 Task: Fill out the 'New Customer Data' form with the provided customer details, including personal and contact information, and save the record.
Action: Mouse moved to (534, 117)
Screenshot: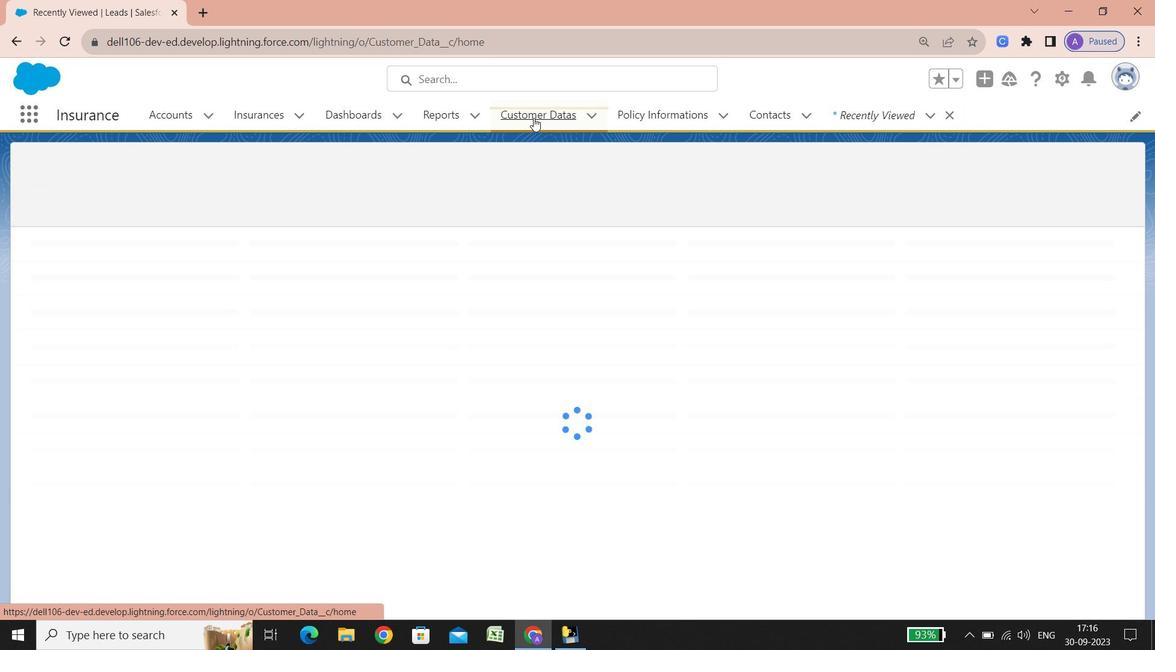 
Action: Mouse pressed left at (534, 117)
Screenshot: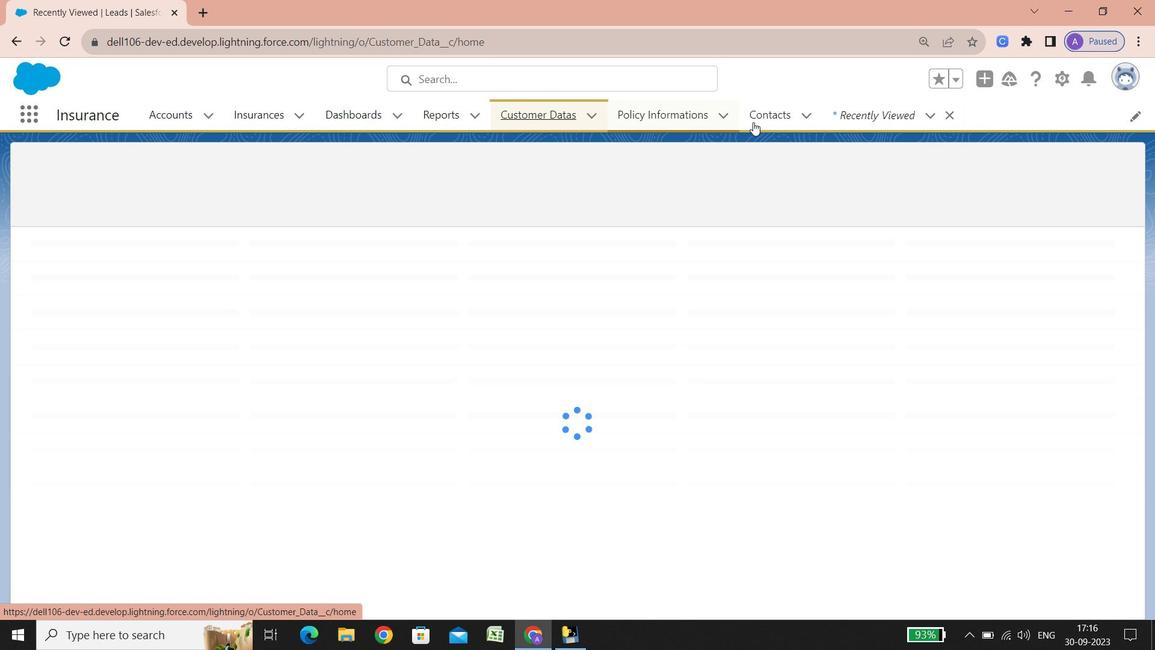 
Action: Mouse moved to (112, 260)
Screenshot: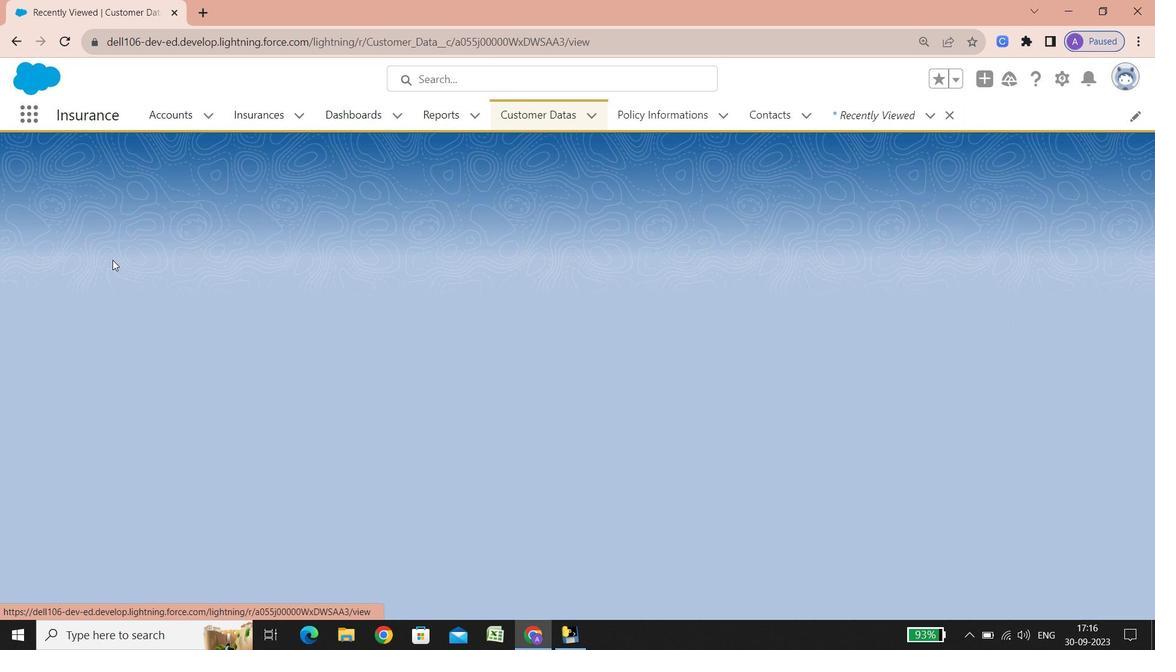 
Action: Mouse pressed left at (112, 260)
Screenshot: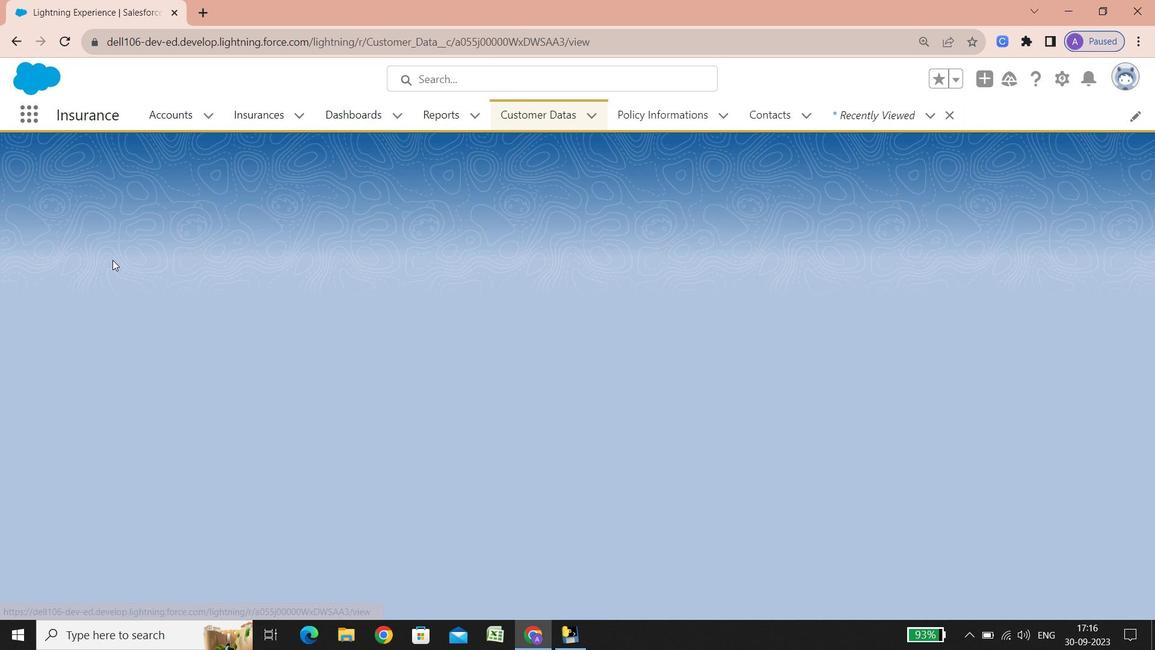 
Action: Mouse moved to (580, 101)
Screenshot: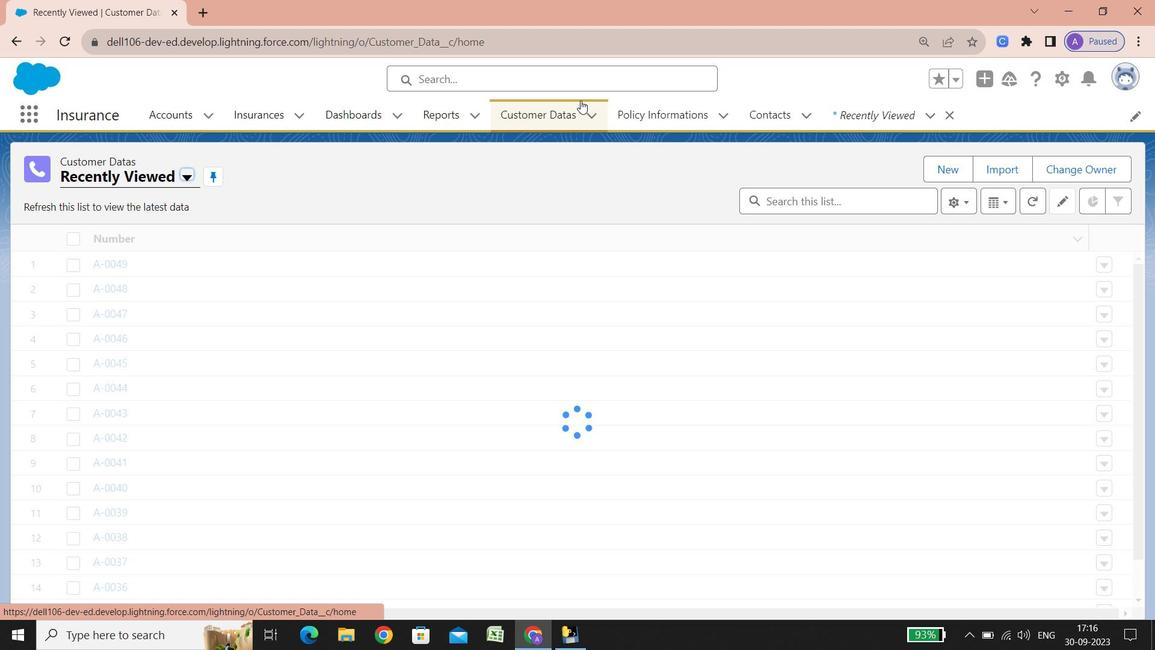 
Action: Mouse pressed left at (580, 101)
Screenshot: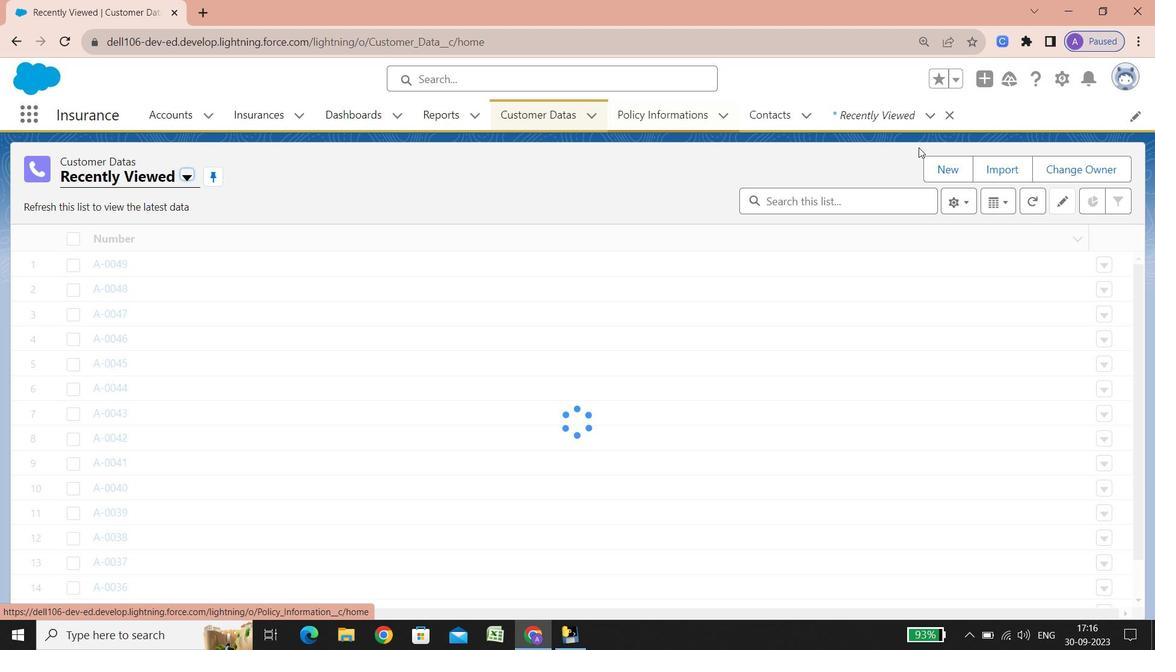 
Action: Mouse moved to (951, 164)
Screenshot: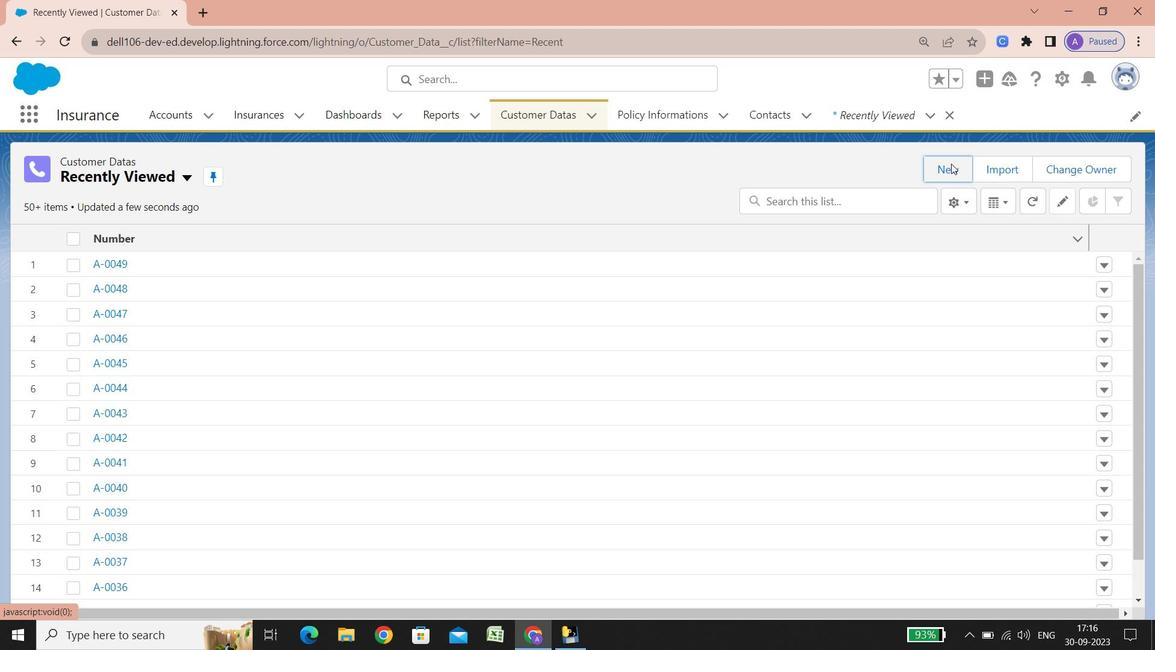 
Action: Mouse pressed left at (951, 164)
Screenshot: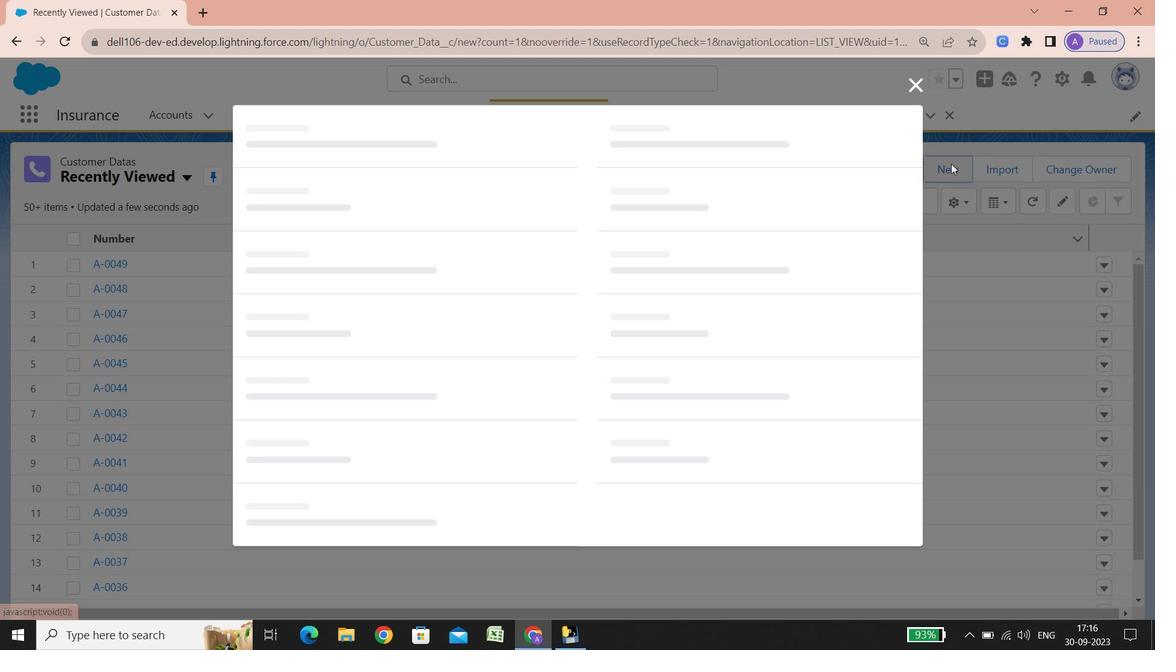 
Action: Key pressed <Key.shift><Key.shift><Key.shift><Key.shift><Key.shift><Key.shift><Key.shift><Key.shift><Key.shift><Key.shift><Key.shift><Key.shift><Key.shift><Key.shift><Key.shift><Key.shift><Key.shift><Key.shift><Key.shift><Key.shift><Key.shift><Key.shift><Key.shift><Key.shift><Key.shift>Sita13<Key.backspace>0
Screenshot: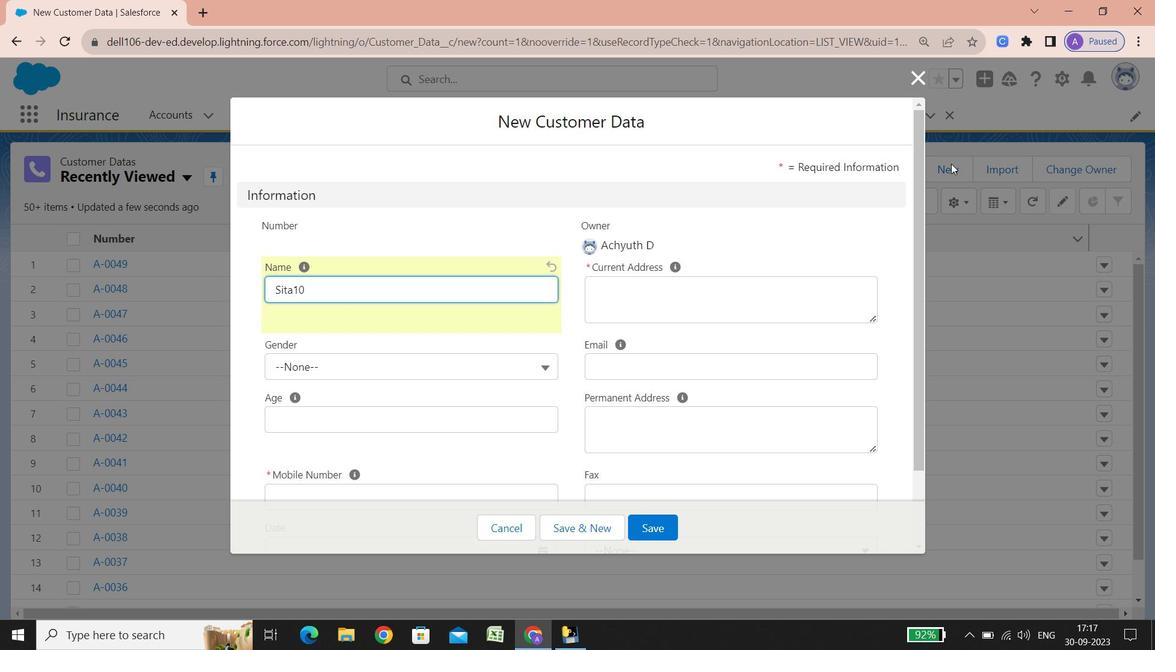 
Action: Mouse moved to (481, 382)
Screenshot: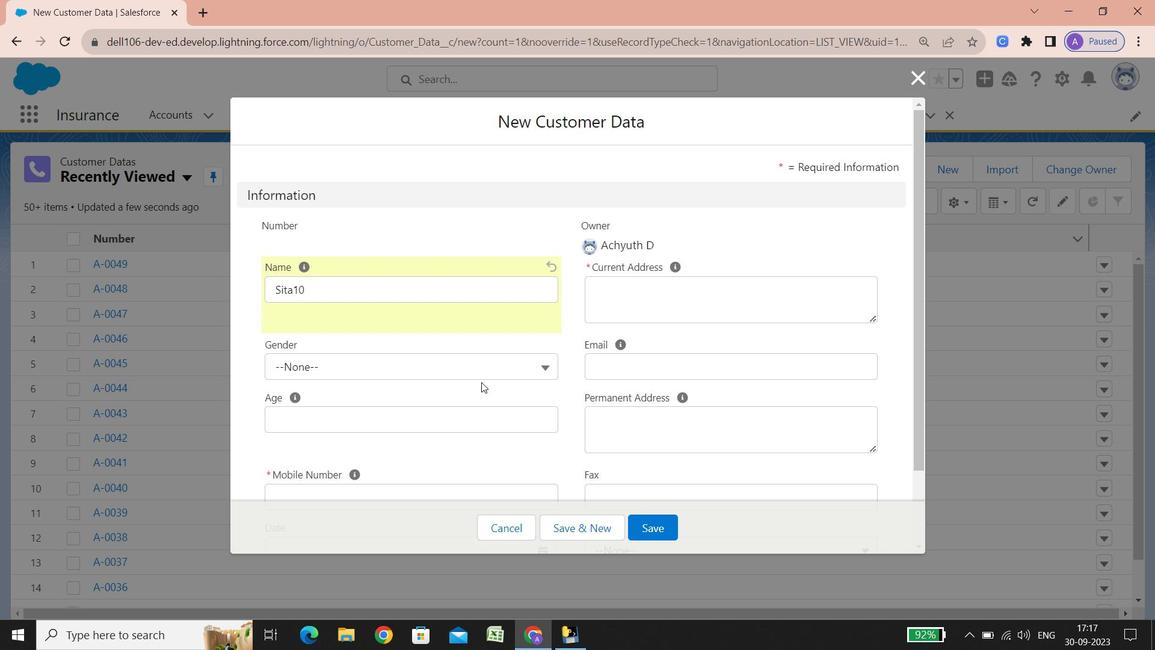 
Action: Mouse pressed left at (481, 382)
Screenshot: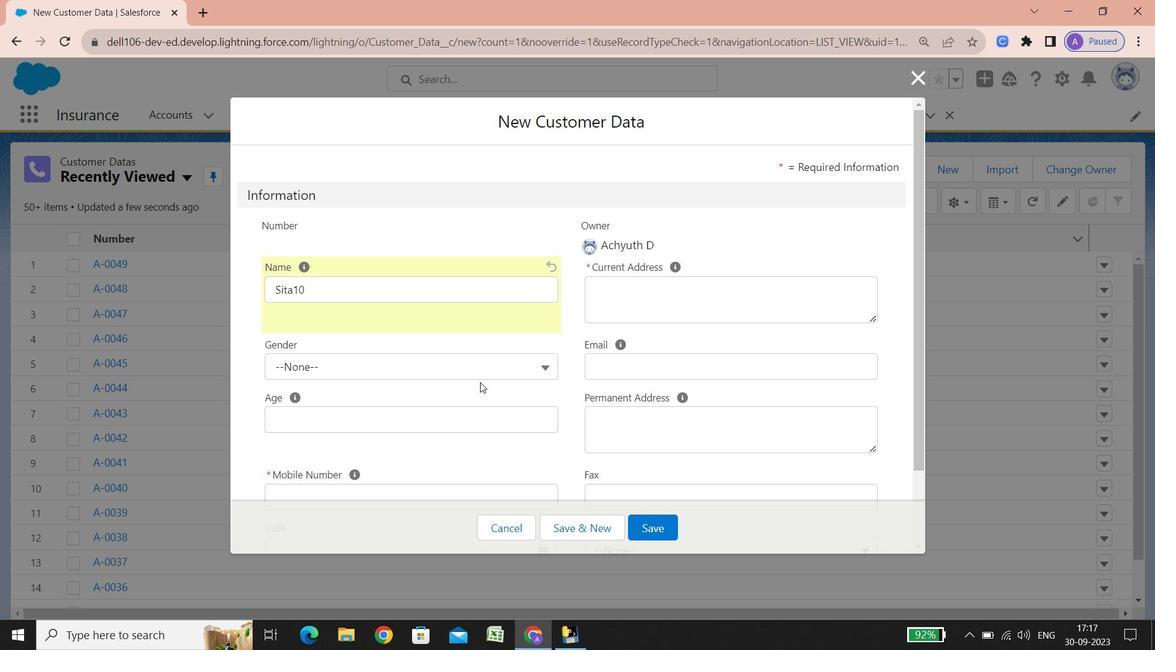 
Action: Mouse moved to (455, 370)
Screenshot: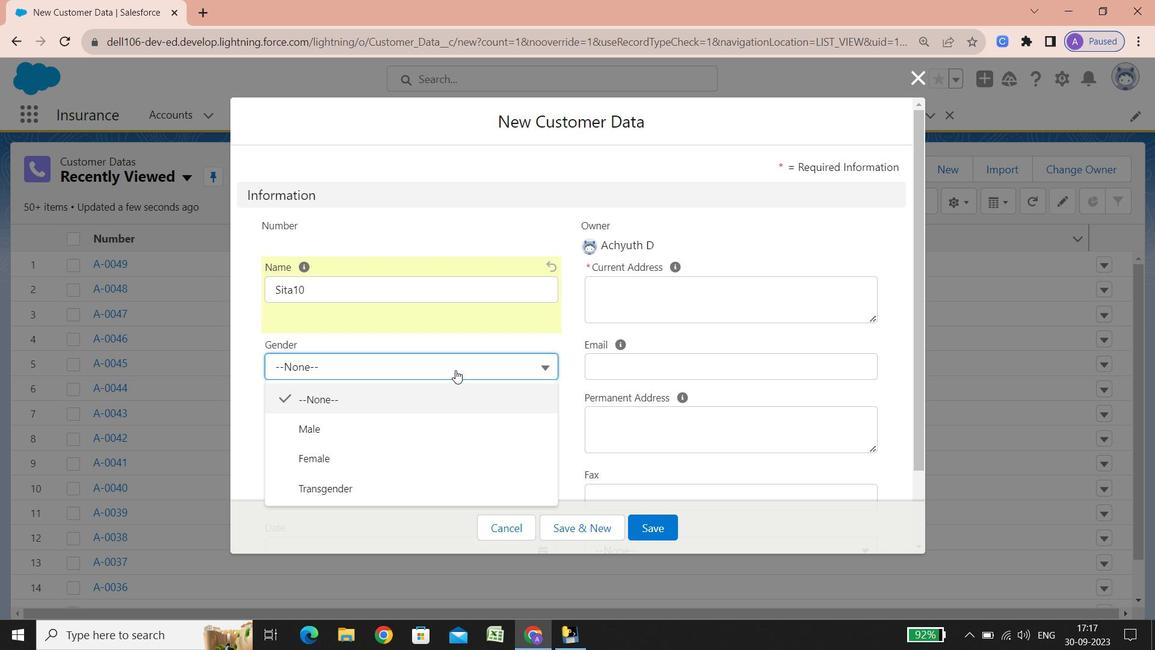 
Action: Mouse pressed left at (455, 370)
Screenshot: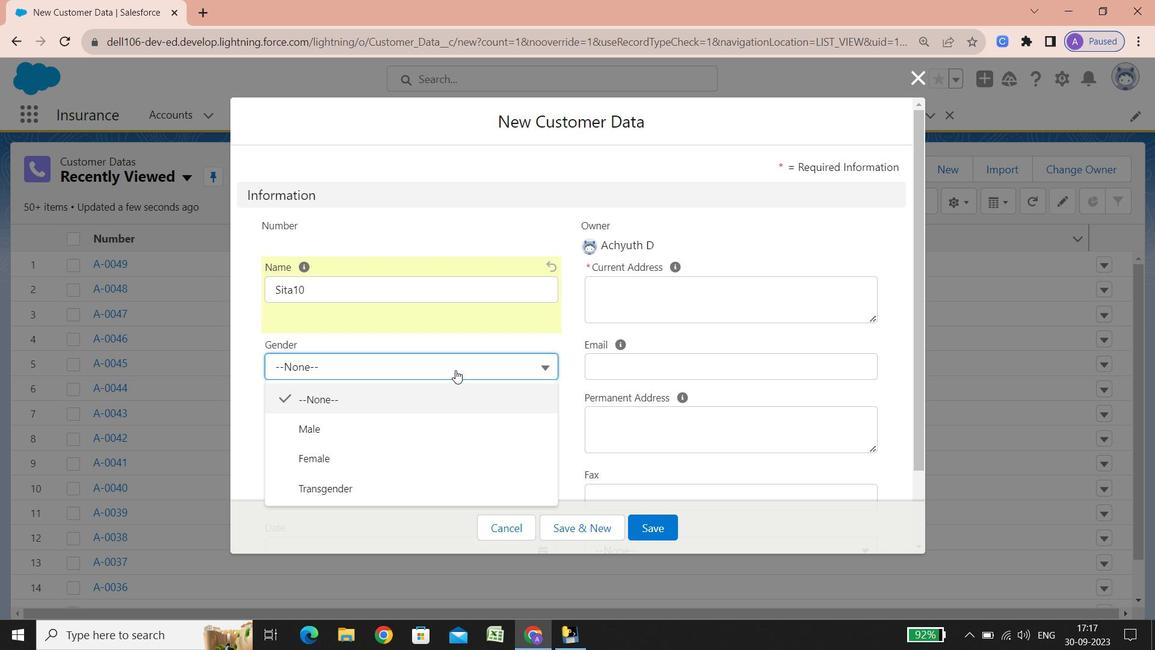 
Action: Mouse moved to (336, 458)
Screenshot: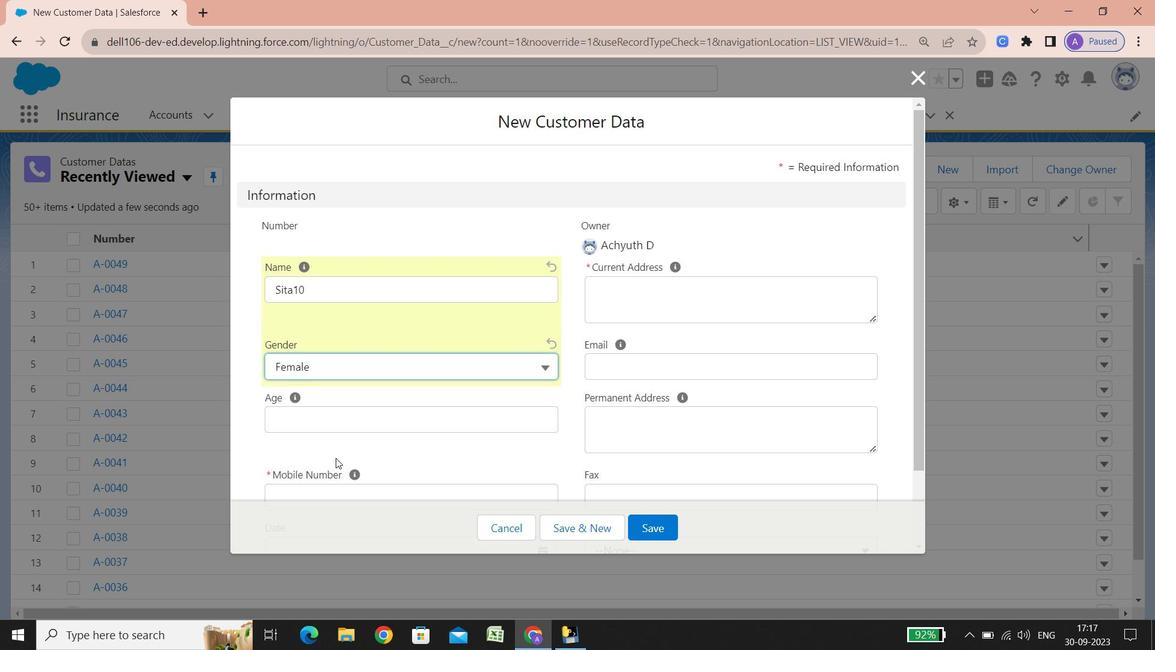 
Action: Mouse pressed left at (336, 458)
Screenshot: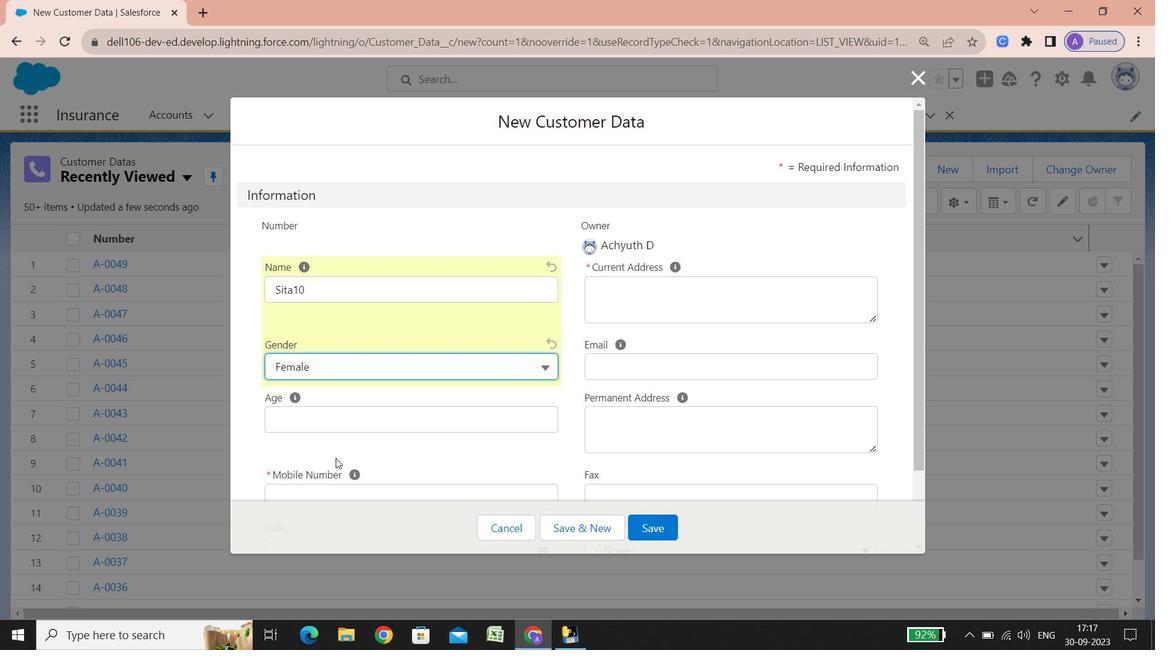 
Action: Mouse moved to (290, 421)
Screenshot: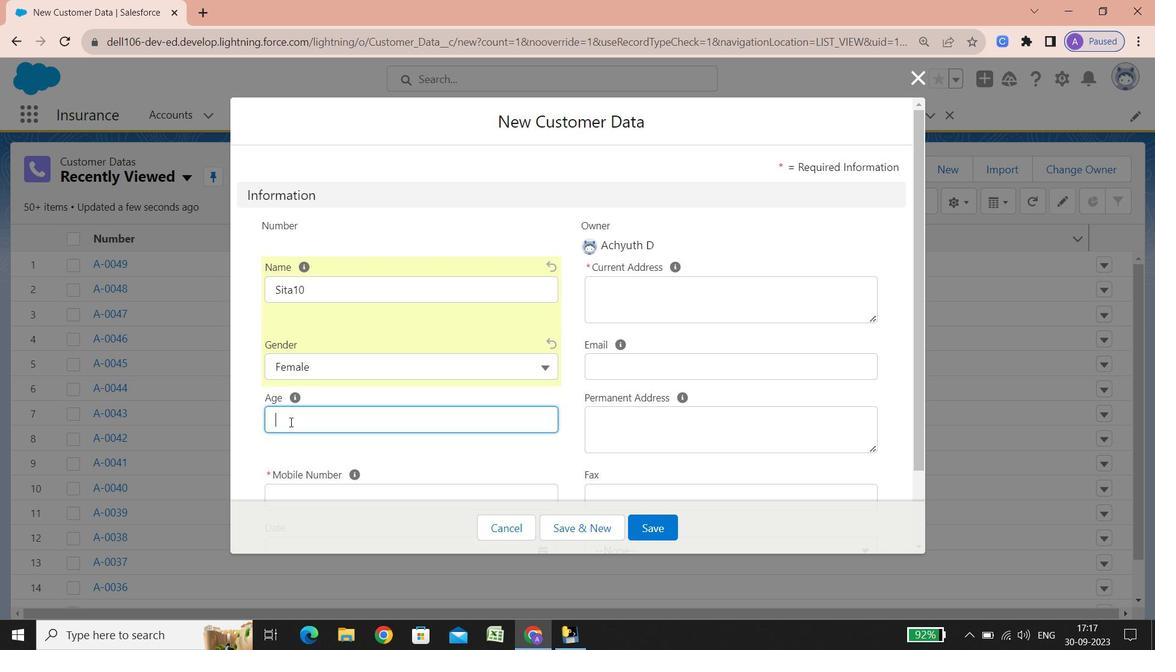 
Action: Mouse pressed left at (290, 421)
Screenshot: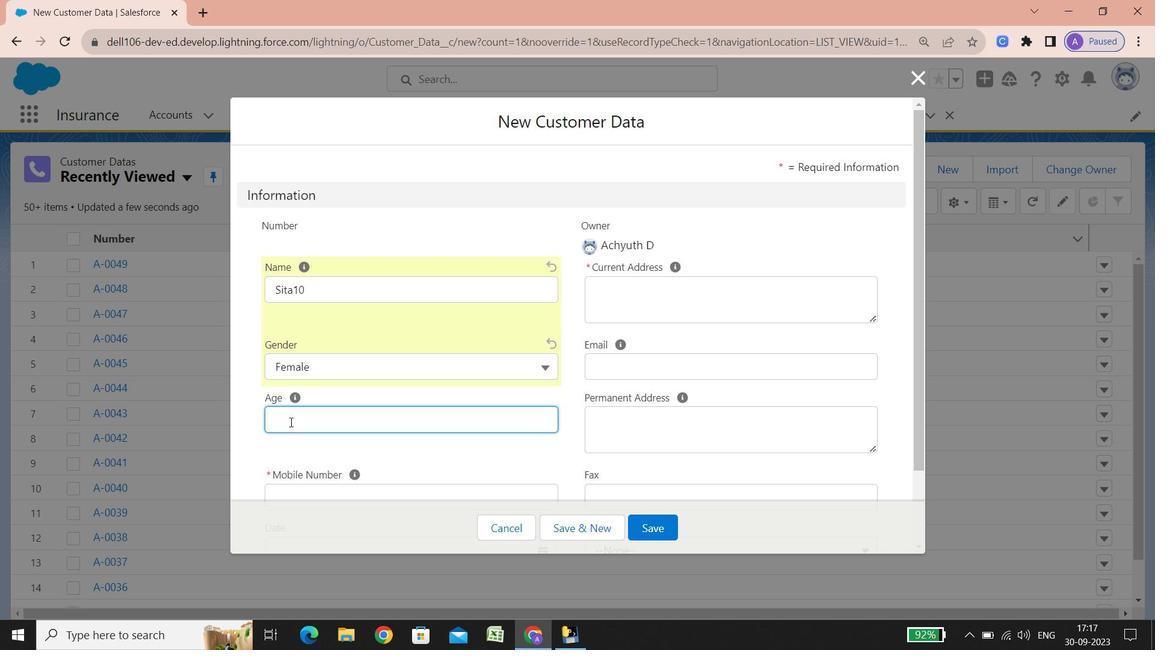 
Action: Key pressed 65<Key.backspace><Key.backspace>19
Screenshot: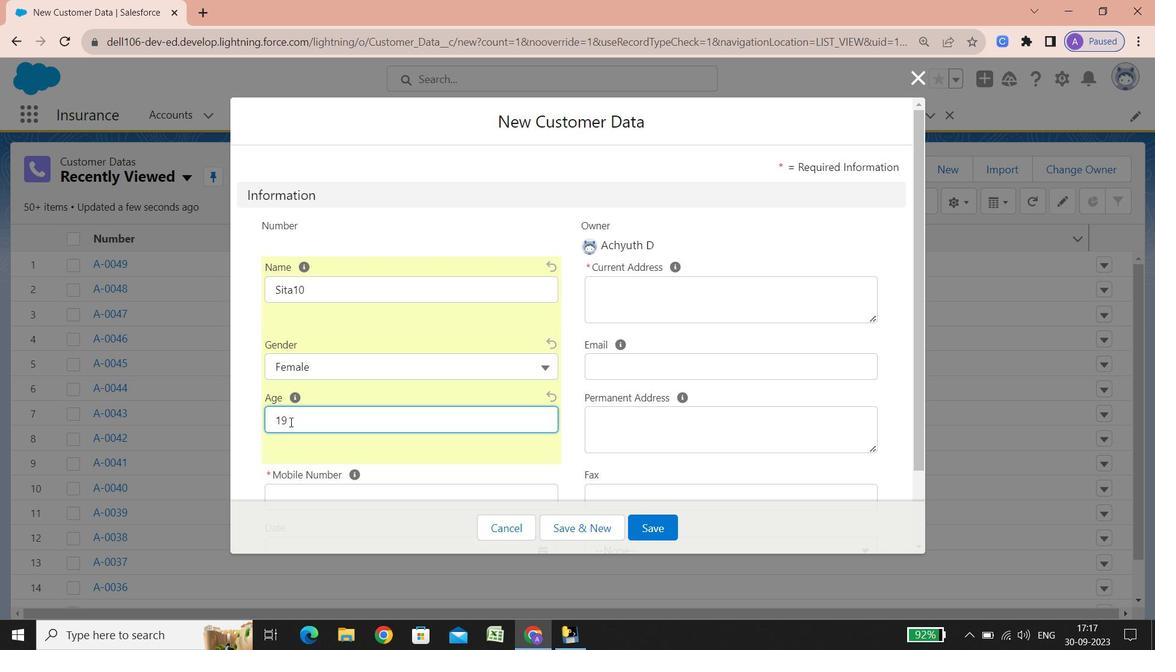 
Action: Mouse scrolled (290, 421) with delta (0, 0)
Screenshot: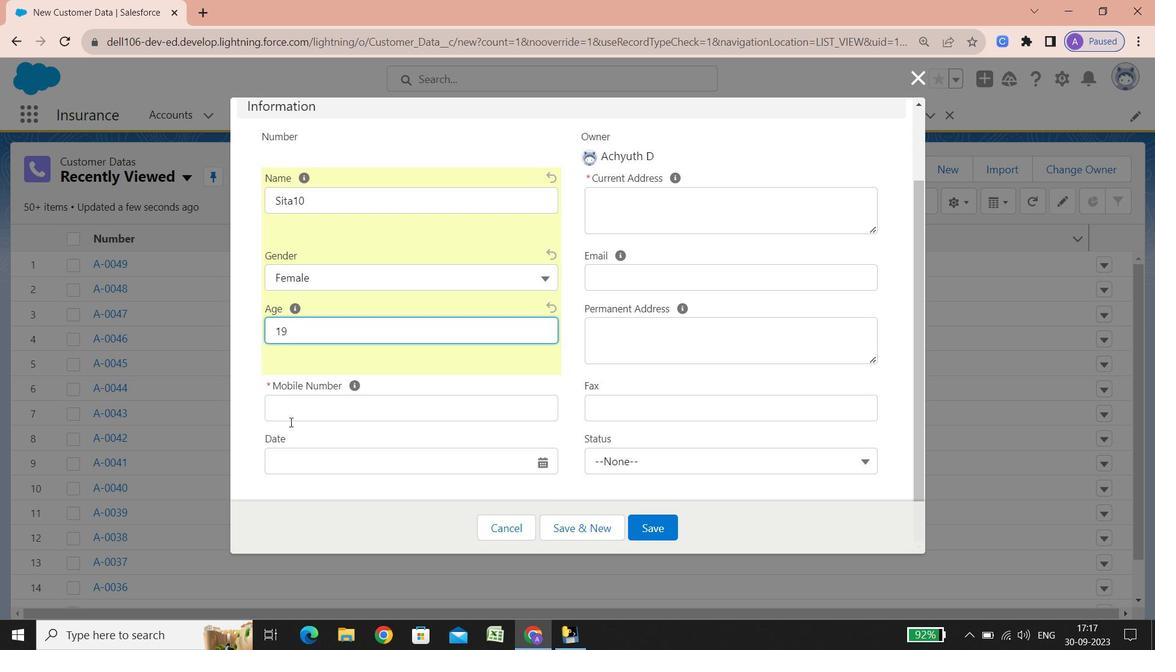
Action: Mouse scrolled (290, 421) with delta (0, 0)
Screenshot: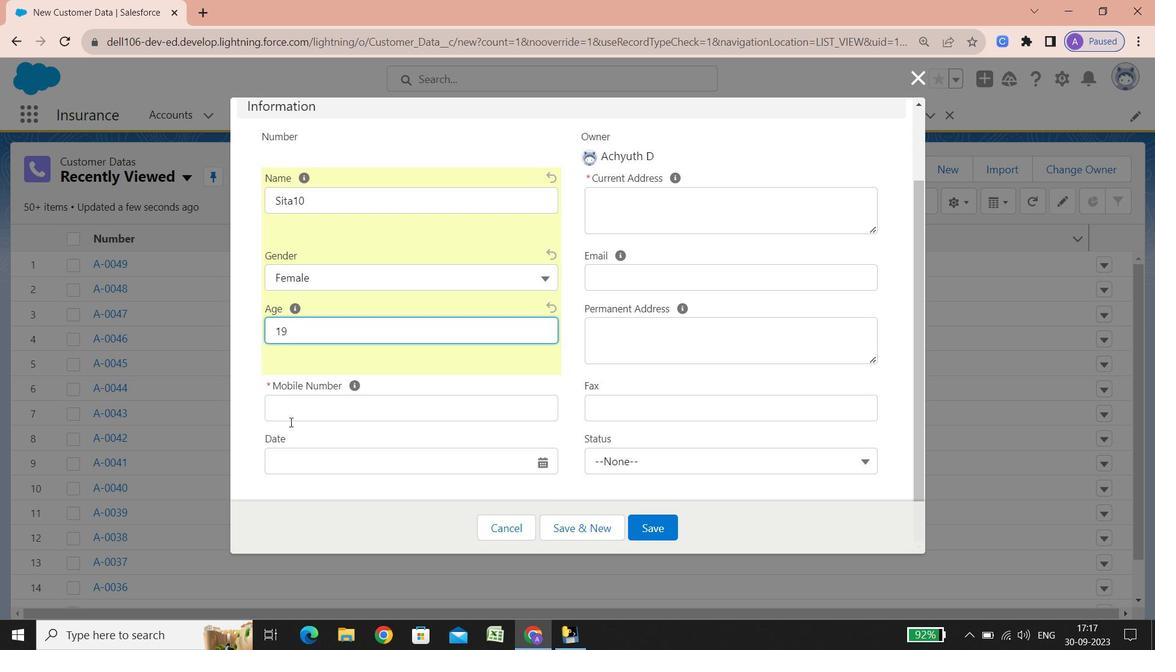 
Action: Mouse scrolled (290, 421) with delta (0, 0)
Screenshot: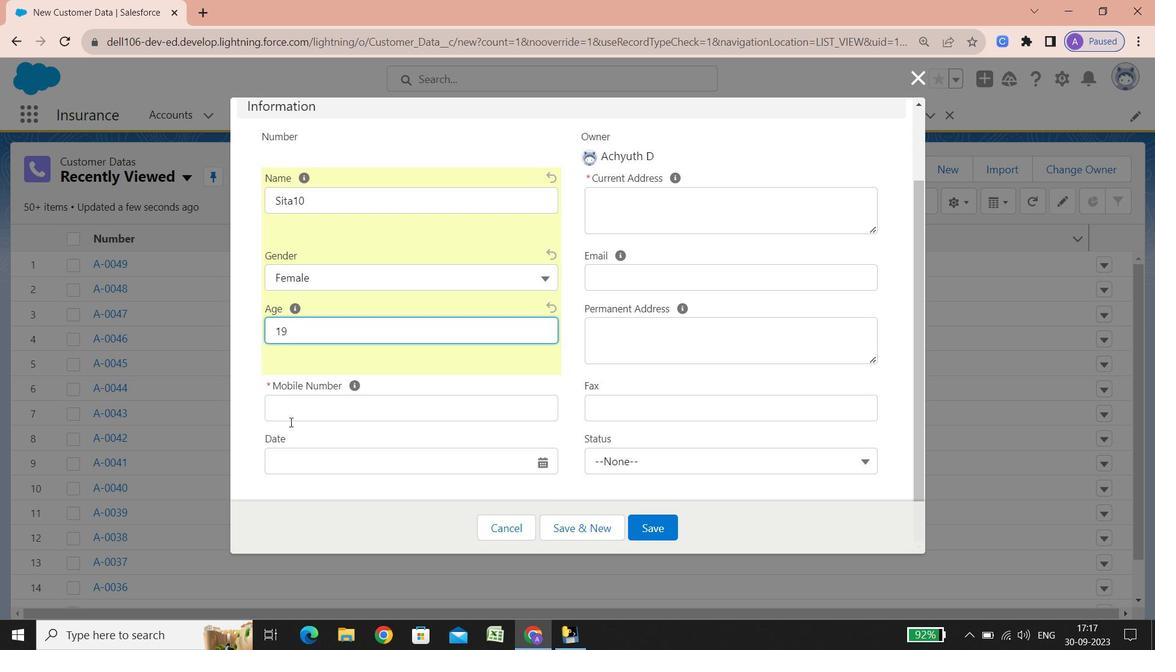 
Action: Mouse scrolled (290, 421) with delta (0, 0)
Screenshot: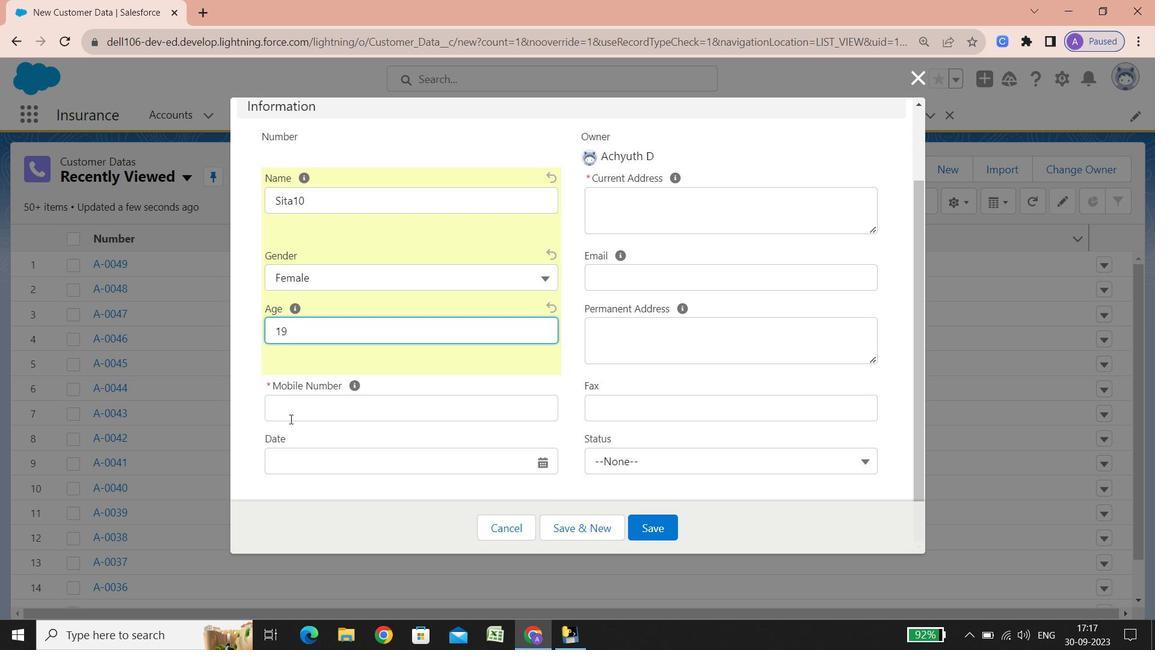 
Action: Mouse scrolled (290, 421) with delta (0, 0)
Screenshot: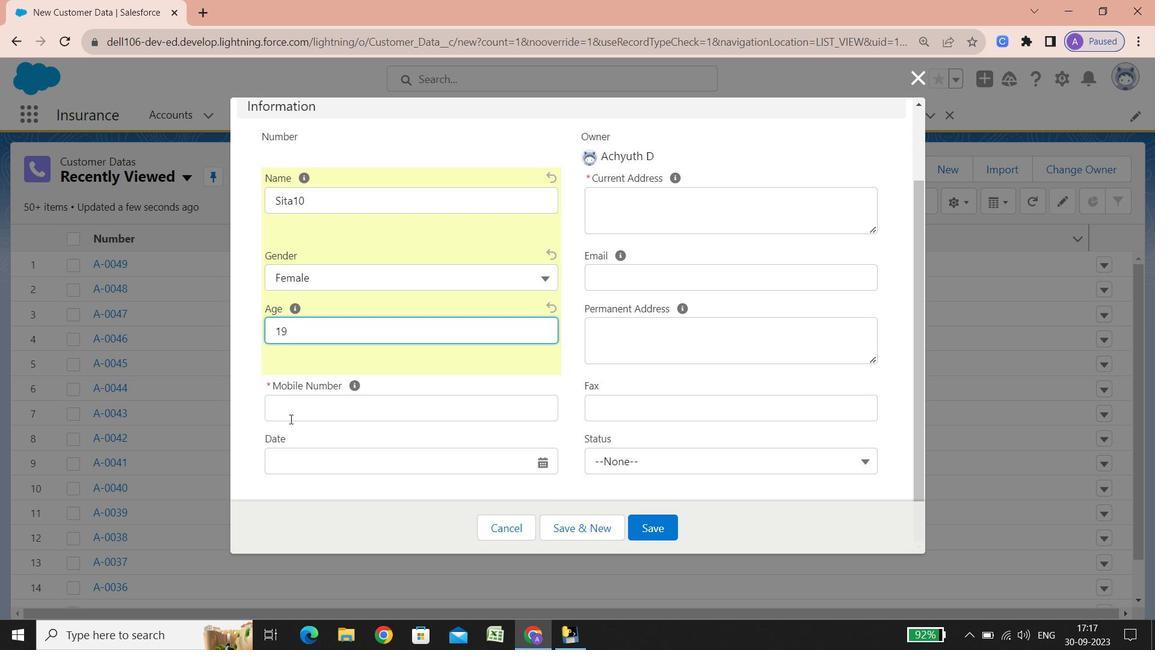 
Action: Mouse scrolled (290, 421) with delta (0, 0)
Screenshot: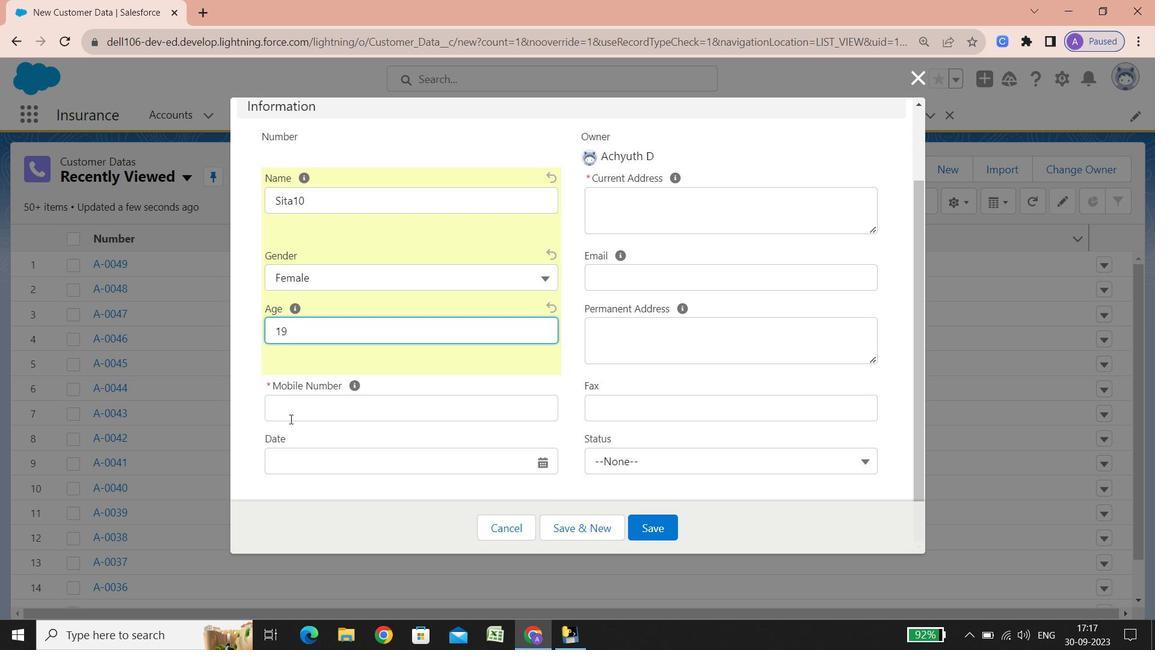 
Action: Mouse scrolled (290, 421) with delta (0, 0)
Screenshot: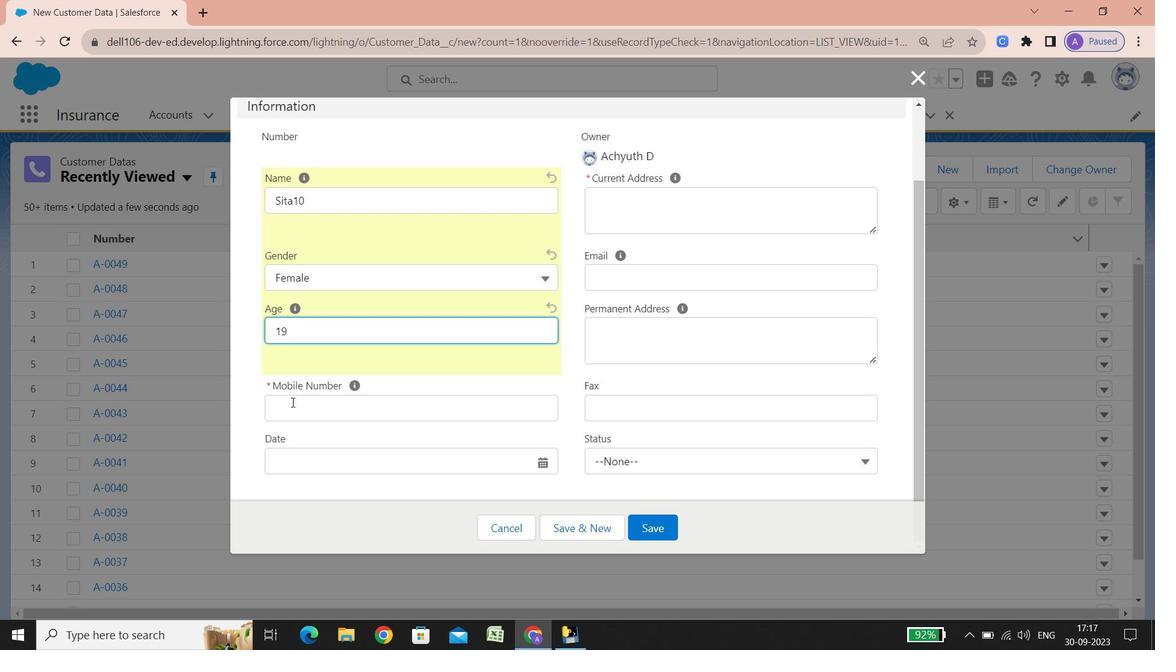 
Action: Mouse scrolled (290, 421) with delta (0, 0)
Screenshot: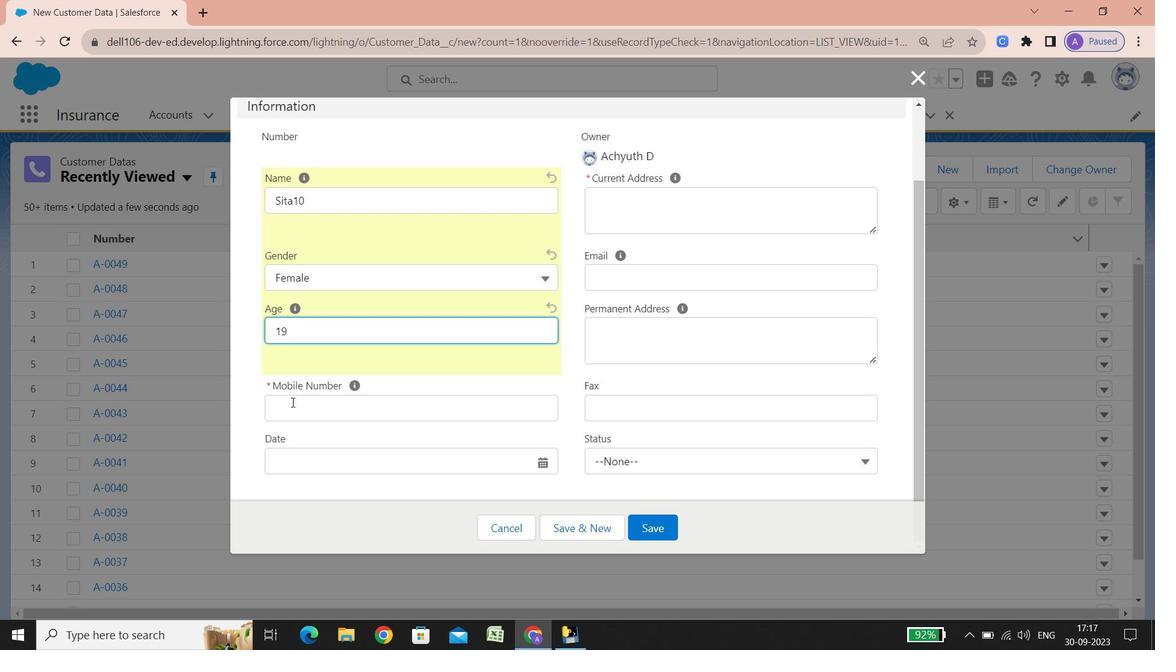 
Action: Mouse scrolled (290, 421) with delta (0, 0)
Screenshot: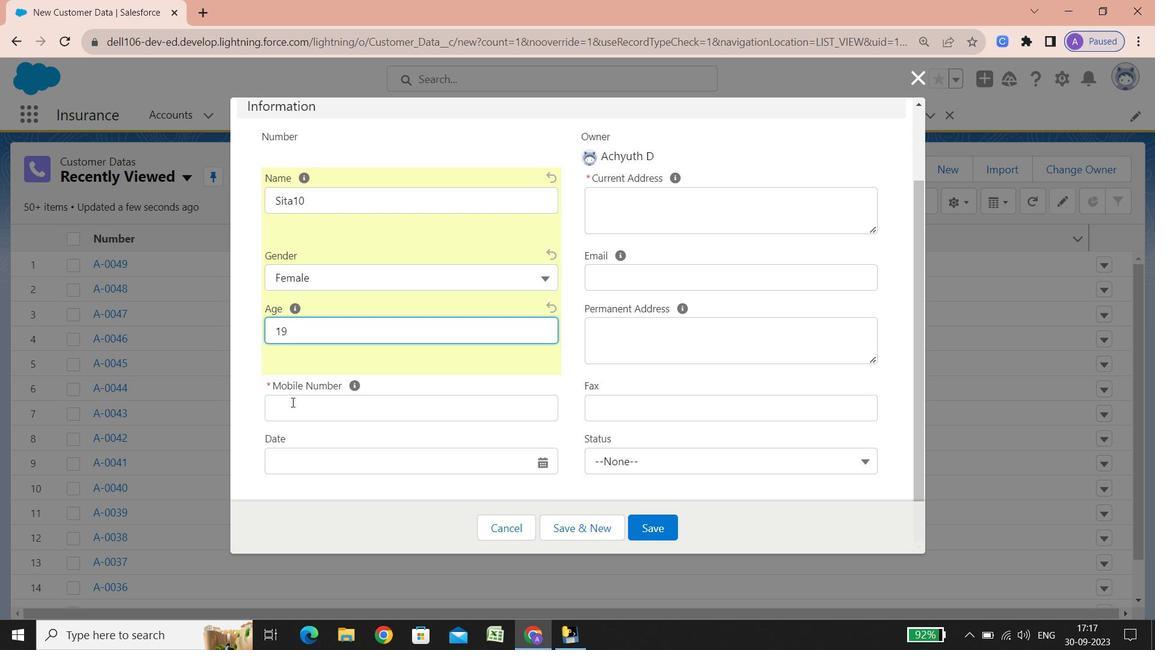 
Action: Mouse scrolled (290, 421) with delta (0, 0)
Screenshot: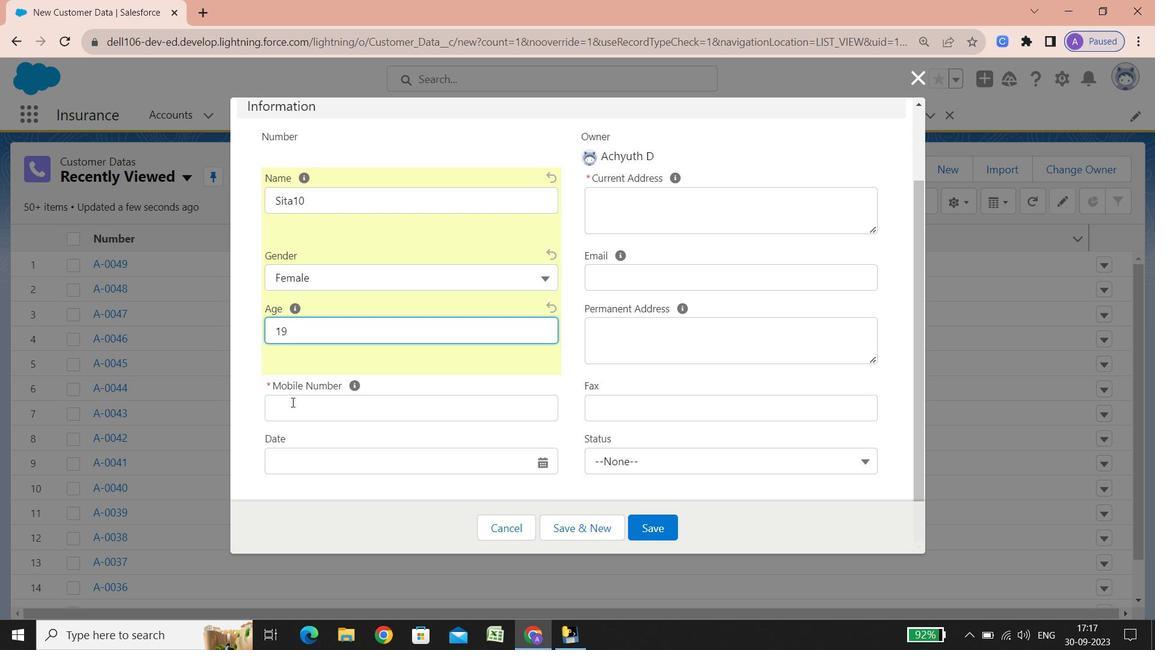 
Action: Mouse scrolled (290, 421) with delta (0, 0)
Screenshot: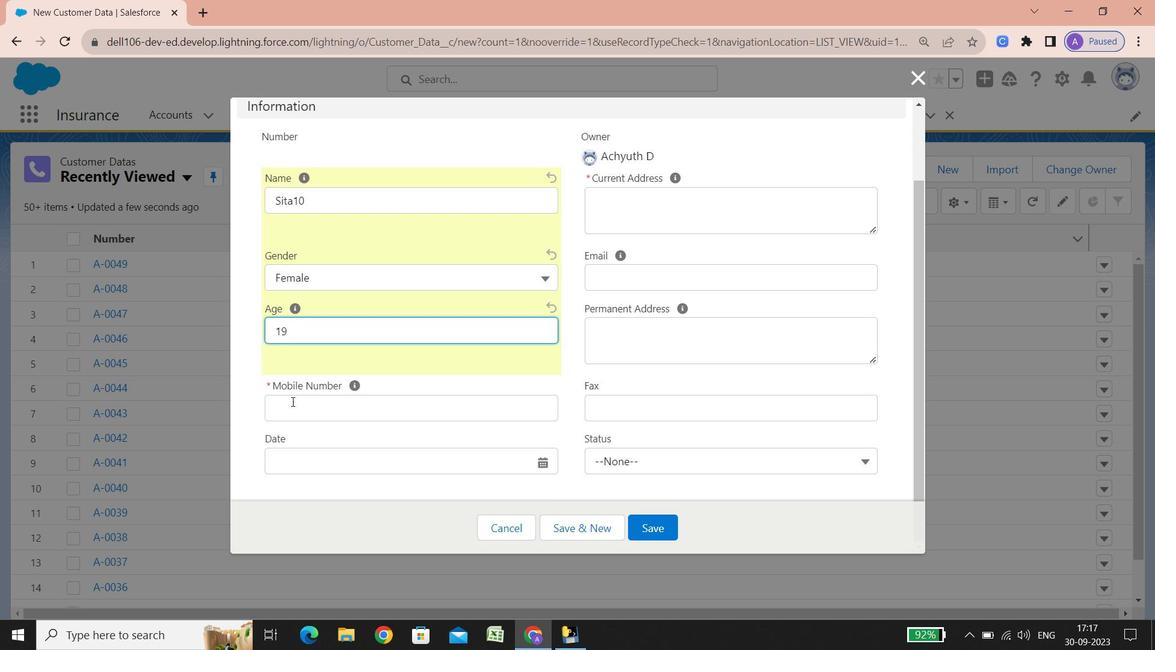 
Action: Mouse scrolled (290, 421) with delta (0, 0)
Screenshot: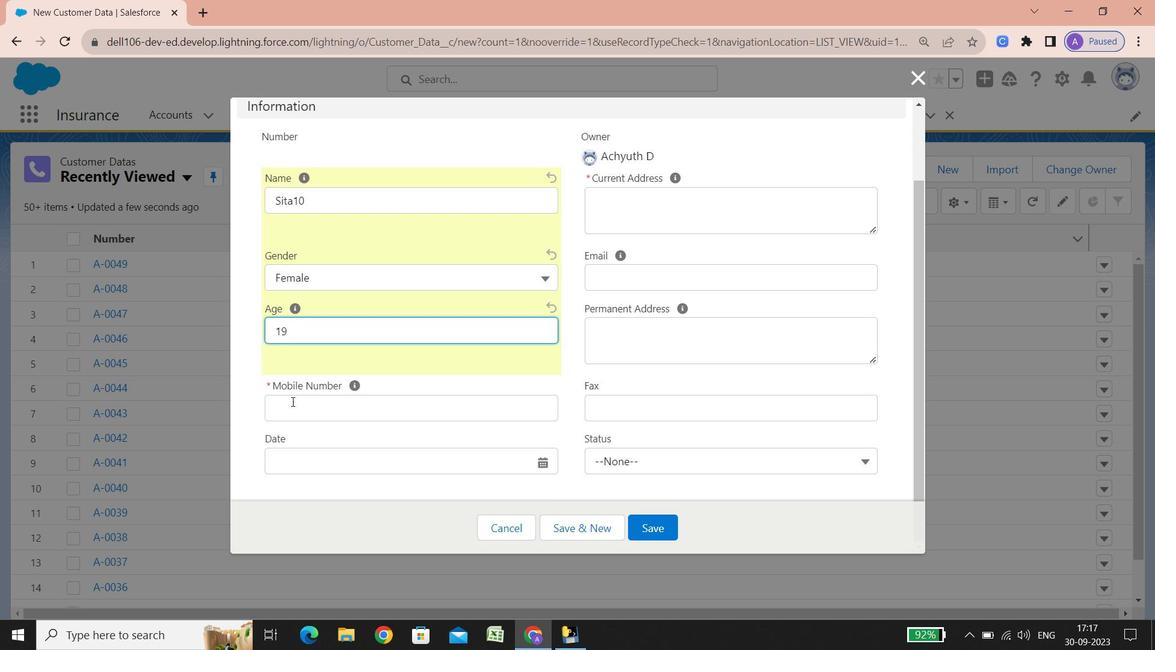 
Action: Mouse scrolled (290, 421) with delta (0, 0)
Screenshot: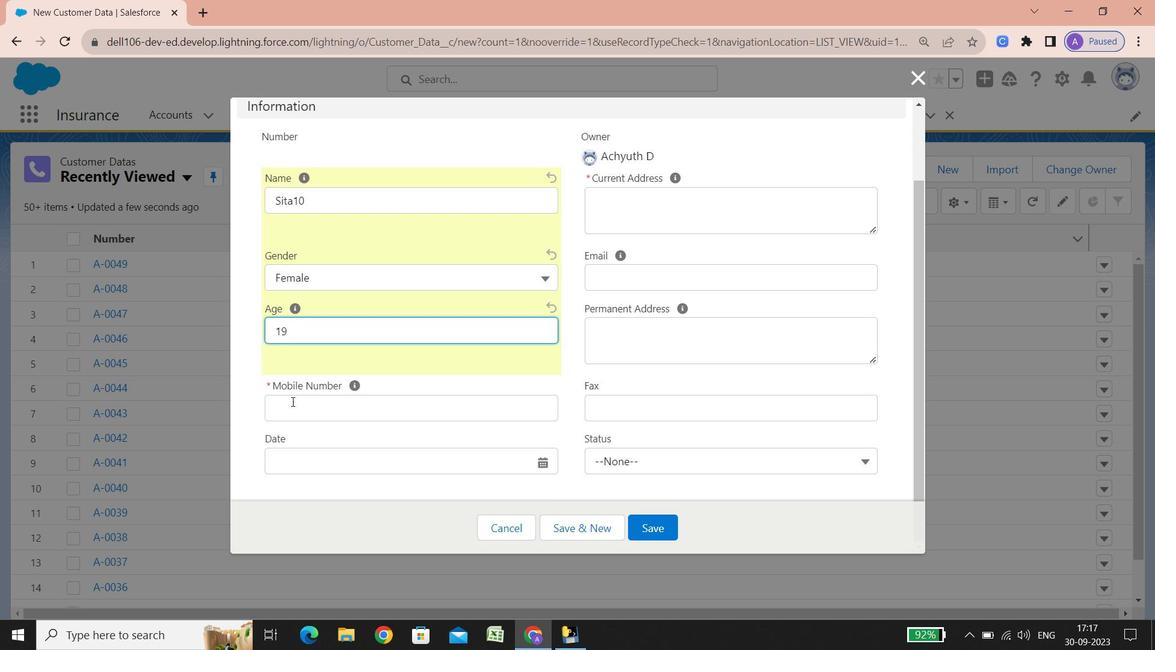 
Action: Mouse scrolled (290, 421) with delta (0, 0)
Screenshot: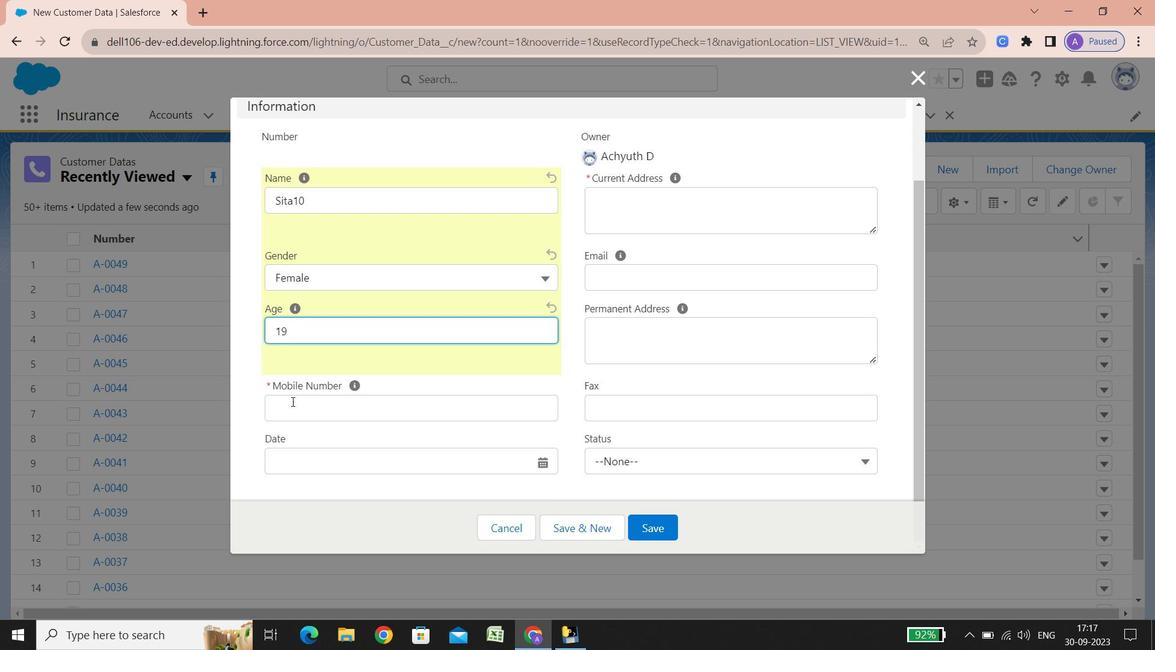 
Action: Mouse scrolled (290, 421) with delta (0, 0)
Screenshot: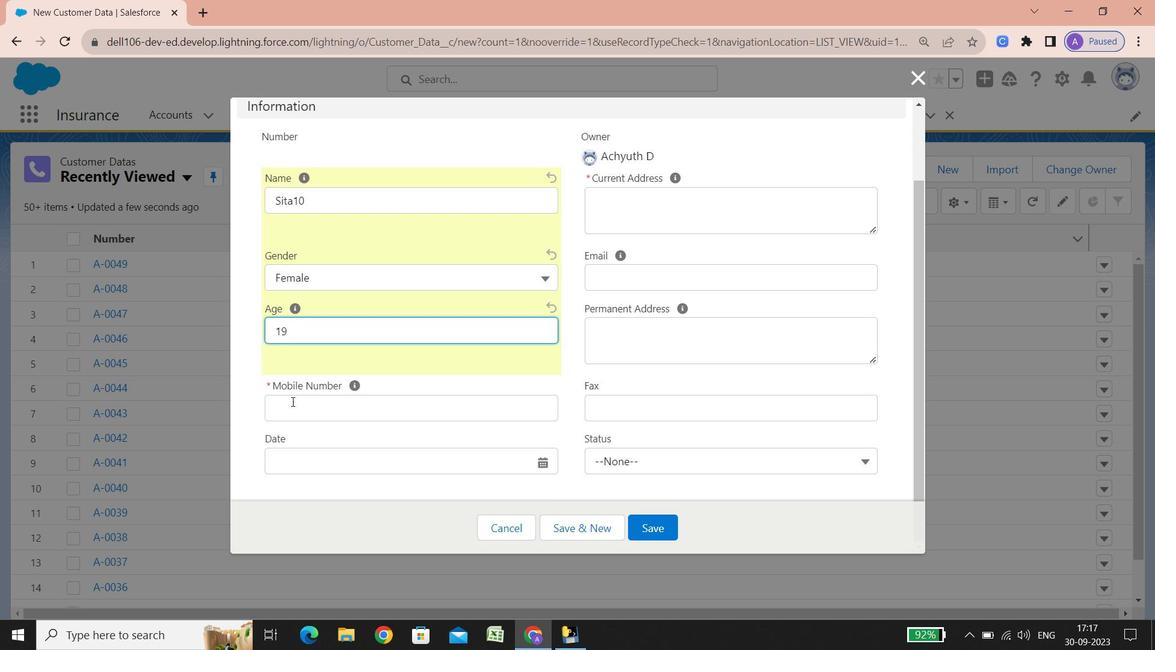 
Action: Mouse scrolled (290, 421) with delta (0, 0)
Screenshot: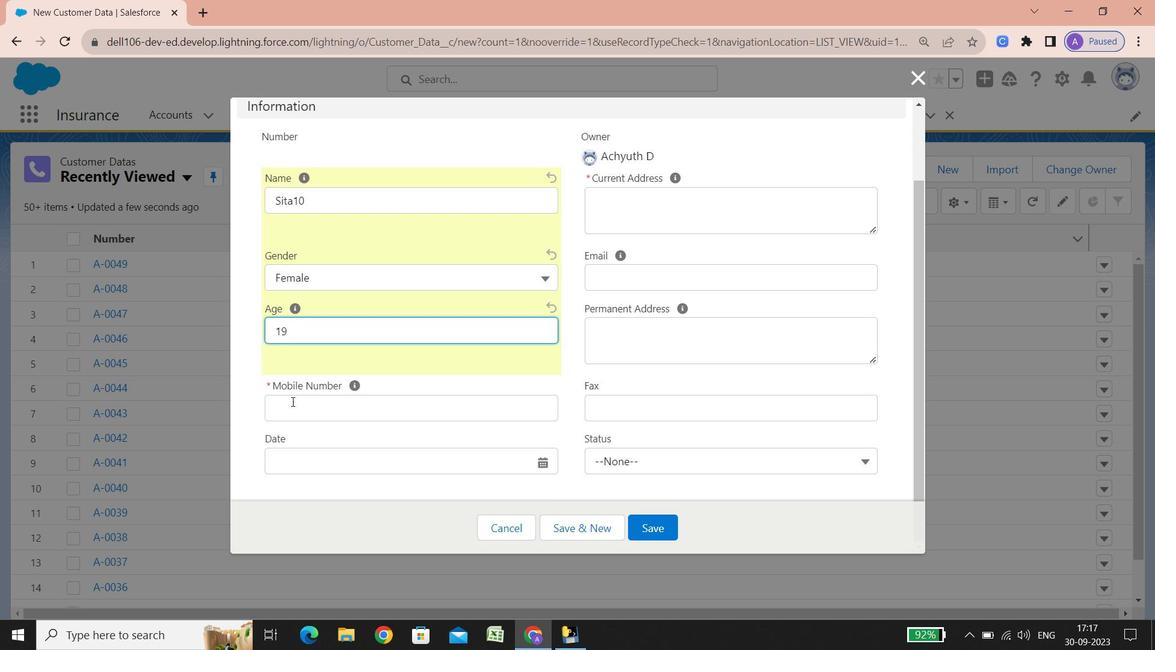 
Action: Mouse scrolled (290, 421) with delta (0, 0)
Screenshot: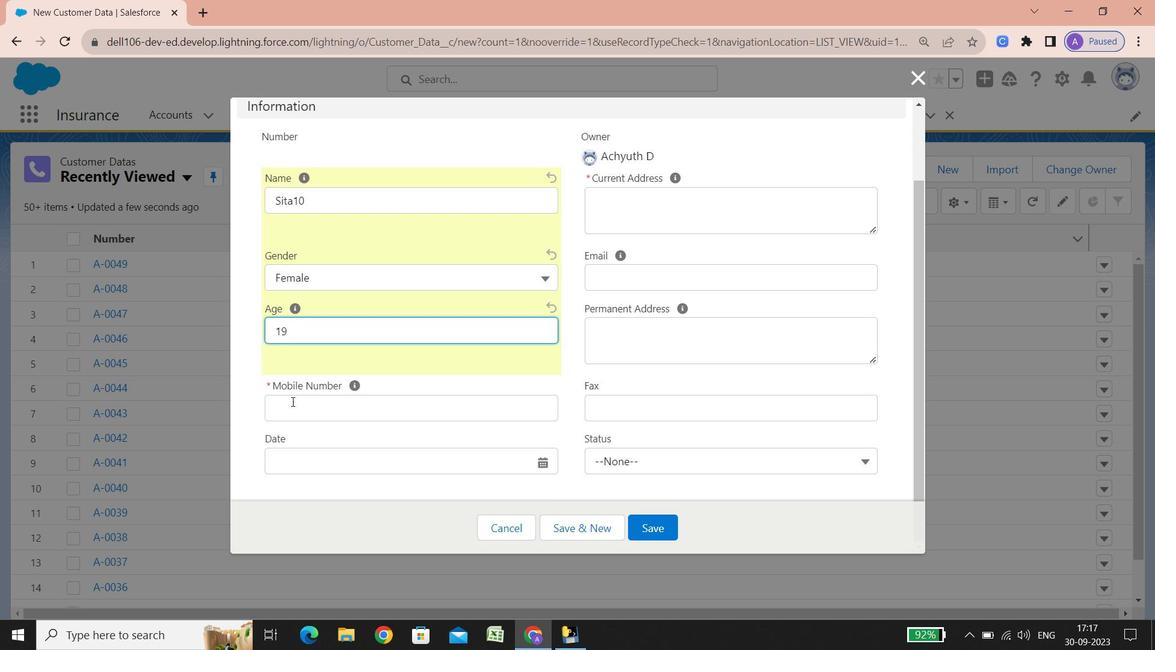 
Action: Mouse scrolled (290, 421) with delta (0, 0)
Screenshot: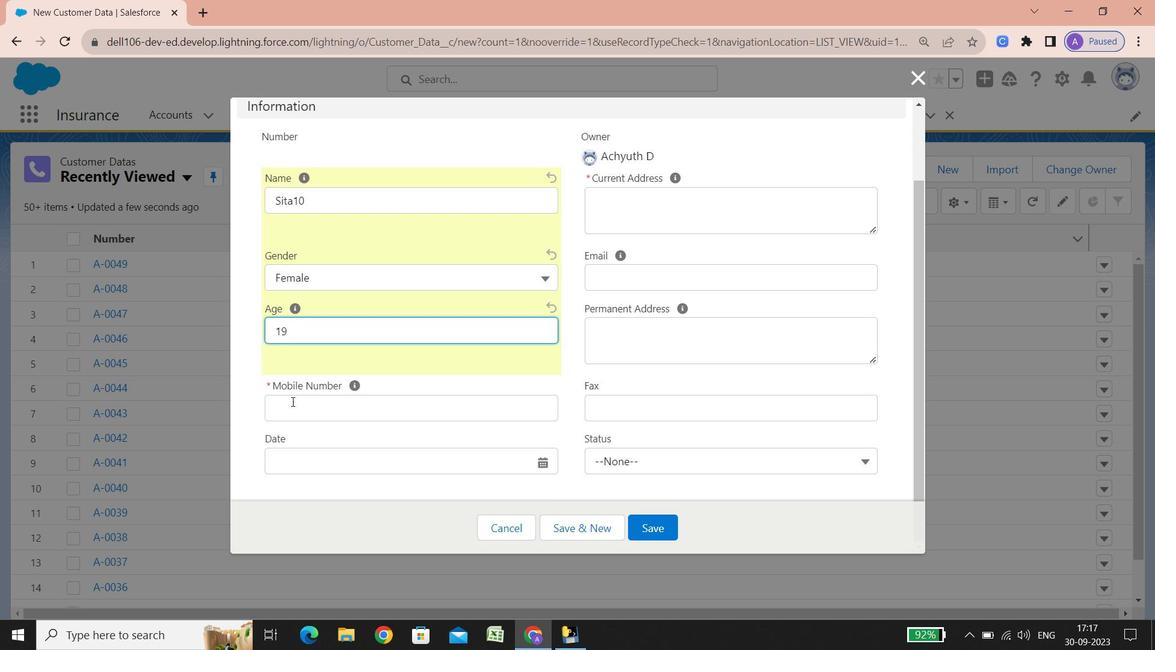 
Action: Mouse scrolled (290, 421) with delta (0, 0)
Screenshot: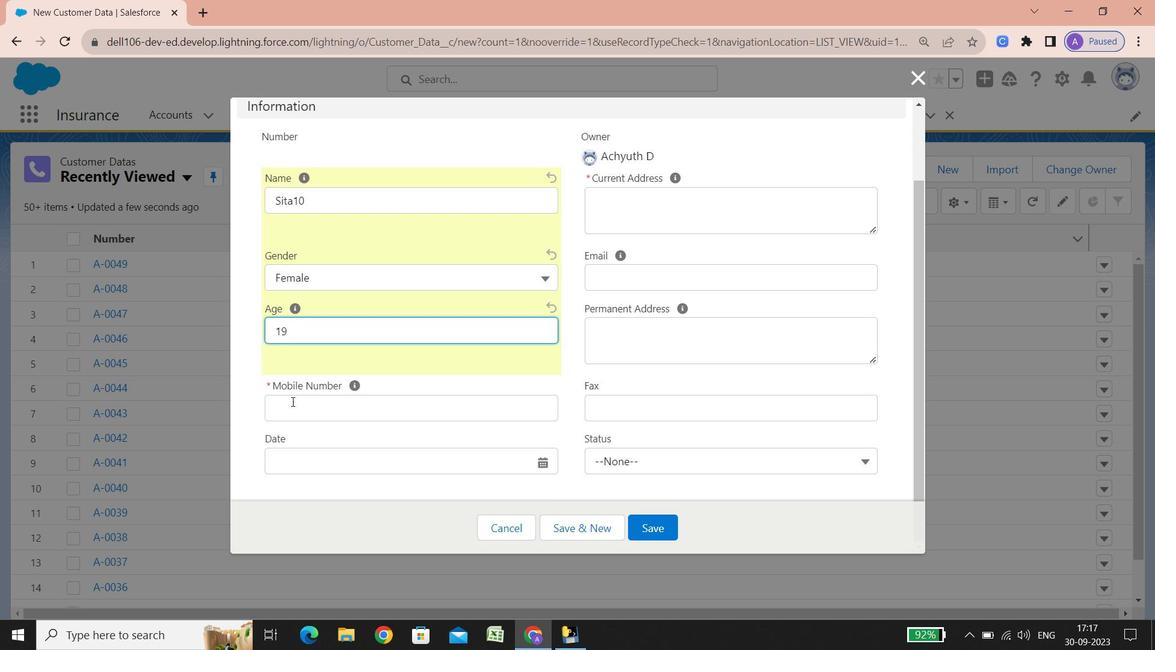 
Action: Mouse scrolled (290, 421) with delta (0, 0)
Screenshot: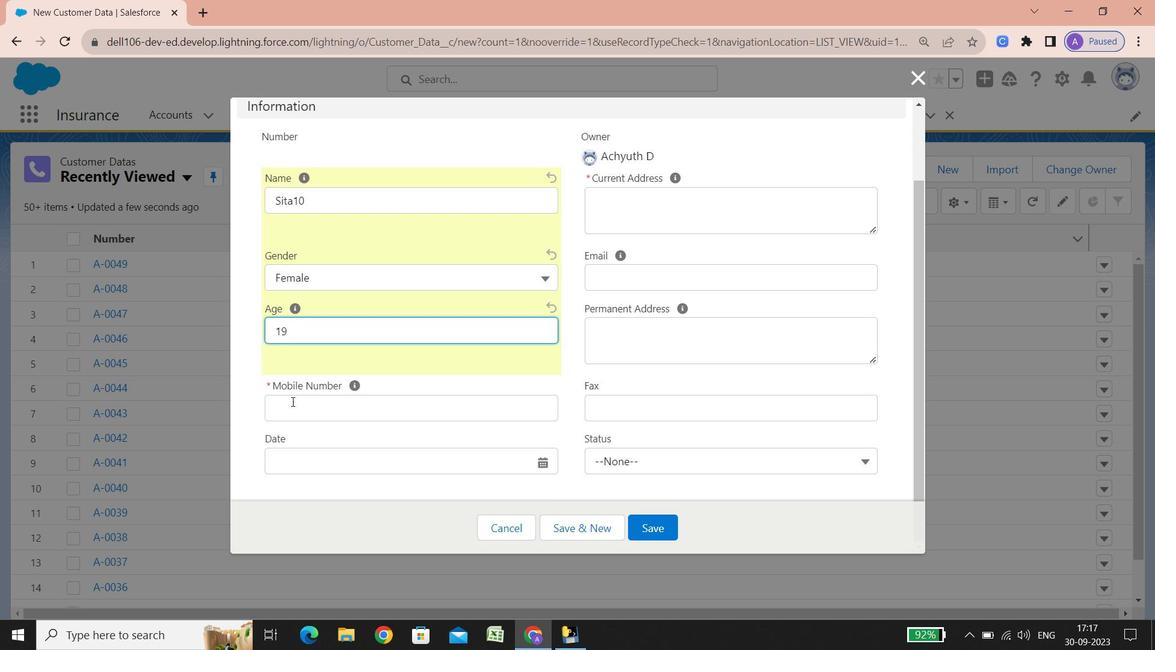 
Action: Mouse scrolled (290, 421) with delta (0, 0)
Screenshot: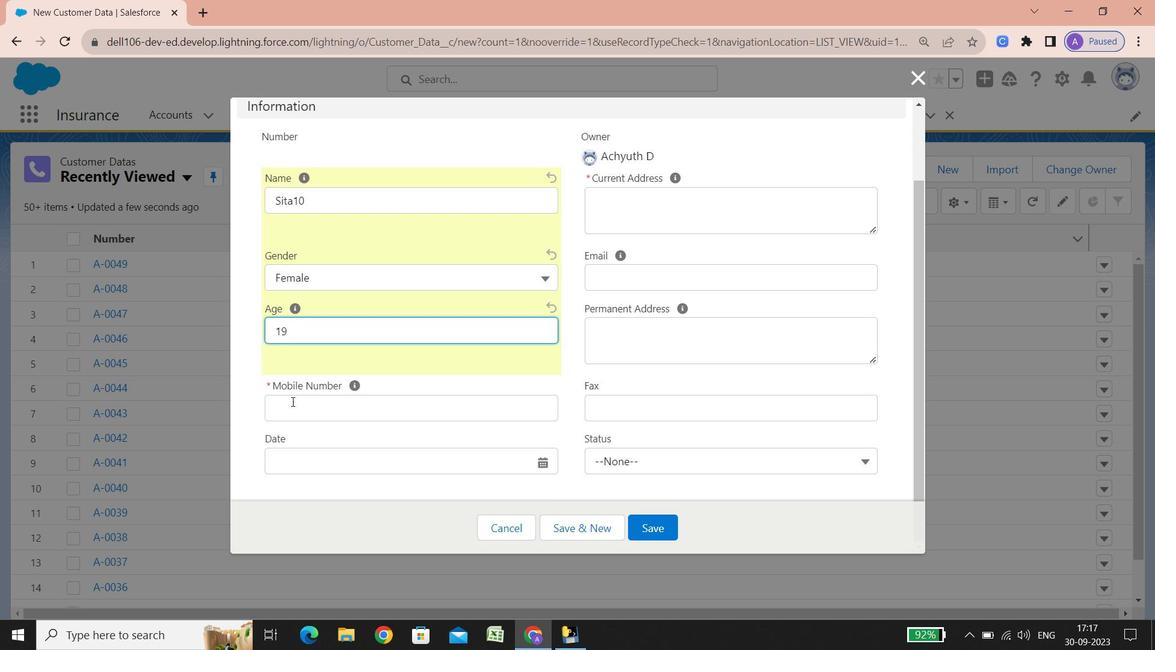 
Action: Mouse scrolled (290, 421) with delta (0, 0)
Screenshot: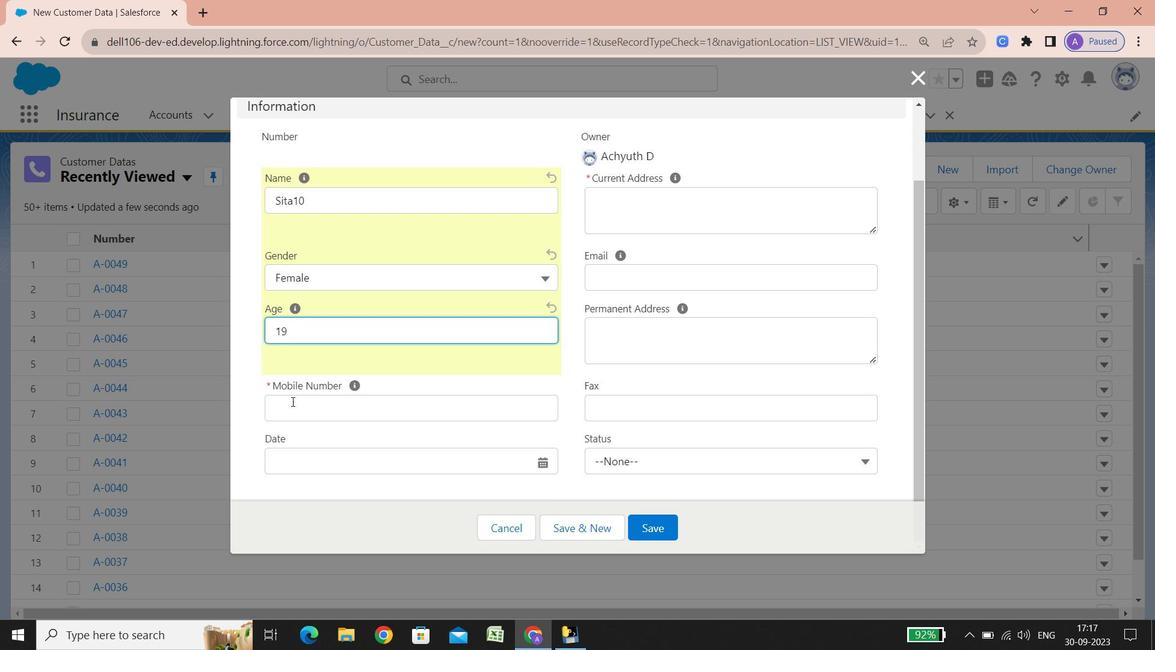 
Action: Mouse scrolled (290, 421) with delta (0, 0)
Screenshot: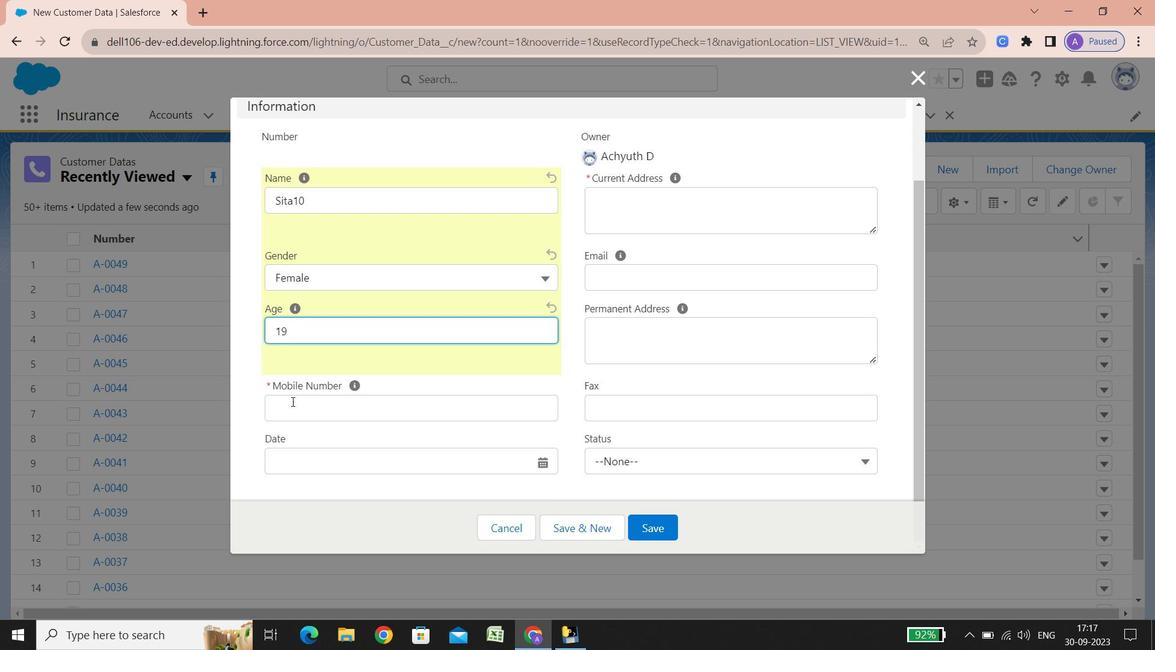 
Action: Mouse scrolled (290, 421) with delta (0, 0)
Screenshot: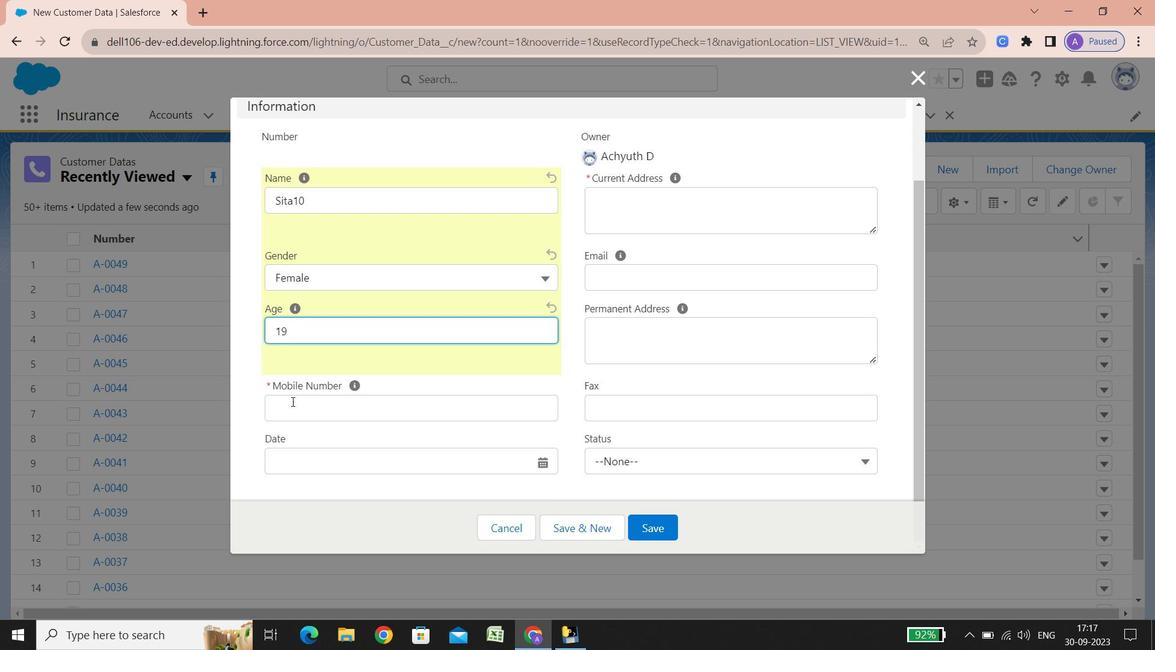 
Action: Mouse scrolled (290, 421) with delta (0, 0)
Screenshot: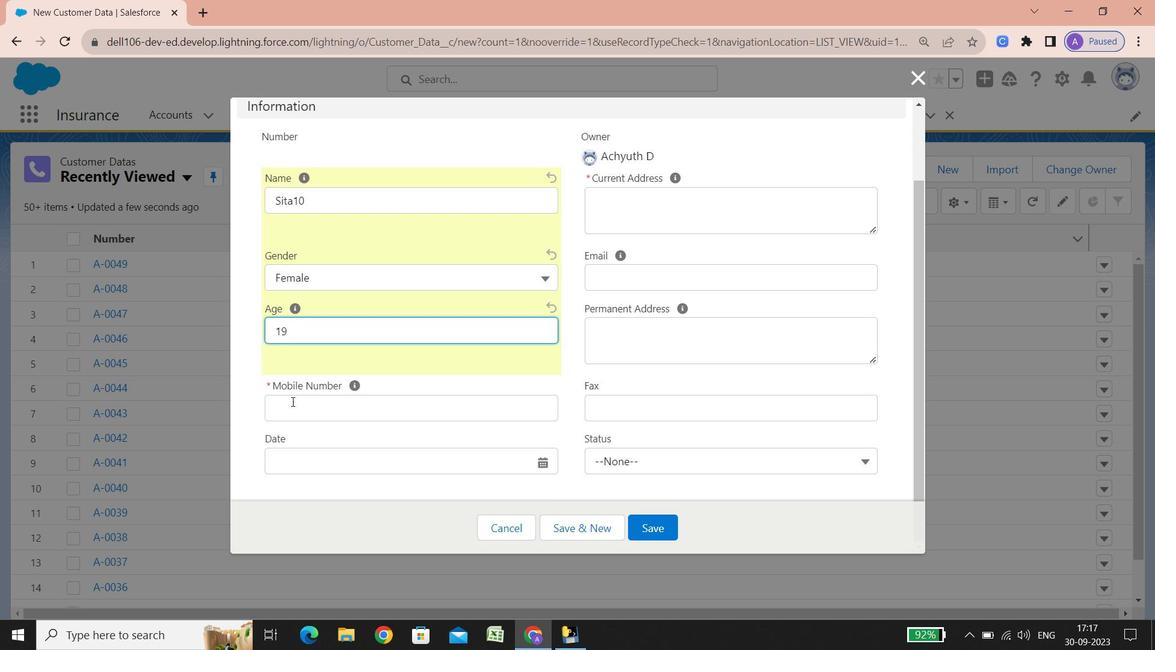
Action: Mouse scrolled (290, 421) with delta (0, 0)
Screenshot: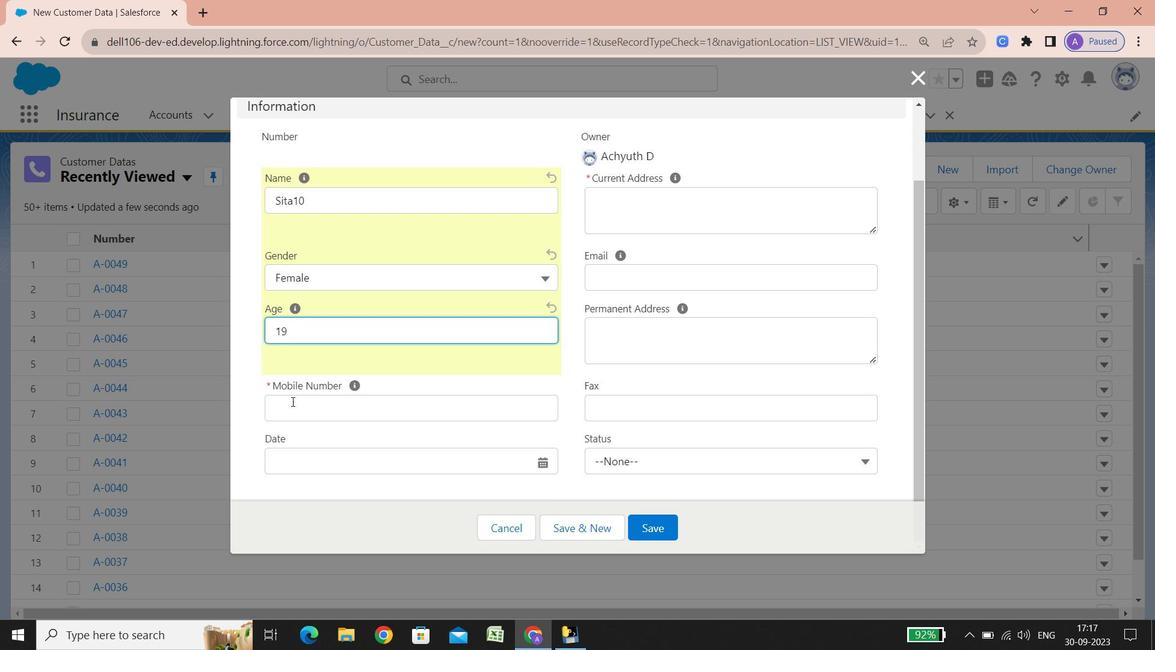 
Action: Mouse scrolled (290, 421) with delta (0, 0)
Screenshot: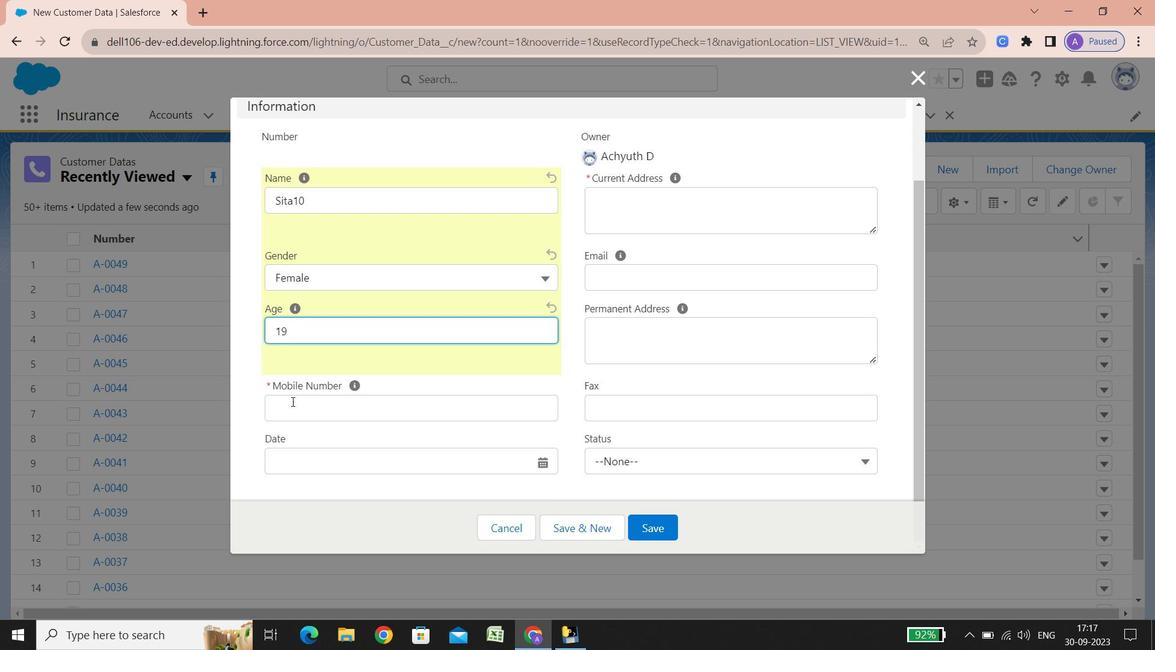 
Action: Mouse scrolled (290, 421) with delta (0, 0)
Screenshot: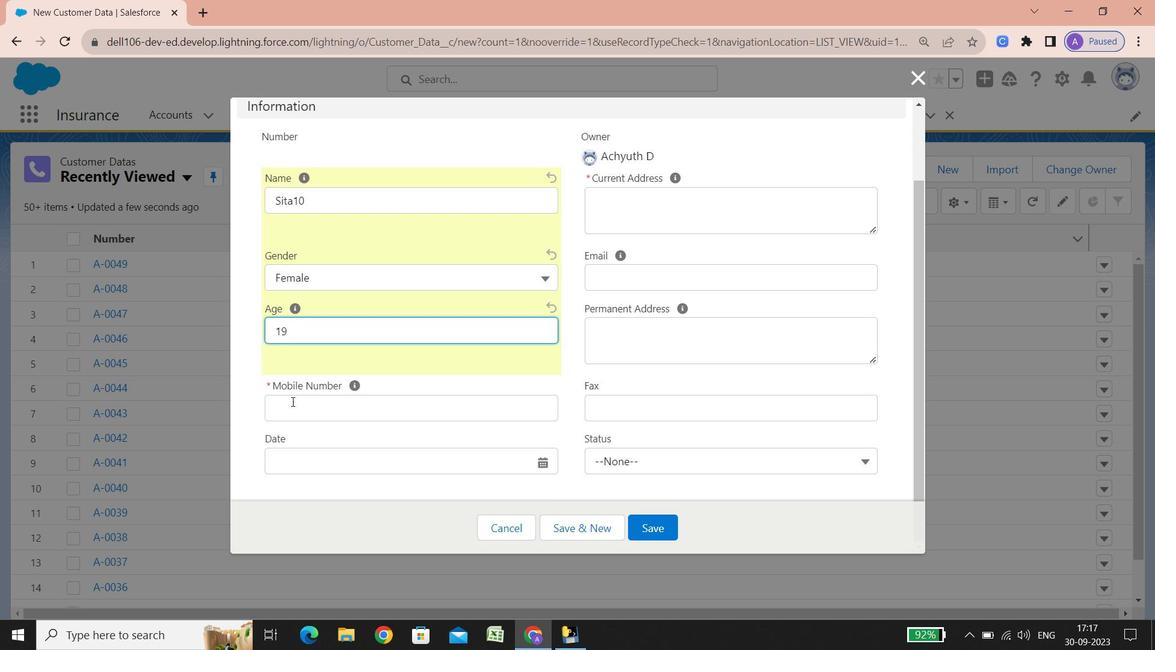 
Action: Mouse scrolled (290, 421) with delta (0, 0)
Screenshot: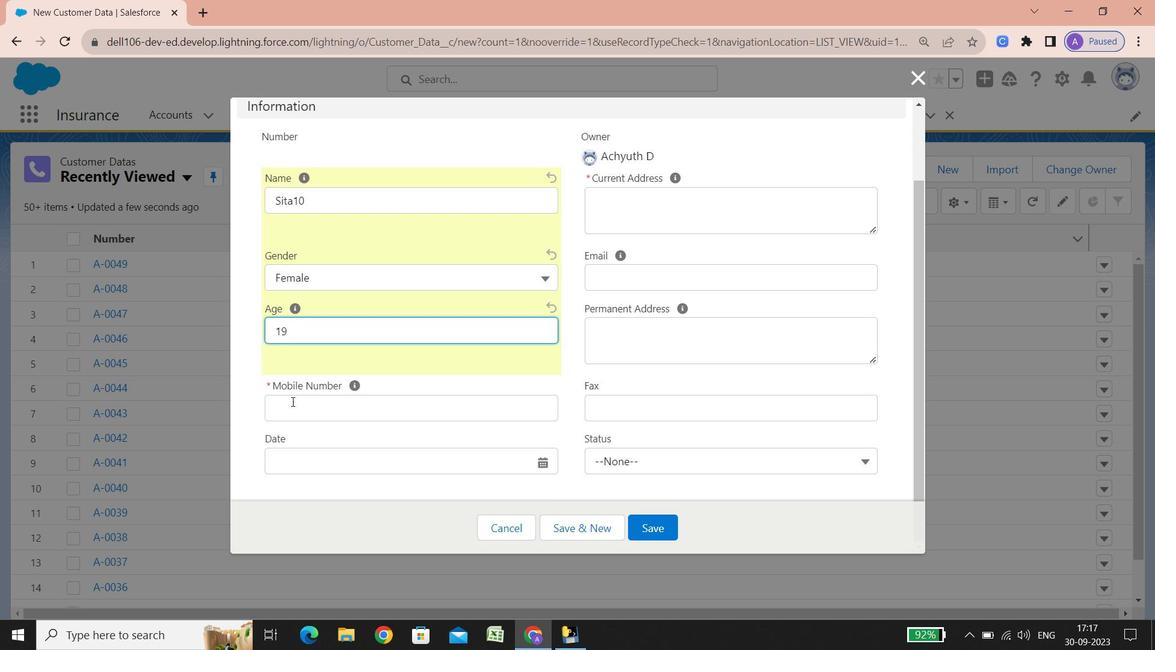 
Action: Mouse scrolled (290, 421) with delta (0, 0)
Screenshot: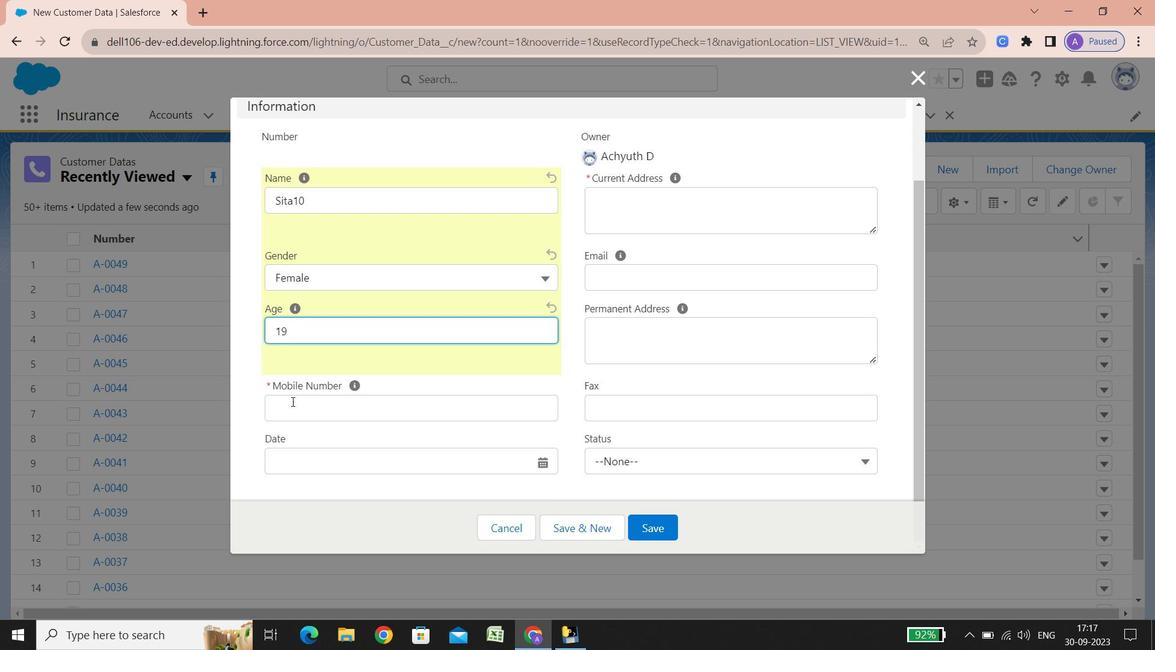 
Action: Mouse scrolled (290, 421) with delta (0, 0)
Screenshot: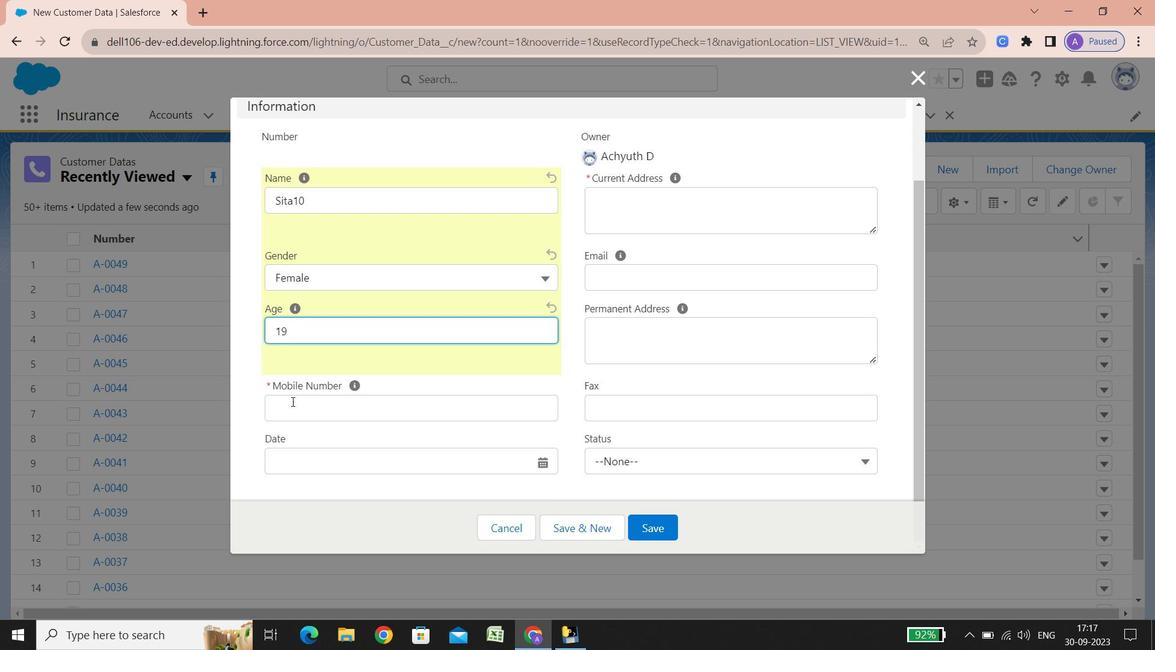 
Action: Mouse scrolled (290, 421) with delta (0, 0)
Screenshot: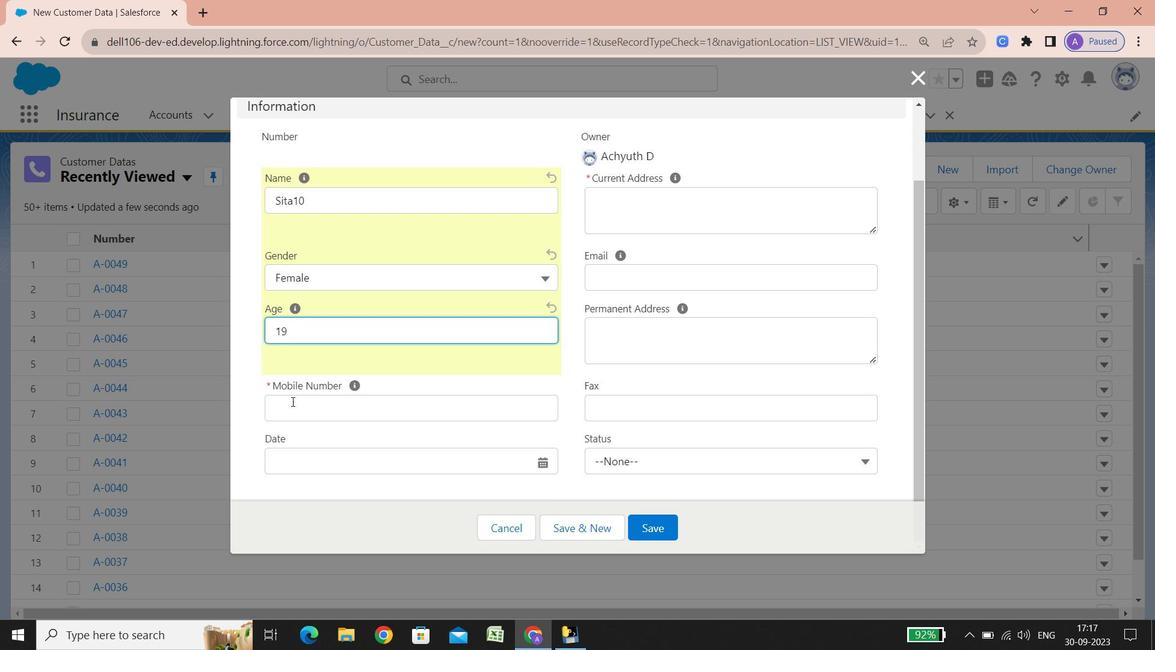 
Action: Mouse scrolled (290, 421) with delta (0, 0)
Screenshot: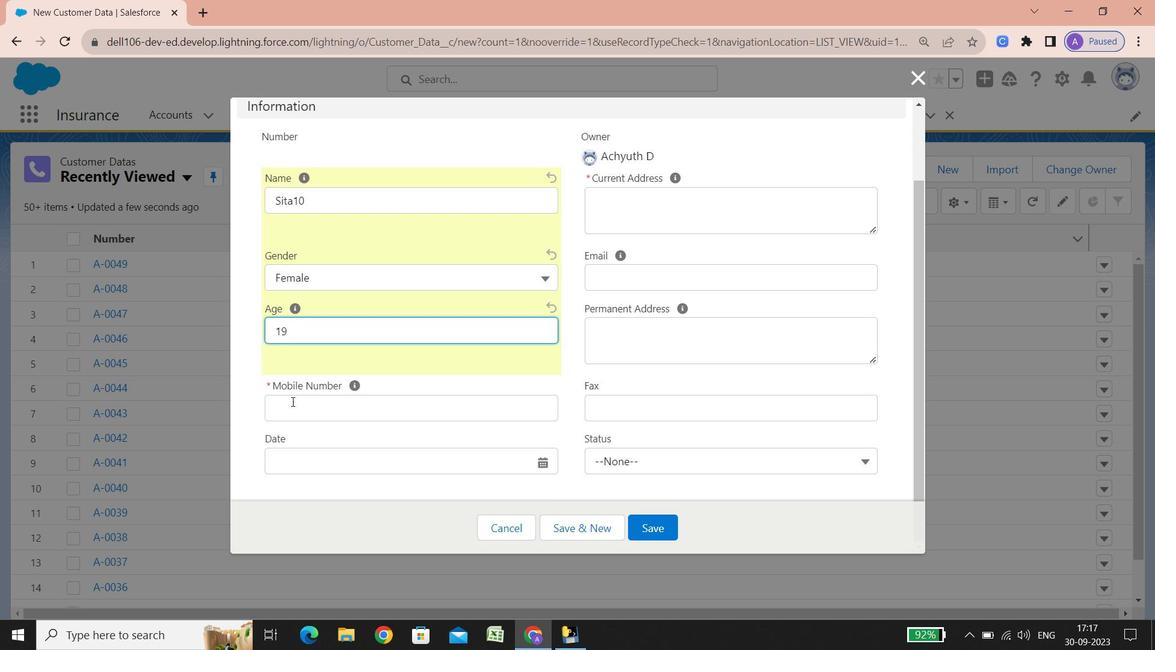 
Action: Mouse scrolled (290, 421) with delta (0, 0)
Screenshot: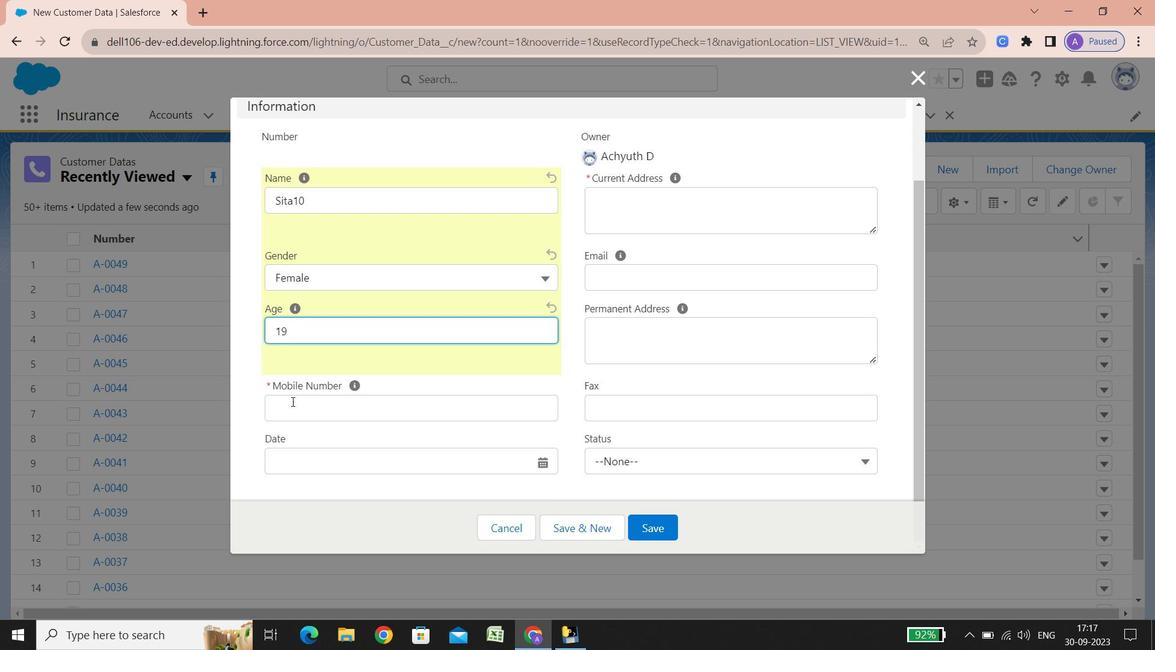 
Action: Mouse scrolled (290, 421) with delta (0, 0)
Screenshot: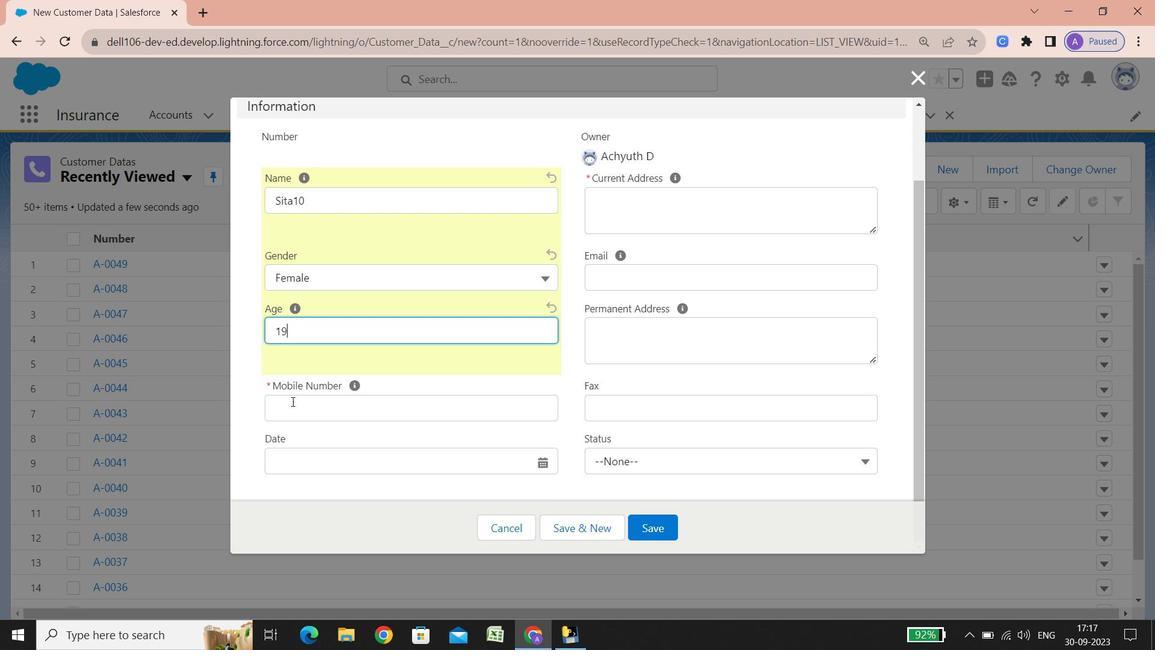 
Action: Mouse moved to (291, 402)
Screenshot: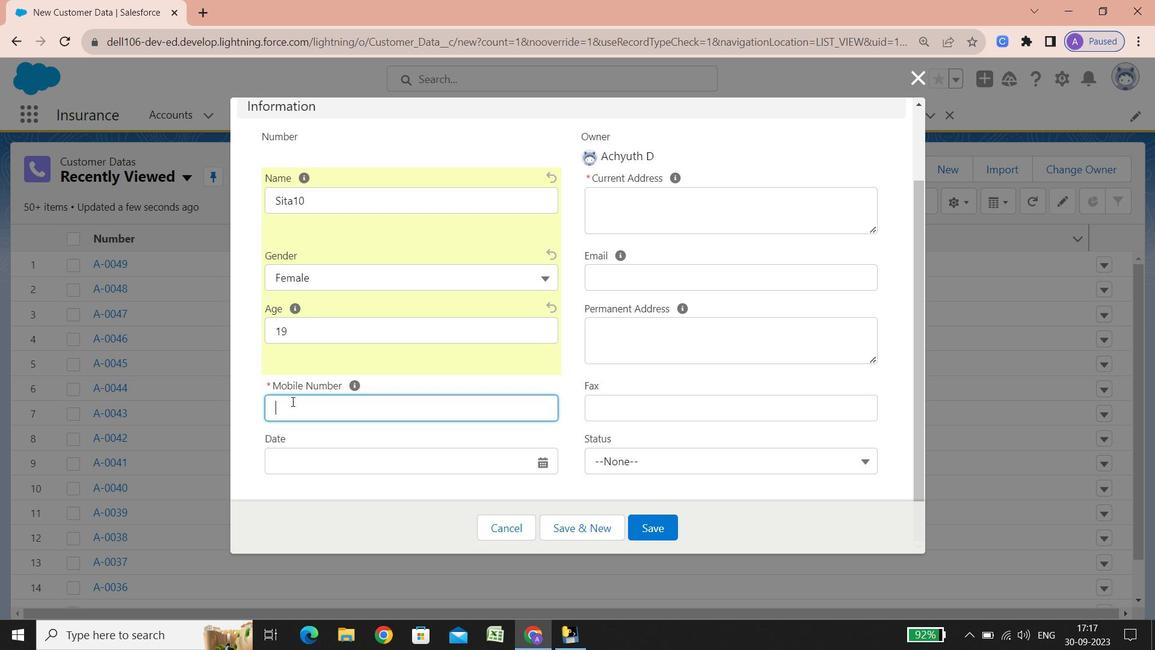 
Action: Mouse pressed left at (291, 402)
Screenshot: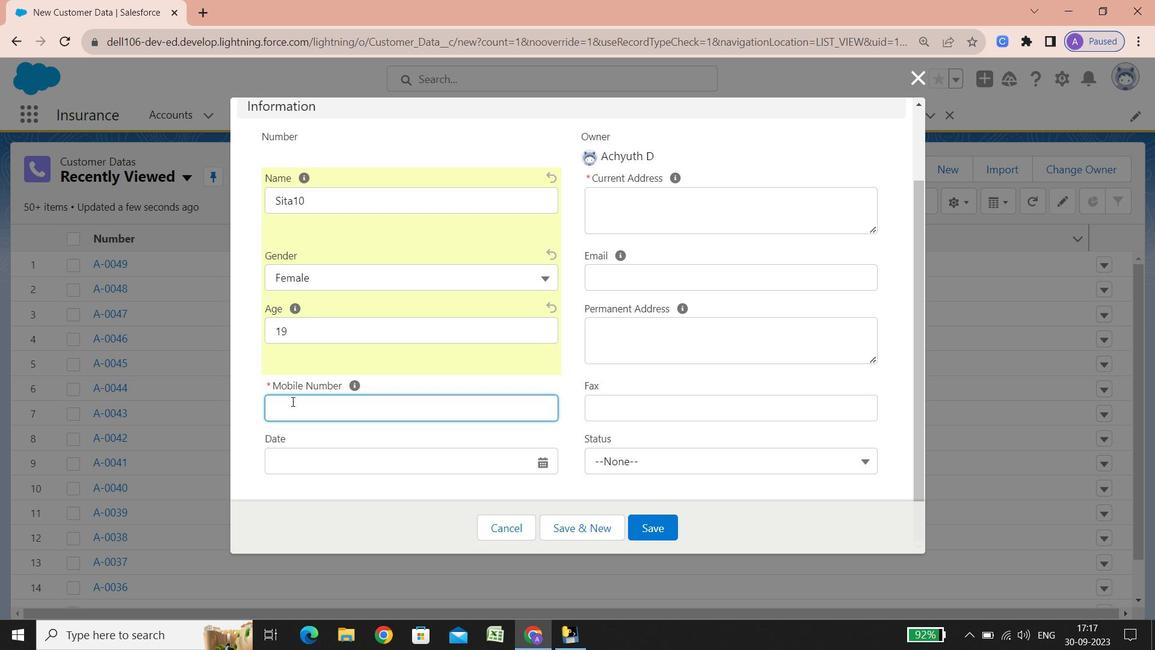 
Action: Key pressed 9631245895
Screenshot: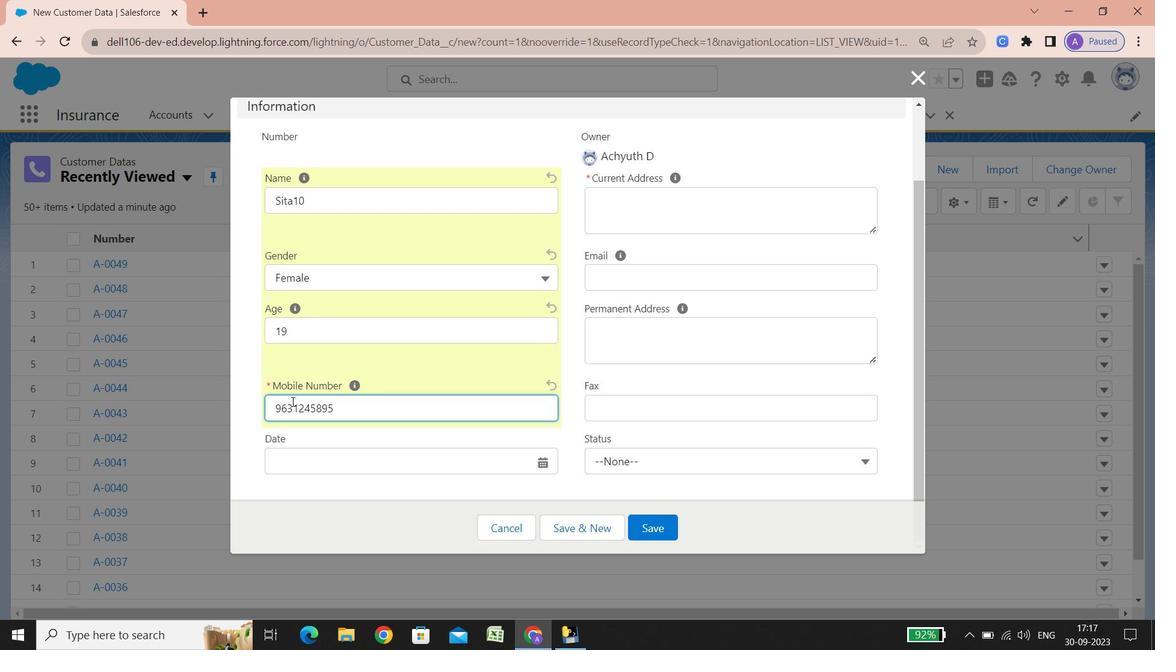 
Action: Mouse moved to (539, 462)
Screenshot: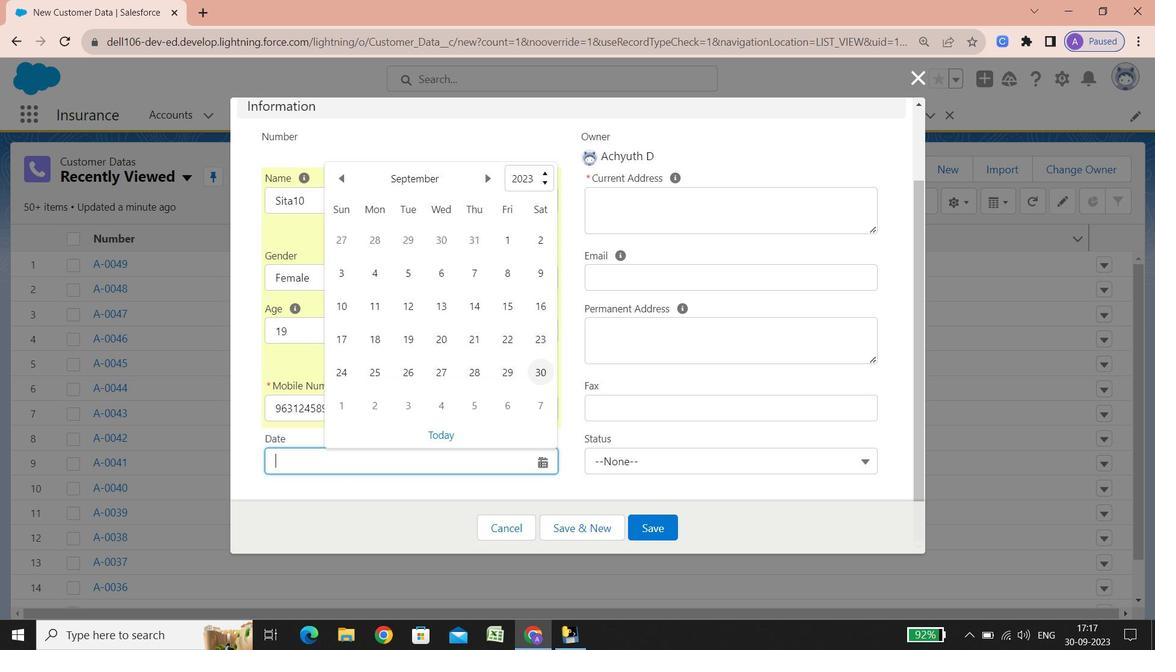 
Action: Mouse pressed left at (539, 462)
Screenshot: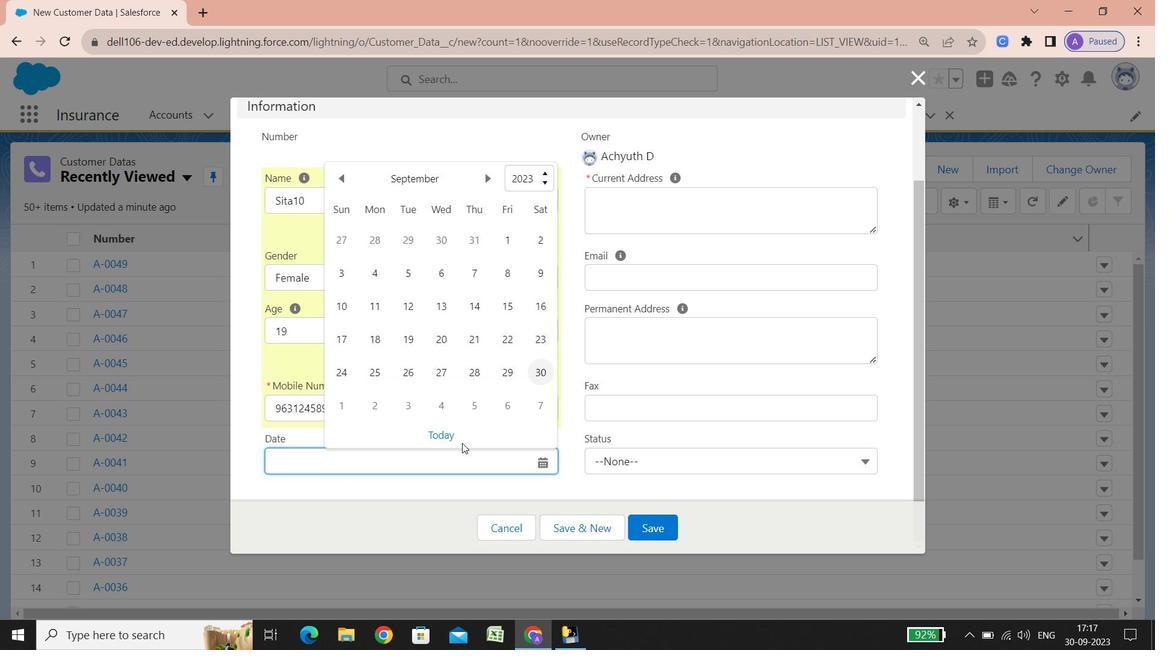
Action: Mouse moved to (448, 434)
Screenshot: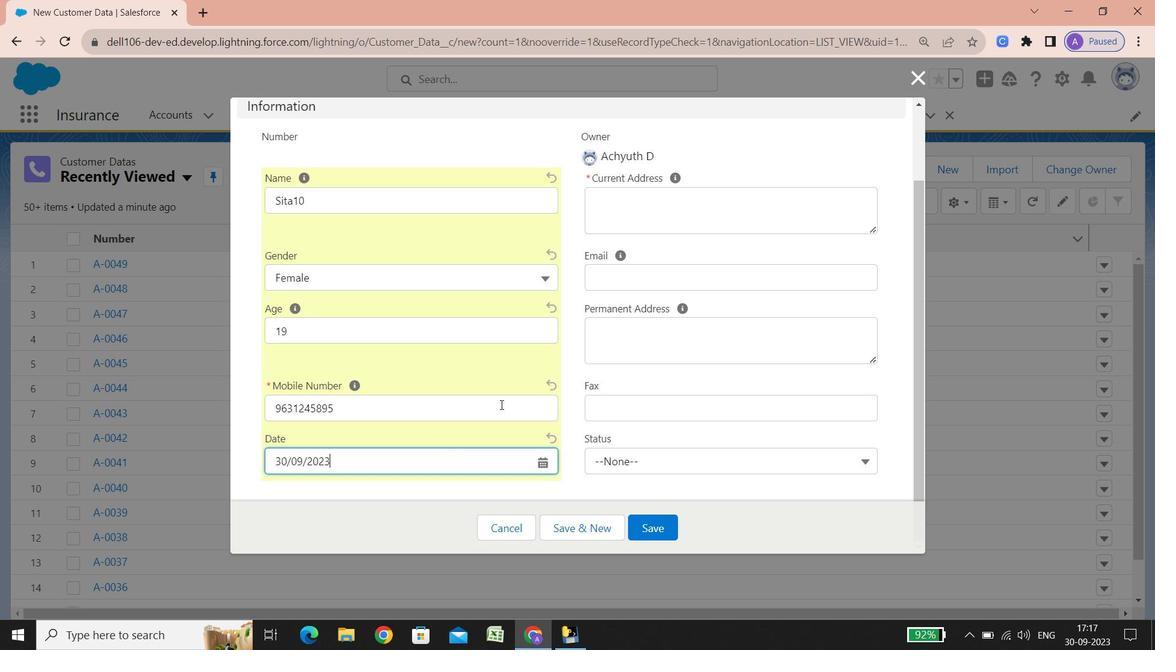 
Action: Mouse pressed left at (448, 434)
Screenshot: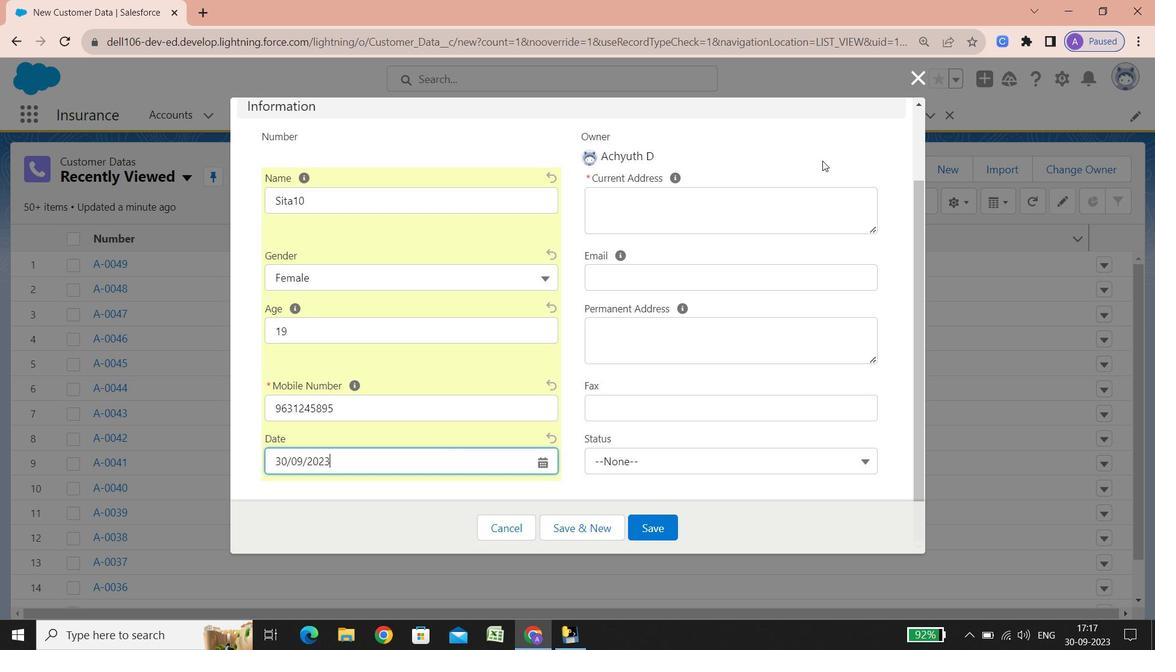 
Action: Mouse moved to (620, 198)
Screenshot: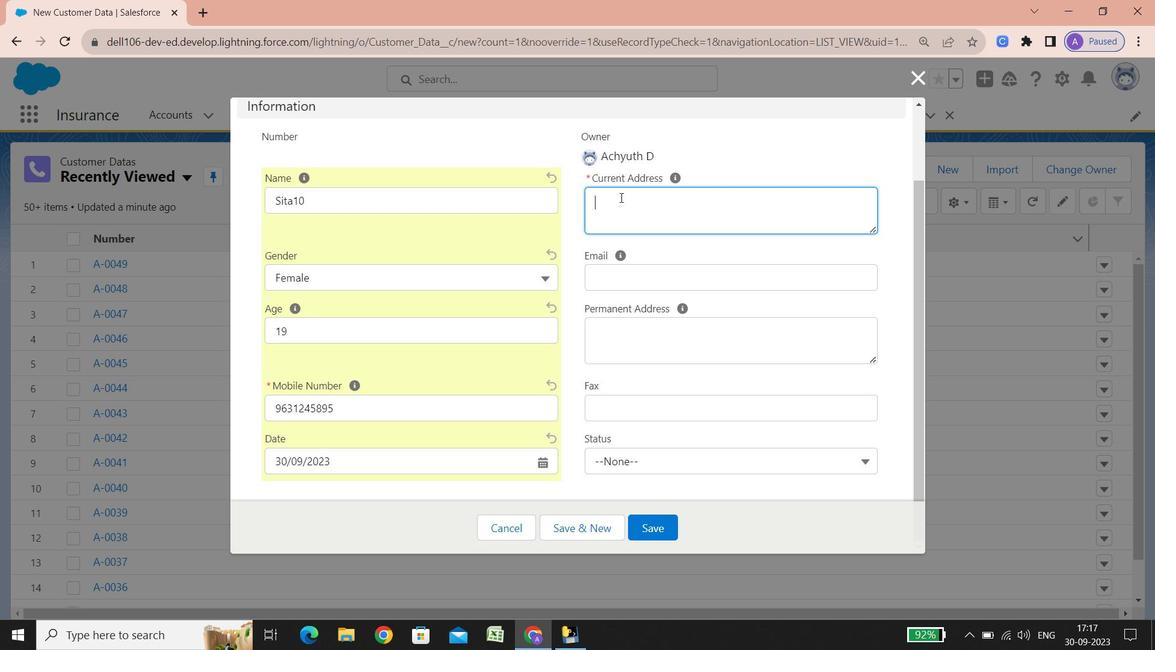 
Action: Mouse pressed left at (620, 198)
Screenshot: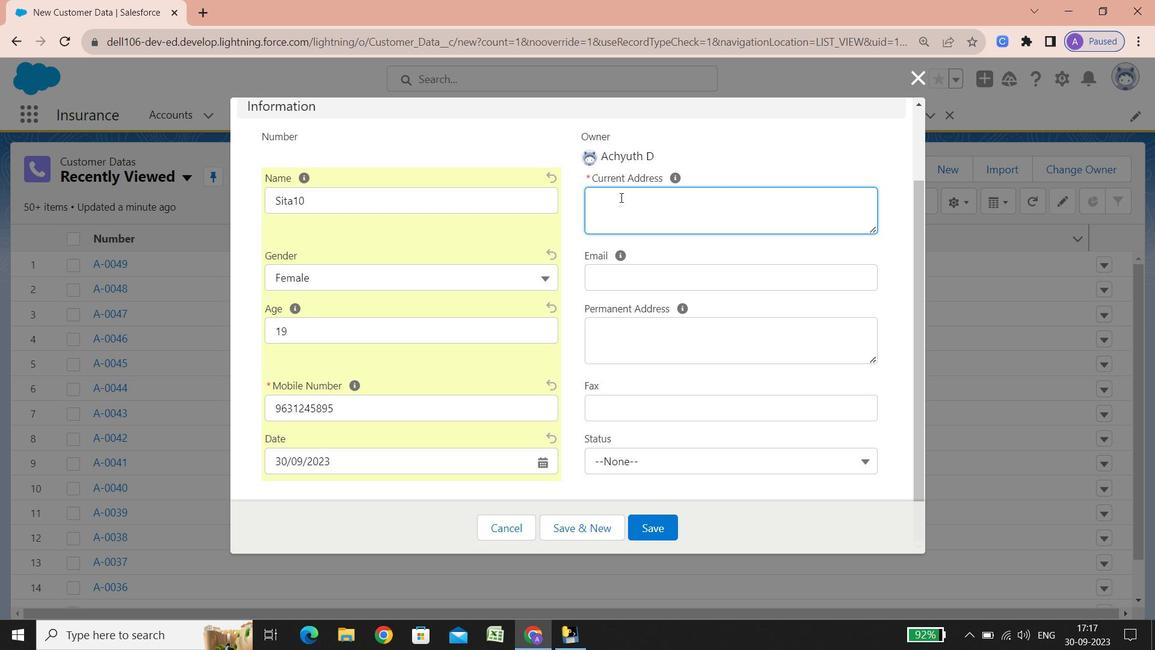 
Action: Key pressed <Key.shift><Key.shift><Key.shift>Street<Key.space><Key.shift_r>:
Screenshot: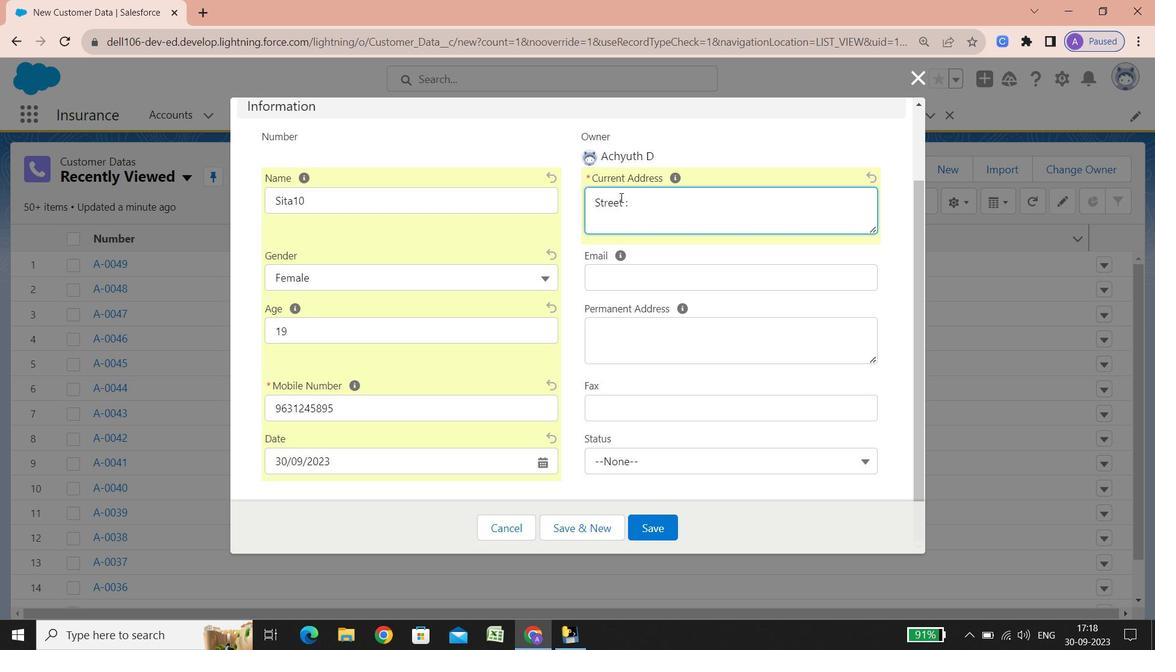 
Action: Mouse moved to (684, 155)
Screenshot: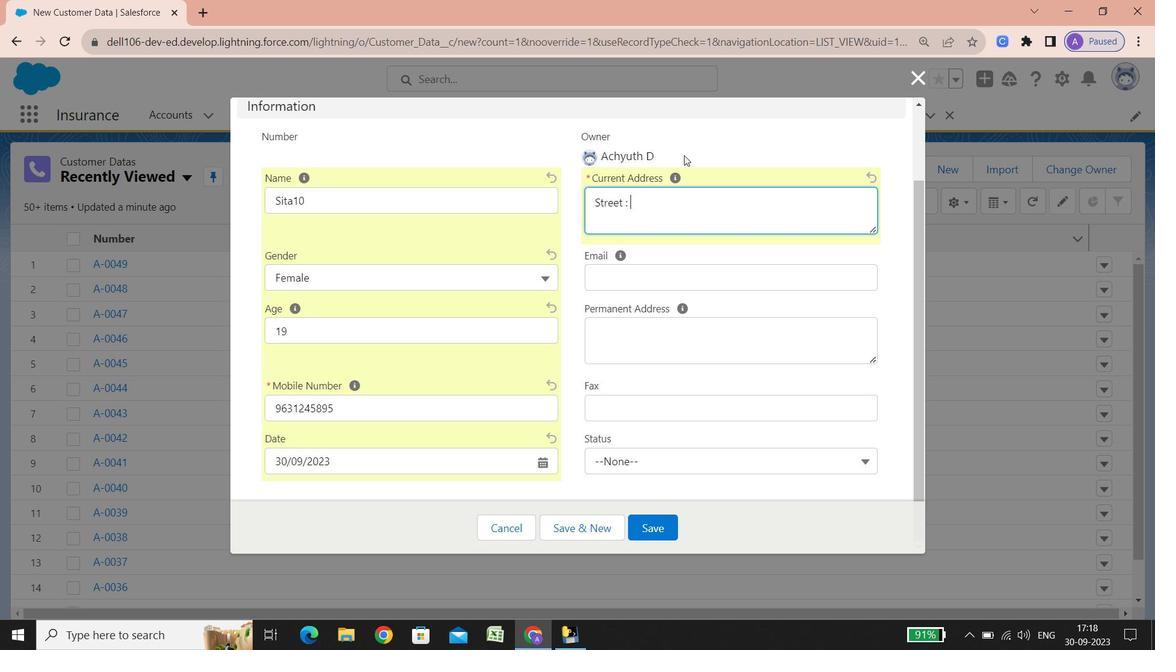 
Action: Key pressed <Key.space>127<Key.space><Key.shift><Key.shift><Key.shift><Key.shift><Key.shift>Quiriiiiiiiiiii<Key.backspace><Key.backspace><Key.backspace><Key.backspace><Key.backspace><Key.backspace><Key.backspace><Key.backspace><Key.backspace><Key.backspace><Key.space><Key.backspace>no<Key.space><Key.shift>Avenue<Key.space>1700<Key.enter><Key.shift>City<Key.space><Key.shift_r><Key.shift_r><Key.shift_r><Key.shift_r><Key.shift_r>:<Key.space><Key.shift>Paranaque<Key.space><Key.shift>City<Key.enter><Key.shift>State/<Key.shift>Province/a
Screenshot: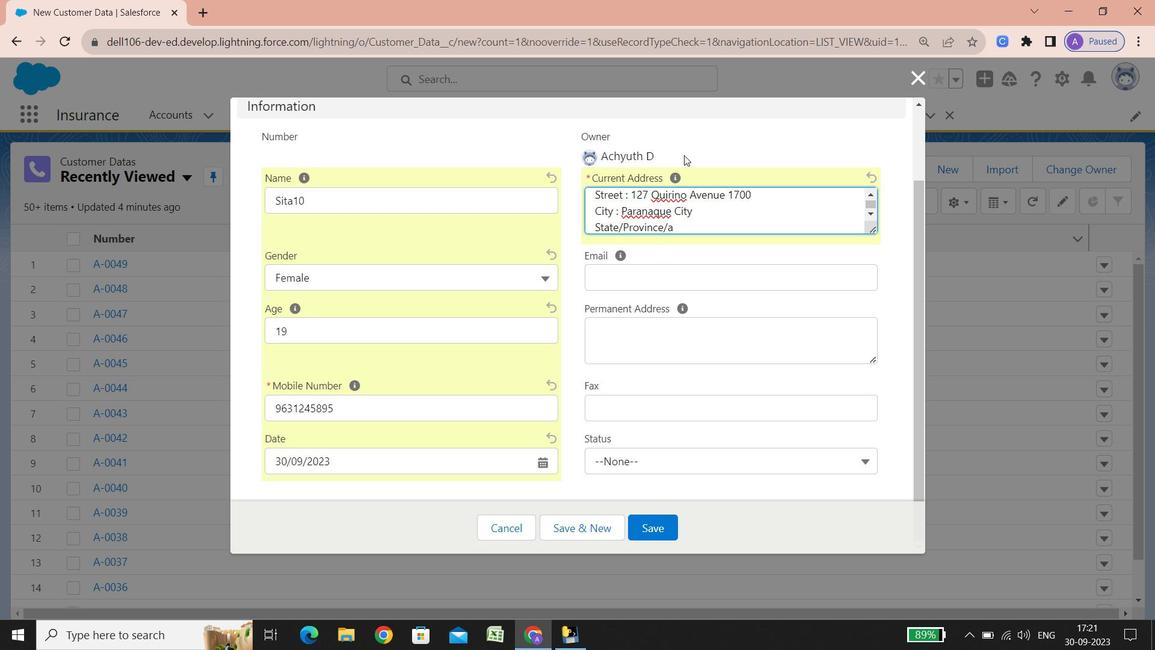 
Action: Mouse moved to (667, 166)
Screenshot: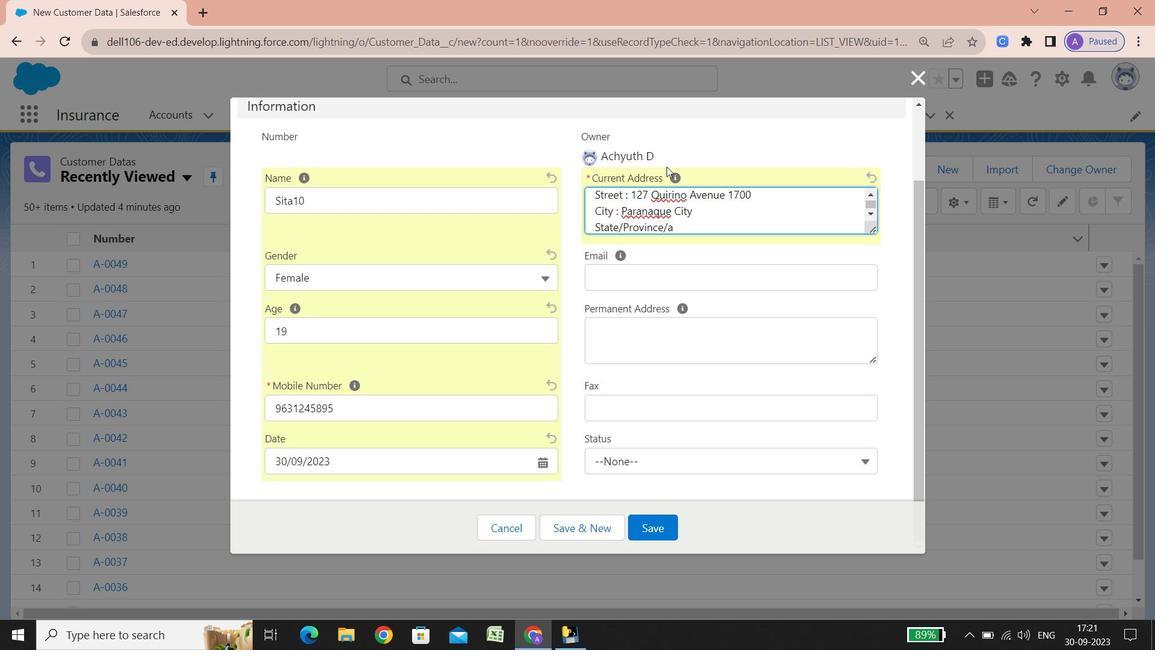 
Action: Key pressed rea<Key.space><Key.shift_r>:<Key.space><Key.shift>Parana
Screenshot: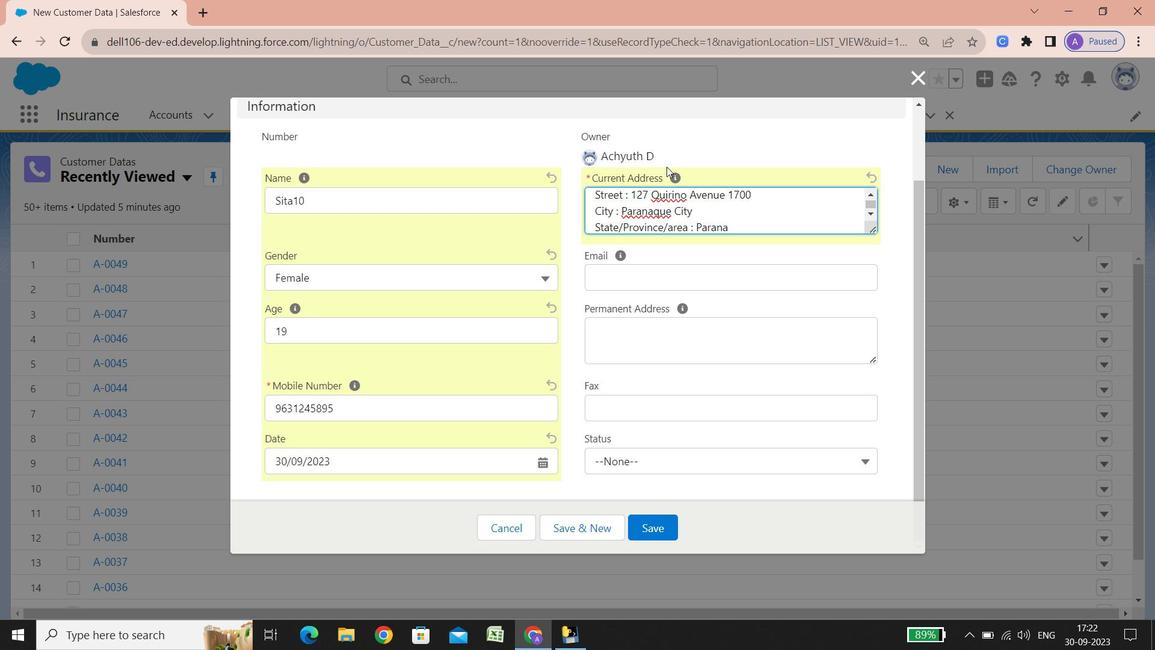 
Action: Mouse moved to (761, 147)
Screenshot: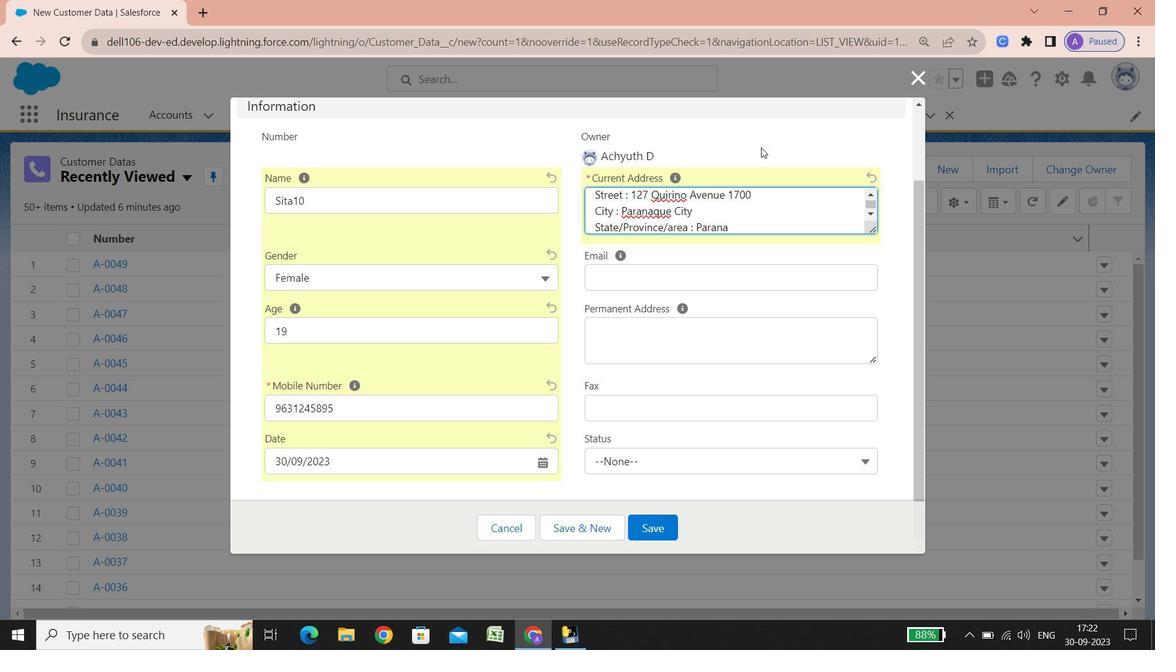 
Action: Key pressed que<Key.space><Key.shift>City<Key.enter><Key.shift>Phone<Key.space>number<Key.space><Key.shift_r><Key.shift_r><Key.shift_r><Key.shift_r><Key.shift_r>:<Key.space>832005555555<Key.backspace><Key.backspace><Key.backspace><Key.backspace><Key.backspace><Key.backspace>8<Key.enter><Key.shift><Key.shift><Key.shift><Key.shift><Key.shift><Key.shift><Key.shift><Key.shift><Key.shift><Key.shift><Key.shift><Key.shift><Key.shift><Key.shift><Key.shift><Key.shift>Country<Key.space>calling<Key.space>code<Key.space><Key.shift_r>:<Key.space><Key.shift_r>+63<Key.enter><Key.shift>Country<Key.space><Key.shift_r>:<Key.space><Key.shift>Philippines
Screenshot: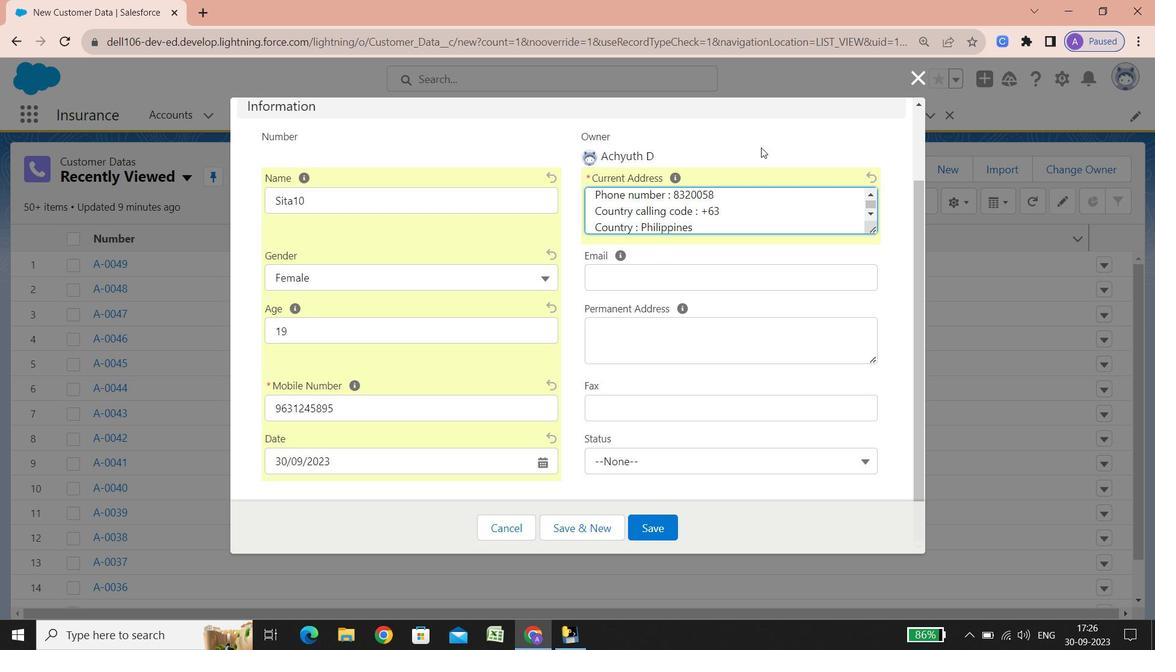 
Action: Mouse moved to (623, 276)
Screenshot: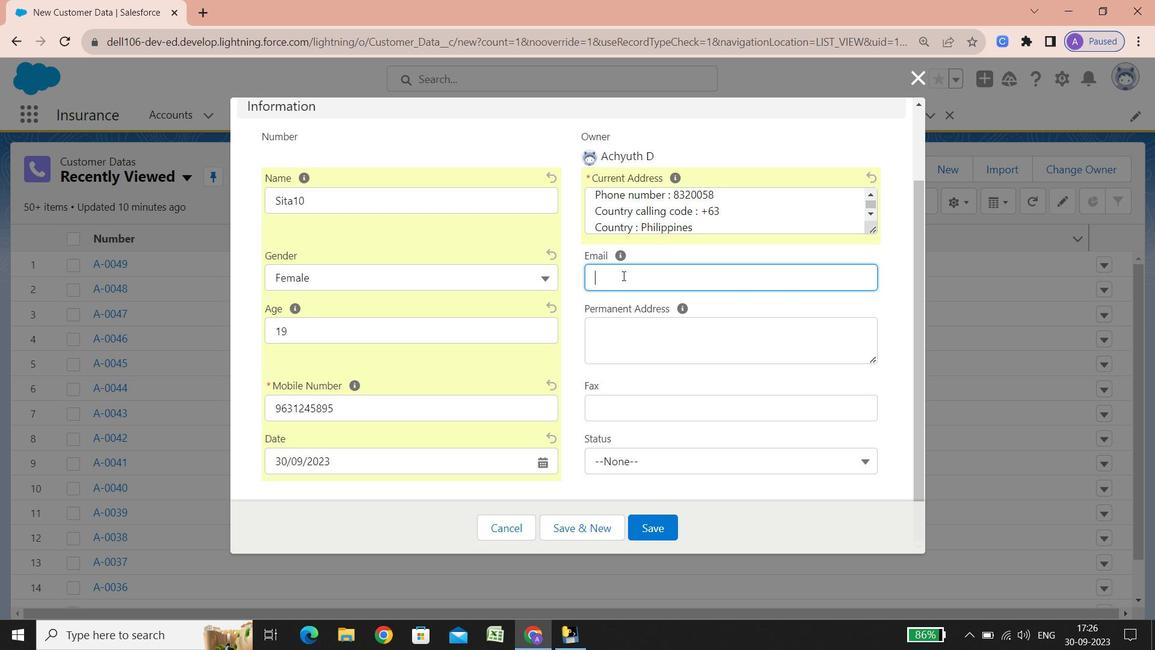
Action: Mouse pressed left at (623, 276)
Screenshot: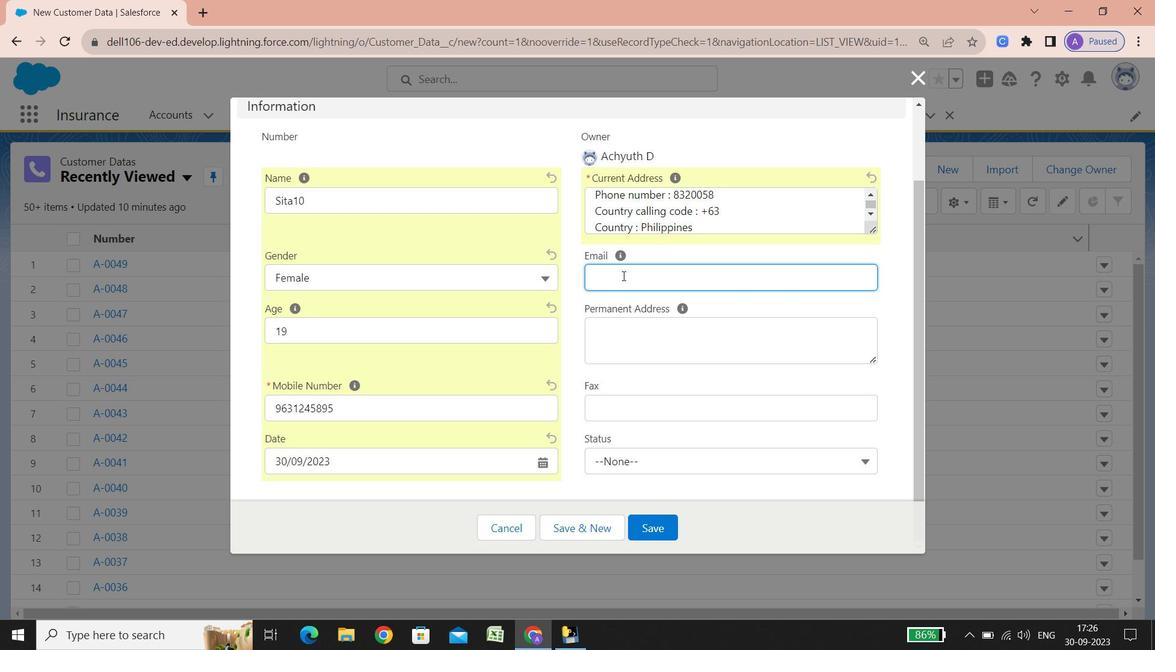 
Action: Key pressed <Key.shift><Key.shift><Key.shift><Key.shift>Sita10236<Key.shift_r>@google.com
Screenshot: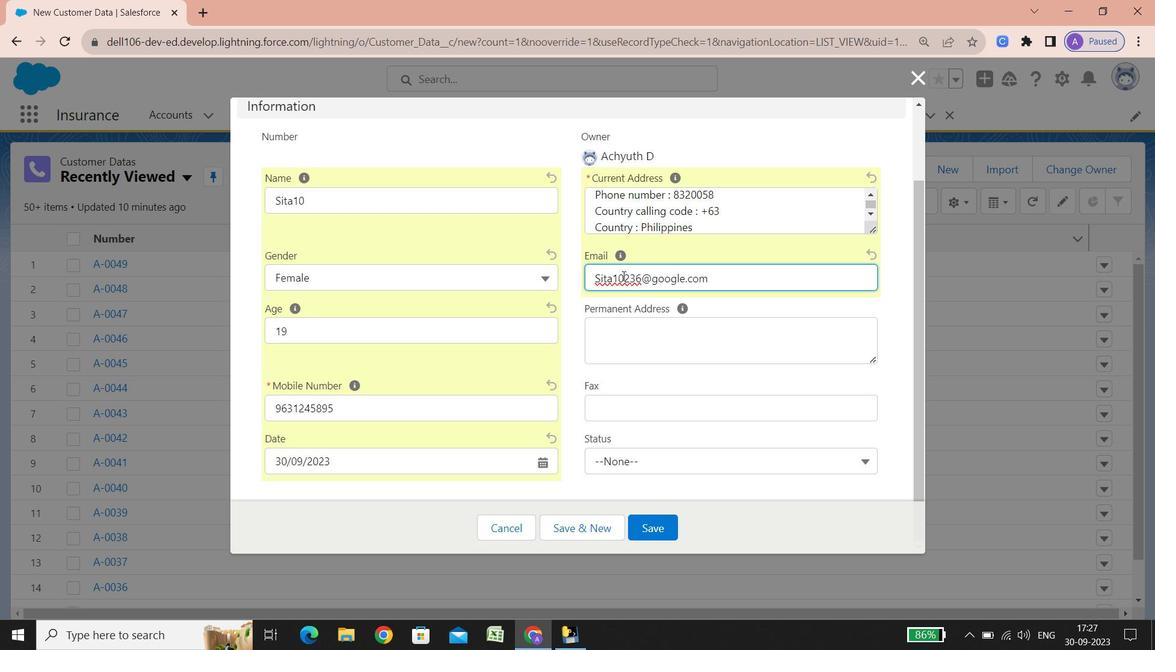 
Action: Mouse moved to (600, 325)
Screenshot: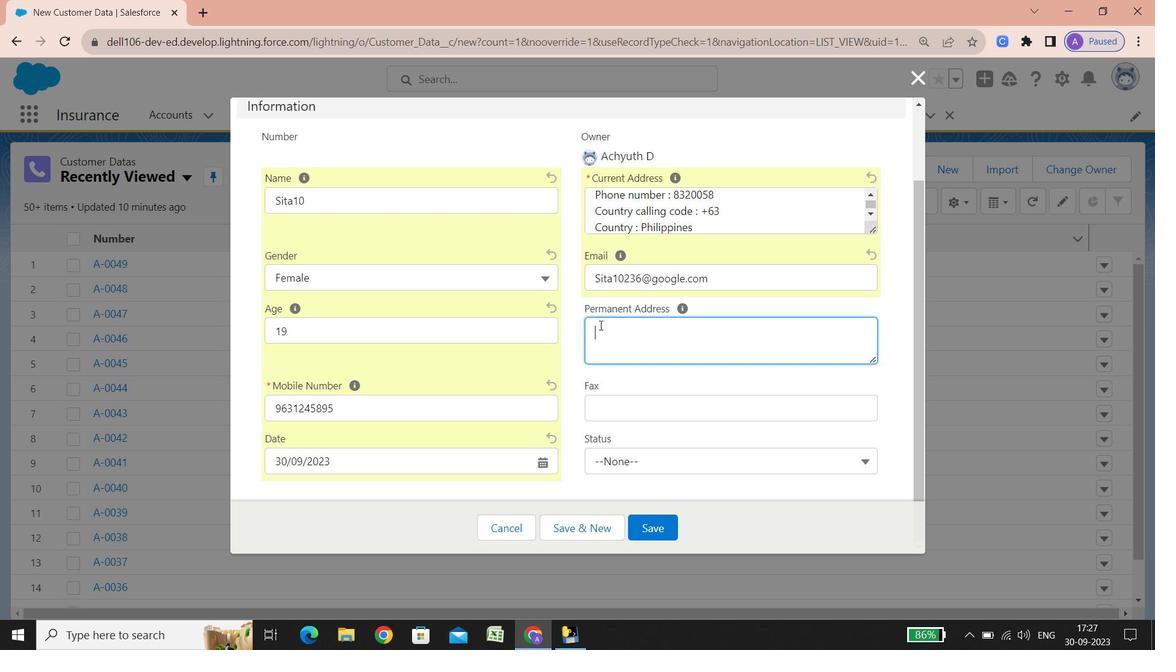 
Action: Mouse pressed left at (600, 325)
Screenshot: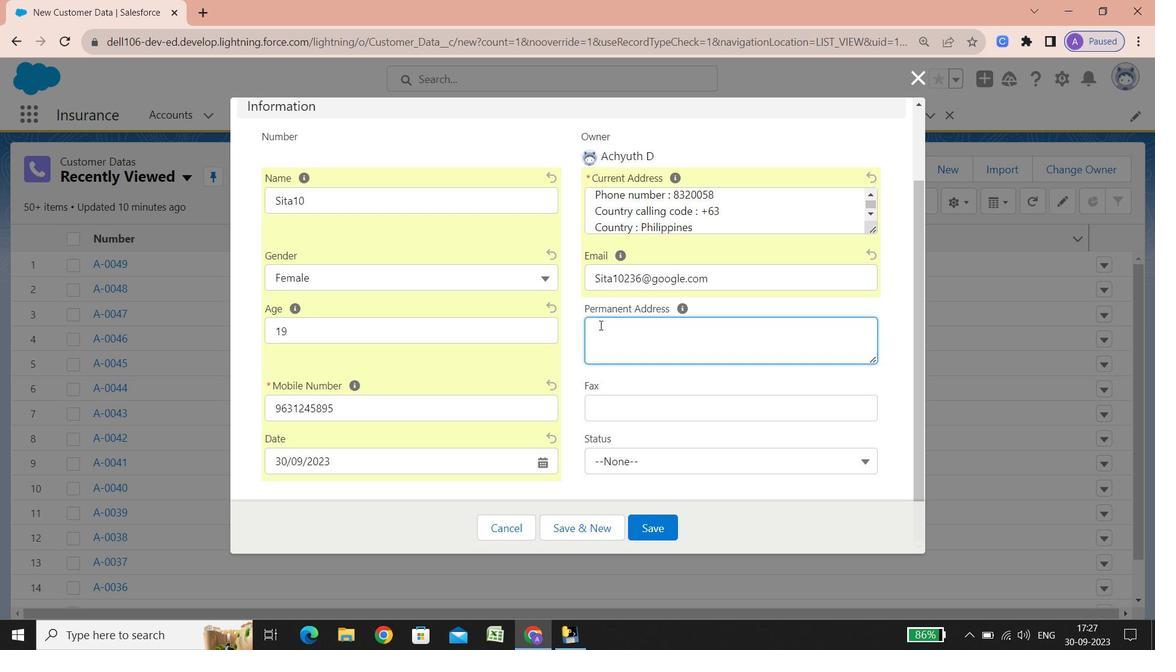 
Action: Key pressed <Key.shift><Key.shift><Key.shift><Key.shift><Key.shift><Key.shift><Key.shift><Key.shift><Key.shift><Key.shift><Key.shift><Key.shift><Key.shift><Key.shift><Key.shift>Street<Key.space><Key.shift_r><Key.shift_r><Key.shift_r><Key.shift_r><Key.shift_r><Key.shift_r><Key.shift_r><Key.shift_r>:<Key.space><Key.shift><Key.shift><Key.shift>Abanao<Key.space><Key.shift>Street<Key.enter><Key.shift><Key.shift><Key.shift><Key.shift><Key.shift><Key.shift><Key.shift><Key.shift><Key.shift><Key.shift><Key.shift>Citt<Key.backspace>y<Key.space><Key.shift_r>:<Key.space><Key.shift><Key.shift><Key.shift><Key.shift><Key.shift><Key.shift><Key.shift><Key.shift>Baguio<Key.enter><Key.shift>State/<Key.shift><Key.shift><Key.shift><Key.shift><Key.shift><Key.shift>Province/area<Key.space><Key.shift_r><Key.shift_r><Key.shift_r><Key.shift_r>:<Key.space><Key.shift>Benguet<Key.enter><Key.shift>Phone<Key.space>number<Key.space><Key.shift_r>:<Key.space><Key.shift_r>(074<Key.shift_r>)<Key.space>442-2430<Key.enter><Key.shift>Country<Key.space>calling<Key.space>code<Key.space><Key.shift_r>:<Key.space><Key.shift_r>+63<Key.enter><Key.shift><Key.shift><Key.shift><Key.shift><Key.shift>Country<Key.space><Key.shift_r>:<Key.space><Key.shift>Philippines+<Key.backspace>
Screenshot: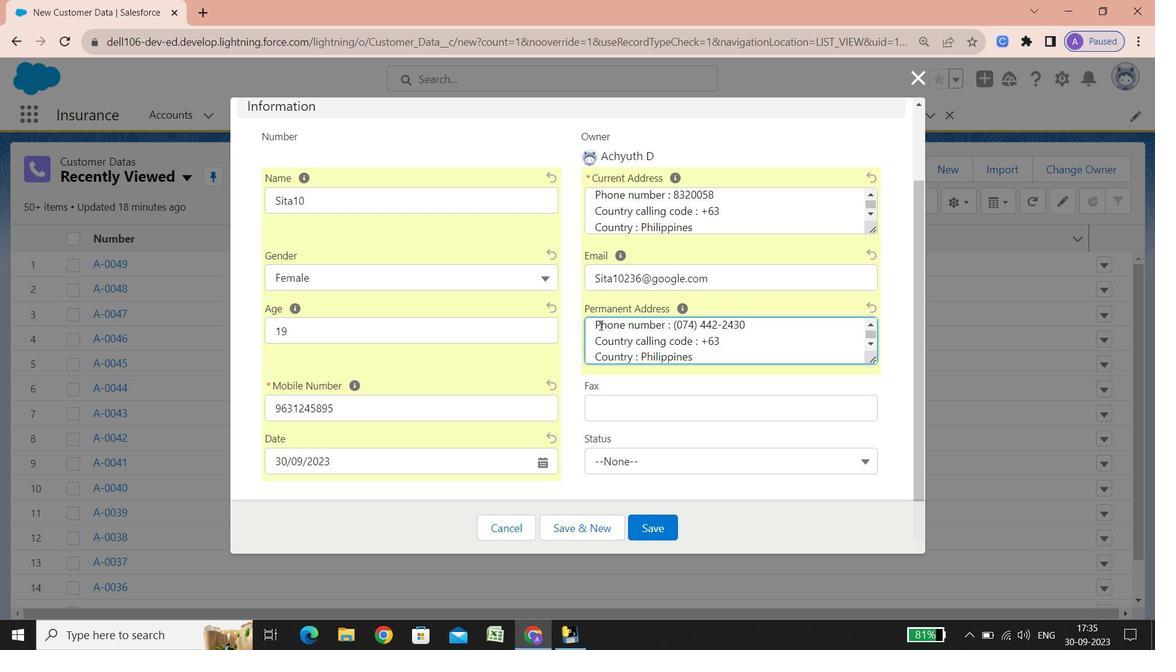
Action: Mouse moved to (617, 406)
Screenshot: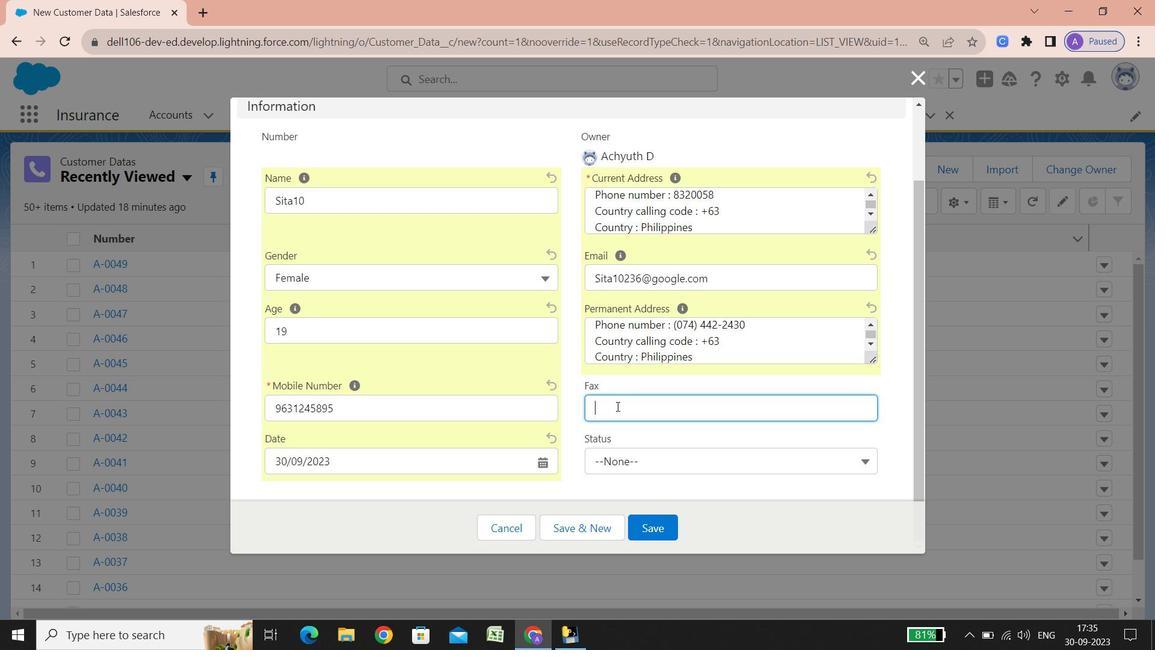 
Action: Mouse pressed left at (617, 406)
Screenshot: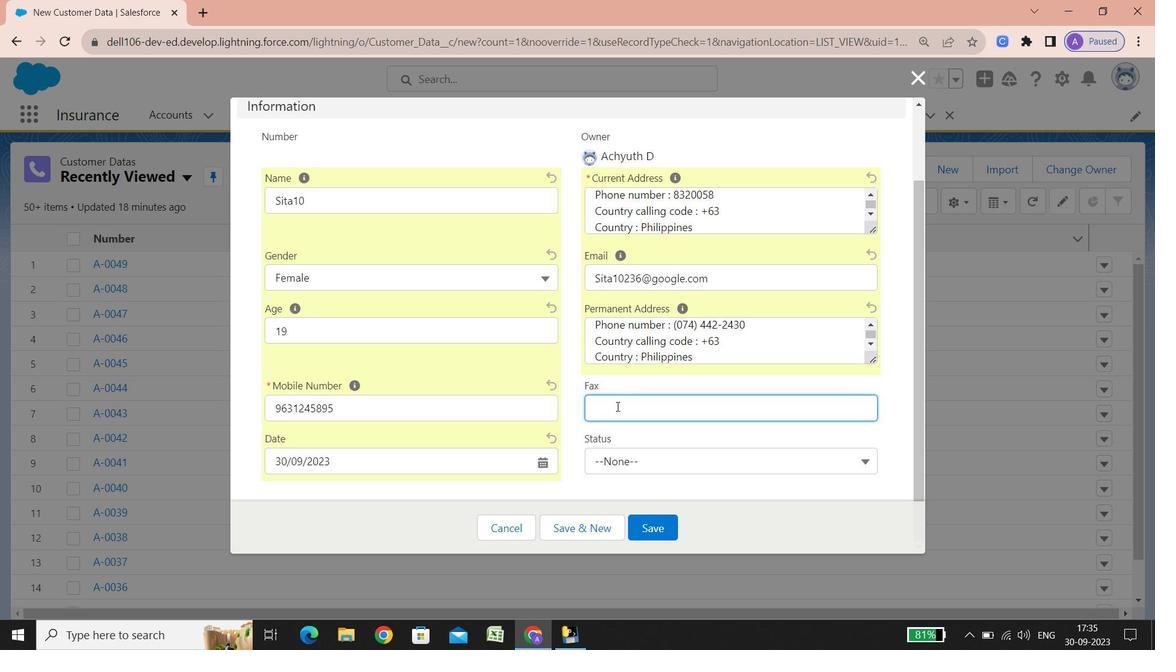 
Action: Key pressed 565354568988
Screenshot: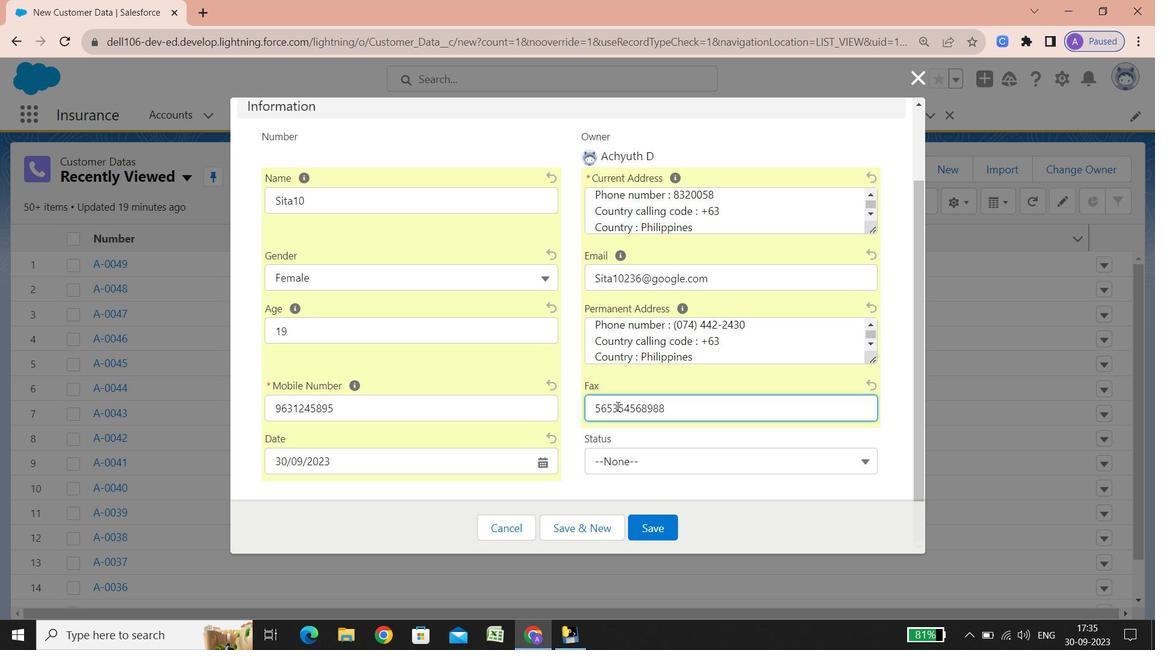 
Action: Mouse moved to (801, 450)
Screenshot: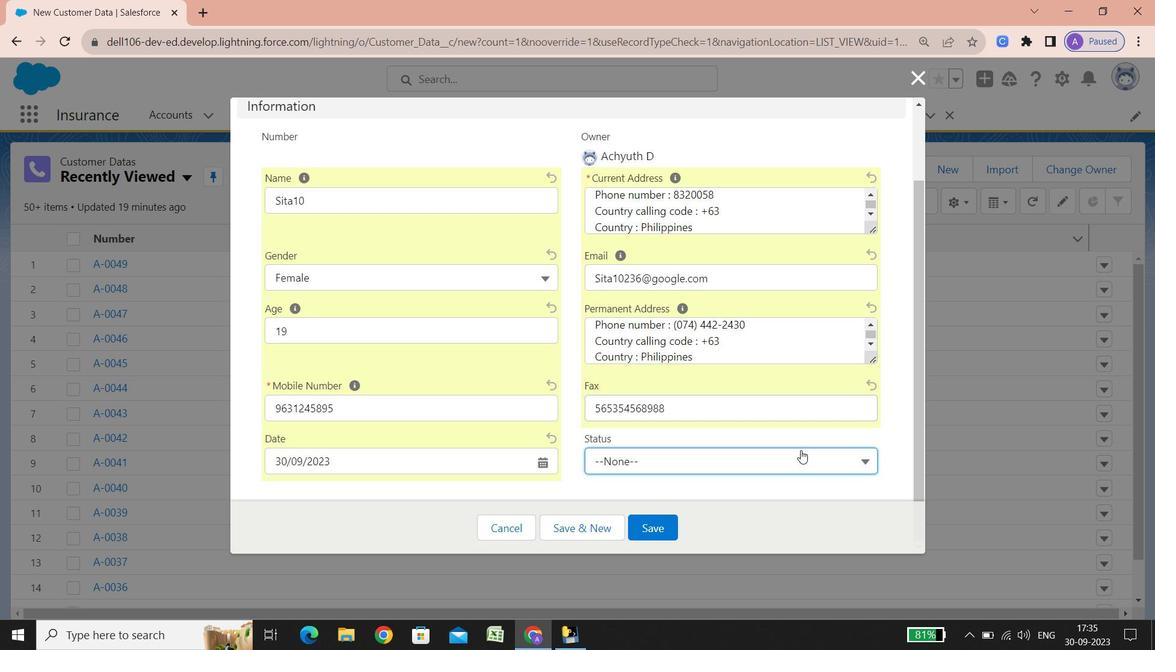 
Action: Mouse pressed left at (801, 450)
Screenshot: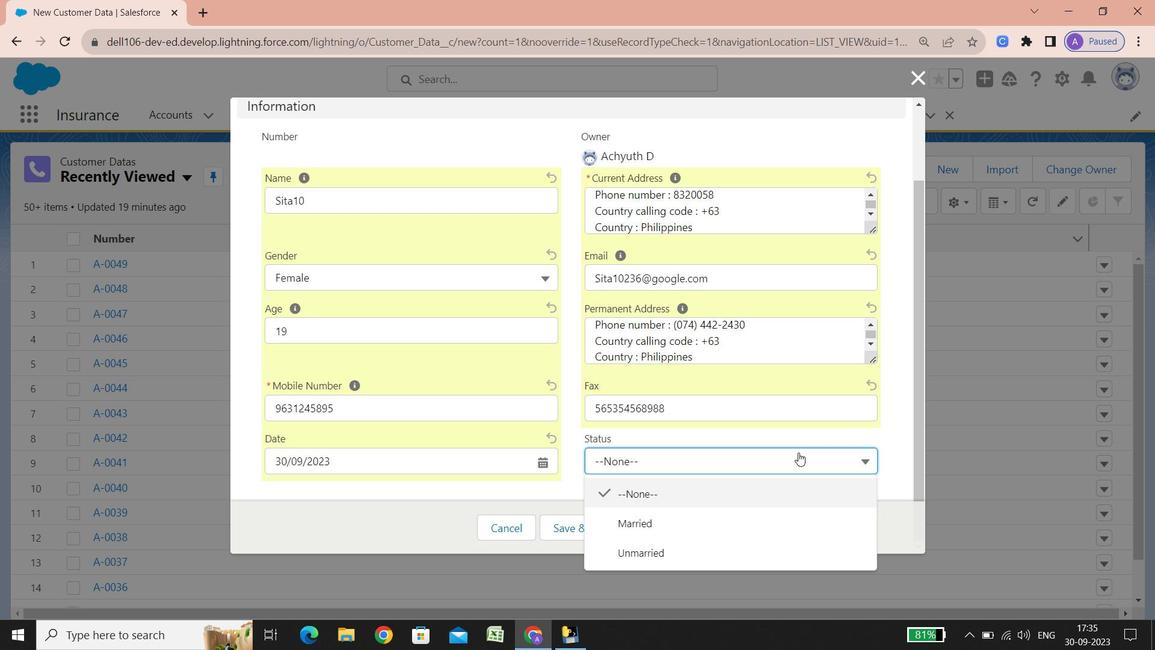 
Action: Mouse moved to (675, 517)
Screenshot: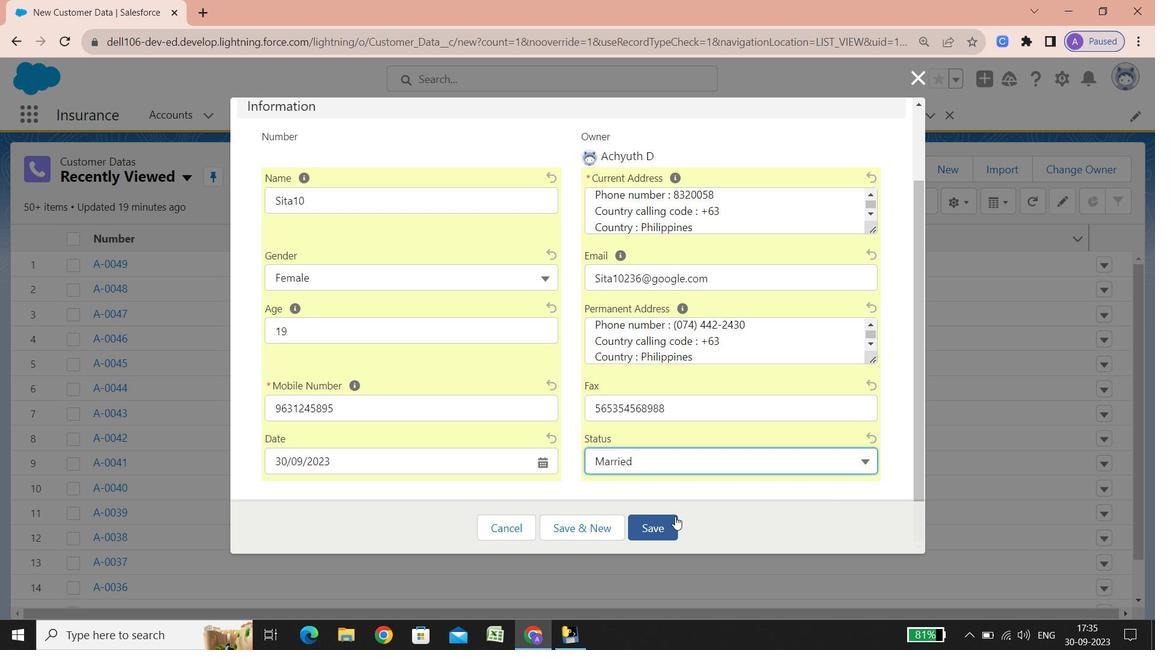 
Action: Mouse pressed left at (675, 517)
Screenshot: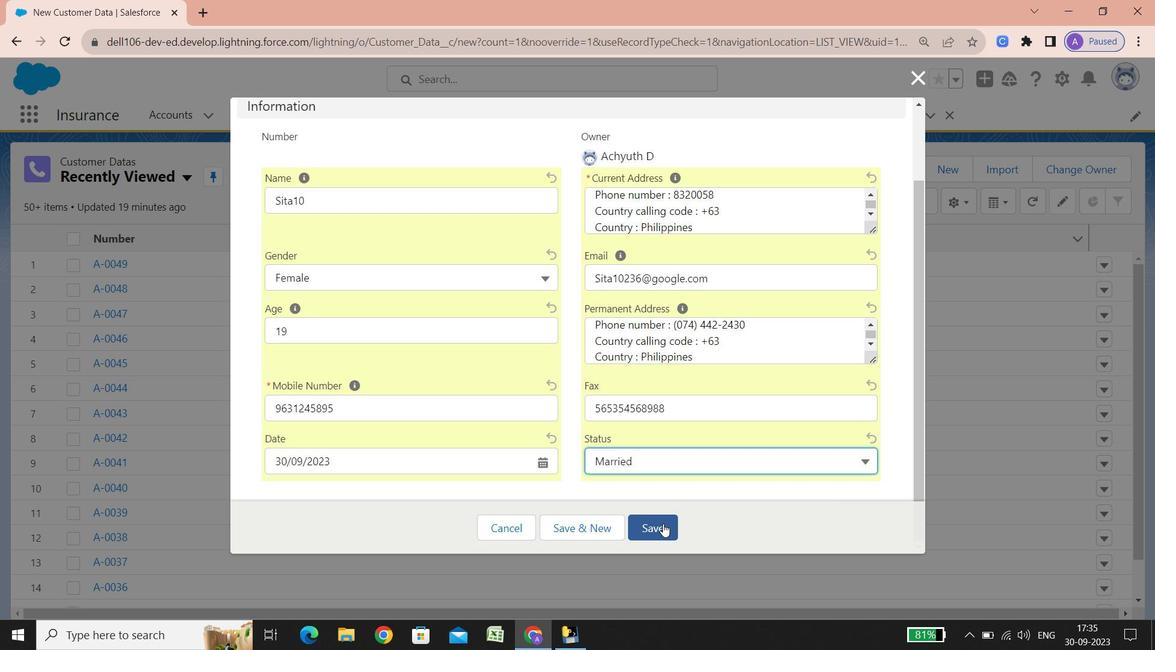 
Action: Mouse moved to (663, 523)
Screenshot: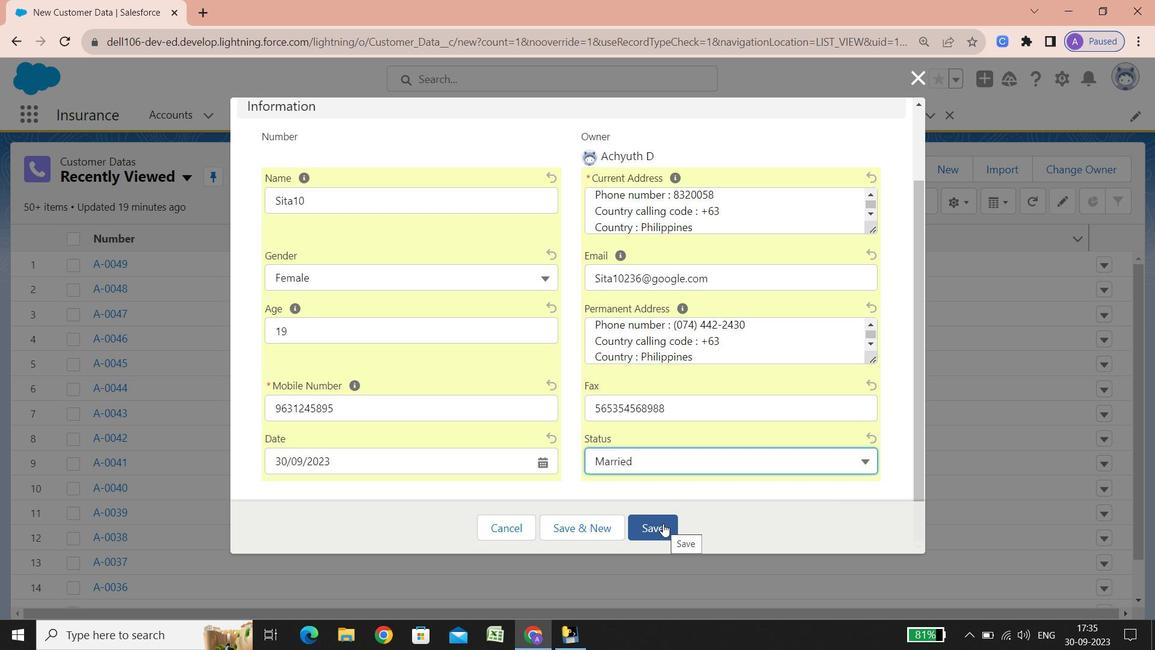 
Action: Mouse pressed left at (663, 523)
Screenshot: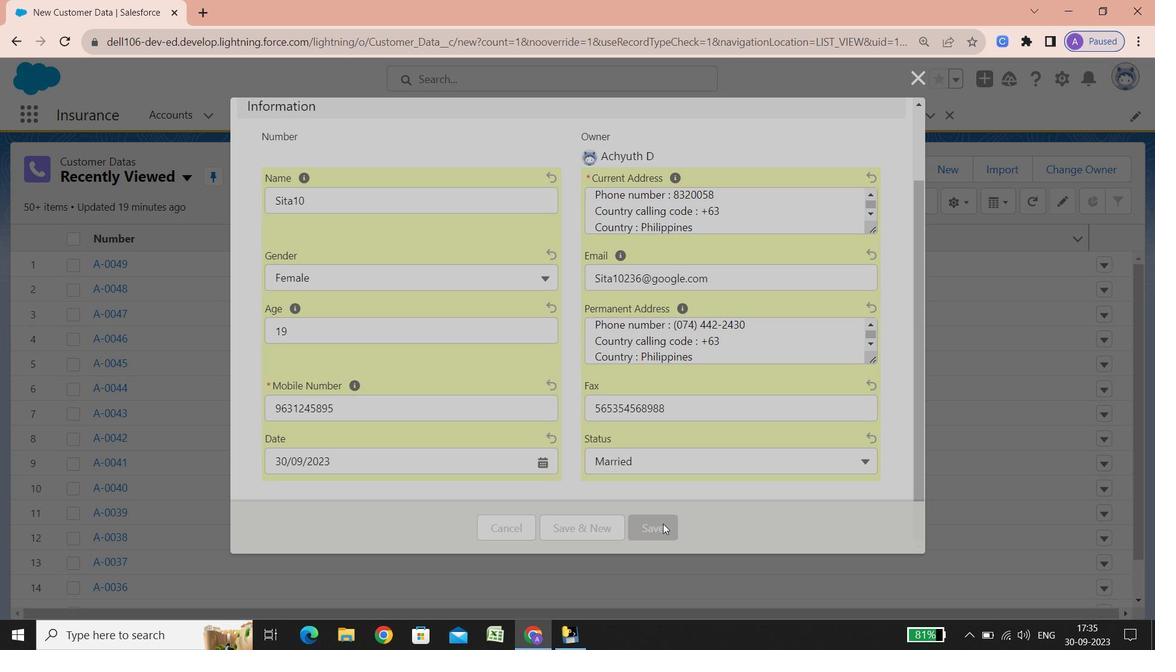 
Action: Mouse moved to (748, 158)
Screenshot: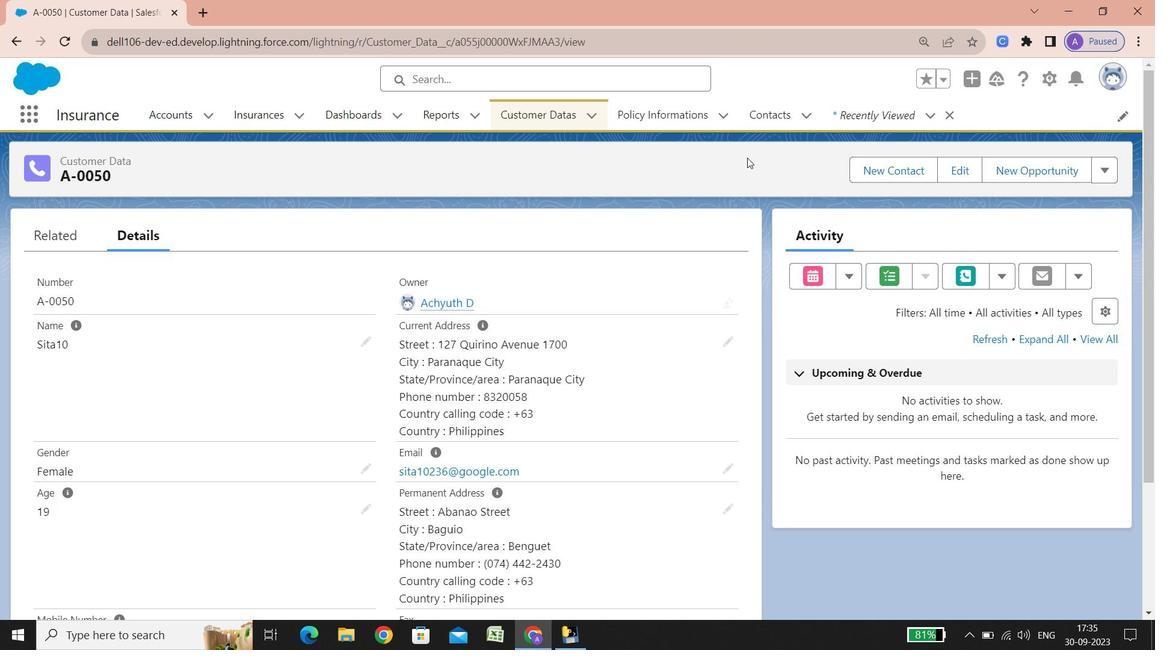 
Action: Mouse pressed left at (748, 158)
Screenshot: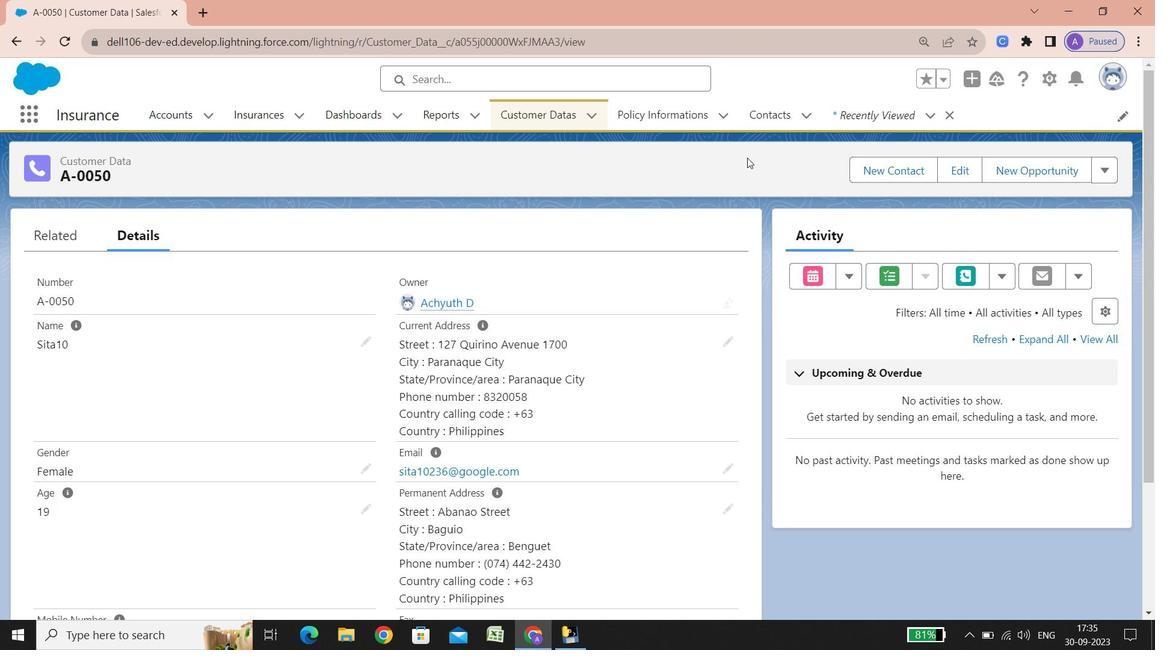 
Action: Mouse moved to (553, 114)
Screenshot: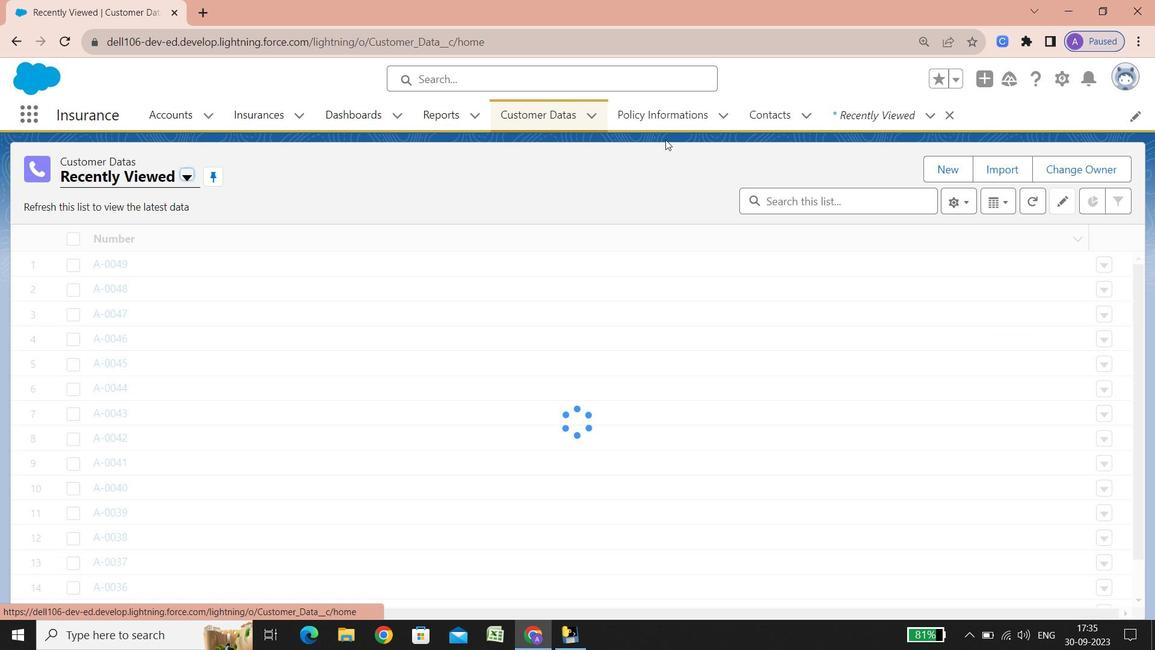 
Action: Mouse pressed left at (553, 114)
Screenshot: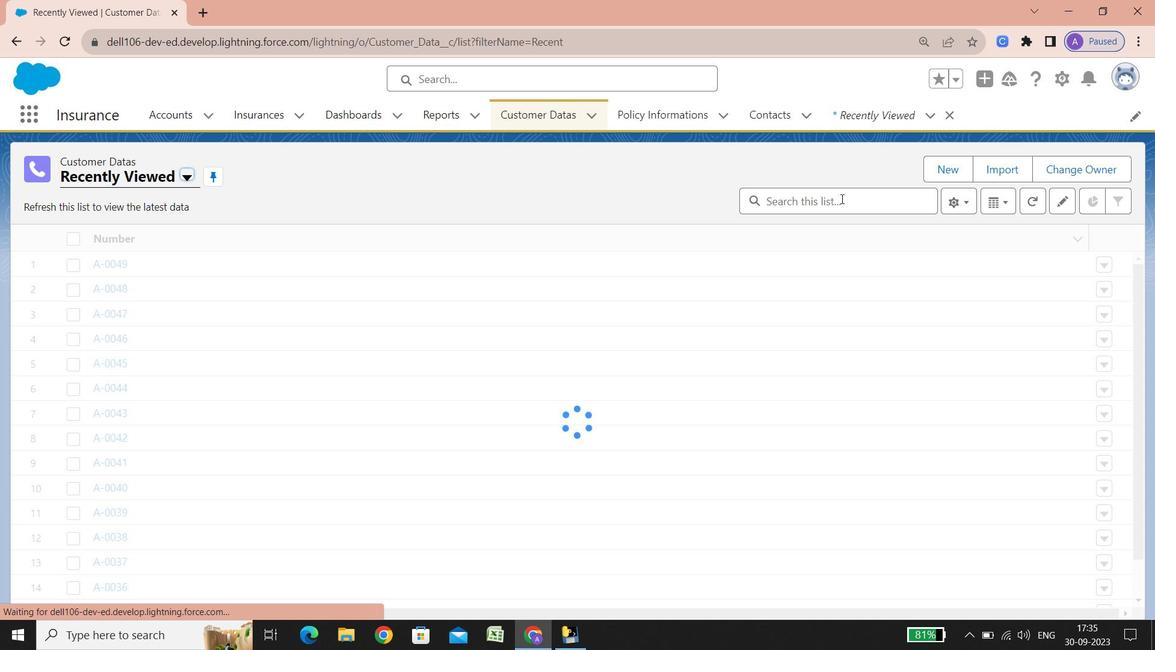 
Action: Mouse moved to (937, 164)
Screenshot: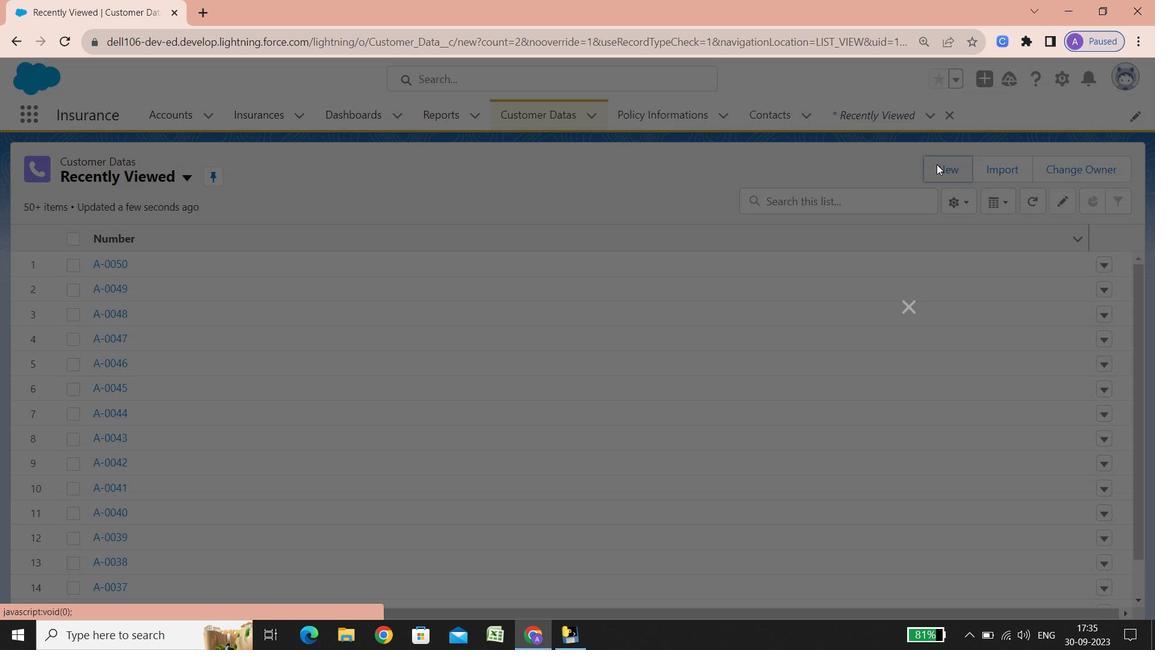 
Action: Mouse pressed left at (937, 164)
Screenshot: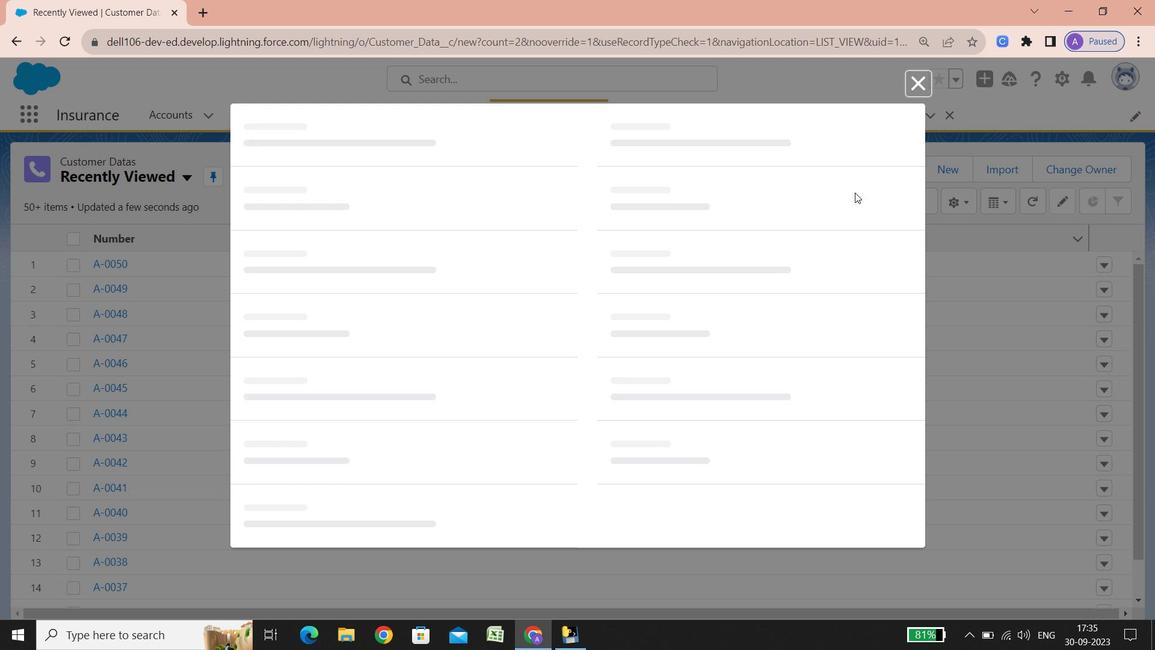 
Action: Mouse moved to (298, 290)
Screenshot: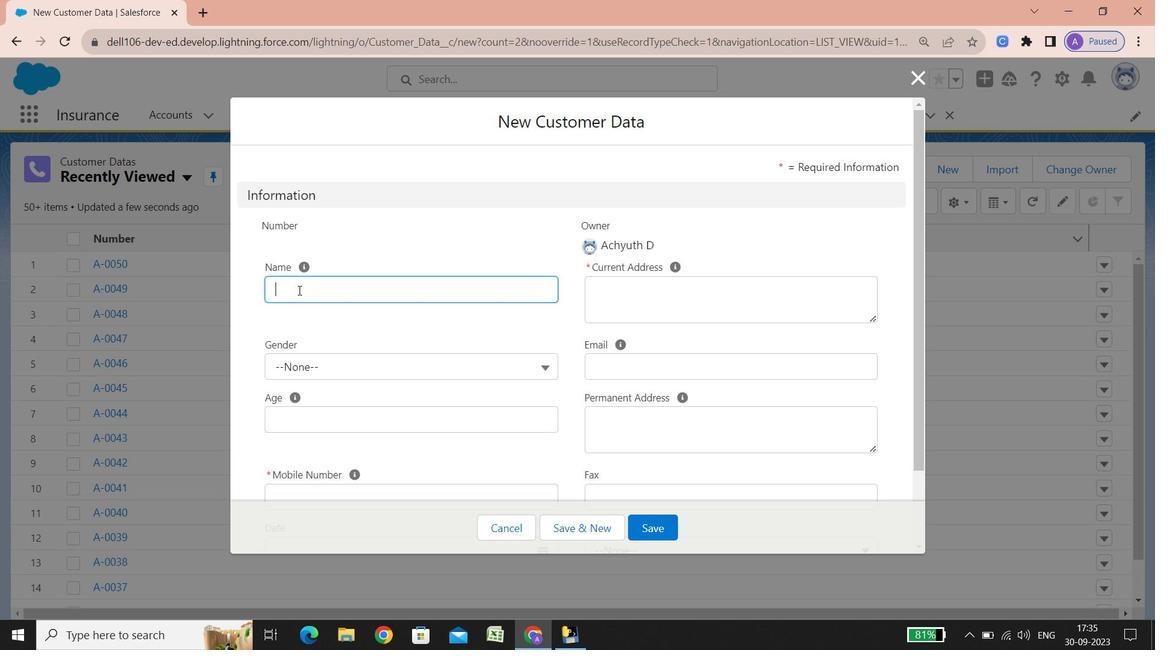 
Action: Key pressed <Key.shift><Key.shift><Key.shift><Key.shift><Key.shift><Key.shift>Sita11
Screenshot: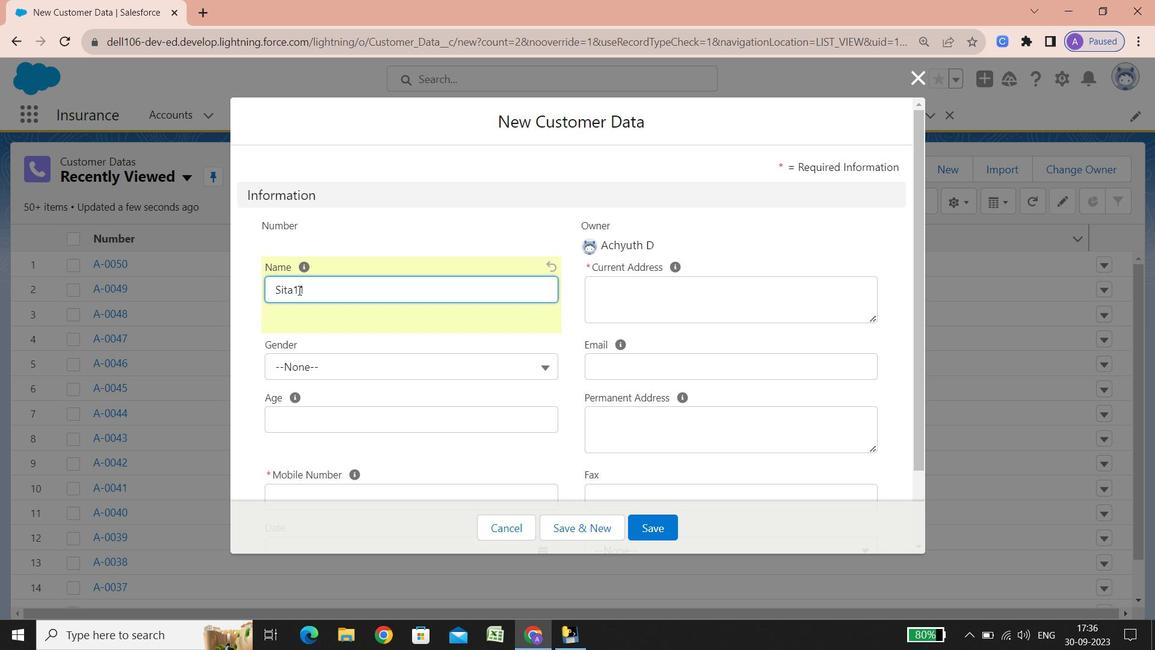 
Action: Mouse moved to (413, 358)
Screenshot: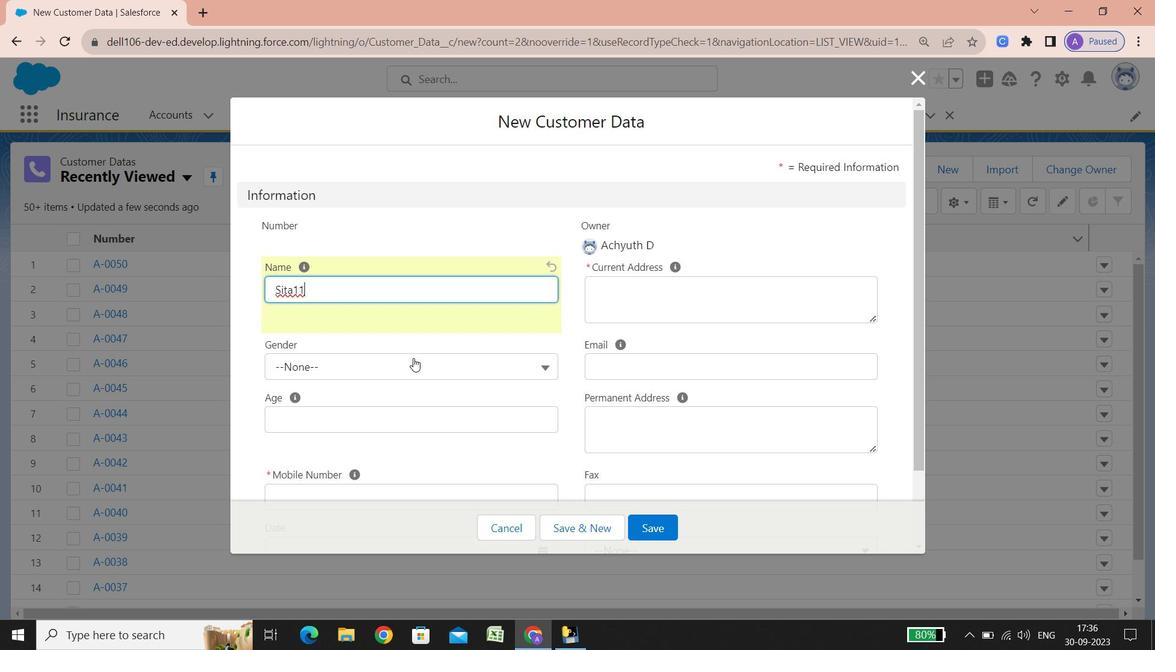 
Action: Mouse pressed left at (413, 358)
Screenshot: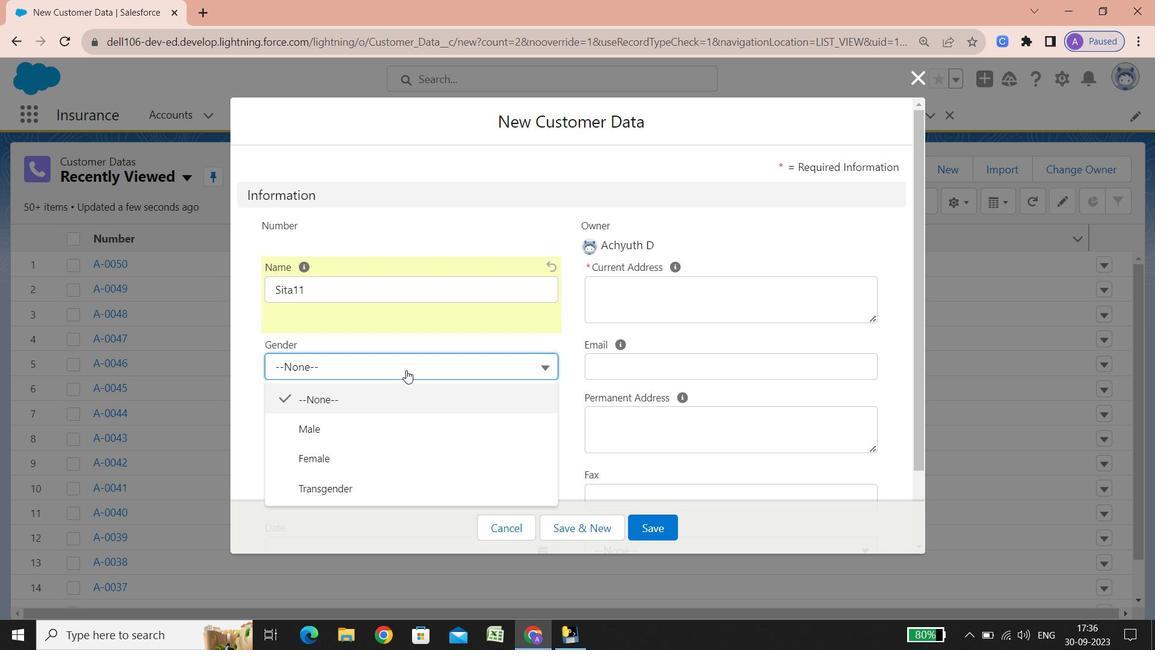 
Action: Mouse moved to (358, 426)
Screenshot: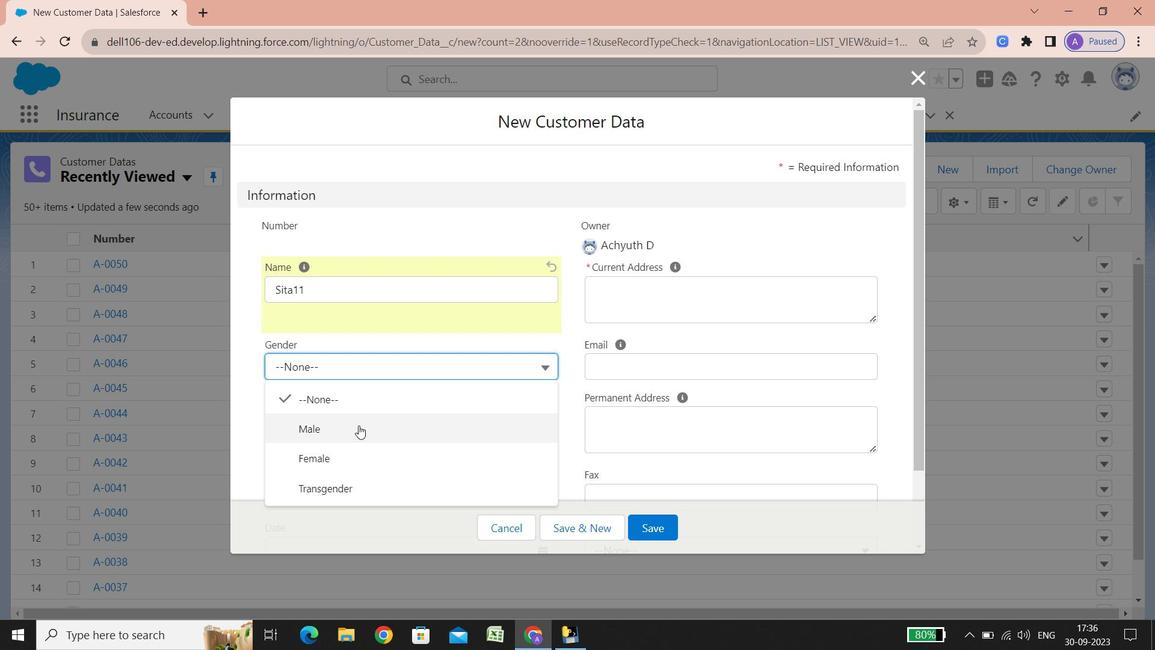 
Action: Mouse pressed left at (358, 426)
Screenshot: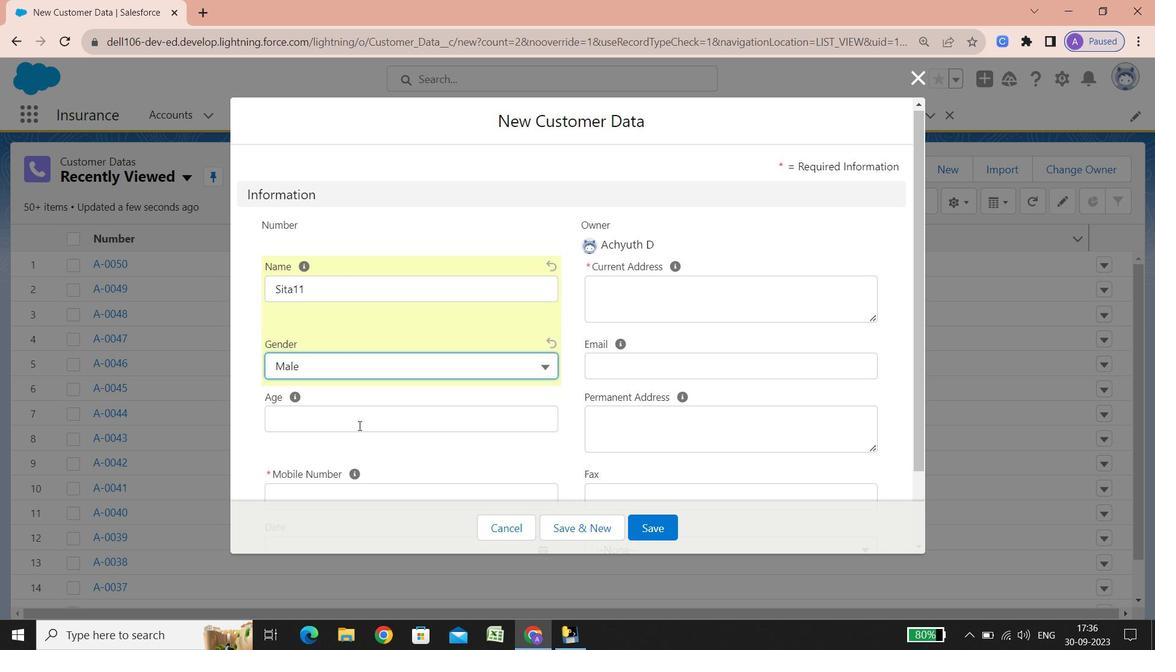 
Action: Mouse scrolled (358, 425) with delta (0, 0)
Screenshot: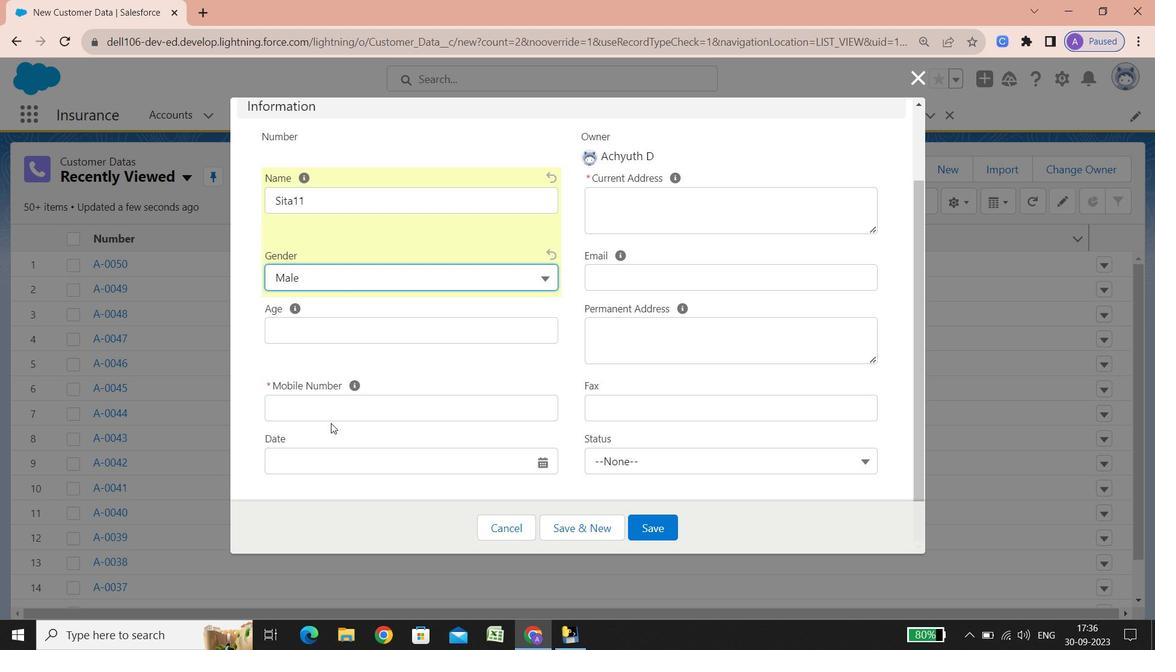 
Action: Mouse scrolled (358, 425) with delta (0, 0)
Screenshot: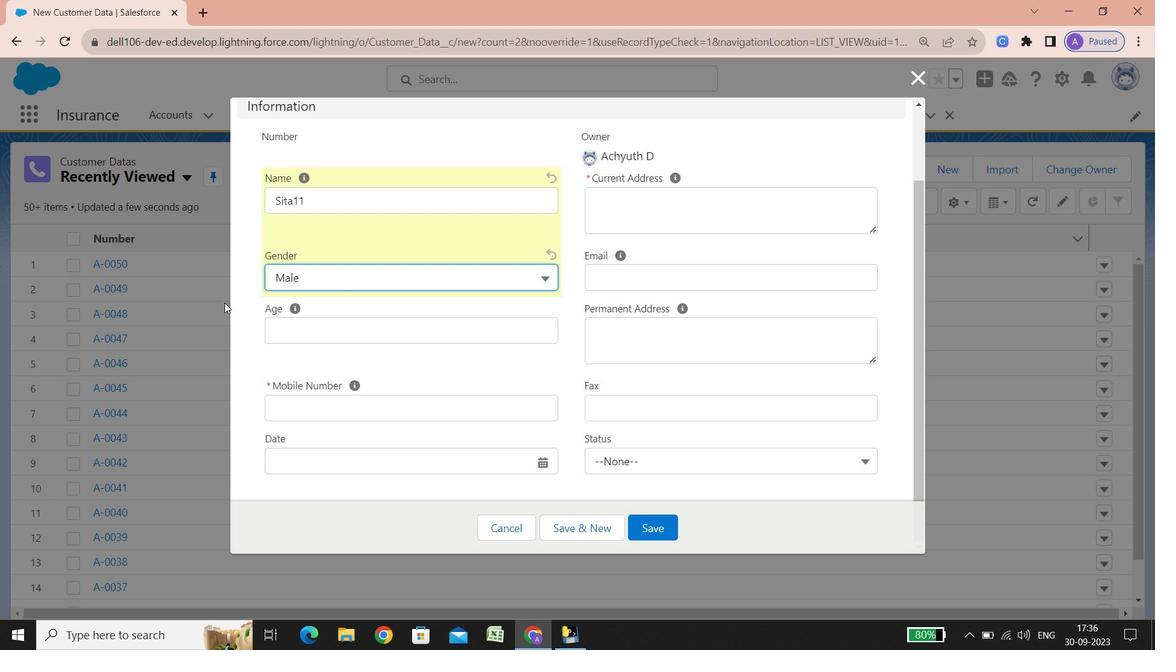 
Action: Mouse scrolled (358, 425) with delta (0, 0)
Screenshot: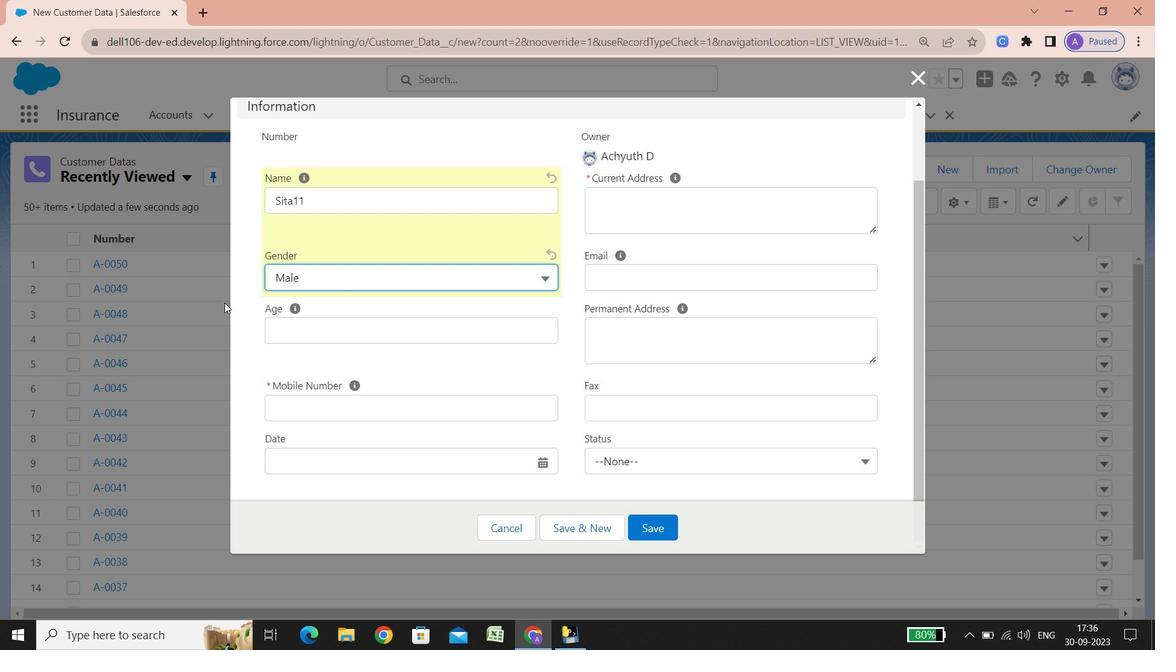 
Action: Mouse scrolled (358, 425) with delta (0, 0)
Screenshot: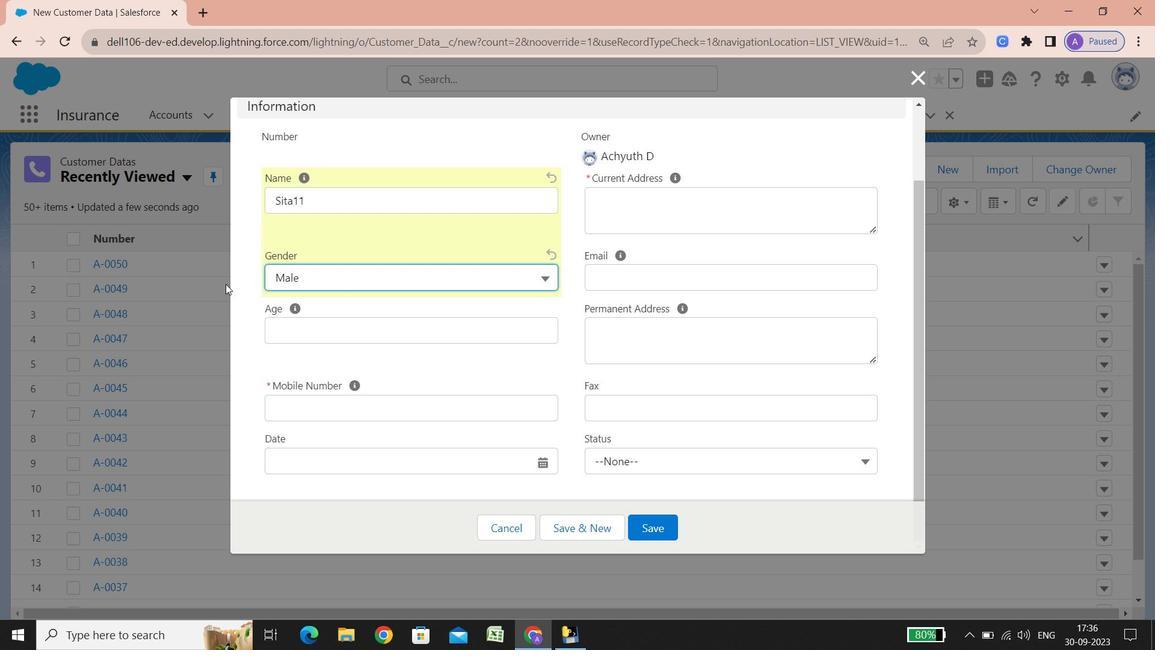 
Action: Mouse scrolled (358, 425) with delta (0, 0)
Screenshot: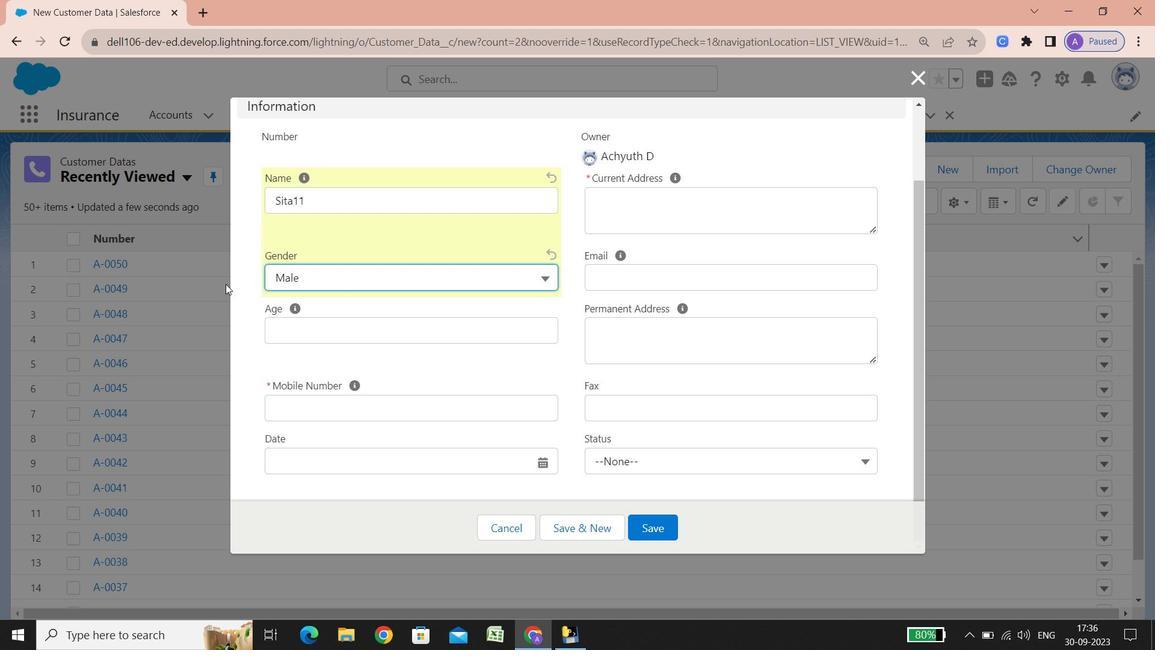 
Action: Mouse scrolled (358, 425) with delta (0, 0)
Screenshot: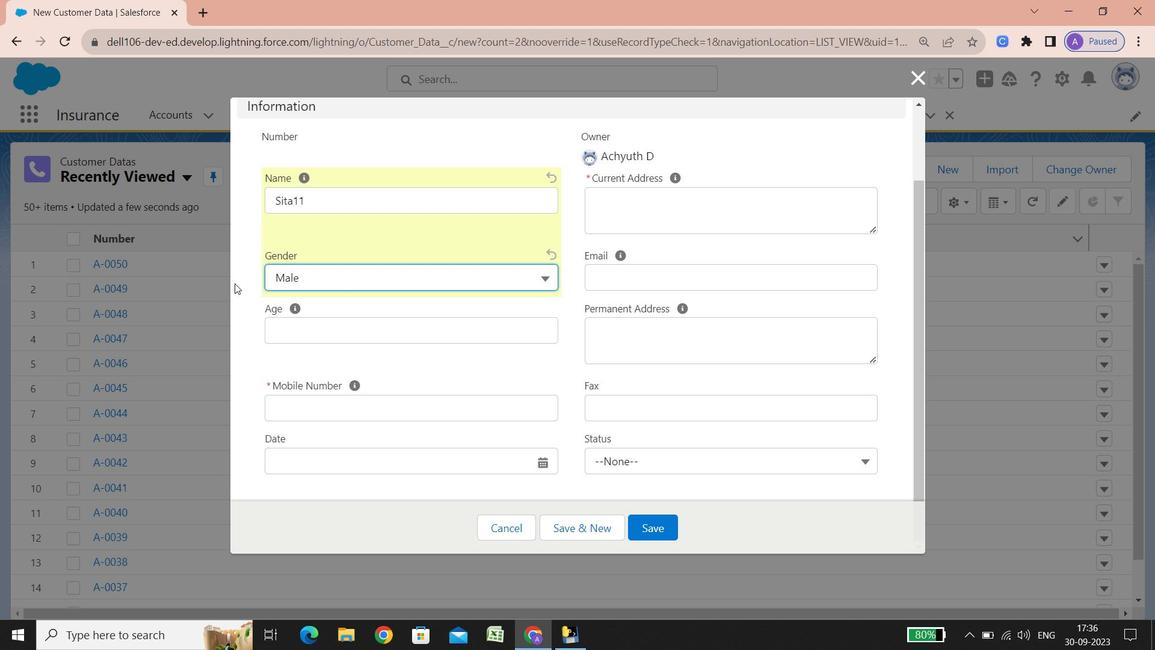 
Action: Mouse scrolled (358, 425) with delta (0, 0)
Screenshot: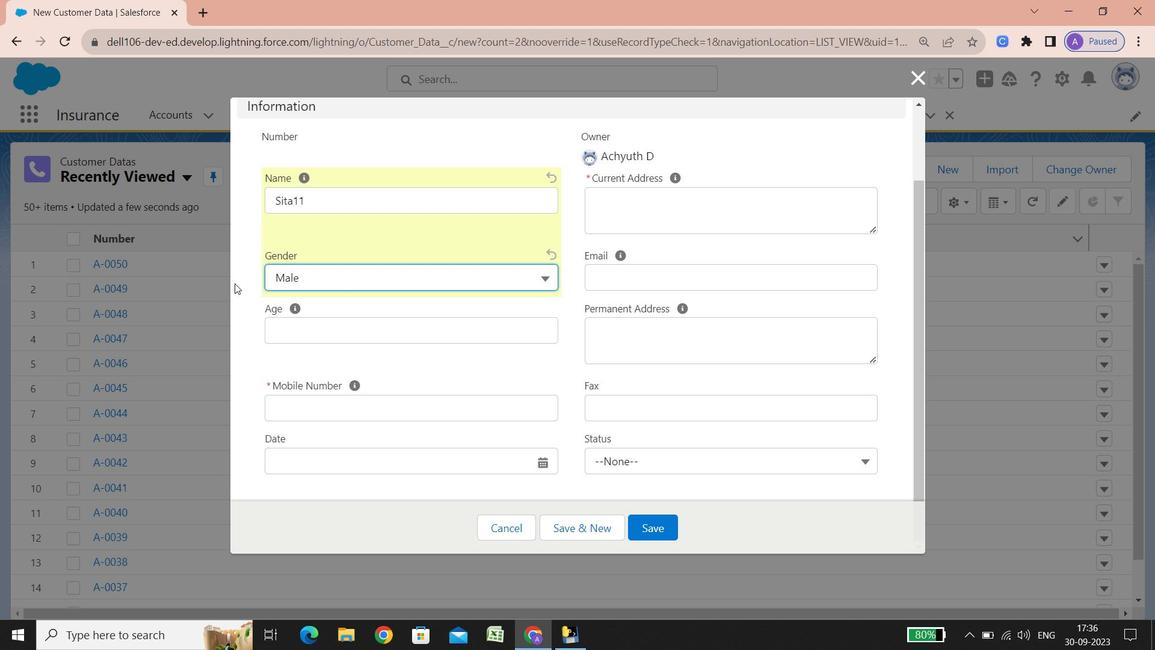 
Action: Mouse scrolled (358, 425) with delta (0, 0)
Screenshot: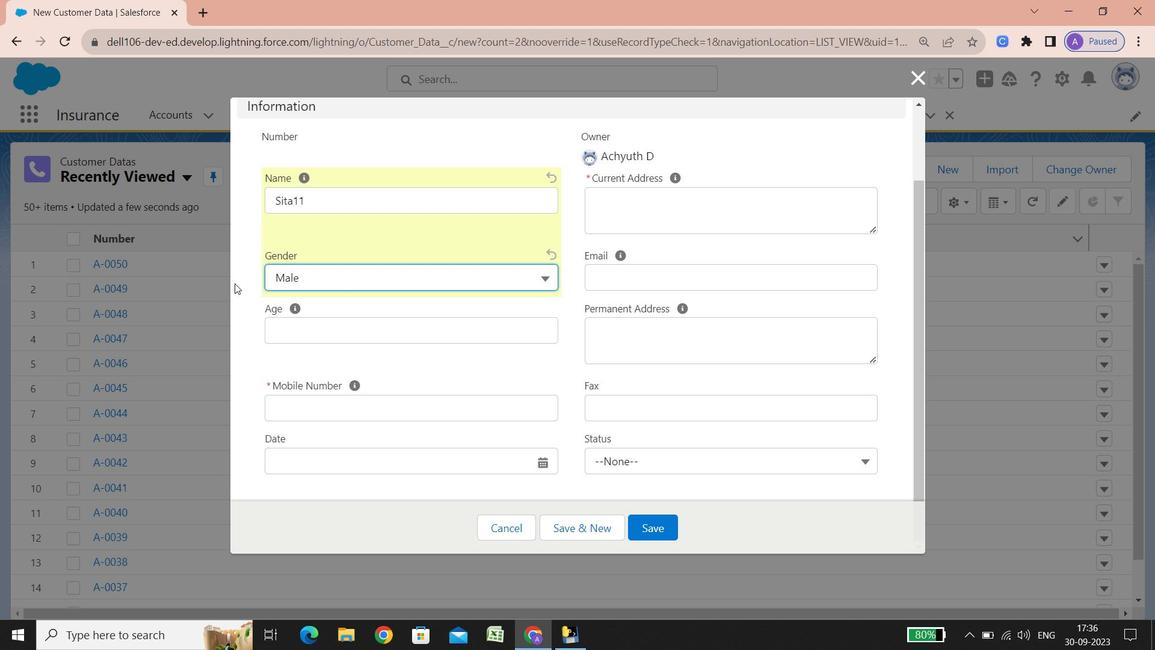 
Action: Mouse scrolled (358, 425) with delta (0, 0)
Screenshot: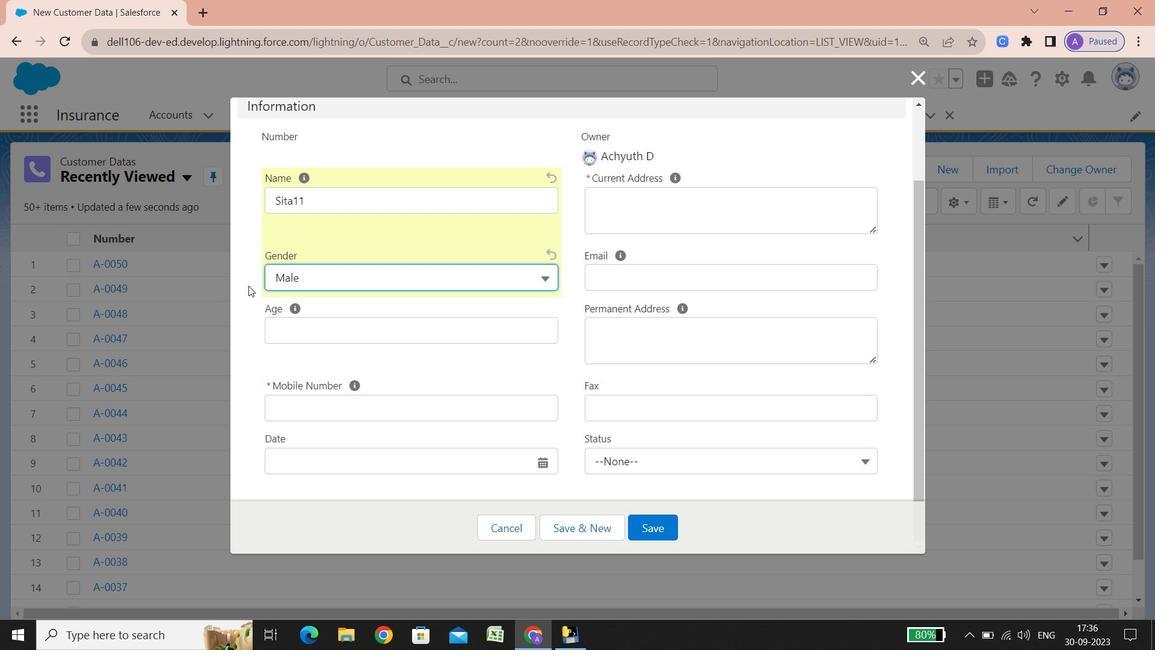 
Action: Mouse scrolled (358, 425) with delta (0, 0)
Screenshot: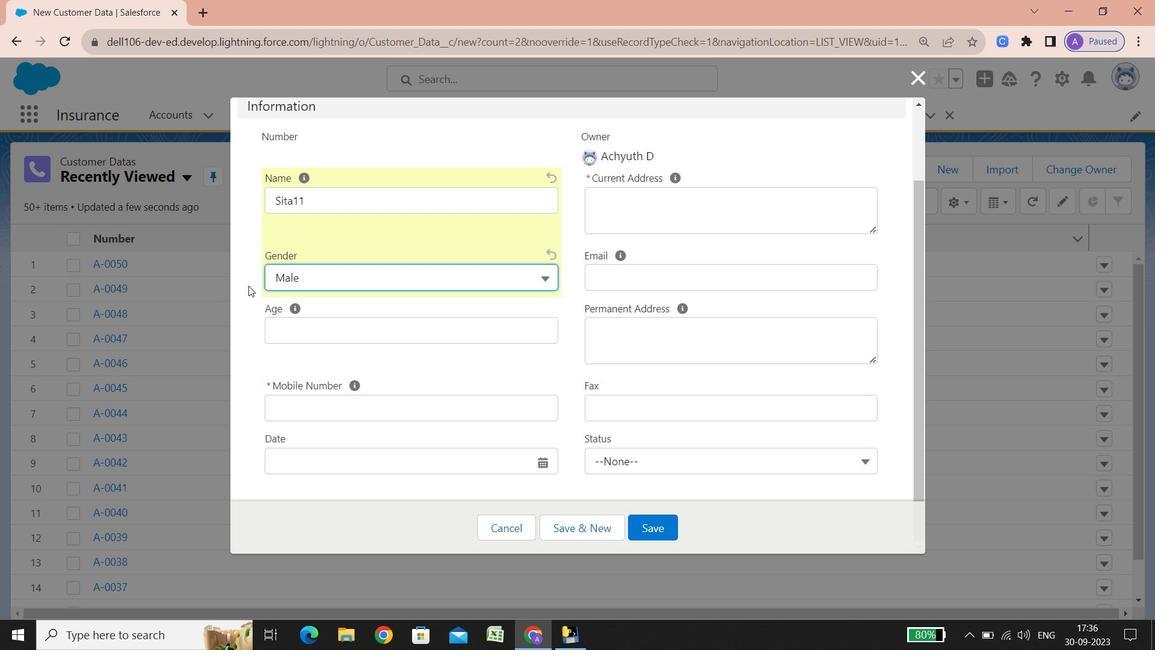 
Action: Mouse scrolled (358, 425) with delta (0, 0)
Screenshot: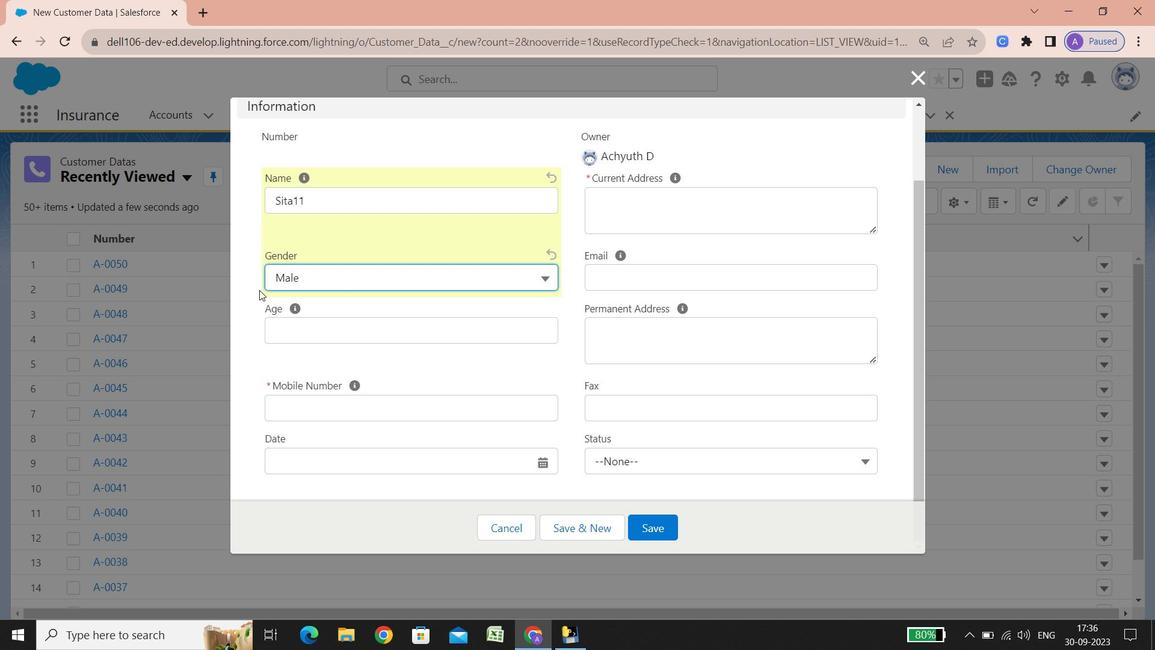
Action: Mouse scrolled (358, 425) with delta (0, 0)
Screenshot: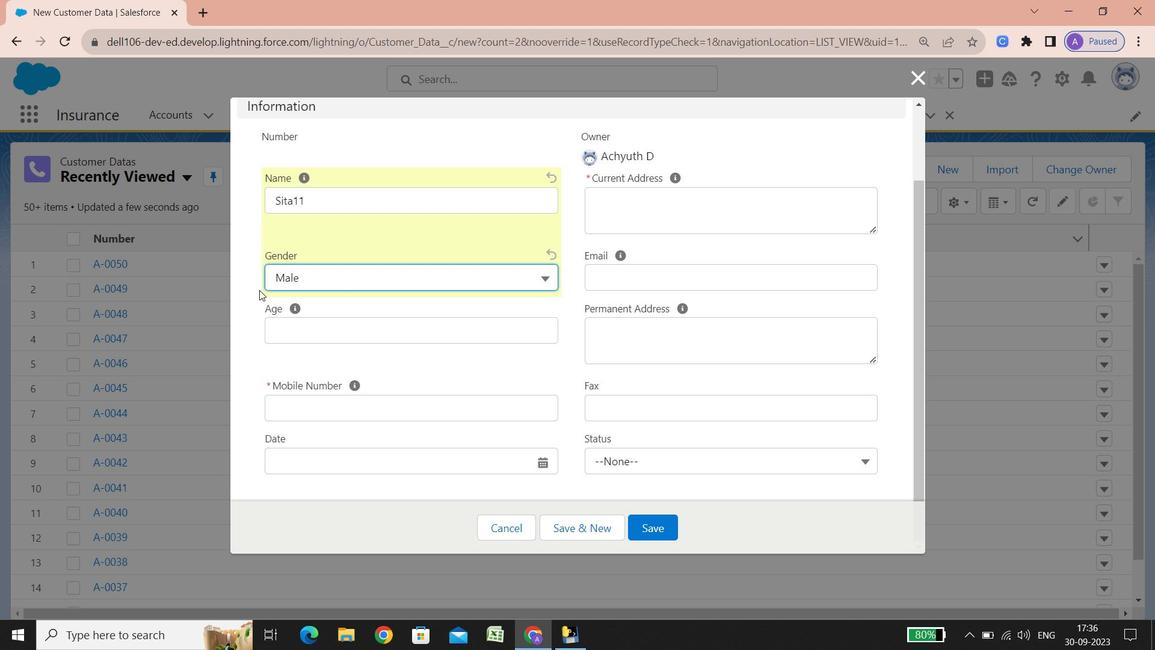 
Action: Mouse scrolled (358, 425) with delta (0, 0)
Screenshot: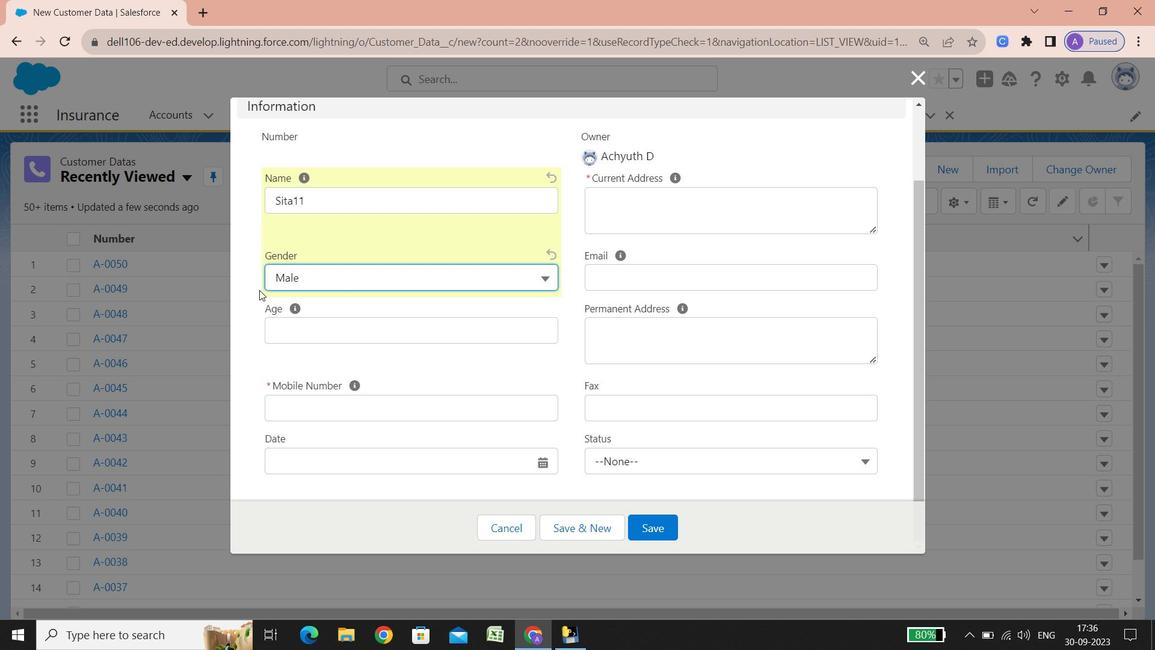 
Action: Mouse scrolled (358, 425) with delta (0, 0)
Screenshot: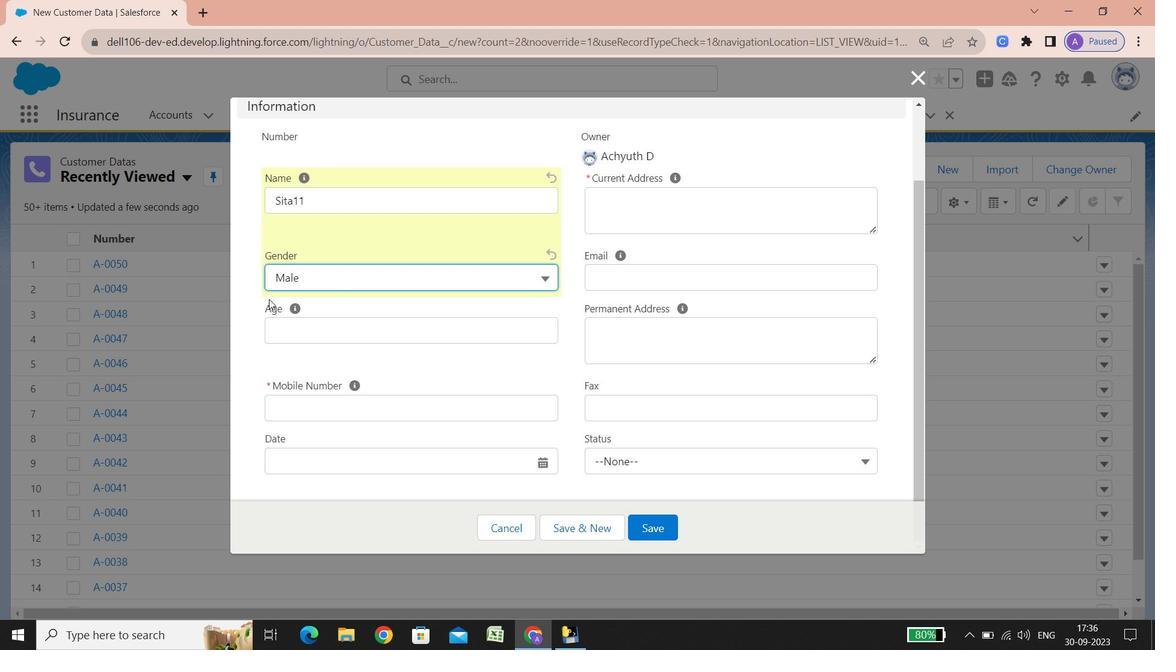 
Action: Mouse scrolled (358, 425) with delta (0, 0)
Screenshot: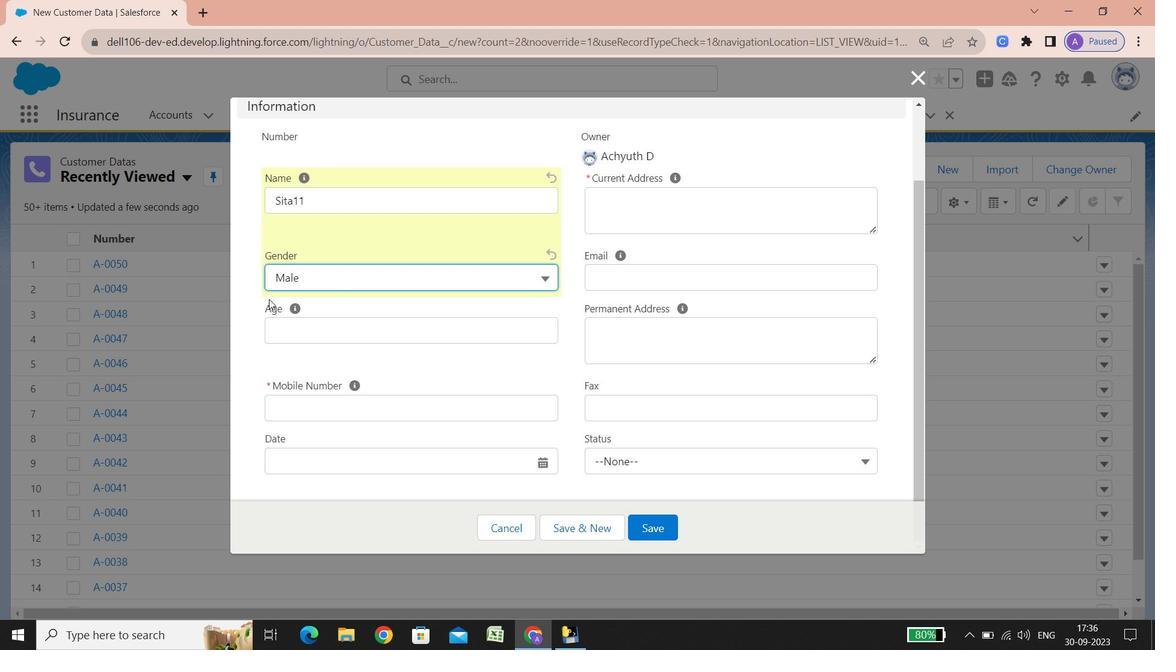 
Action: Mouse scrolled (358, 425) with delta (0, 0)
Screenshot: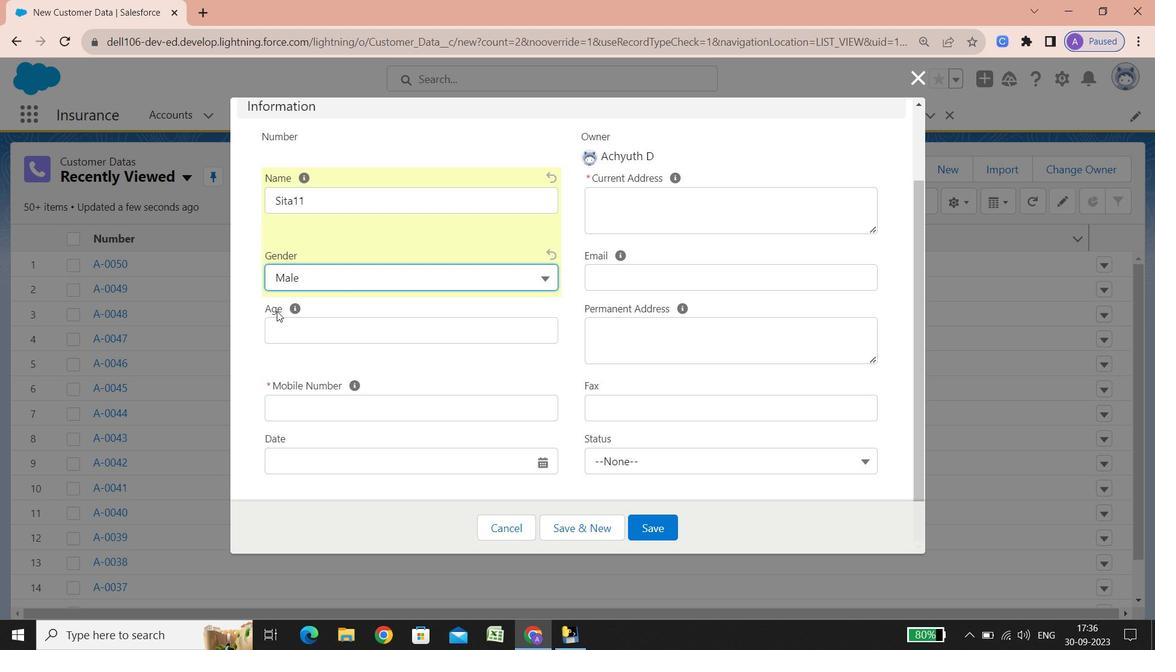 
Action: Mouse scrolled (358, 425) with delta (0, 0)
Screenshot: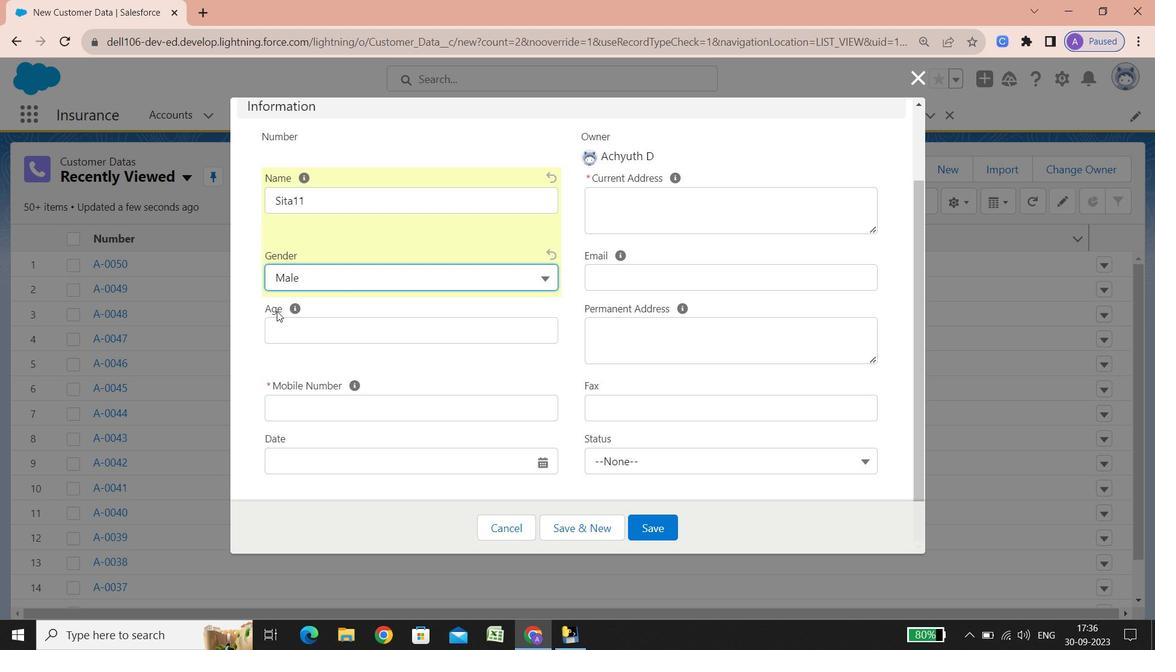 
Action: Mouse scrolled (358, 425) with delta (0, 0)
Screenshot: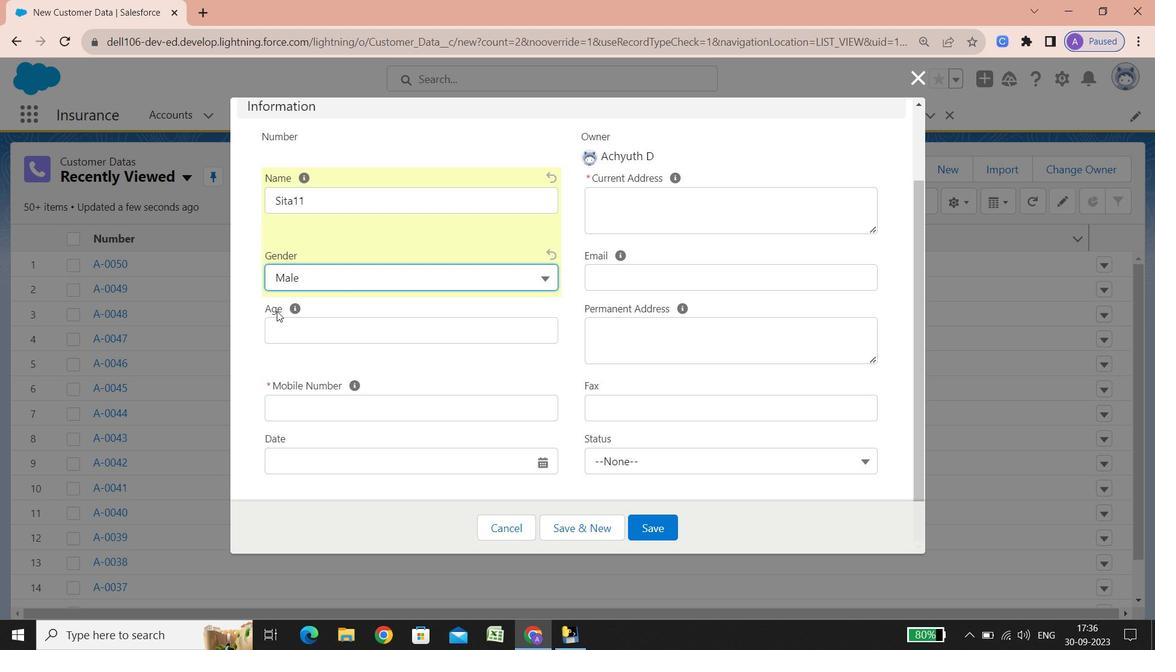 
Action: Mouse scrolled (358, 425) with delta (0, 0)
Screenshot: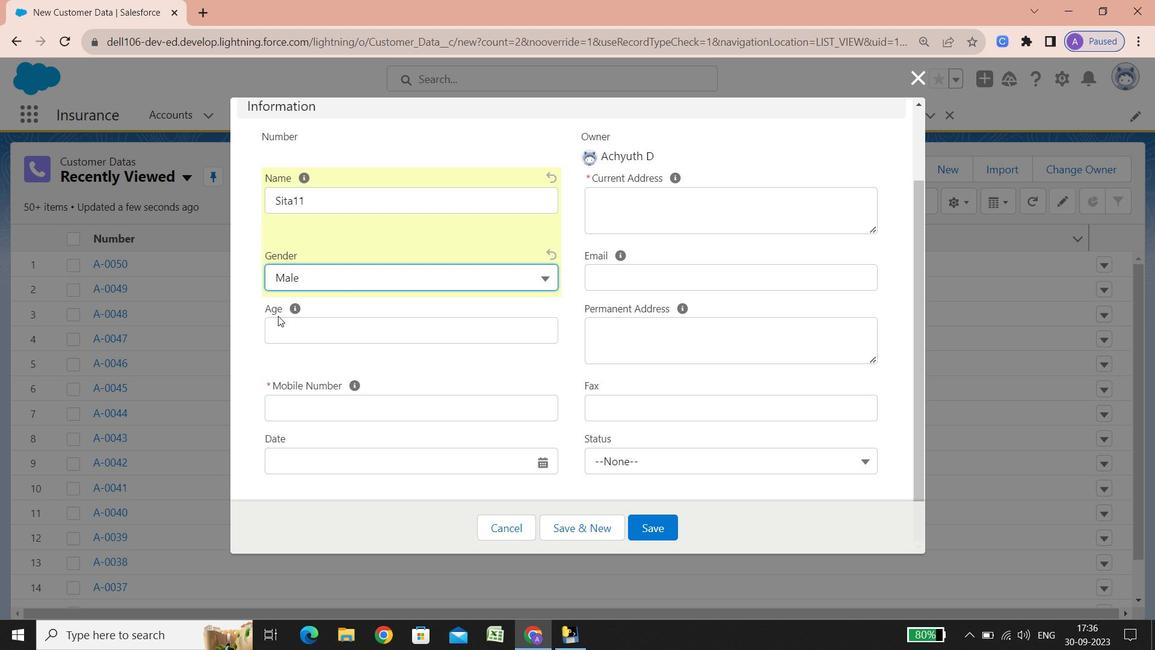 
Action: Mouse moved to (281, 332)
Screenshot: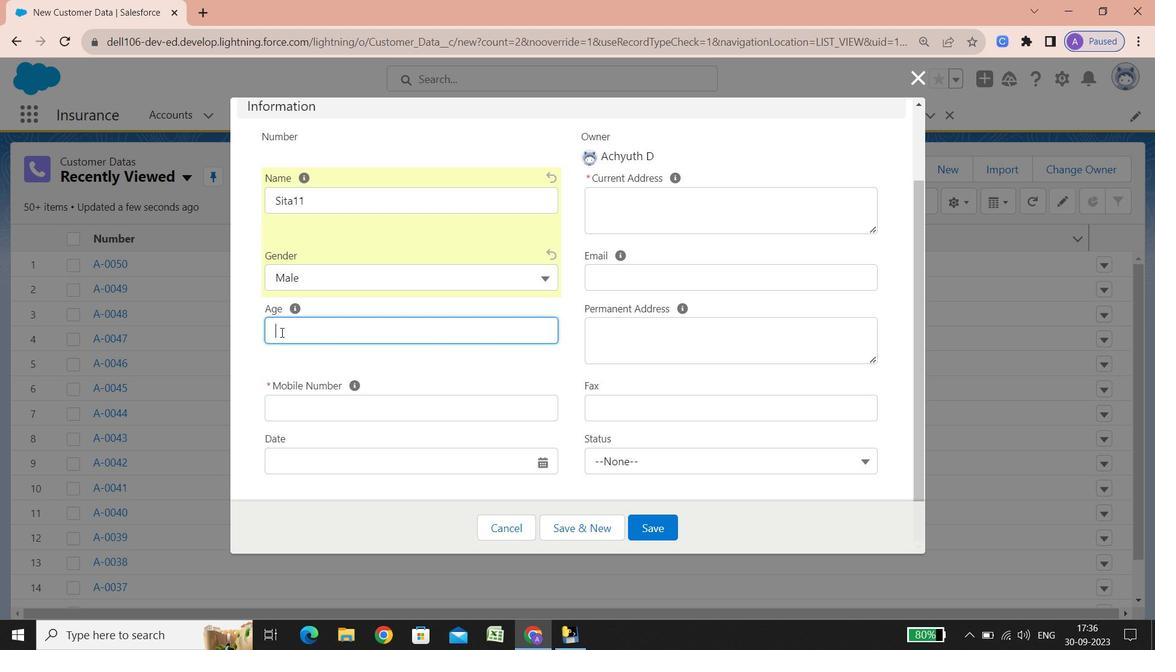 
Action: Mouse pressed left at (281, 332)
Screenshot: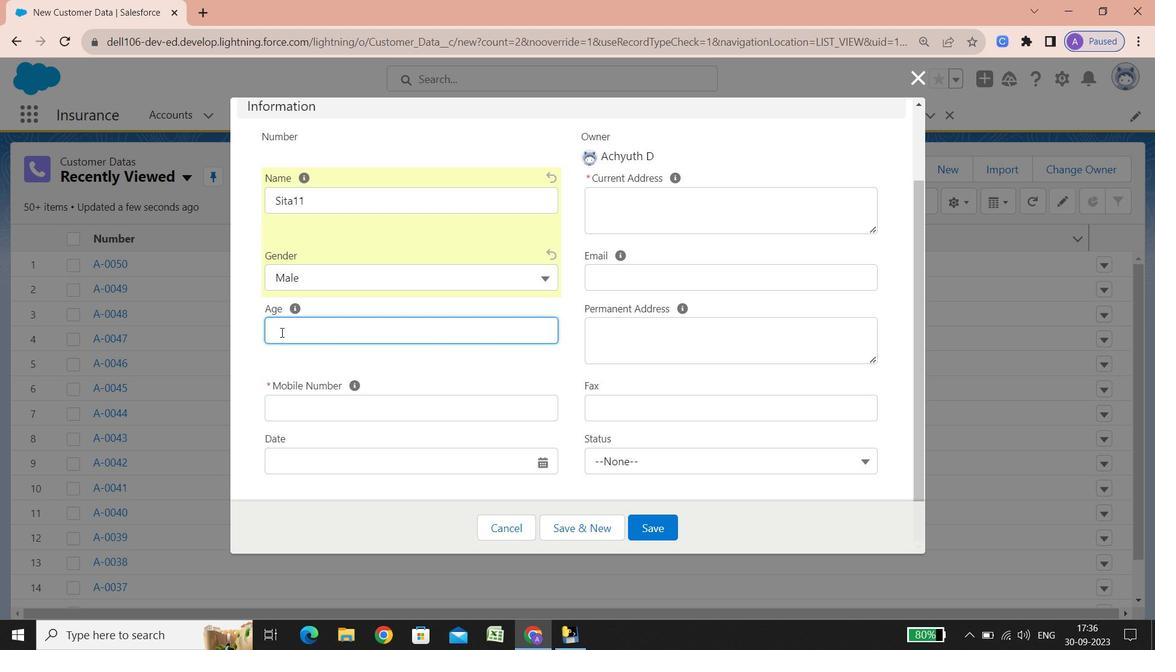 
Action: Key pressed 34
Screenshot: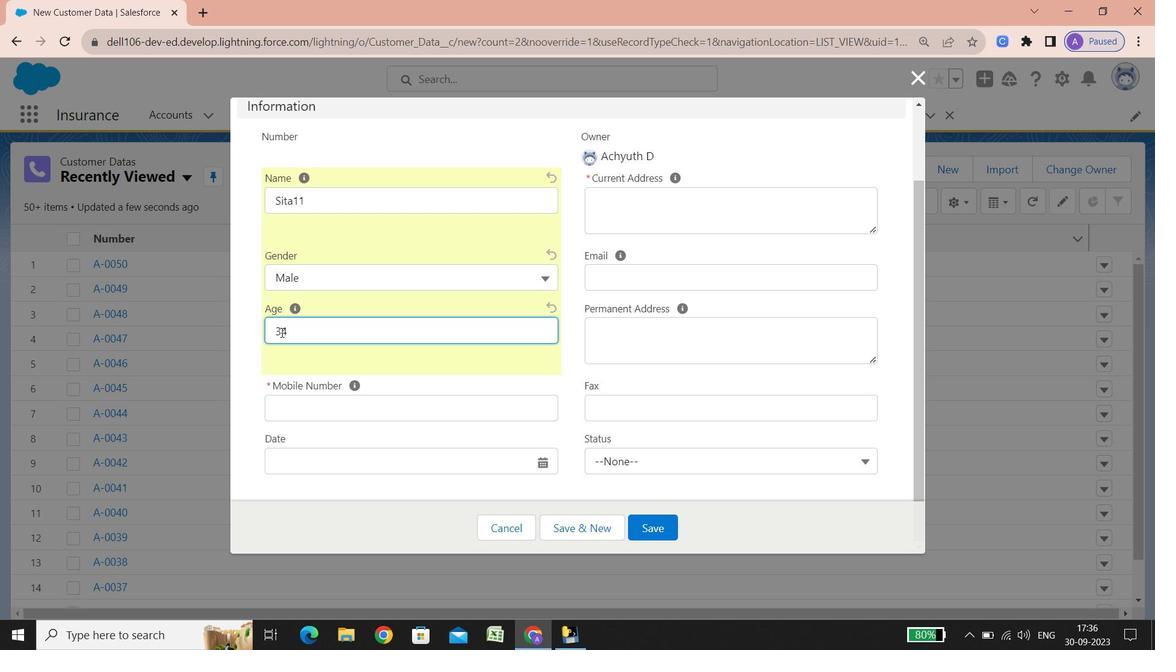 
Action: Mouse moved to (317, 411)
Screenshot: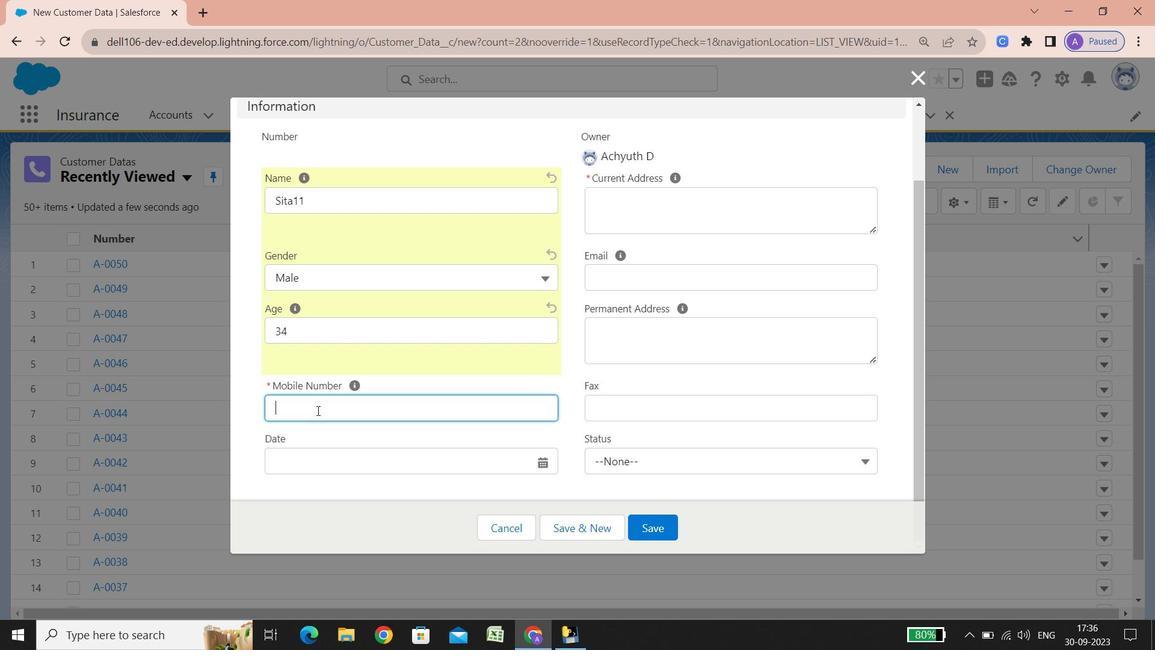 
Action: Mouse pressed left at (317, 411)
Screenshot: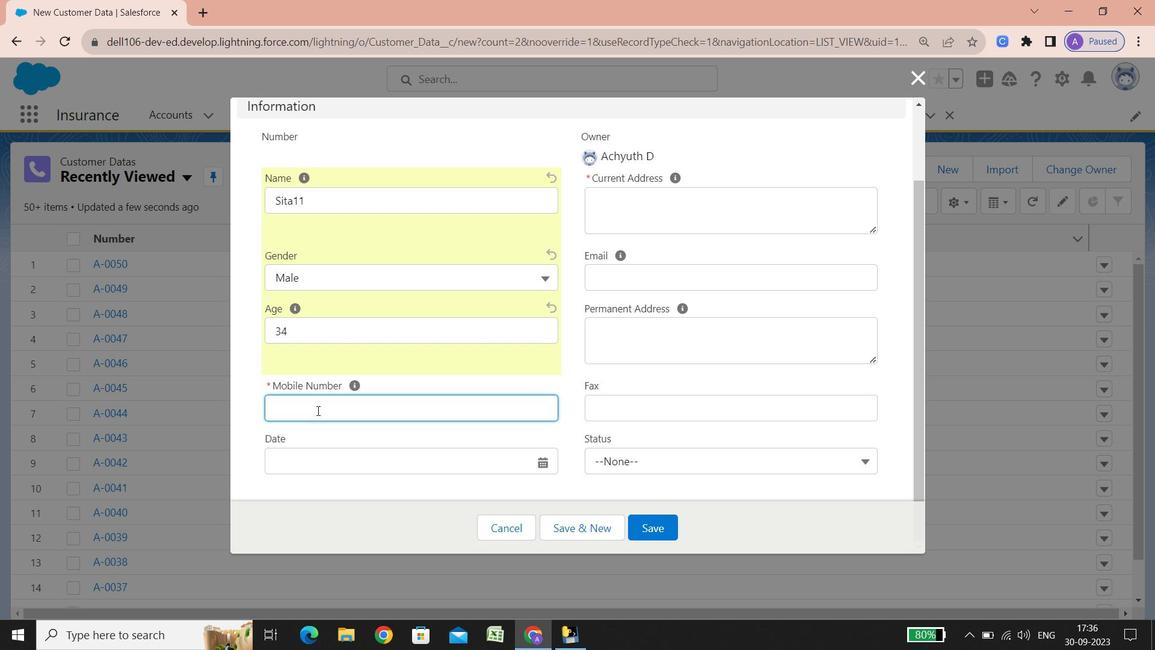 
Action: Key pressed 9634562235
Screenshot: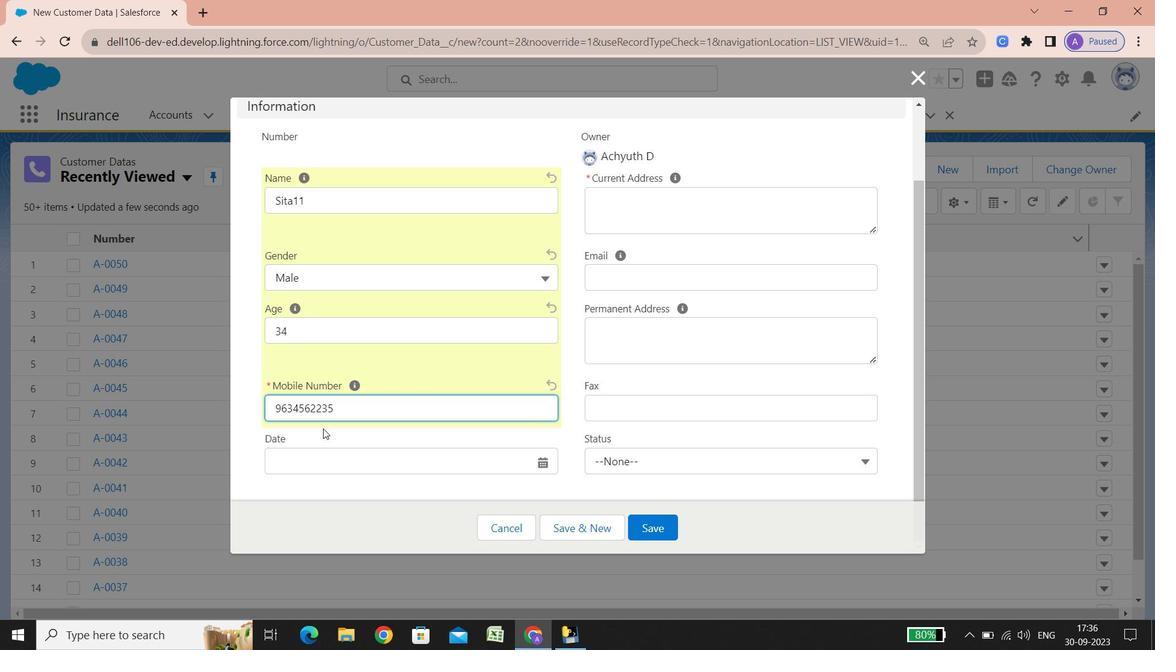 
Action: Mouse moved to (546, 462)
Screenshot: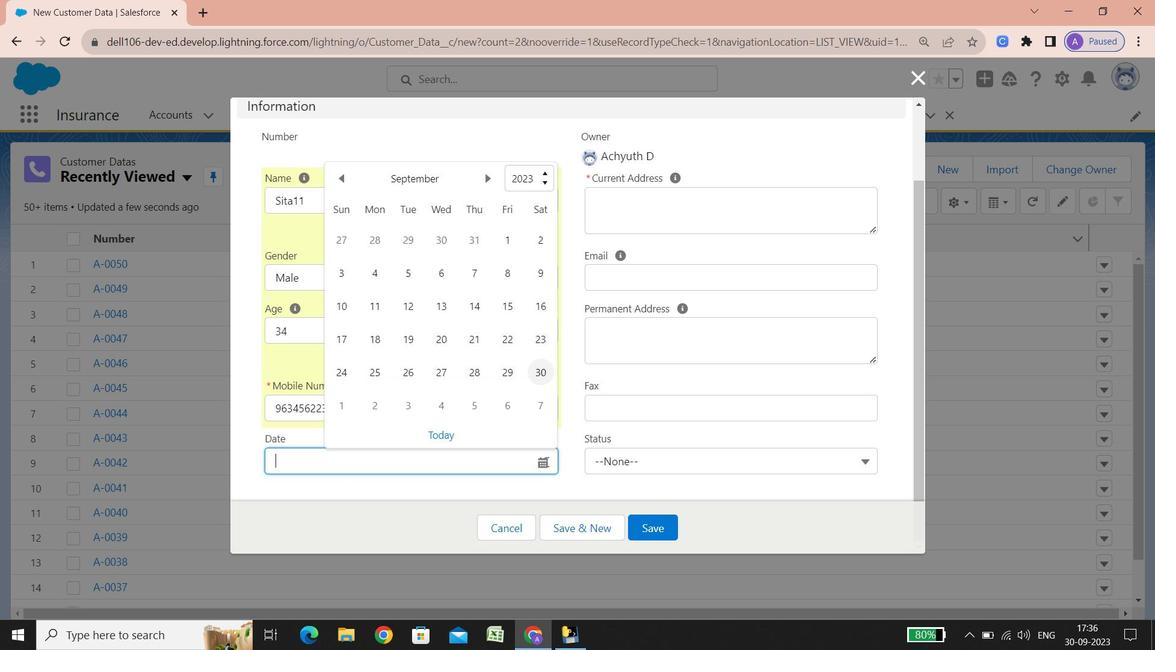 
Action: Mouse pressed left at (546, 462)
Screenshot: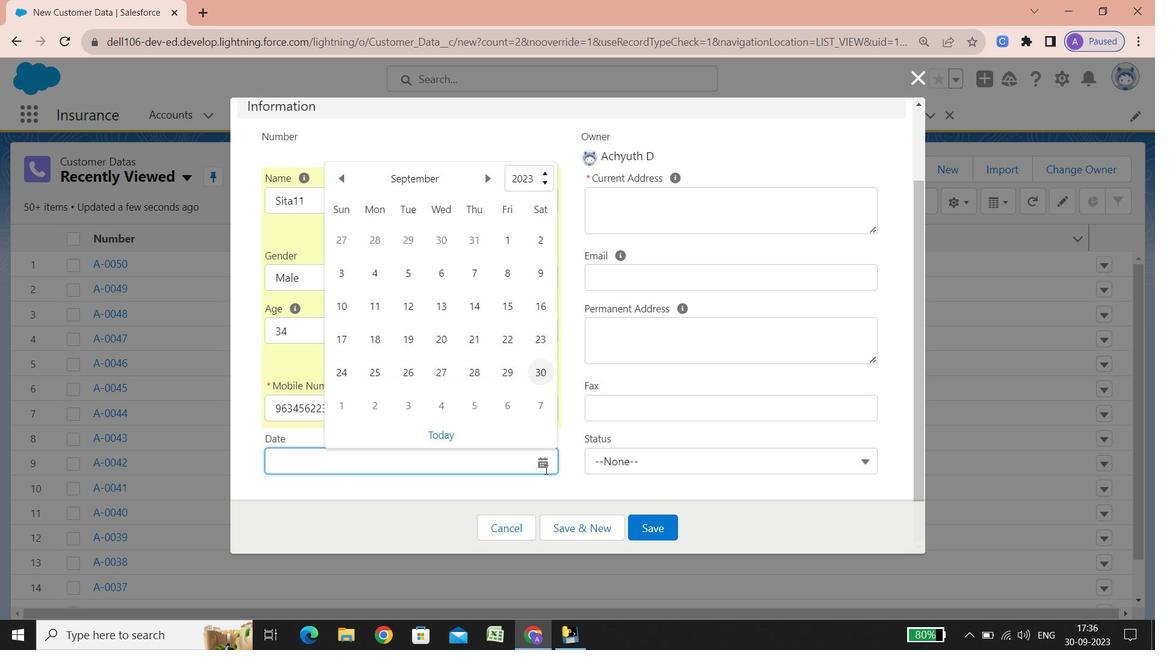 
Action: Mouse moved to (453, 440)
Screenshot: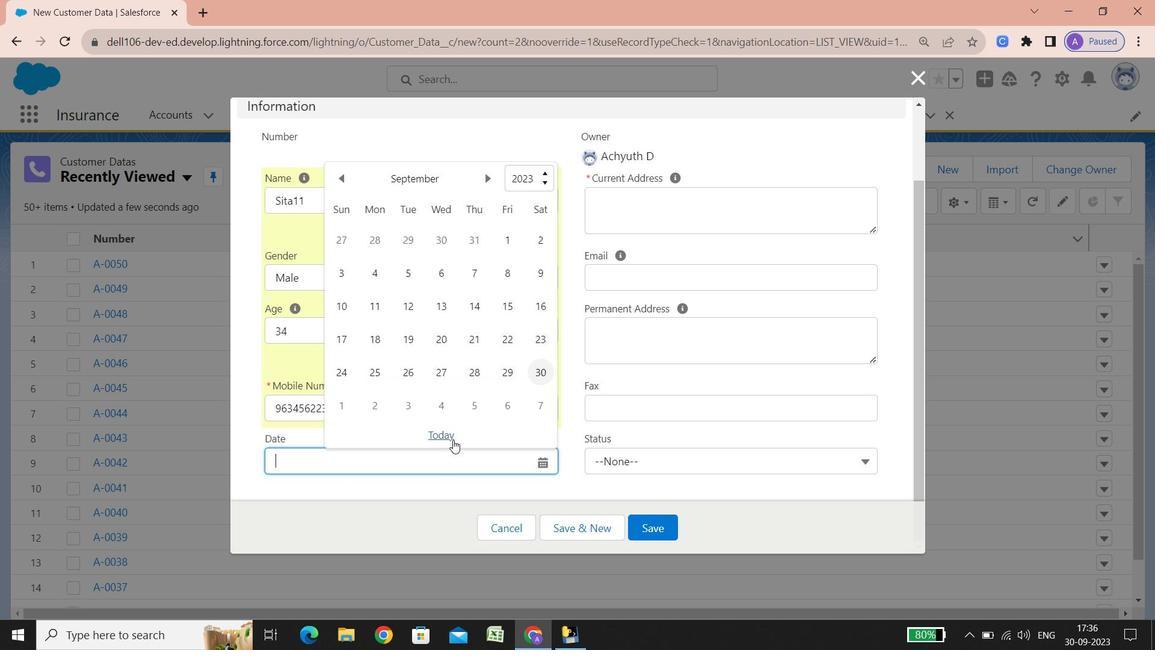 
Action: Mouse pressed left at (453, 440)
Screenshot: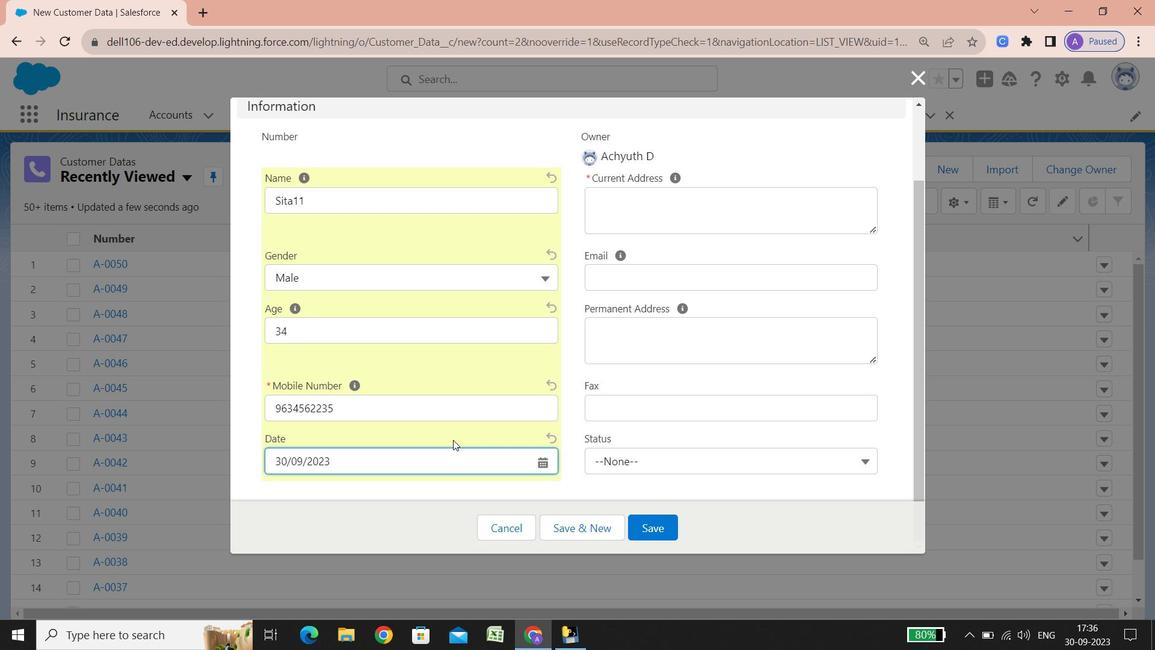 
Action: Mouse moved to (608, 197)
Screenshot: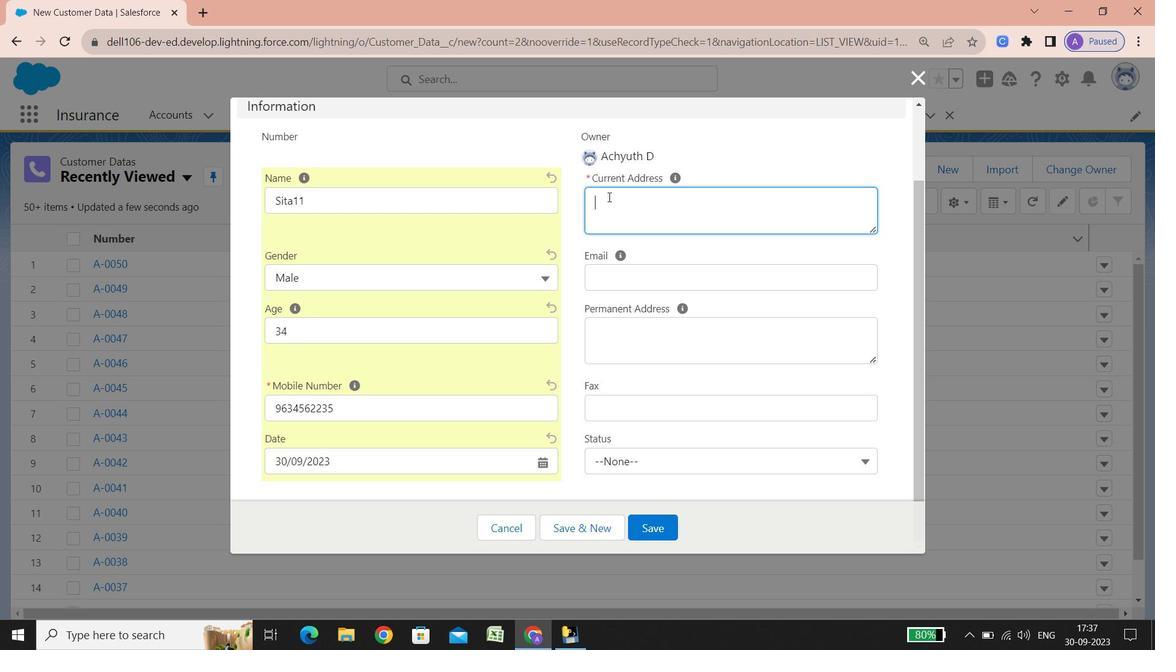 
Action: Mouse pressed left at (608, 197)
Screenshot: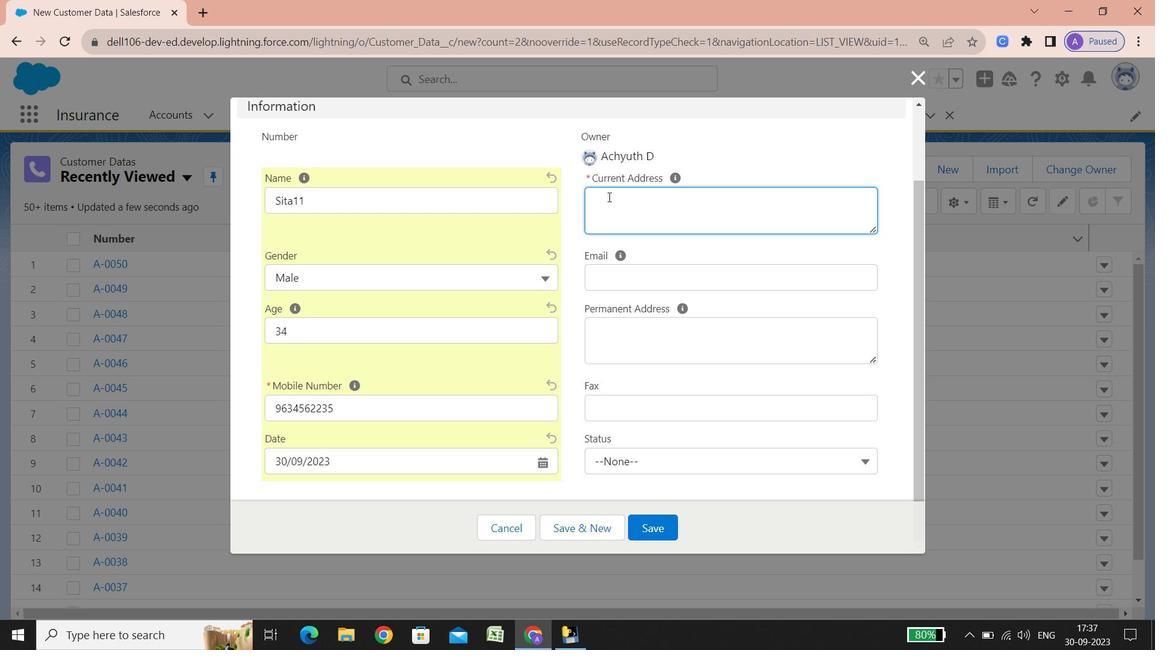 
Action: Key pressed <Key.shift>Street<Key.space><Key.shift_r>:<Key.space>330<Key.backspace>30<Key.space><Key.shift><Key.shift><Key.shift><Key.shift>R<Key.space>ctrl+M<Key.shift>ctrl+Magsaysay<Key.space><Key.shift>Street,<Key.space><Key.shift><Key.shift><Key.shift>Santa<Key.space><Key.shift><Key.shift><Key.shift><Key.shift><Key.shift><Key.shift><Key.shift><Key.shift><Key.shift><Key.shift><Key.shift><Key.shift><Key.shift><Key.shift><Key.shift><Key.shift><Key.shift><Key.shift><Key.shift><Key.shift><Key.shift><Key.shift><Key.shift><Key.shift><Key.shift><Key.shift><Key.shift><Key.shift><Key.shift><Key.shift><Key.shift>Mesa<Key.enter><Key.shift><Key.shift><Key.shift><Key.shift>City<Key.space><Key.shift_r>:<Key.space><Key.shift>Manila<Key.enter><Key.shift><Key.shift><Key.shift><Key.shift>State/<Key.shift><Key.shift><Key.shift><Key.shift><Key.shift><Key.shift><Key.shift><Key.shift><Key.shift><Key.shift>Province/area<Key.space><Key.shift_r>:<Key.space><Key.shift><Key.shift><Key.shift>Metro<Key.space><Key.shift><Key.shift><Key.shift><Key.shift><Key.shift><Key.shift><Key.shift><Key.shift><Key.shift><Key.shift><Key.shift><Key.shift><Key.shift><Key.shift><Key.shift><Key.shift><Key.shift><Key.shift><Key.shift><Key.shift><Key.shift><Key.shift><Key.shift><Key.shift><Key.shift><Key.shift><Key.shift><Key.shift><Key.shift><Key.shift>Manila<Key.enter><Key.shift>Phone<Key.space>number<Key.space><Key.shift_r>:<Key.space><Key.shift_r><Key.shift_r><Key.shift_r><Key.shift_r><Key.shift_r>+63<Key.shift_r><Key.shift_r><Key.shift_r><Key.shift_r><Key.shift_r><Key.shift_r>(2<Key.shift_r><Key.shift_r><Key.shift_r><Key.shift_r><Key.shift_r><Key.shift_r><Key.shift_r>)7131525/<Key.space><Key.shift_r>+63<Key.shift_r><Key.shift_r><Key.shift_r><Key.shift_r><Key.shift_r><Key.shift_r><Key.shift_r><Key.shift_r><Key.shift_r><Key.shift_r>(2<Key.shift_r>)7131512<Key.backspace>3<Key.enter><Key.shift><Key.shift>Country<Key.space>calling<Key.space>code<Key.space><Key.shift_r>:<Key.space><Key.shift_r>+63<Key.enter><Key.shift><Key.shift><Key.shift><Key.shift><Key.shift><Key.shift><Key.shift><Key.shift><Key.shift><Key.shift><Key.shift><Key.shift><Key.shift><Key.shift><Key.shift><Key.shift><Key.shift><Key.shift><Key.shift><Key.shift><Key.shift><Key.shift><Key.shift><Key.shift><Key.shift><Key.shift>Country<Key.space><Key.shift_r>:<Key.space><Key.shift><Key.shift>Philippines
Screenshot: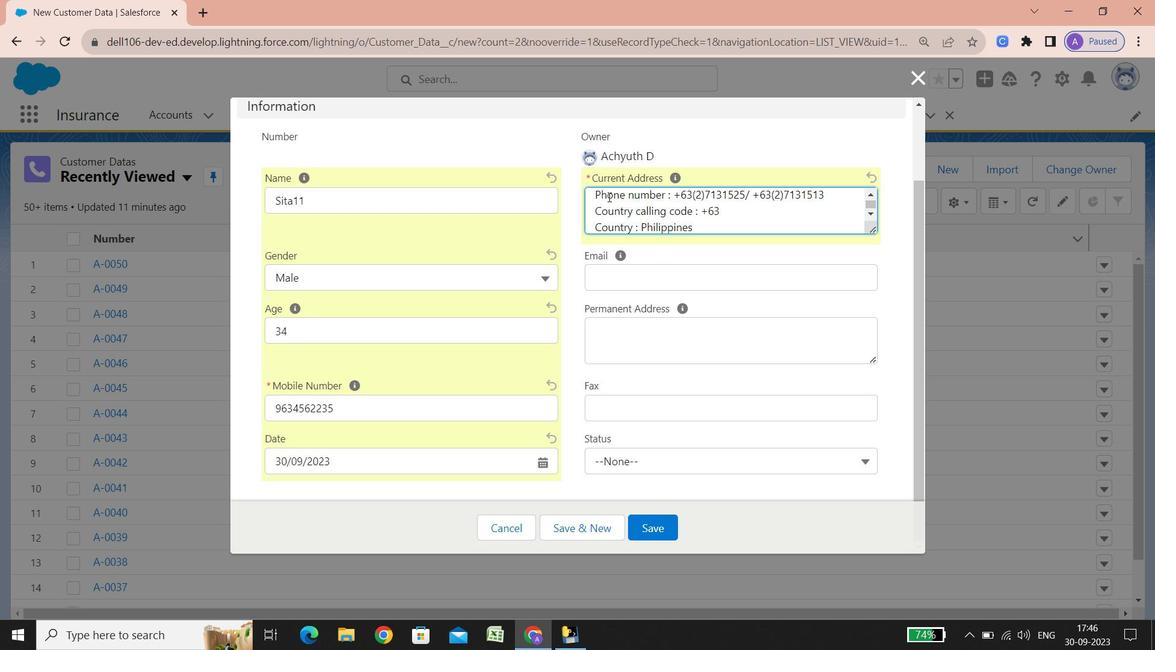 
Action: Mouse moved to (613, 281)
Screenshot: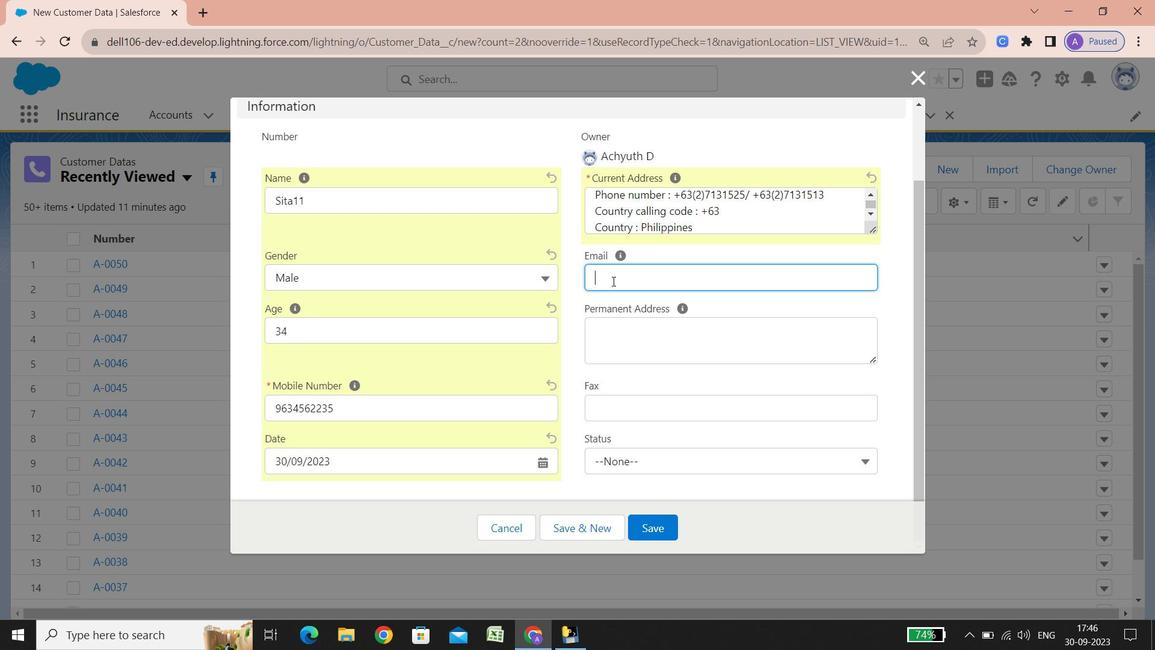 
Action: Mouse pressed left at (613, 281)
Screenshot: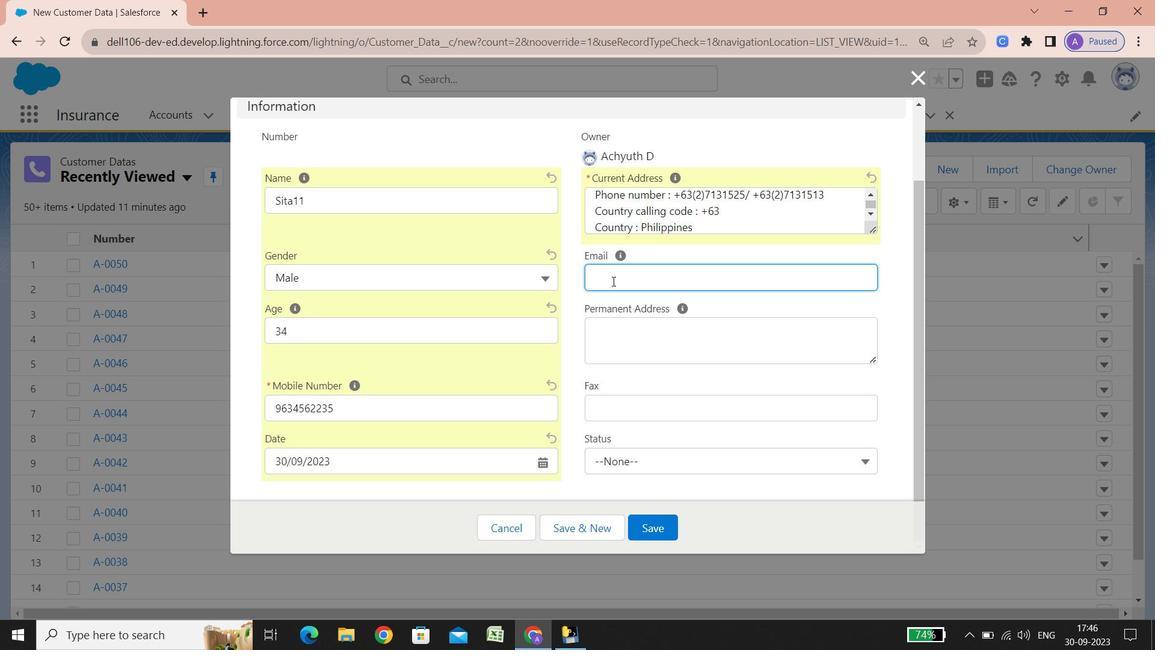 
Action: Key pressed <Key.shift><Key.shift><Key.shift><Key.shift><Key.shift><Key.shift>Sita113456<Key.shift_r>@gmail.com
Screenshot: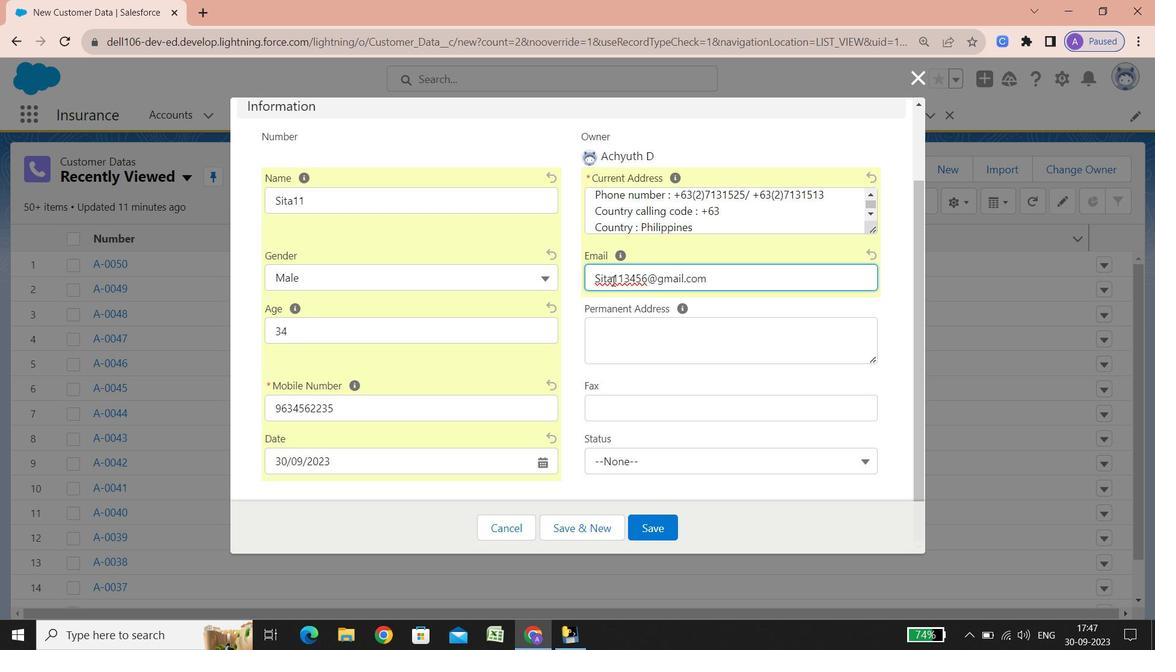 
Action: Mouse moved to (604, 323)
Screenshot: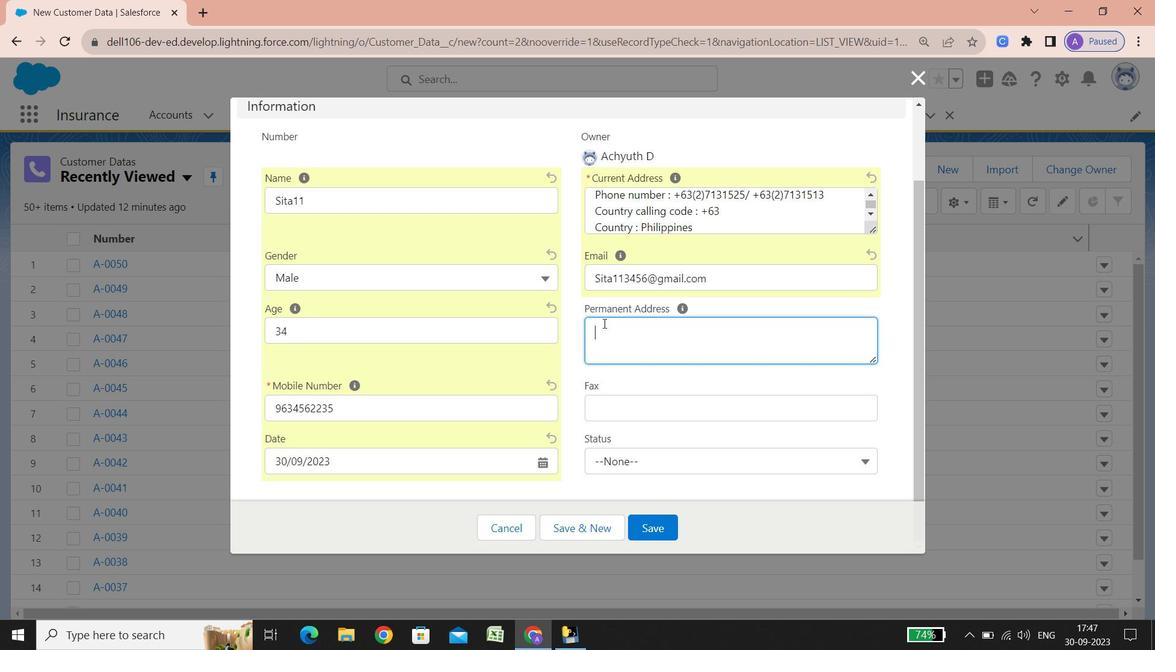 
Action: Mouse pressed left at (604, 323)
Screenshot: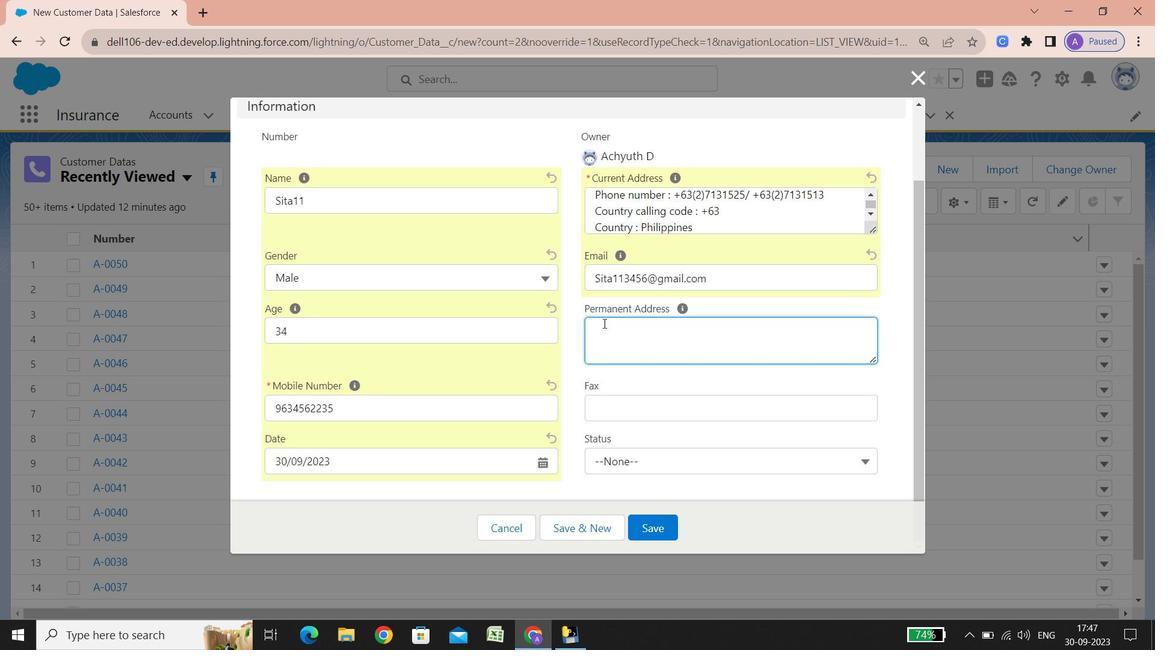 
Action: Key pressed <Key.shift><Key.shift><Key.shift>Street<Key.space><Key.shift_r>:<Key.space><Key.shift><Key.shift><Key.shift><Key.shift><Key.shift><Key.shift><Key.shift><Key.shift><Key.shift><Key.shift><Key.shift><Key.shift><Key.shift>Rizal<Key.space><Key.shift><Key.shift>Avenue<Key.space>corner<Key.space><Key.shift><Key.shift><Key.shift><Key.shift><Key.shift><Key.shift><Key.shift><Key.shift><Key.shift><Key.shift><Key.shift>Quezon<Key.space><Key.shift><Key.shift><Key.shift>Avenue,<Key.space><Key.shift><Key.shift><Key.shift><Key.shift><Key.shift><Key.shift><Key.shift><Key.shift><Key.shift><Key.shift><Key.shift><Key.shift><Key.shift><Key.shift>Central<Key.enter><Key.shift><Key.shift><Key.shift>City<Key.space><Key.shift_r>:<Key.space><Key.shift><Key.shift><Key.shift><Key.shift><Key.shift><Key.shift><Key.shift><Key.shift><Key.shift><Key.shift><Key.shift><Key.shift><Key.shift><Key.shift><Key.shift><Key.shift><Key.shift><Key.shift><Key.shift><Key.shift><Key.shift><Key.shift><Key.shift><Key.shift><Key.shift><Key.shift><Key.shift><Key.shift><Key.shift><Key.shift><Key.shift><Key.shift><Key.shift><Key.shift><Key.shift><Key.shift><Key.shift><Key.shift><Key.shift><Key.shift><Key.shift><Key.shift><Key.shift><Key.shift><Key.shift><Key.shift><Key.shift><Key.shift><Key.shift><Key.shift><Key.shift><Key.shift>Dipolog<Key.enter><Key.shift><Key.shift><Key.shift>State/<Key.shift><Key.shift><Key.shift><Key.shift><Key.shift><Key.shift><Key.shift><Key.shift><Key.shift><Key.shift><Key.shift><Key.shift><Key.shift><Key.shift><Key.shift><Key.shift><Key.shift><Key.shift><Key.shift><Key.shift><Key.shift><Key.shift><Key.shift><Key.shift><Key.shift><Key.shift><Key.shift><Key.shift><Key.shift><Key.shift><Key.shift><Key.shift><Key.shift>Province/area<Key.space><Key.shift_r>:<Key.space><Key.shift><Key.shift><Key.shift><Key.shift><Key.shift><Key.shift>Zamboanga<Key.space>del<Key.space><Key.shift><Key.shift><Key.shift><Key.shift><Key.shift><Key.shift><Key.shift>Norte<Key.enter><Key.shift>Phone<Key.space>number<Key.space><Key.shift_r>:<Key.space><Key.shift_r><Key.shift_r><Key.shift_r><Key.shift_r><Key.shift_r><Key.shift_r><Key.shift_r><Key.shift_r><Key.shift_r><Key.shift_r><Key.shift_r>(065<Key.shift_r>)<Key.space>212-6336<Key.enter><Key.shift><Key.shift><Key.shift>Country<Key.space>calling<Key.space>code<Key.space><Key.shift_r>:<Key.space><Key.shift_r>+63<Key.enter><Key.shift><Key.shift><Key.shift><Key.shift><Key.shift><Key.shift><Key.shift><Key.shift>Country<Key.space><Key.shift_r>:<Key.space><Key.shift>Philippines
Screenshot: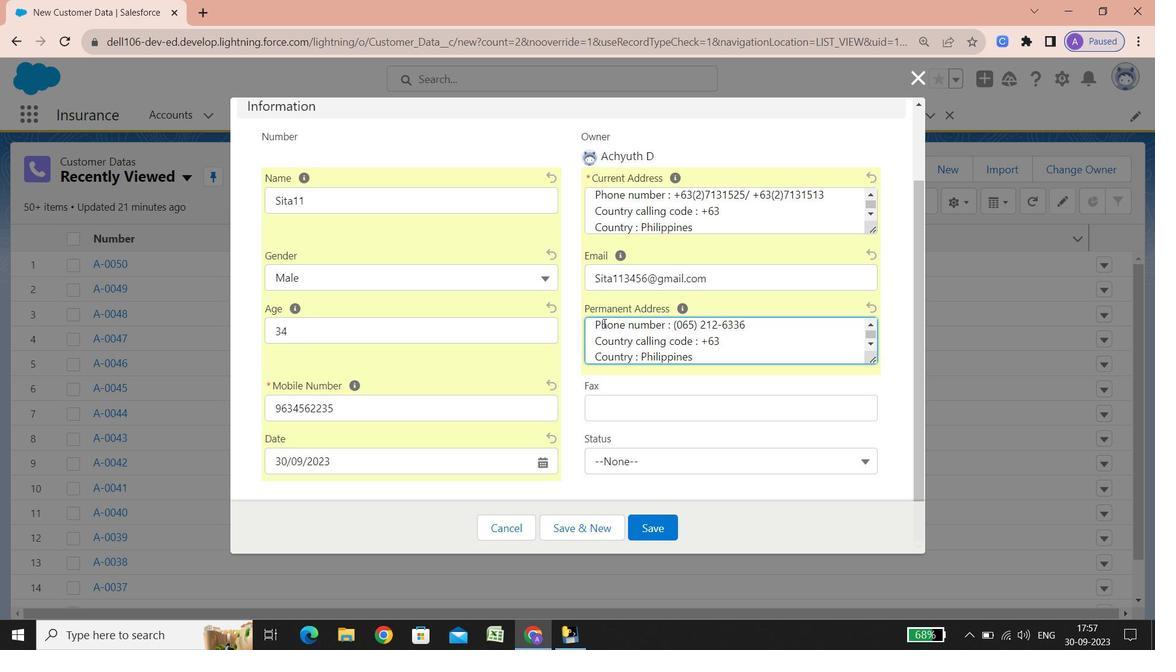 
Action: Mouse moved to (613, 409)
Screenshot: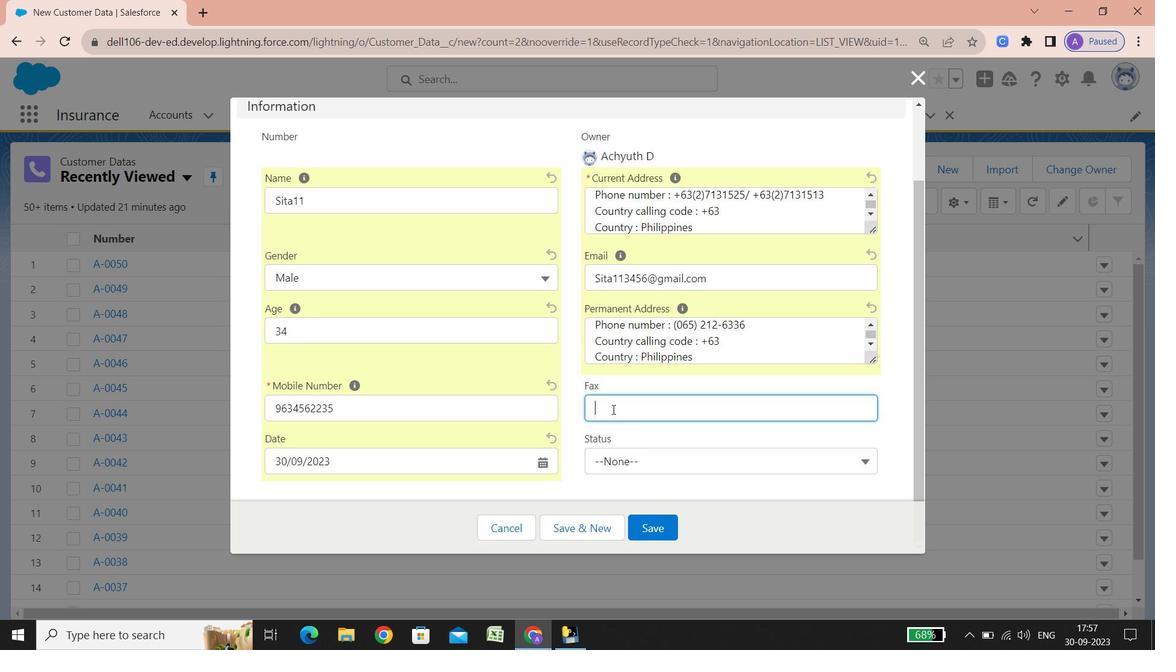 
Action: Mouse pressed left at (613, 409)
Screenshot: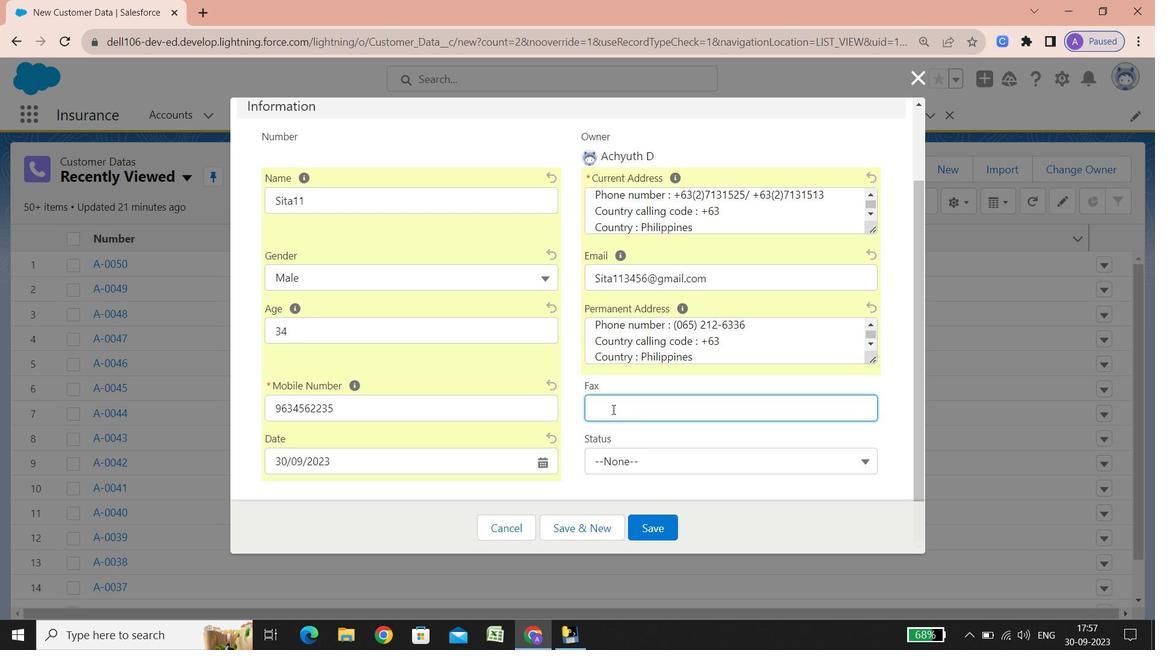 
Action: Key pressed 61234478556
Screenshot: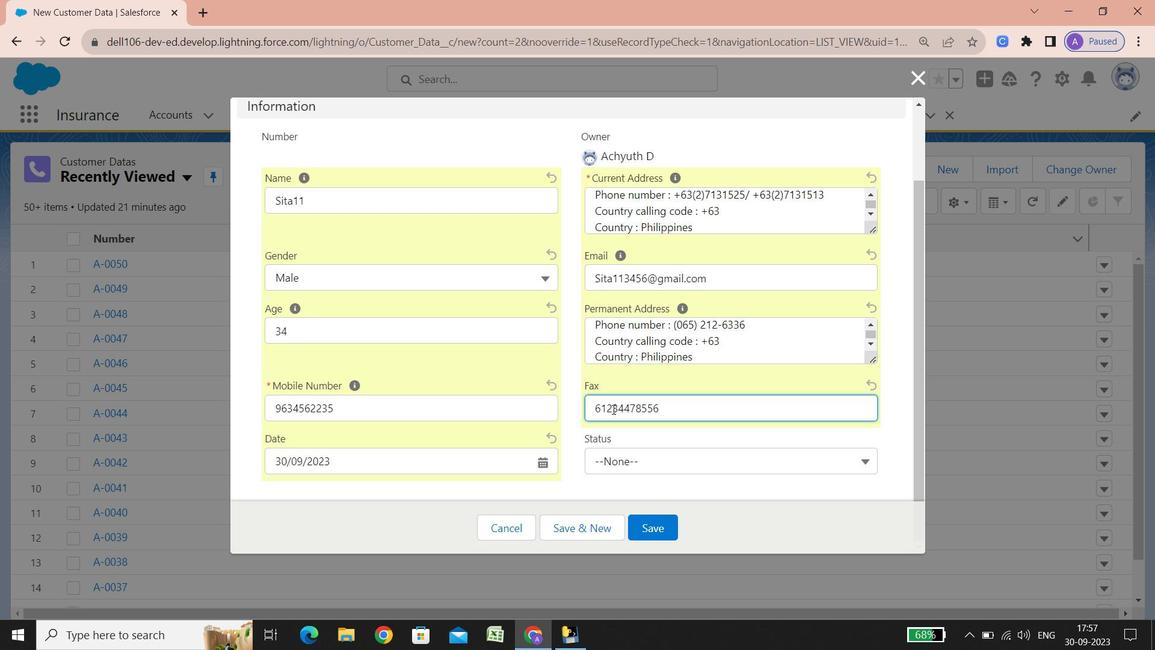 
Action: Mouse scrolled (613, 408) with delta (0, 0)
Screenshot: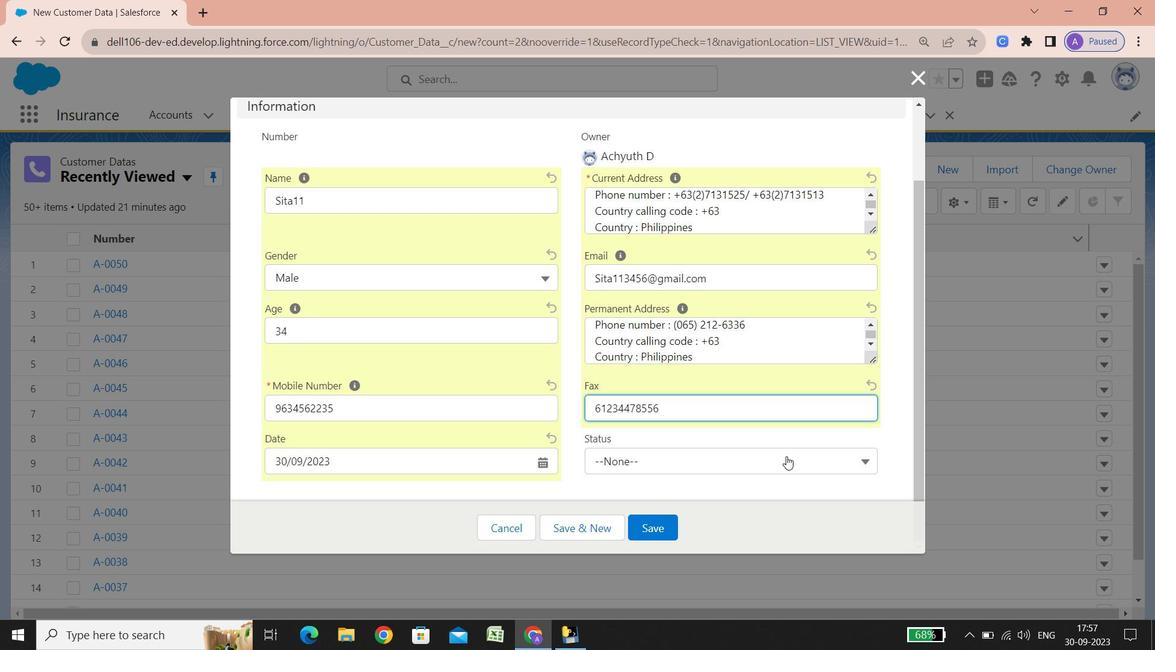 
Action: Mouse scrolled (613, 408) with delta (0, 0)
Screenshot: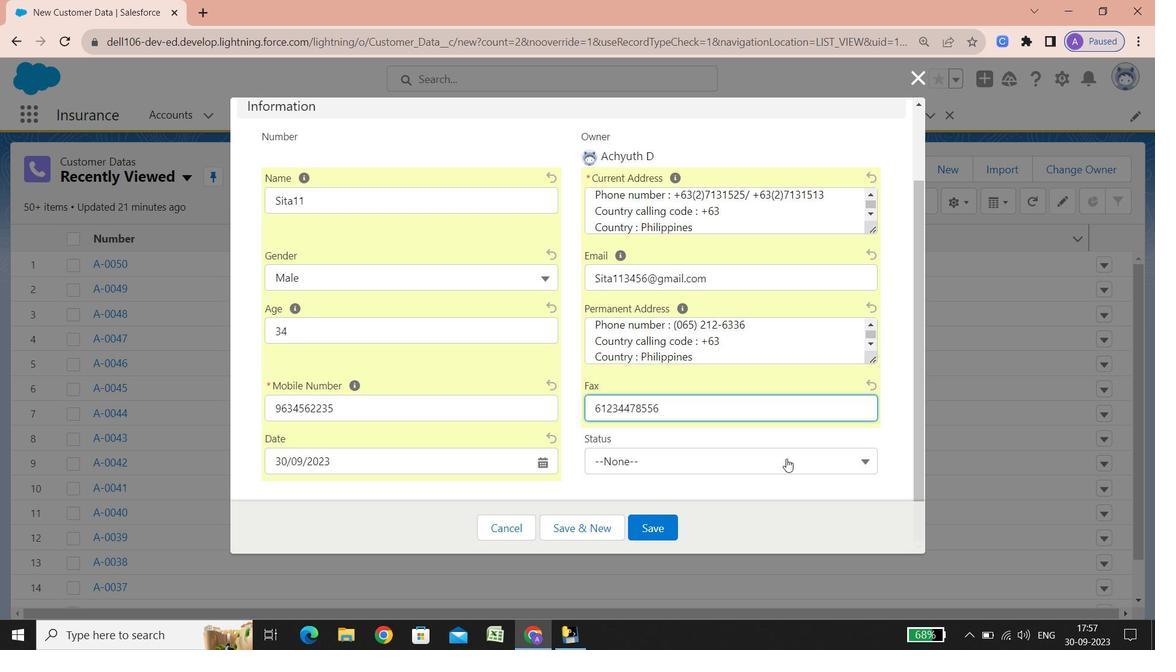 
Action: Mouse scrolled (613, 408) with delta (0, 0)
Screenshot: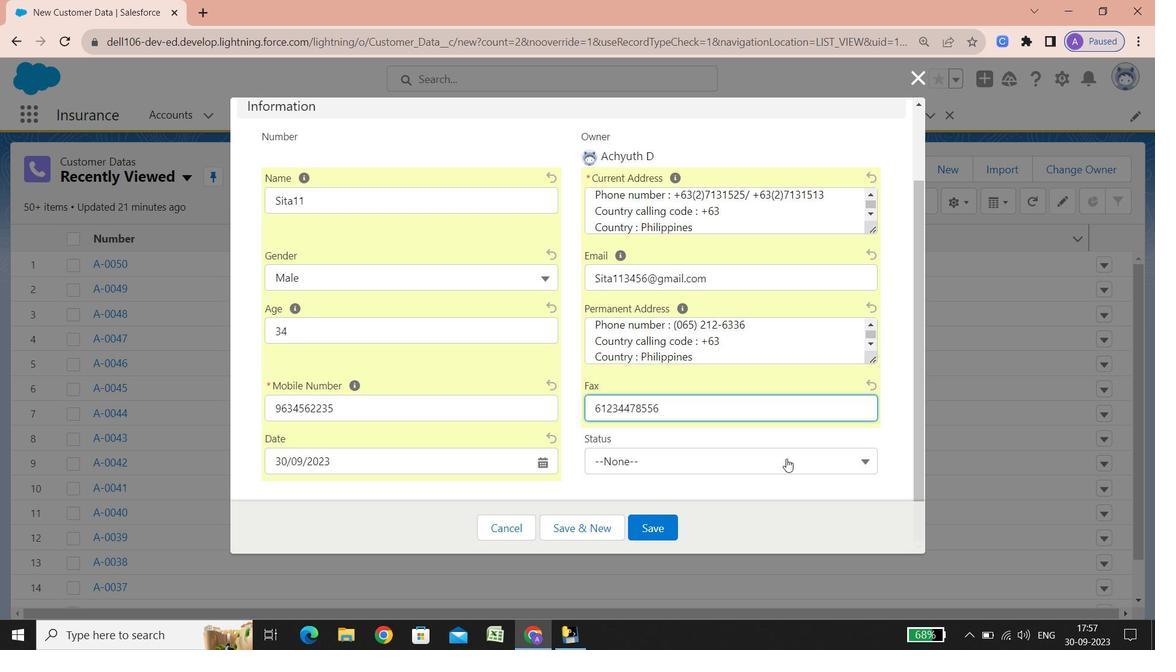 
Action: Mouse scrolled (613, 408) with delta (0, 0)
Screenshot: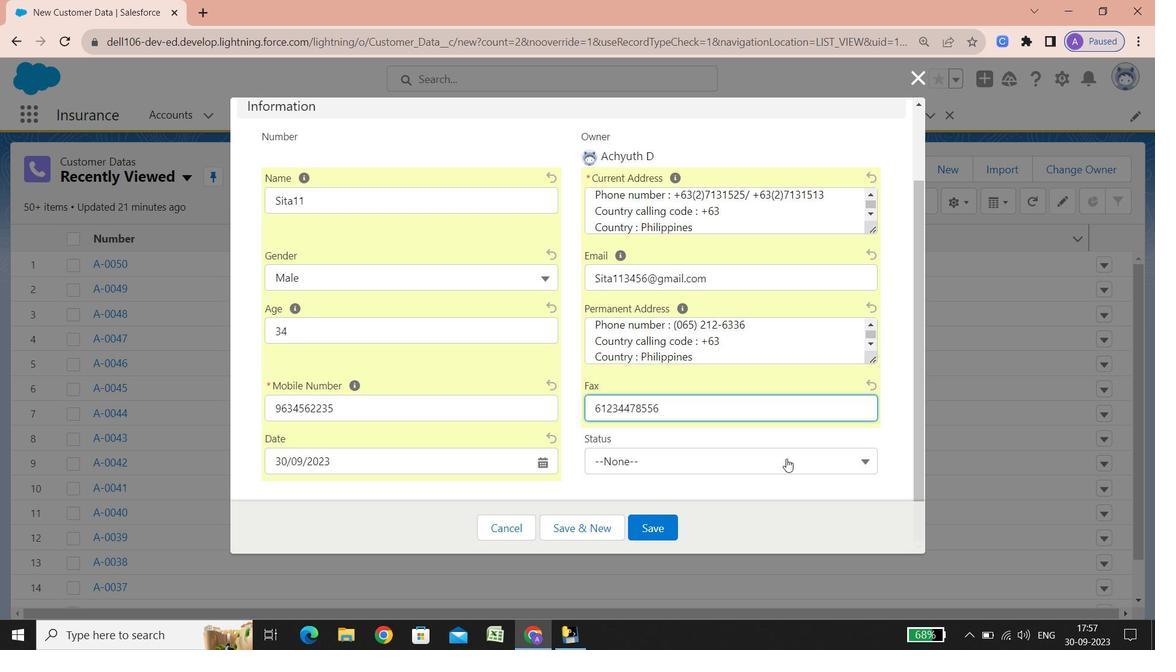 
Action: Mouse scrolled (613, 408) with delta (0, 0)
Screenshot: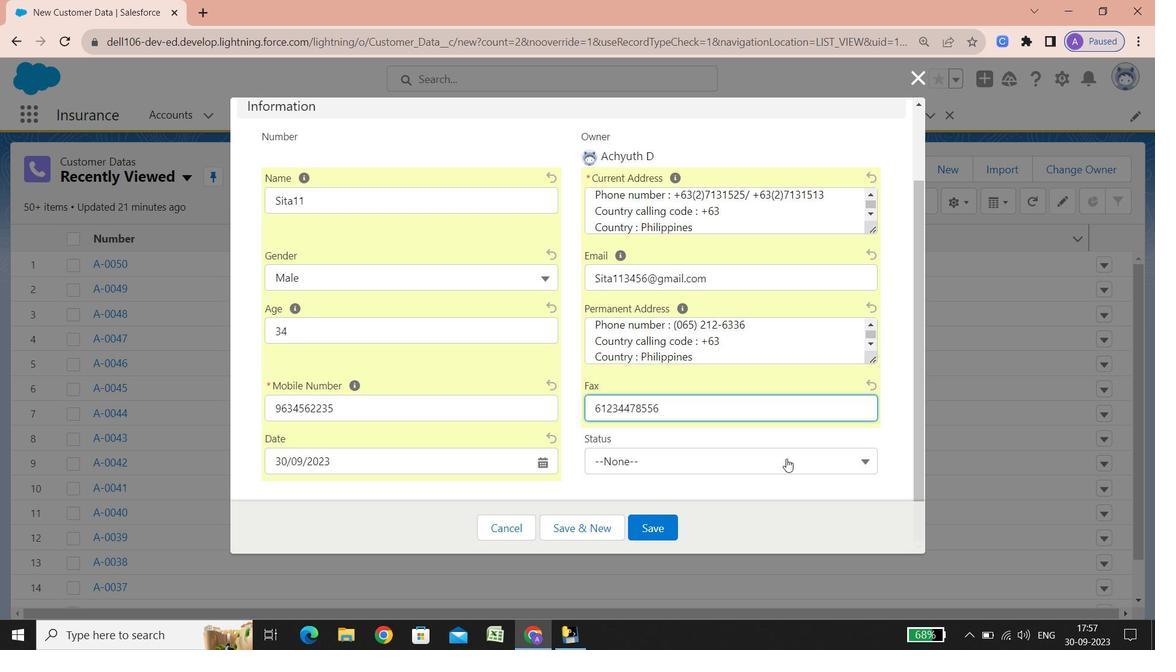 
Action: Mouse scrolled (613, 408) with delta (0, 0)
Screenshot: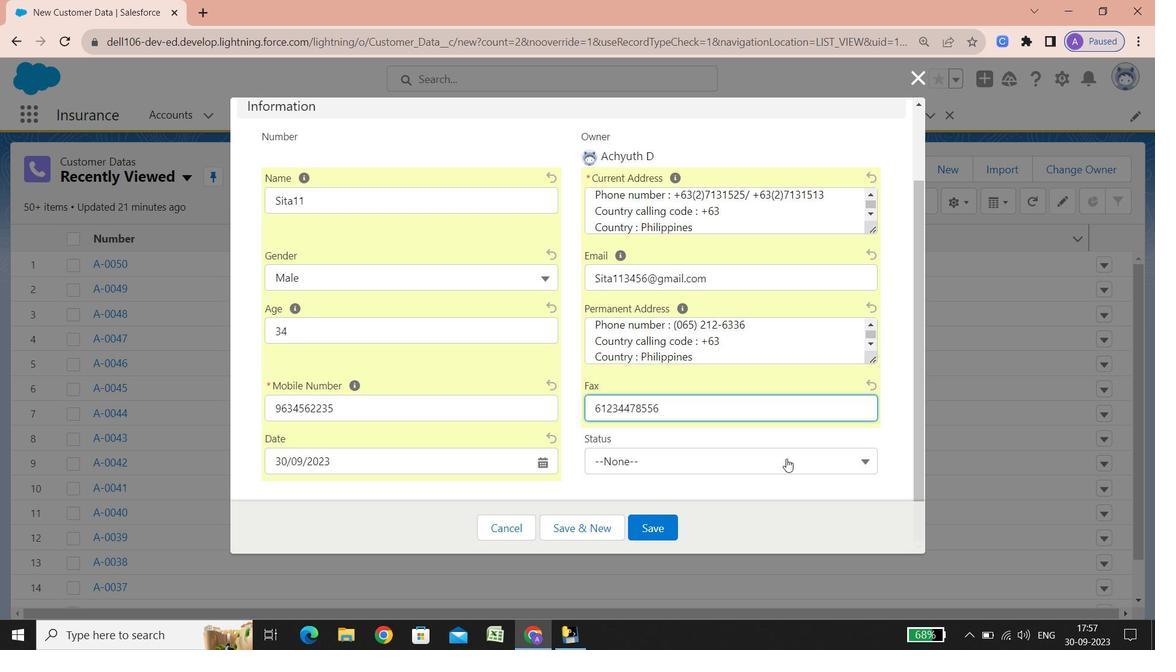 
Action: Mouse scrolled (613, 408) with delta (0, 0)
Screenshot: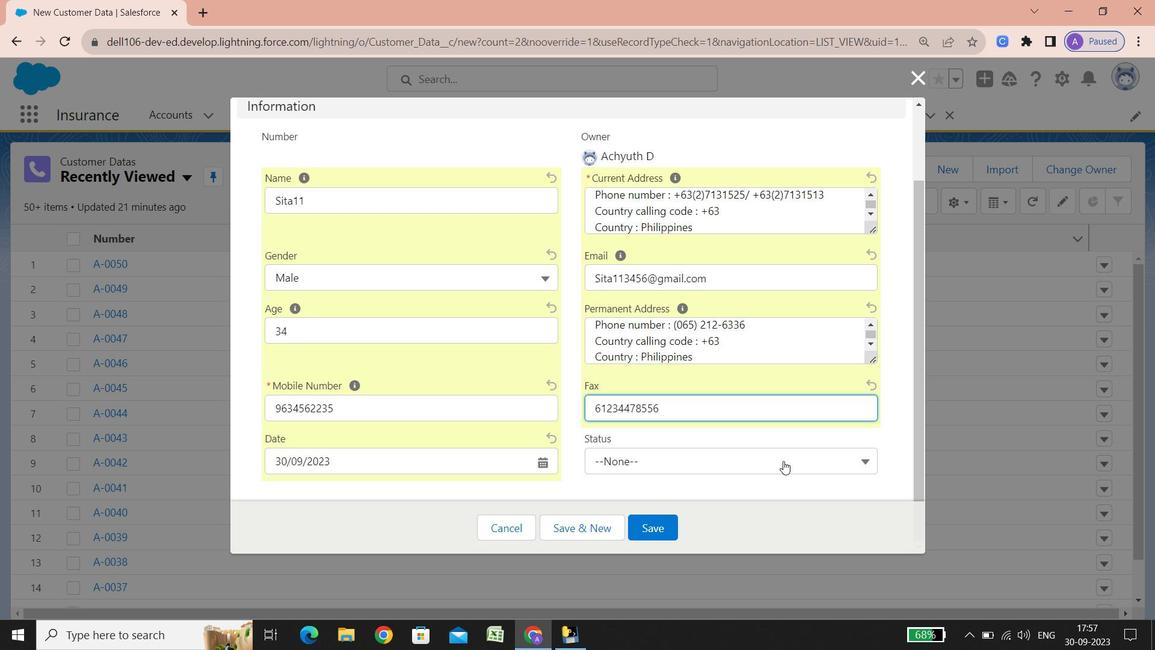 
Action: Mouse scrolled (613, 408) with delta (0, 0)
Screenshot: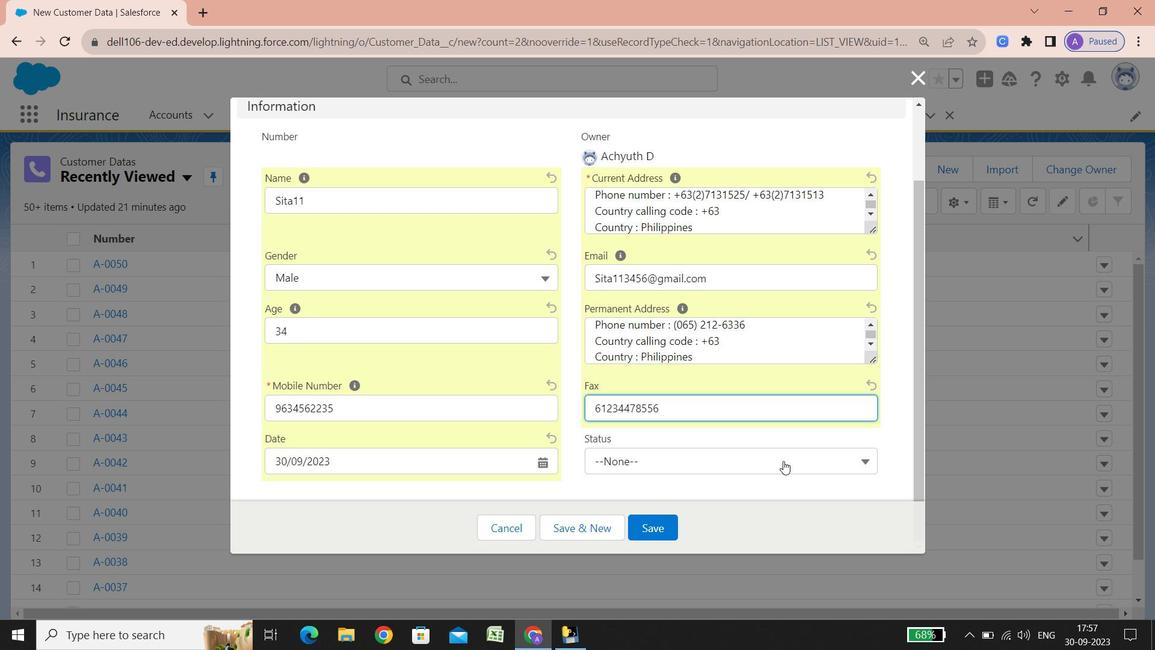 
Action: Mouse scrolled (613, 408) with delta (0, 0)
Screenshot: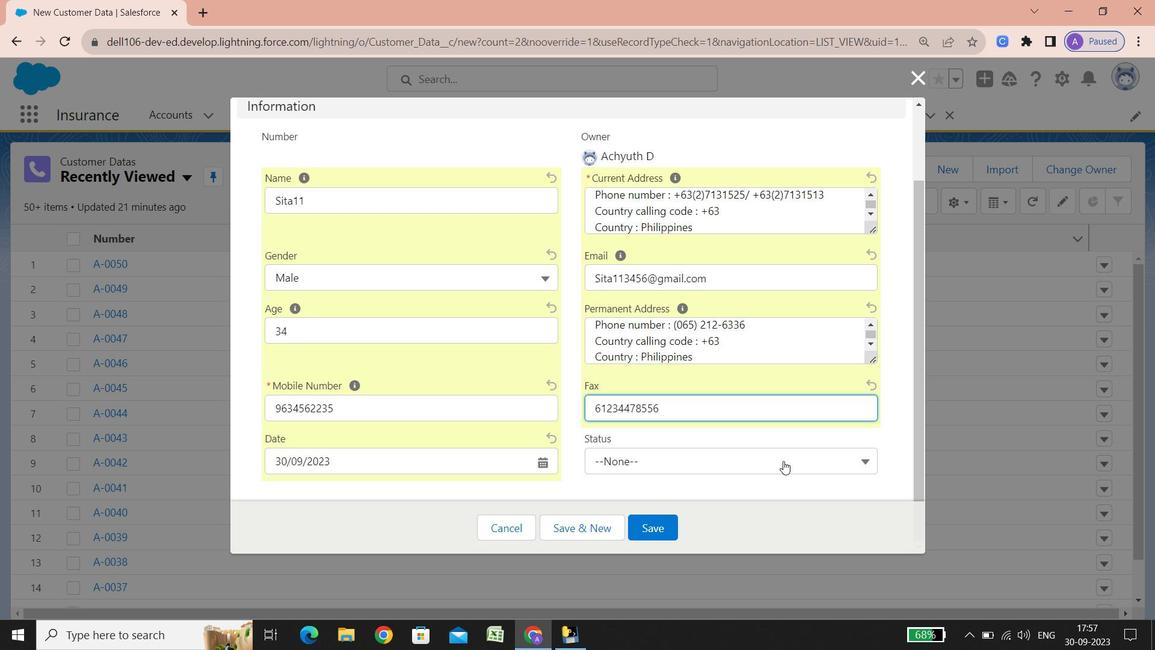 
Action: Mouse scrolled (613, 408) with delta (0, 0)
Screenshot: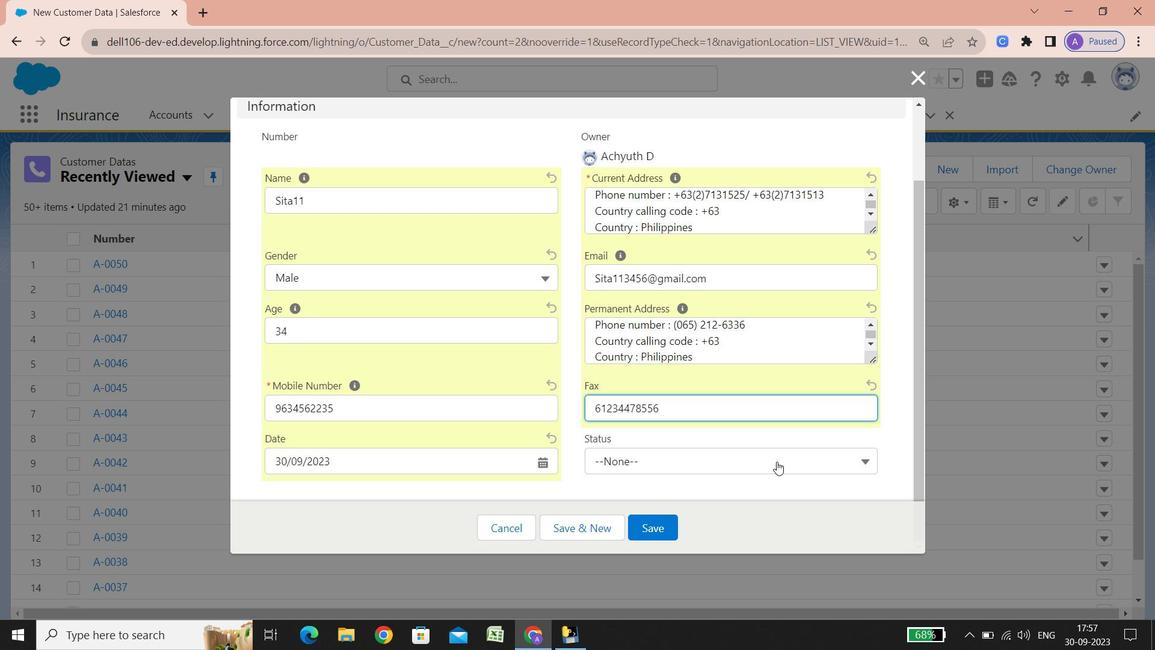 
Action: Mouse scrolled (613, 408) with delta (0, 0)
Screenshot: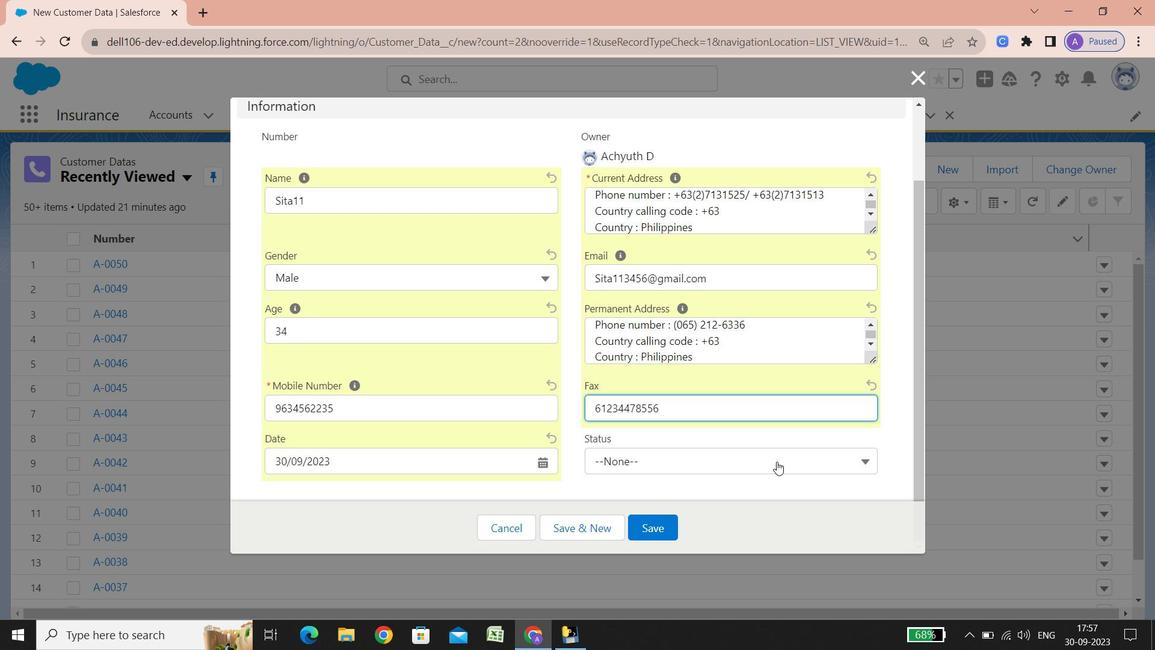 
Action: Mouse scrolled (613, 408) with delta (0, 0)
Screenshot: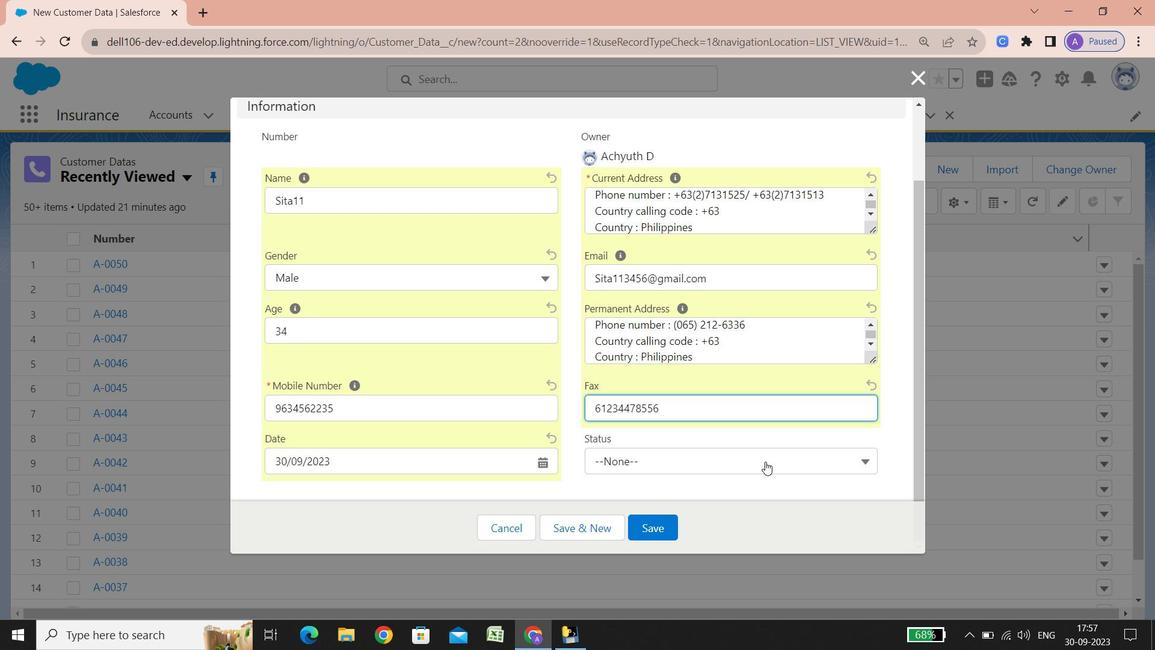 
Action: Mouse scrolled (613, 408) with delta (0, 0)
Screenshot: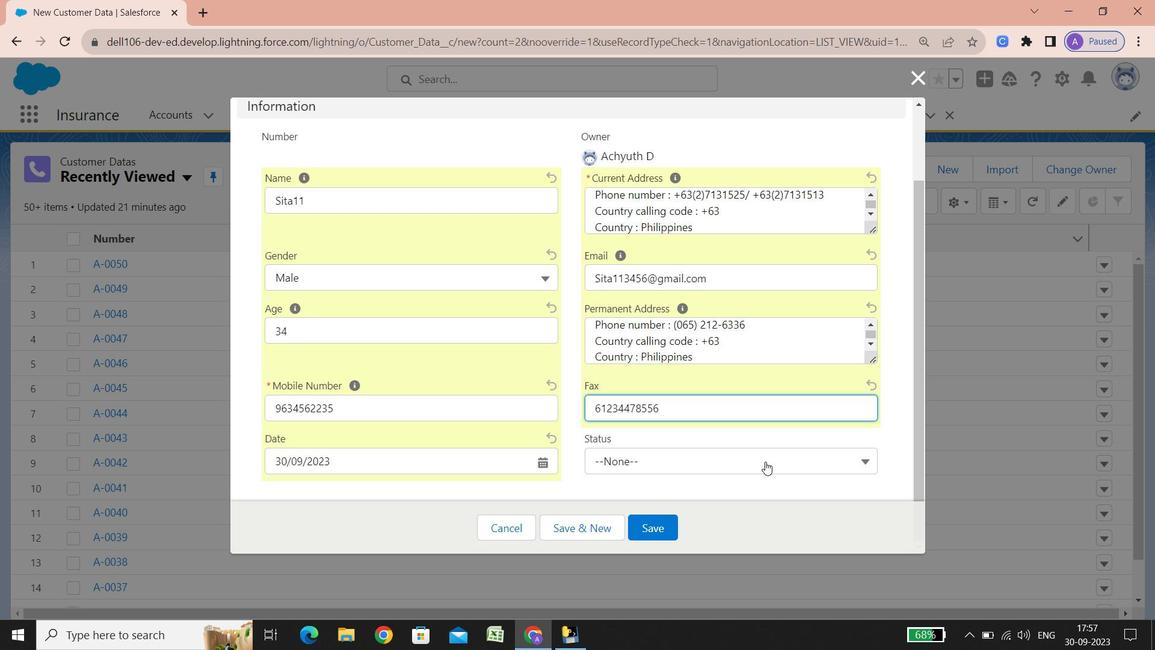 
Action: Mouse scrolled (613, 408) with delta (0, 0)
Screenshot: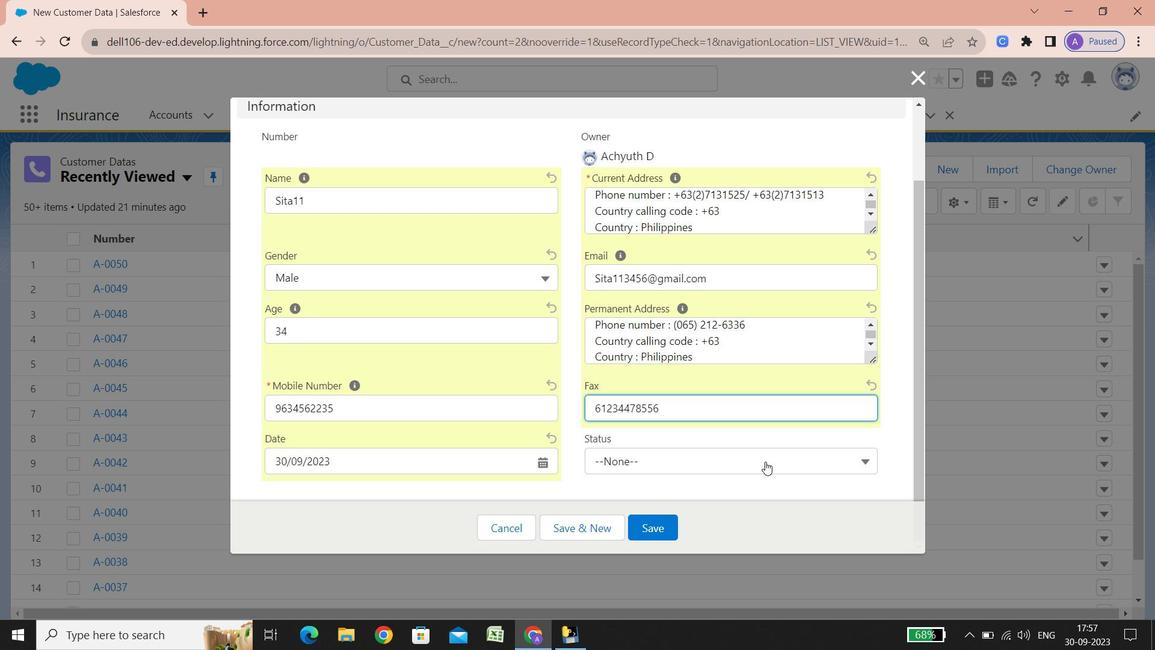 
Action: Mouse scrolled (613, 408) with delta (0, 0)
Screenshot: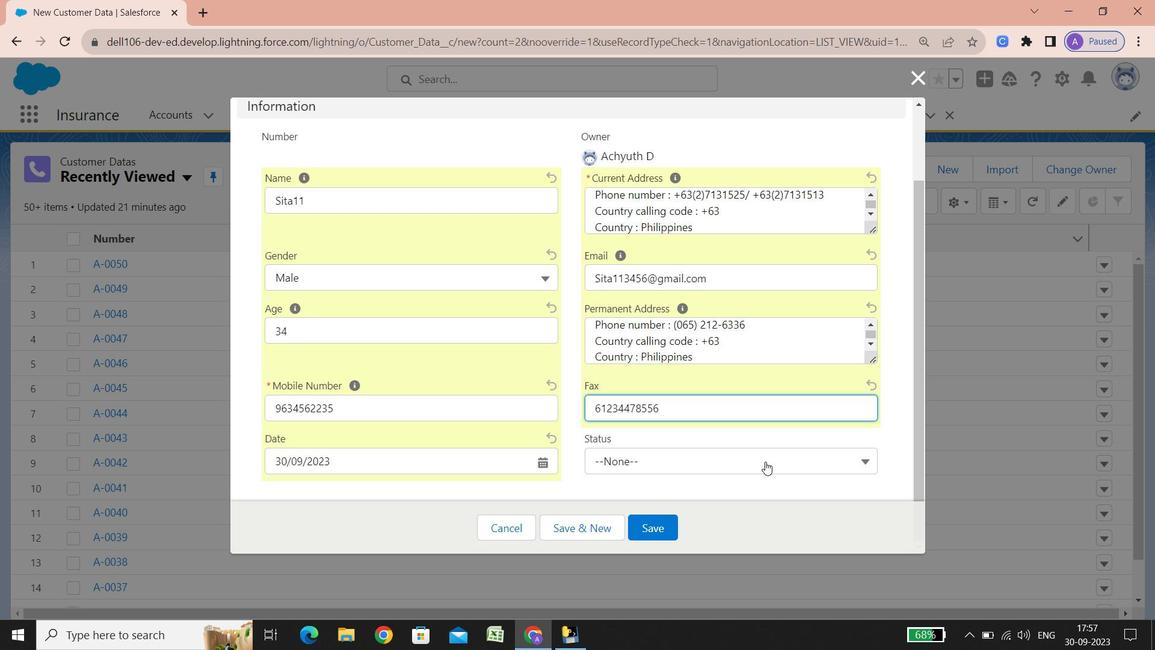 
Action: Mouse scrolled (613, 408) with delta (0, 0)
Screenshot: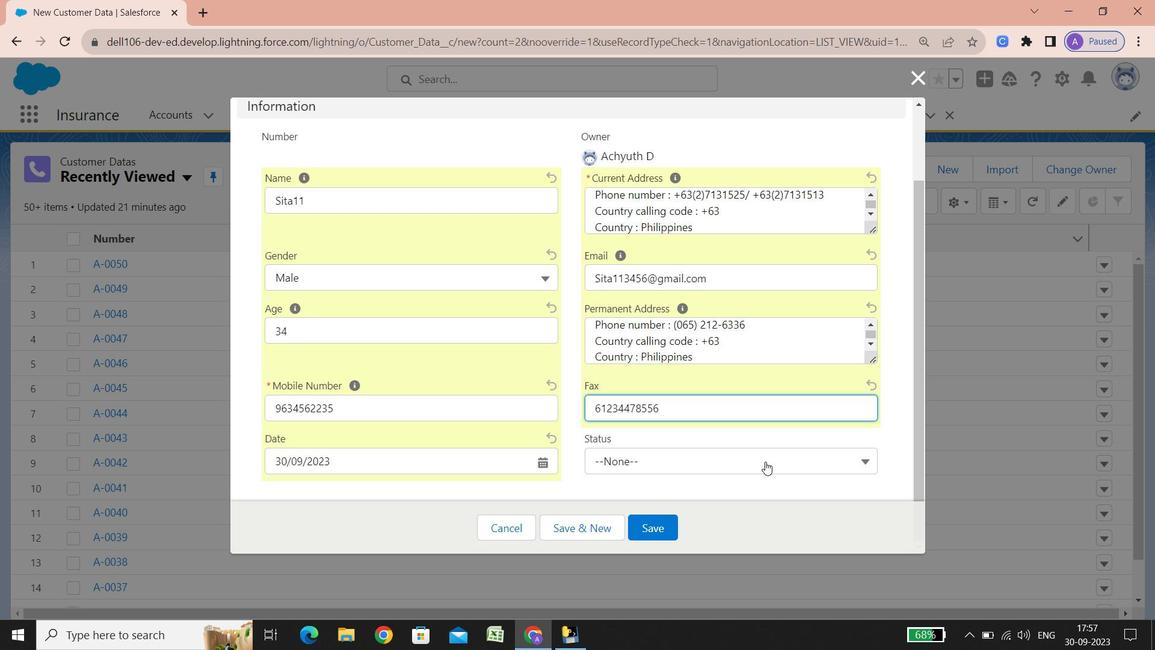 
Action: Mouse scrolled (613, 408) with delta (0, 0)
Screenshot: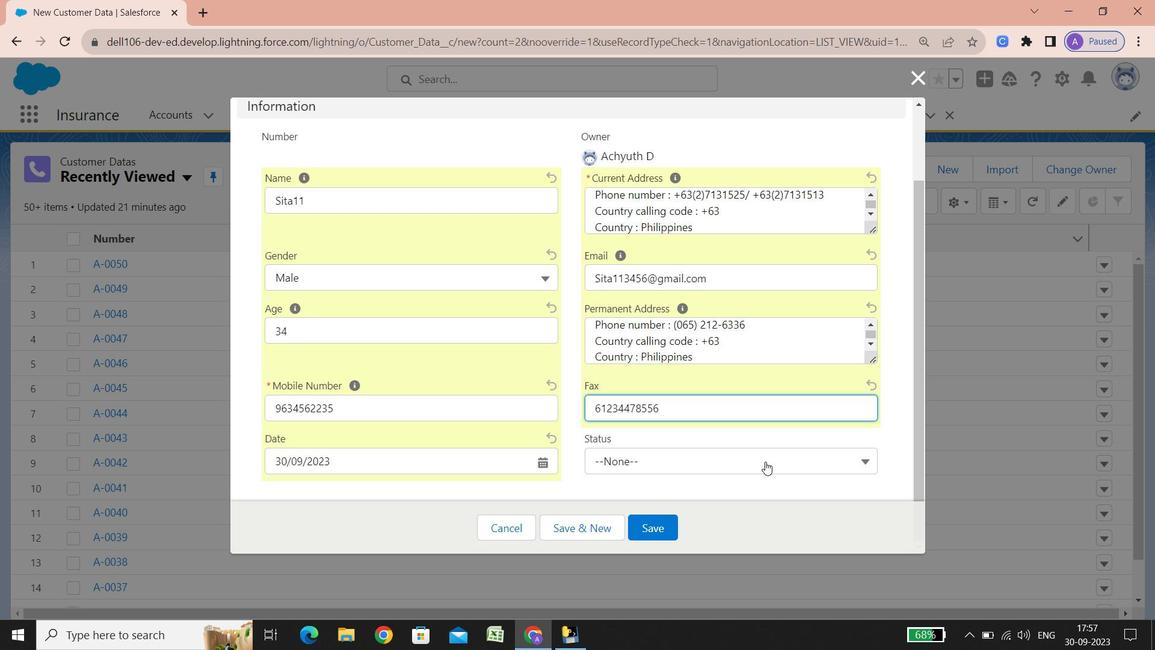 
Action: Mouse scrolled (613, 408) with delta (0, 0)
Screenshot: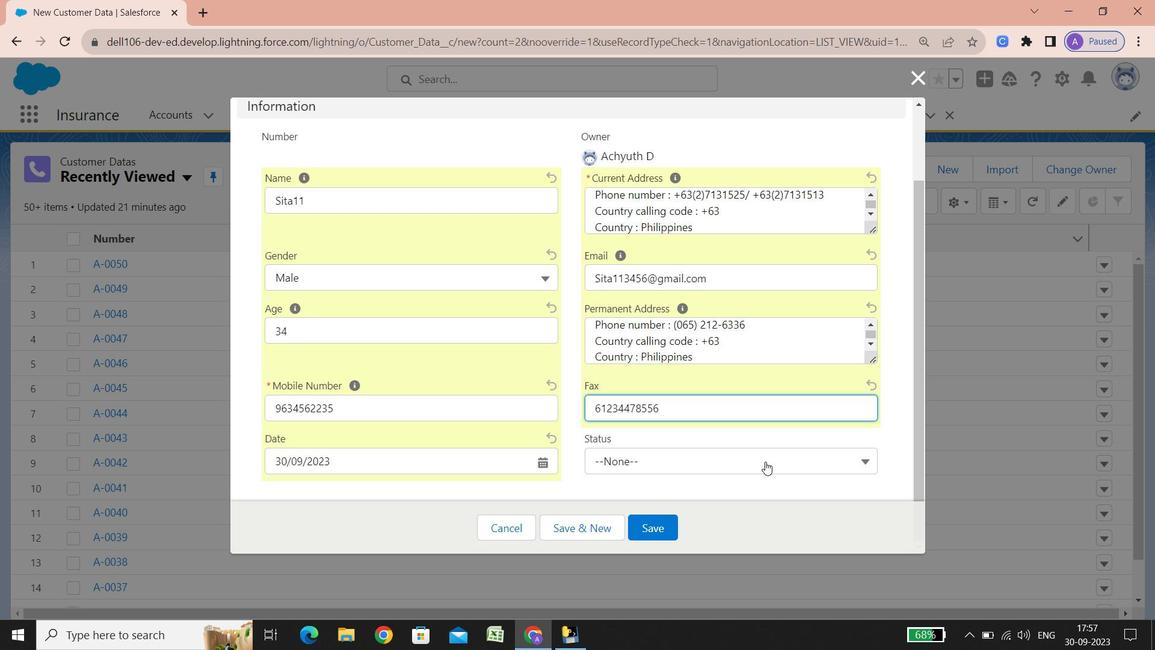 
Action: Mouse scrolled (613, 408) with delta (0, 0)
Screenshot: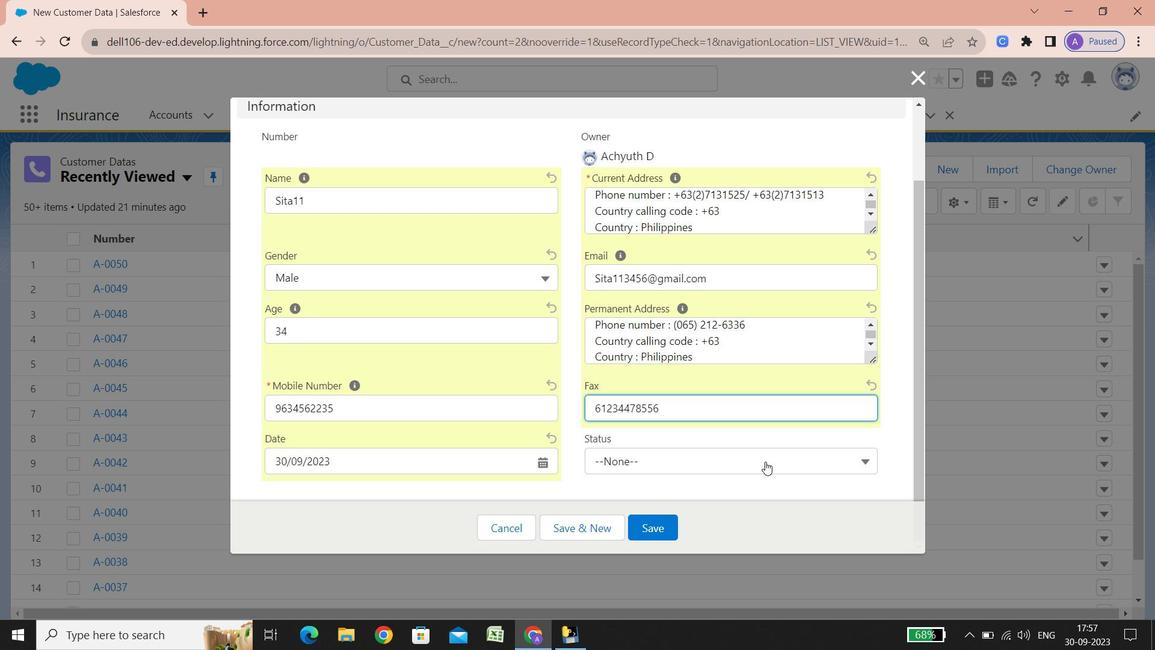 
Action: Mouse scrolled (613, 408) with delta (0, 0)
Screenshot: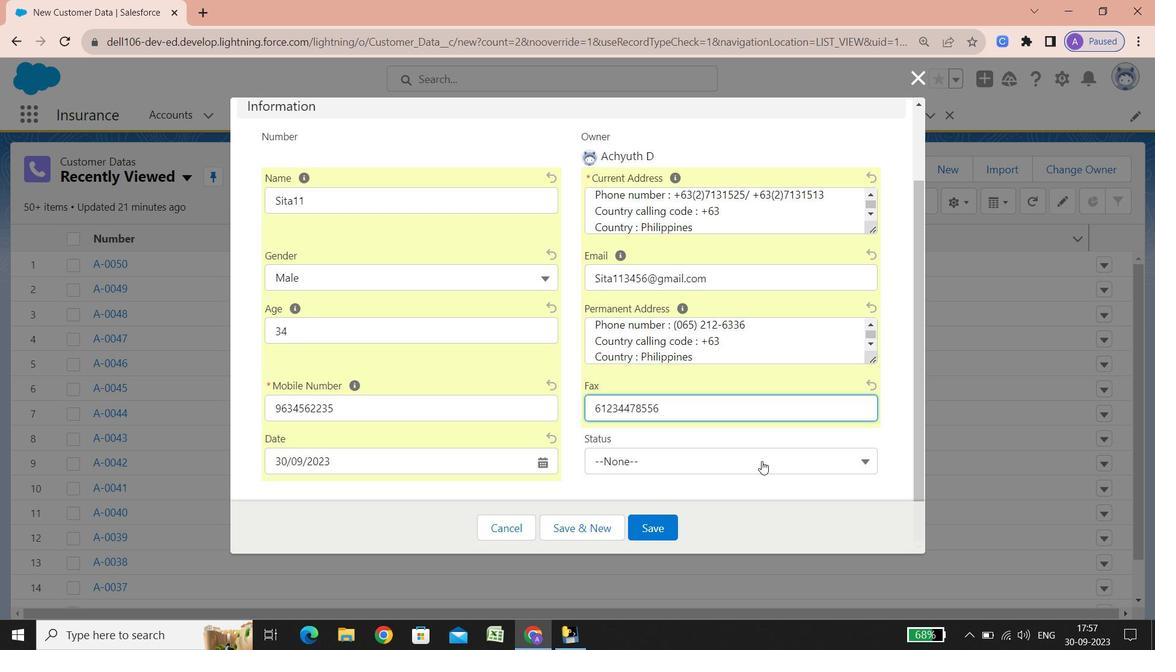
Action: Mouse scrolled (613, 408) with delta (0, 0)
Screenshot: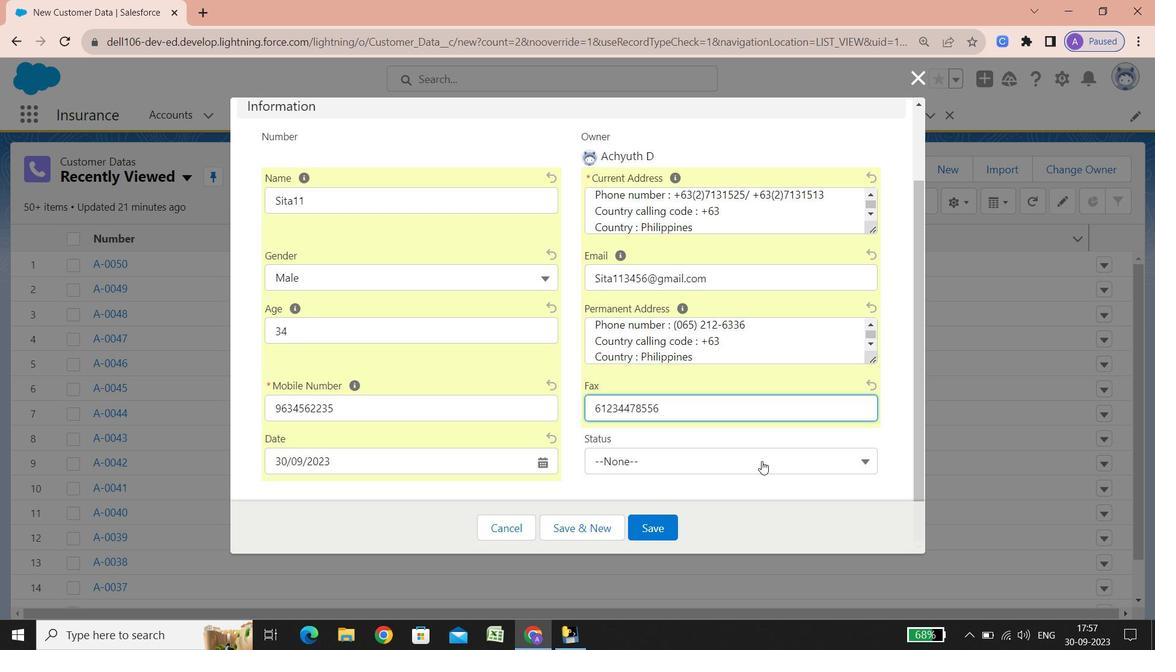 
Action: Mouse scrolled (613, 408) with delta (0, 0)
Screenshot: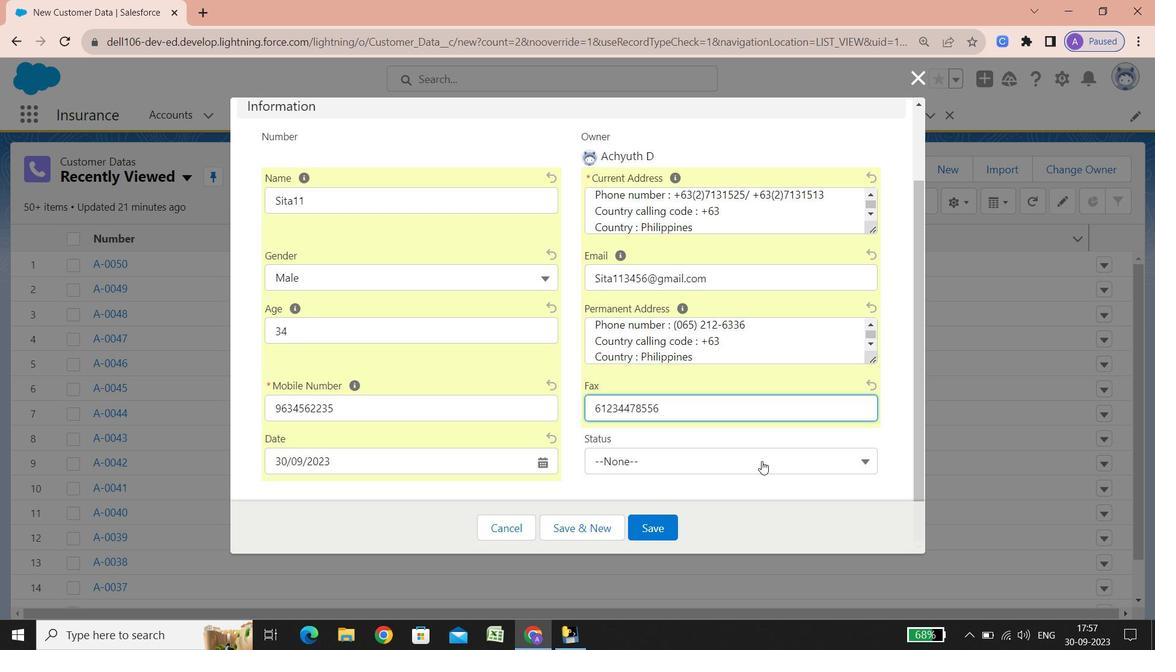 
Action: Mouse scrolled (613, 408) with delta (0, 0)
Screenshot: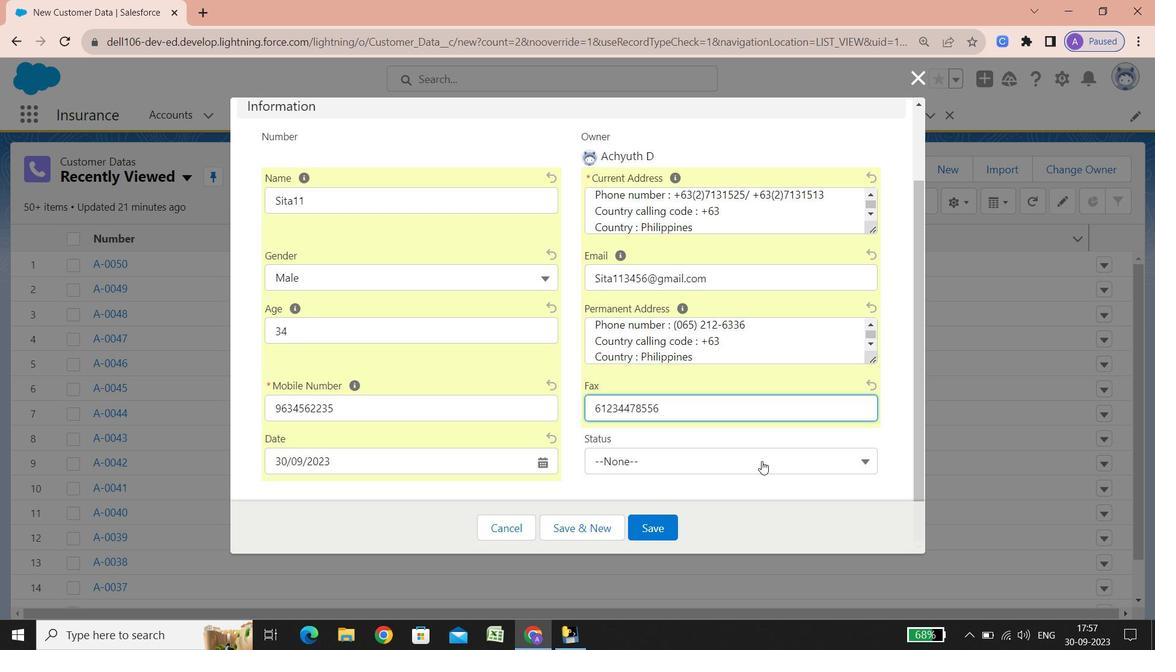 
Action: Mouse moved to (760, 460)
Screenshot: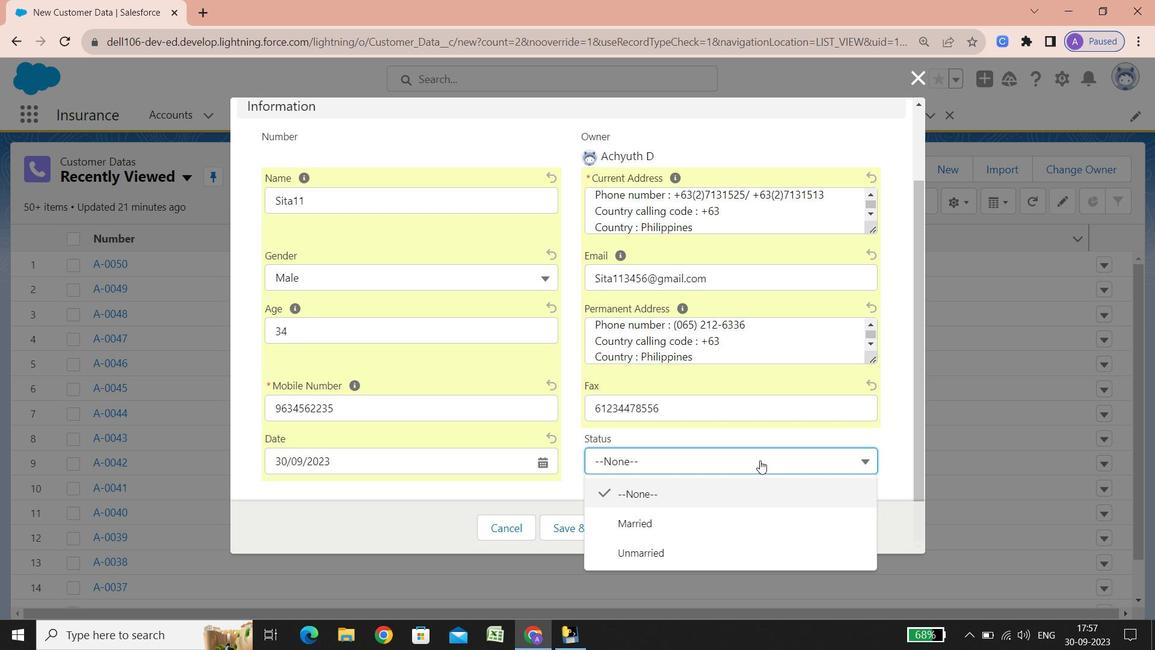 
Action: Mouse pressed left at (760, 460)
Screenshot: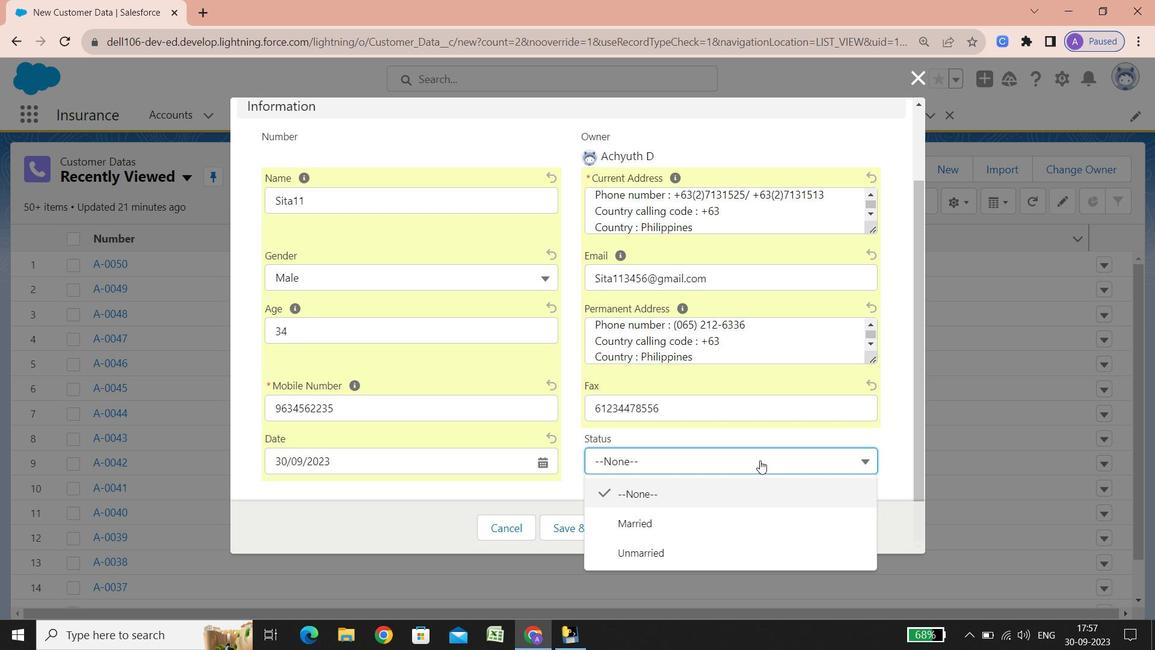 
Action: Mouse moved to (670, 518)
Screenshot: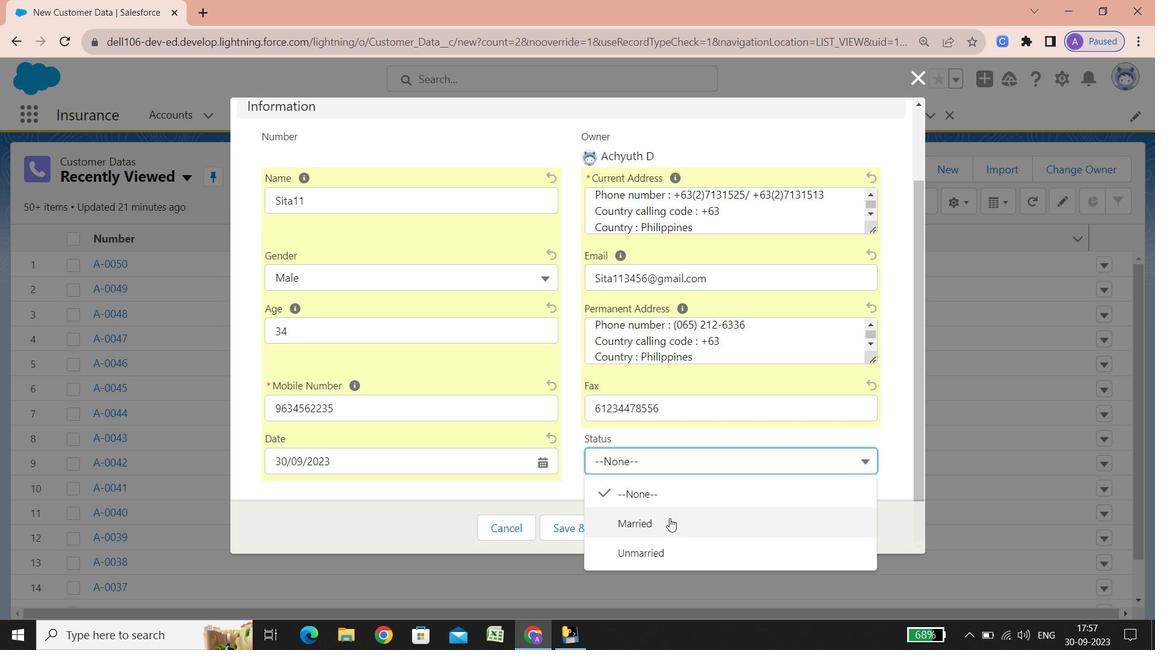 
Action: Mouse pressed left at (670, 518)
Screenshot: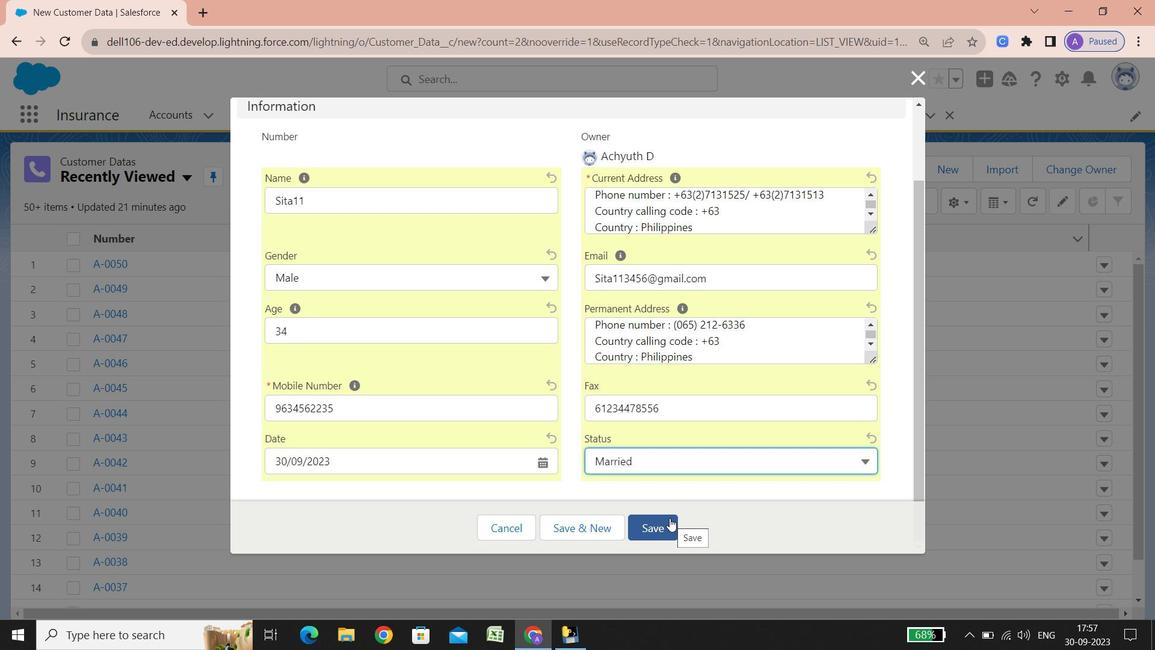 
Action: Mouse moved to (657, 530)
Screenshot: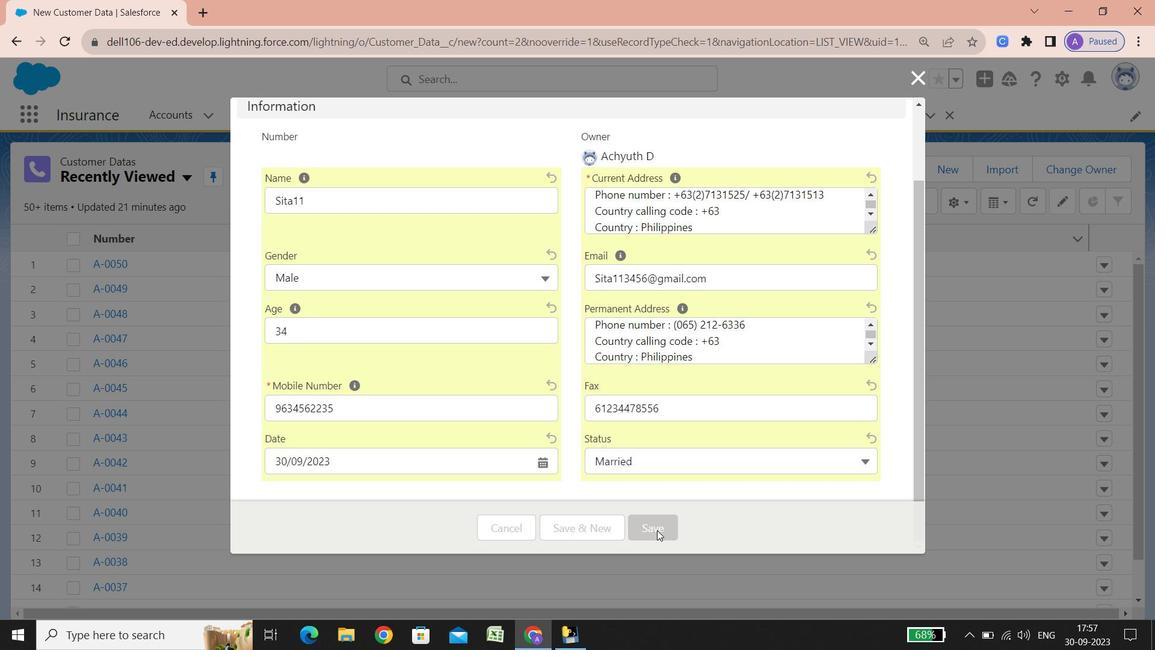 
Action: Mouse pressed left at (657, 530)
Screenshot: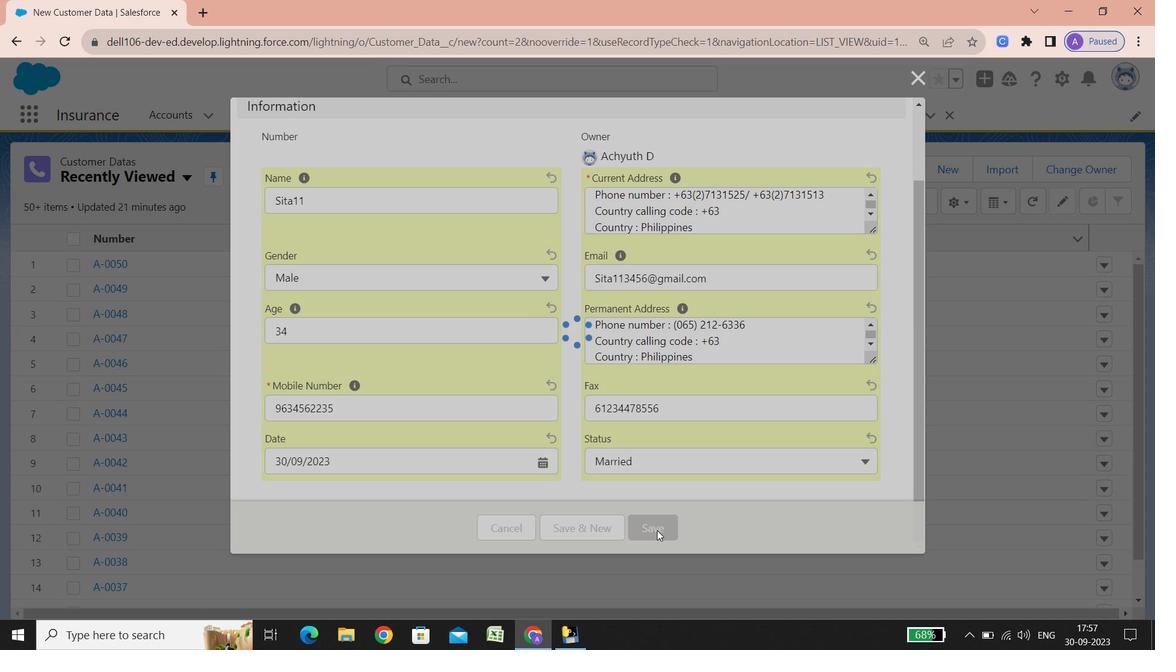 
Action: Mouse moved to (751, 162)
Screenshot: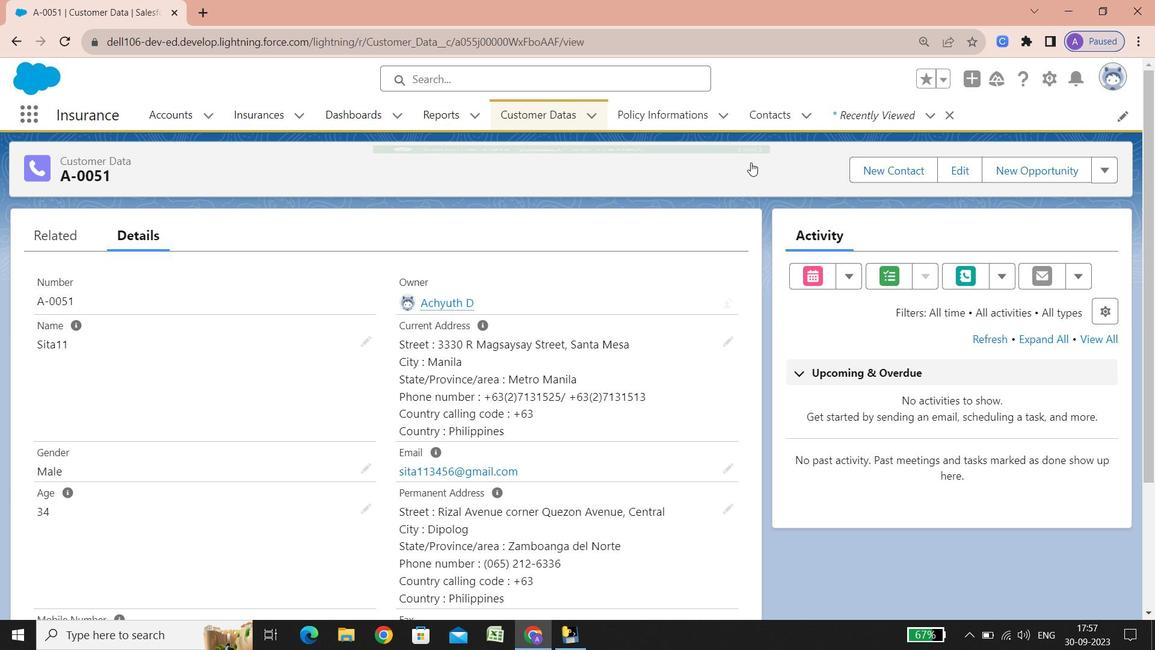 
Action: Mouse pressed left at (751, 162)
Screenshot: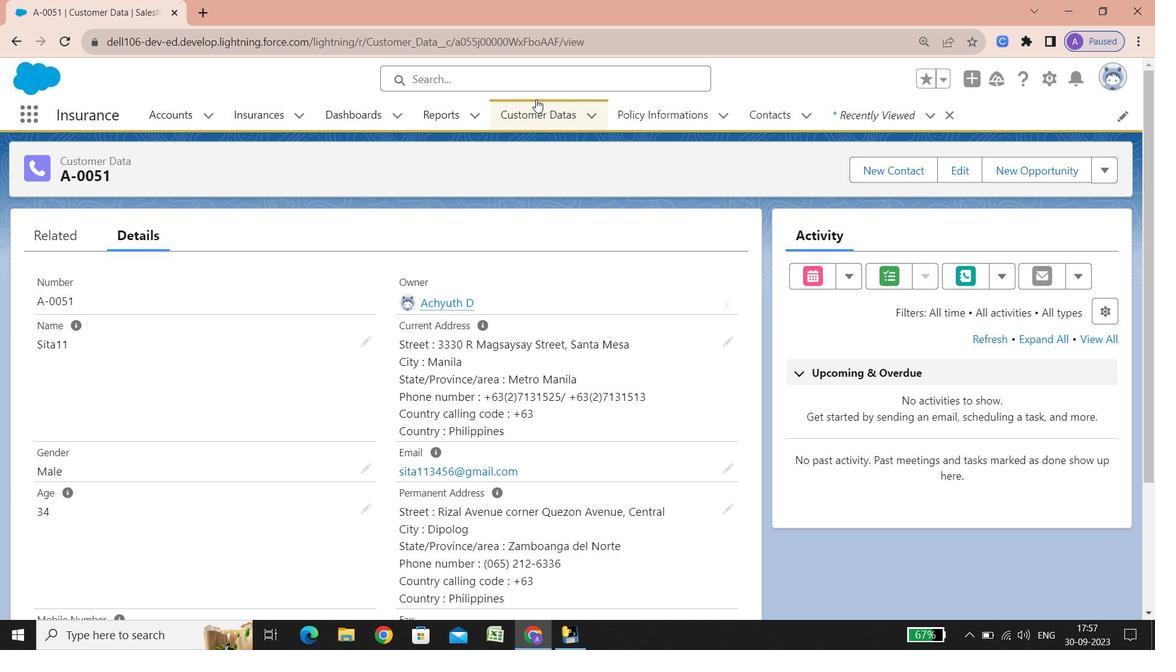 
Action: Mouse moved to (552, 108)
Screenshot: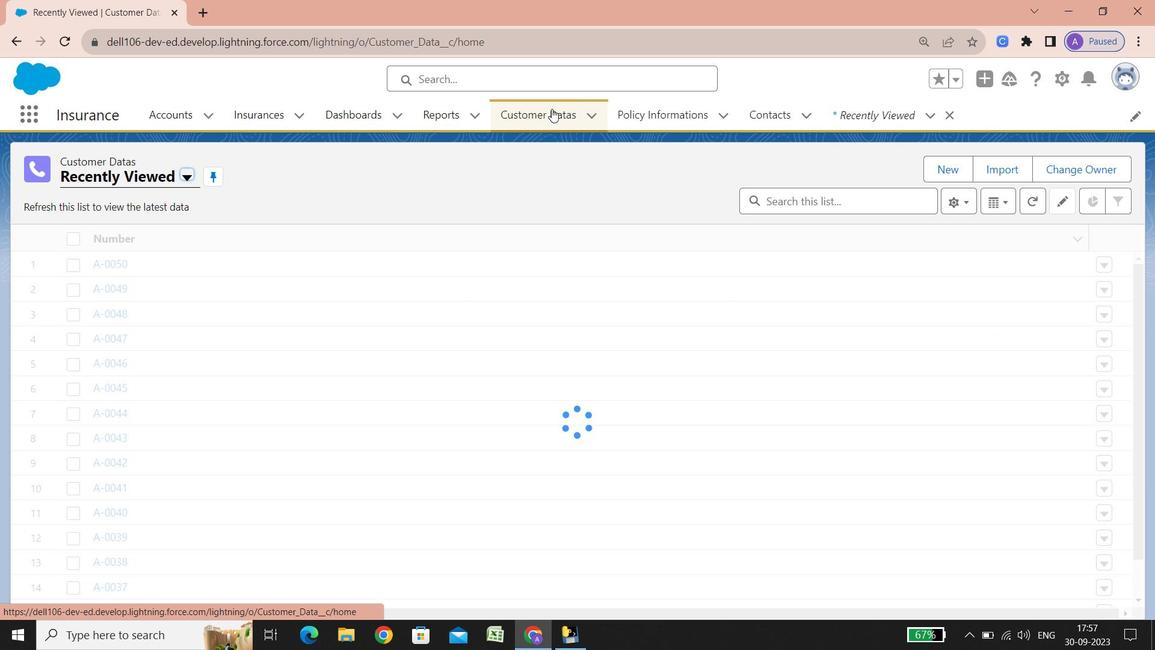 
Action: Mouse pressed left at (552, 108)
Screenshot: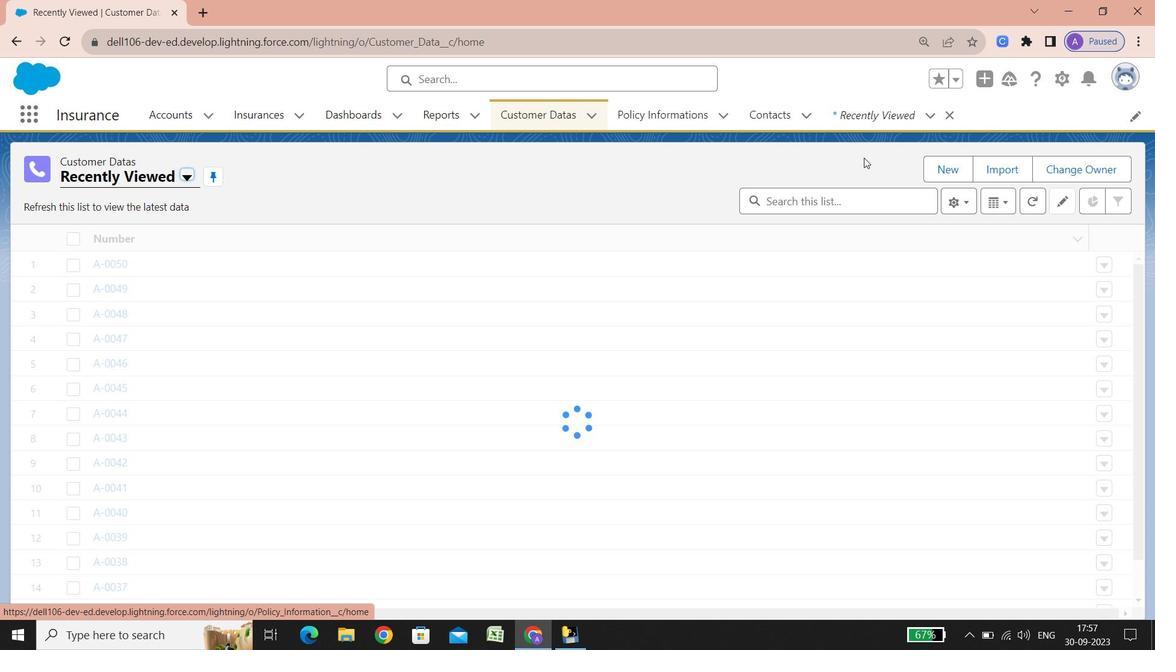 
Action: Mouse moved to (951, 161)
Screenshot: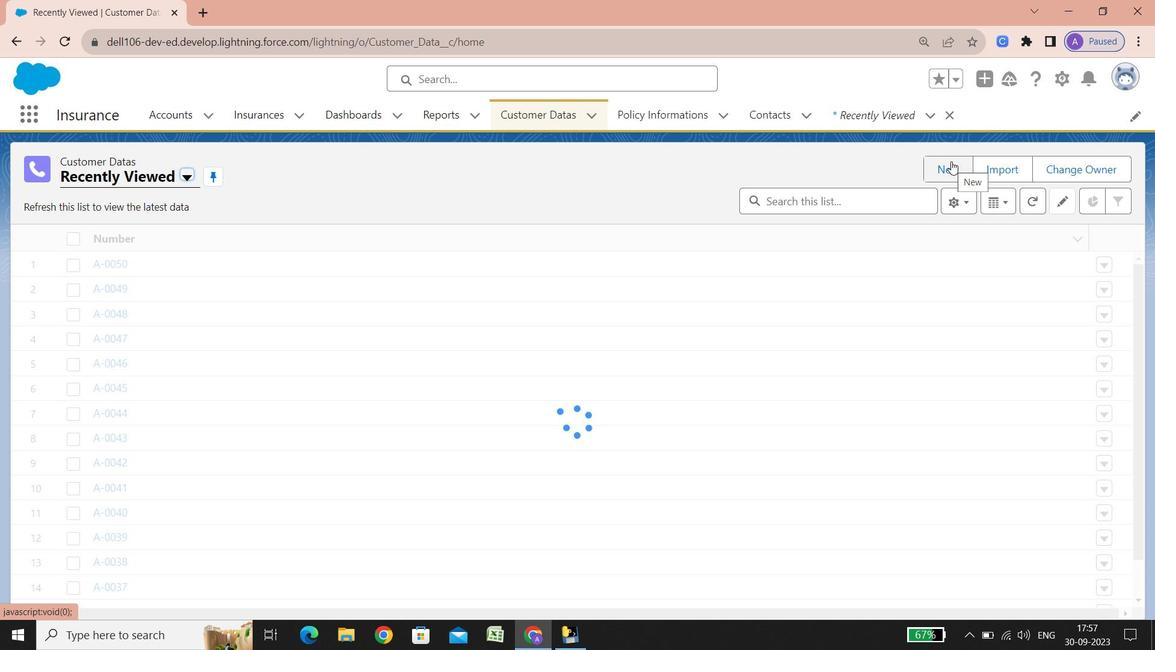 
Action: Mouse pressed left at (951, 161)
Screenshot: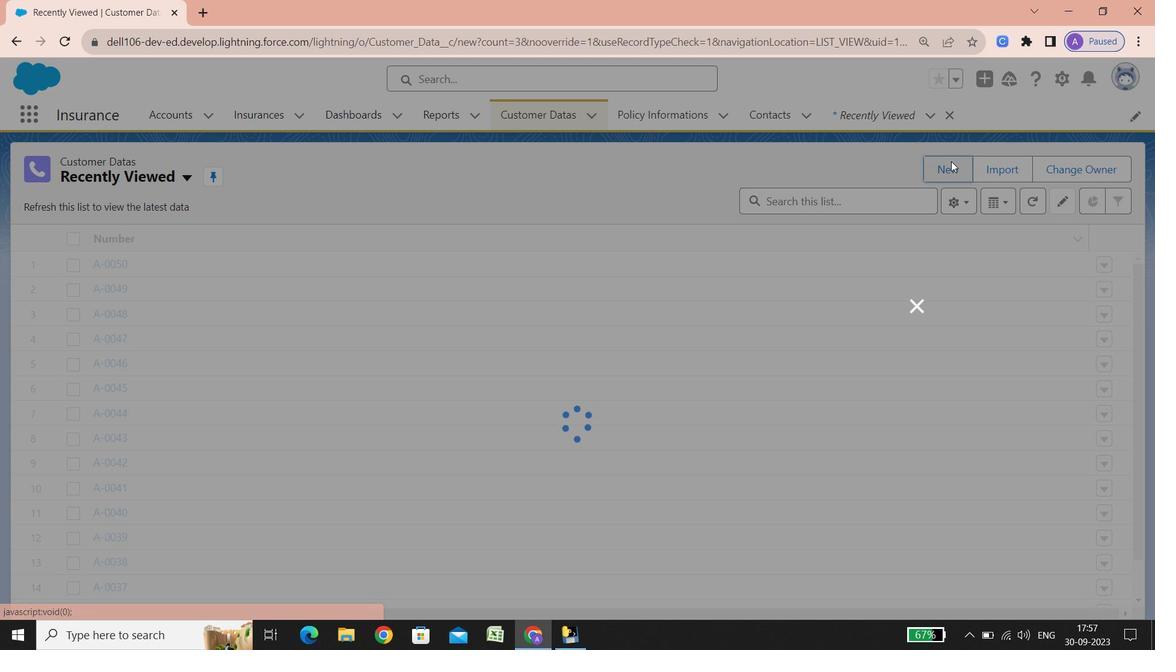
Action: Mouse moved to (950, 166)
Screenshot: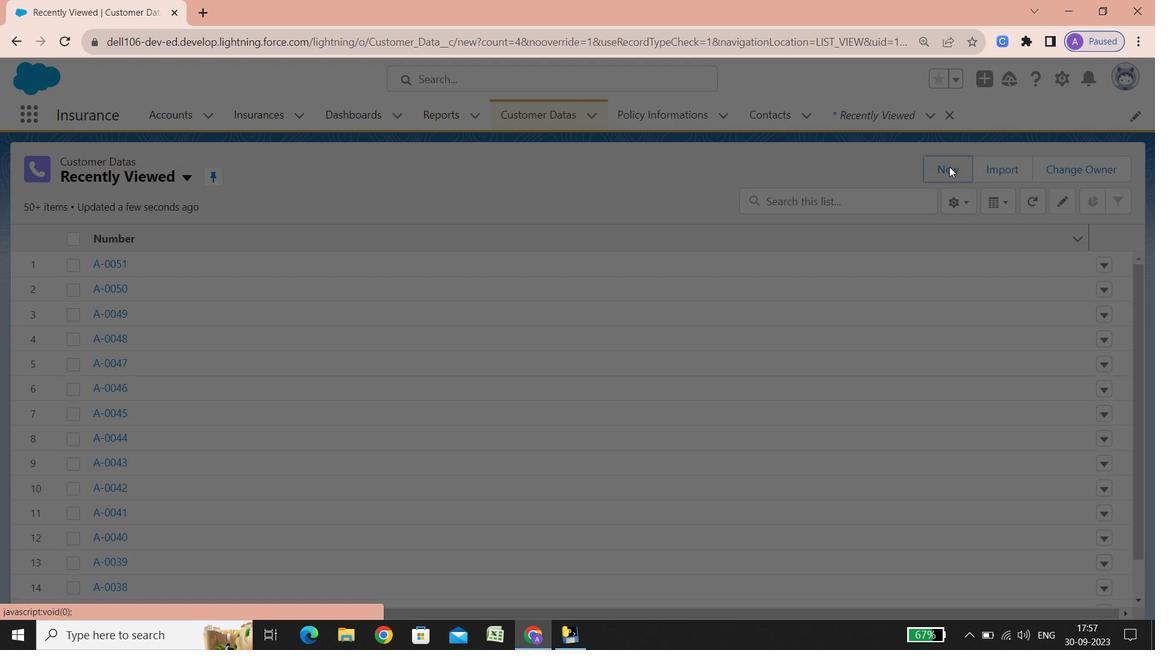 
Action: Mouse pressed left at (950, 166)
Screenshot: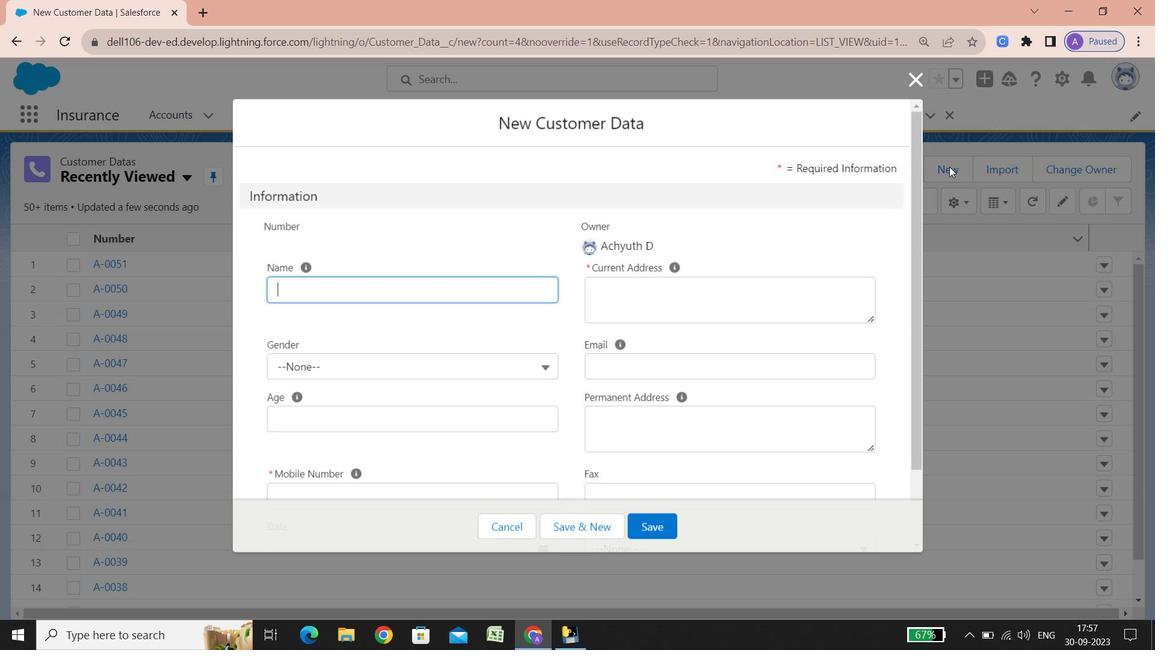 
Action: Mouse moved to (309, 287)
Screenshot: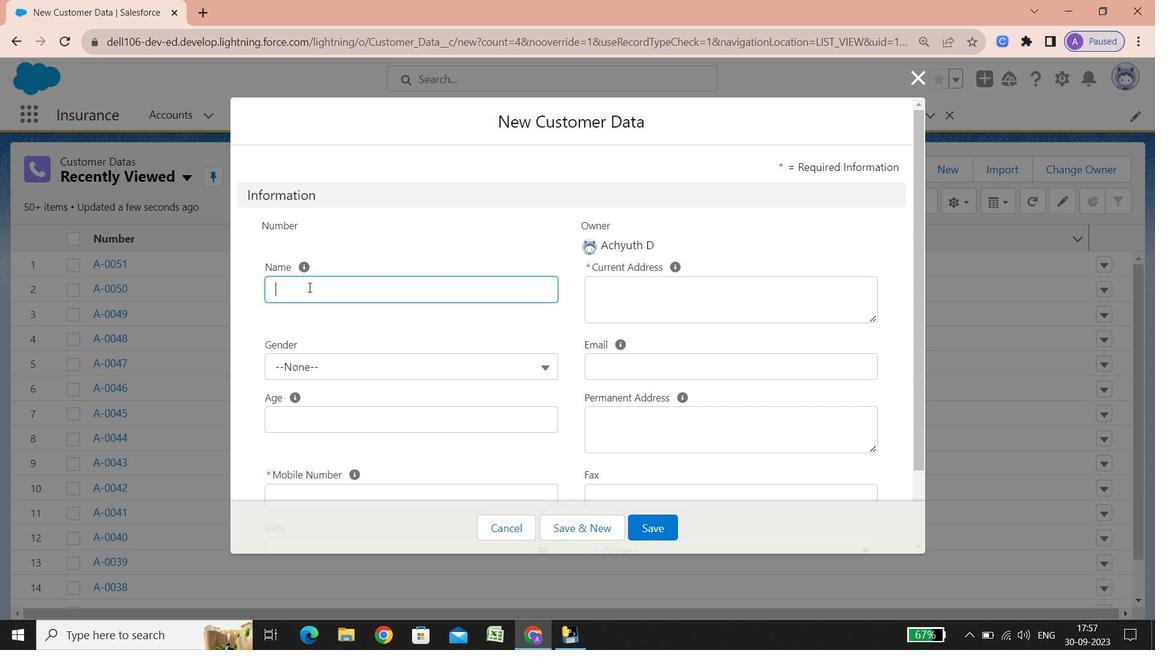 
Action: Mouse pressed left at (309, 287)
Screenshot: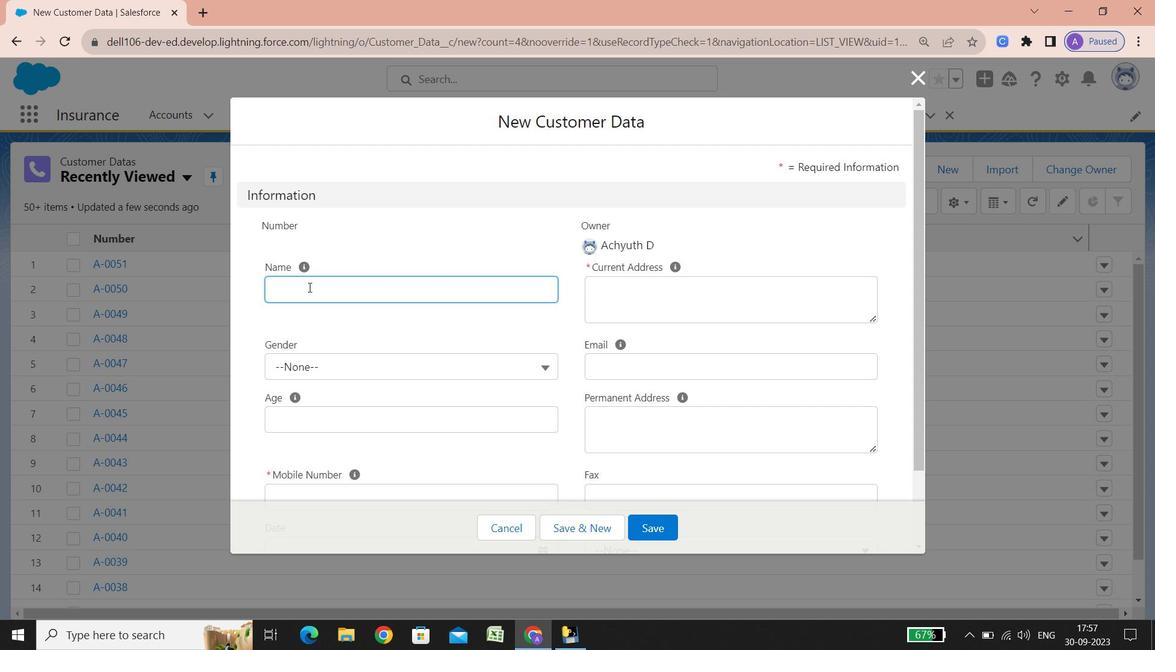 
Action: Key pressed <Key.shift><Key.shift><Key.shift><Key.shift><Key.shift><Key.shift><Key.shift><Key.shift>Sita13
Screenshot: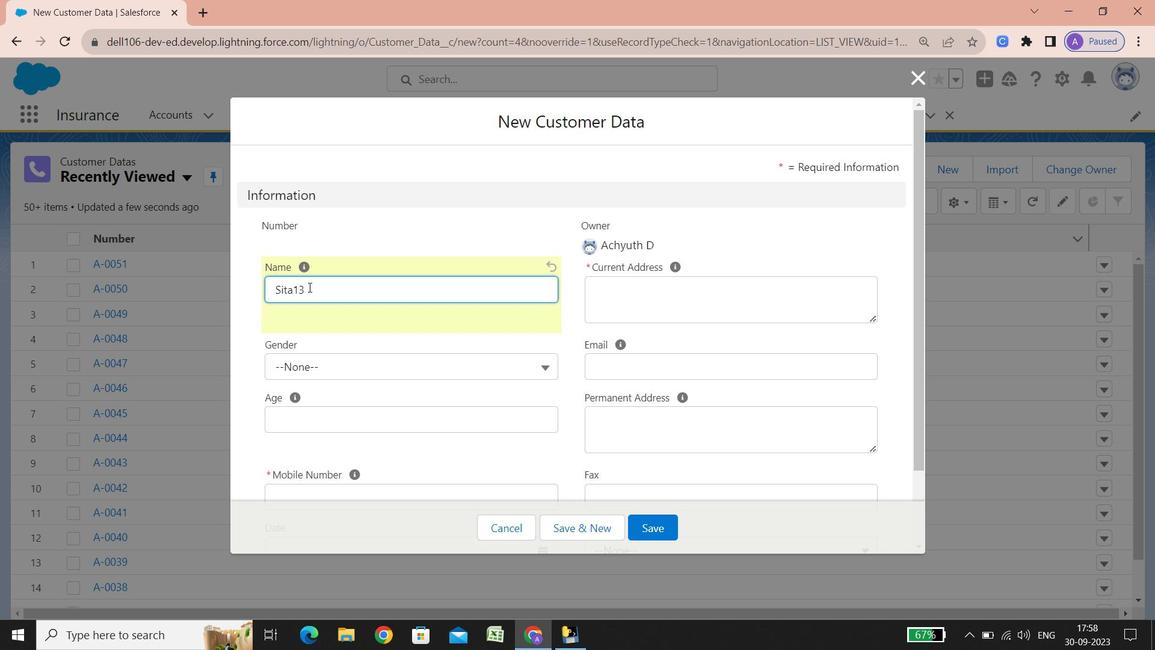 
Action: Mouse moved to (408, 356)
Screenshot: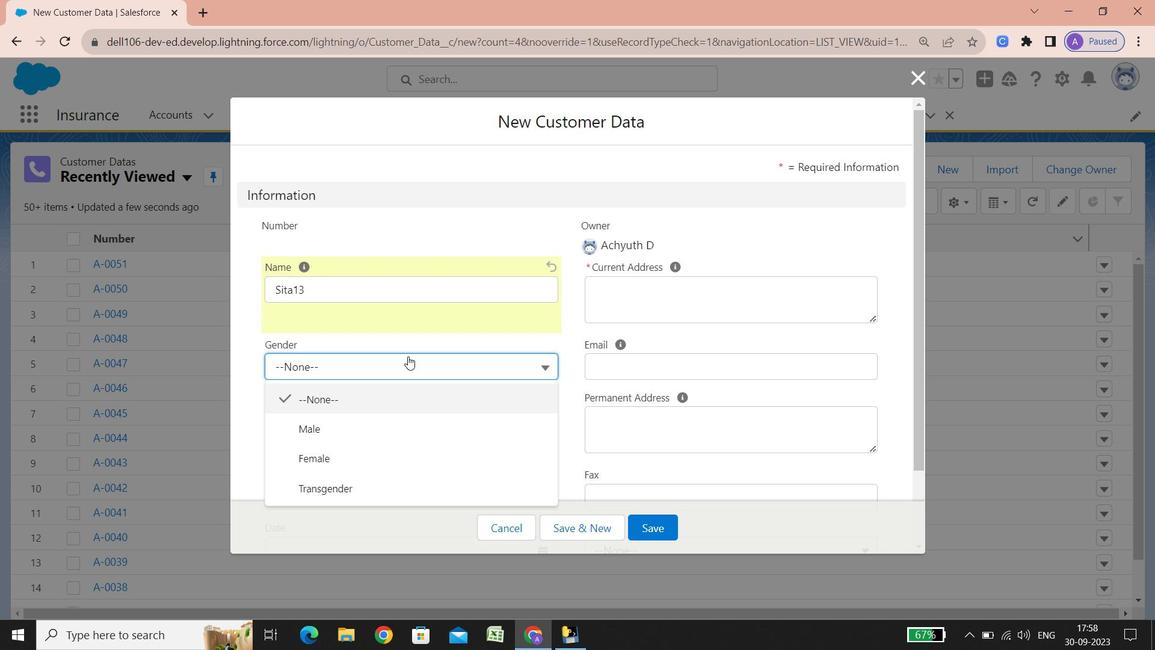 
Action: Mouse pressed left at (408, 356)
Screenshot: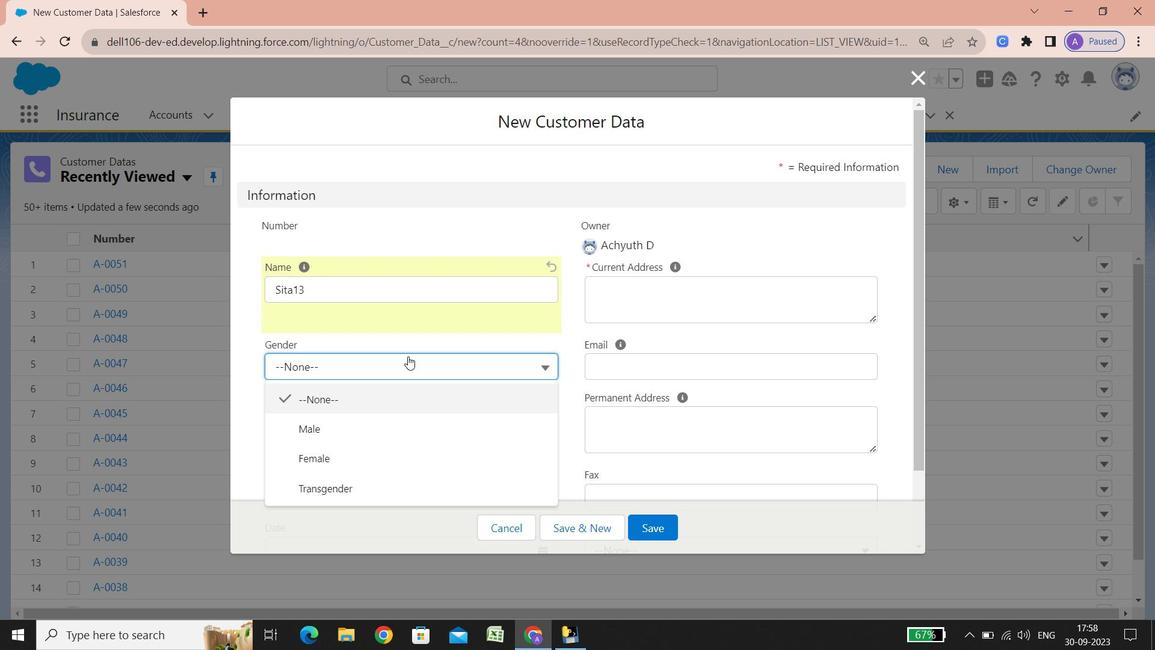 
Action: Mouse moved to (359, 435)
Screenshot: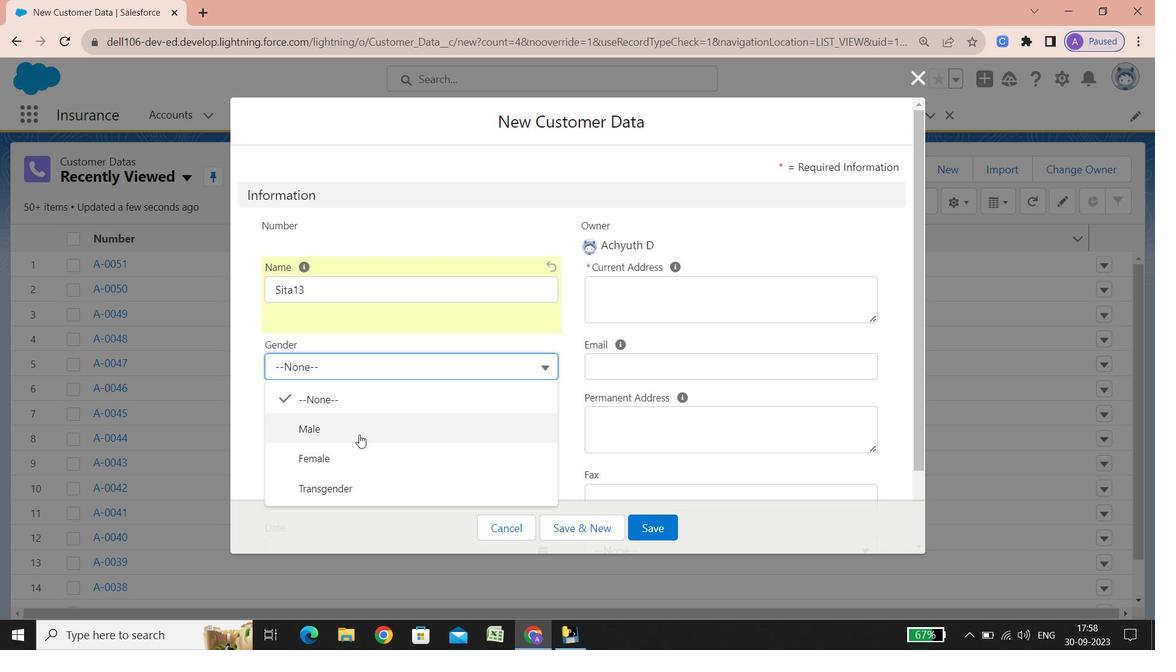 
Action: Mouse pressed left at (359, 435)
Screenshot: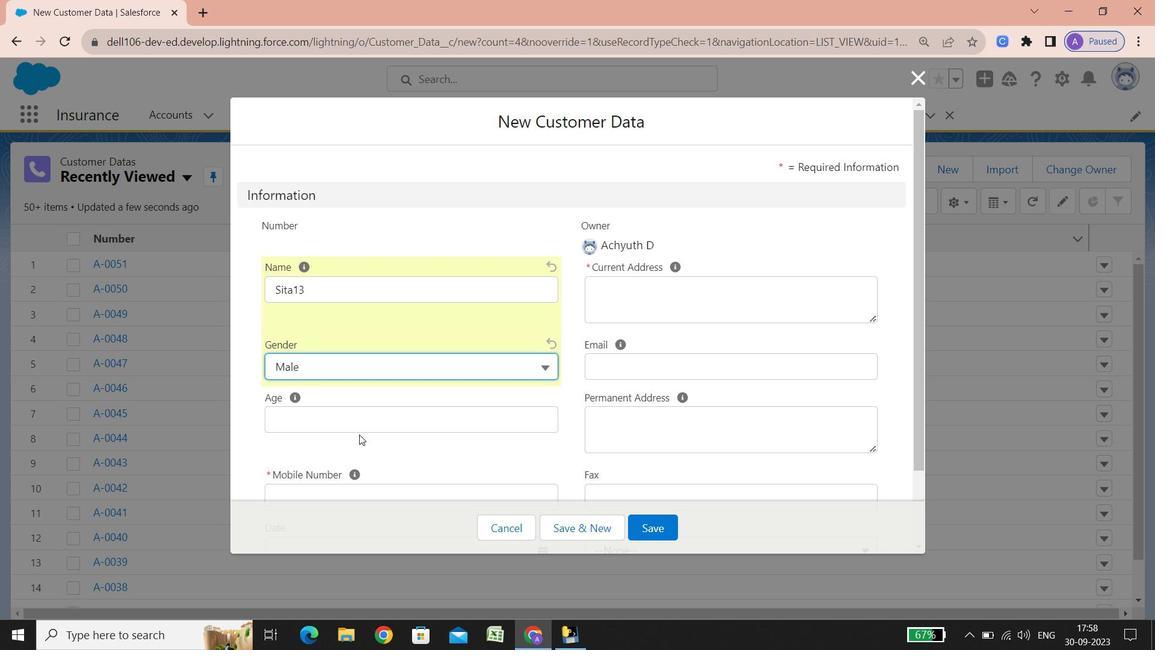 
Action: Mouse scrolled (359, 434) with delta (0, 0)
Screenshot: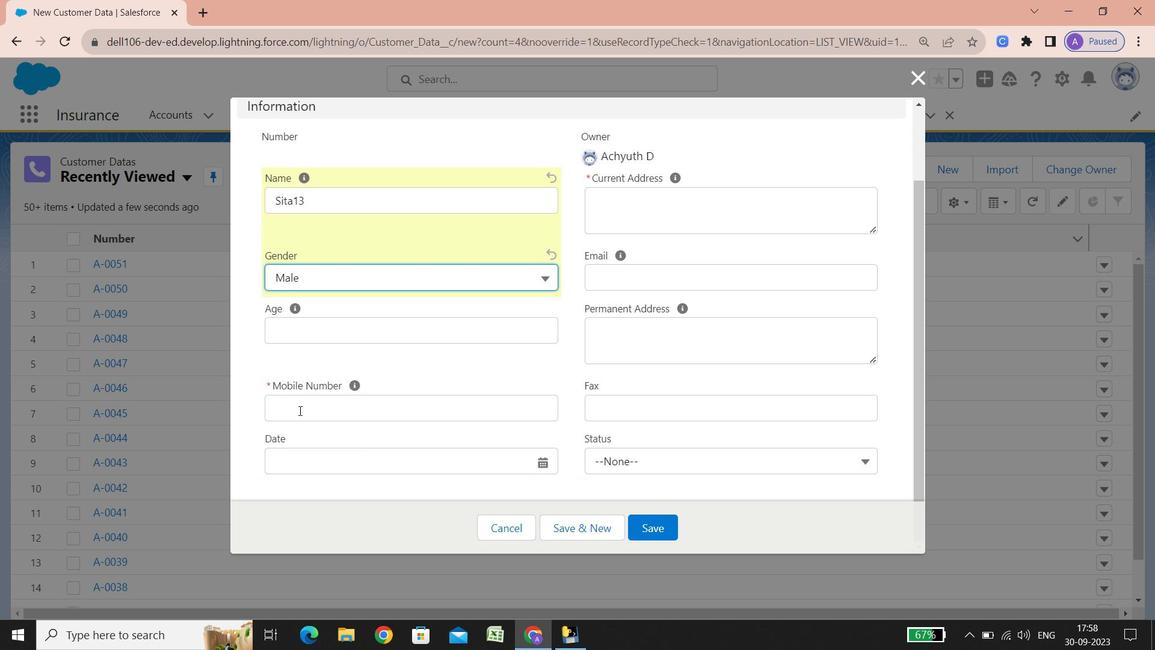 
Action: Mouse scrolled (359, 434) with delta (0, 0)
Screenshot: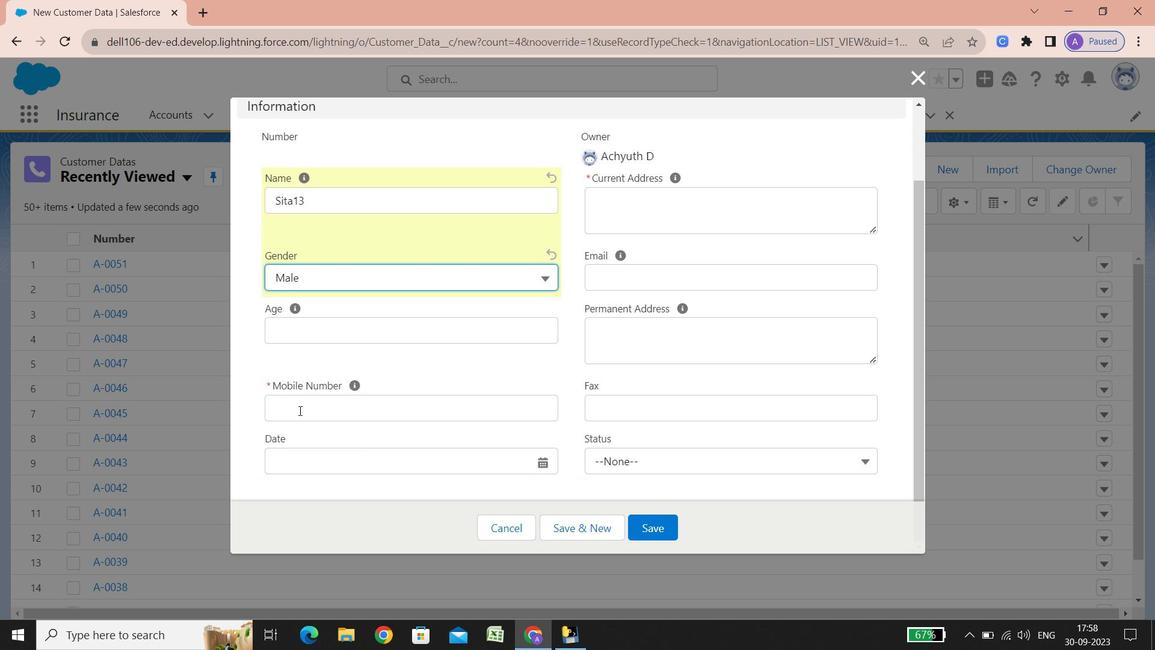 
Action: Mouse scrolled (359, 434) with delta (0, 0)
Screenshot: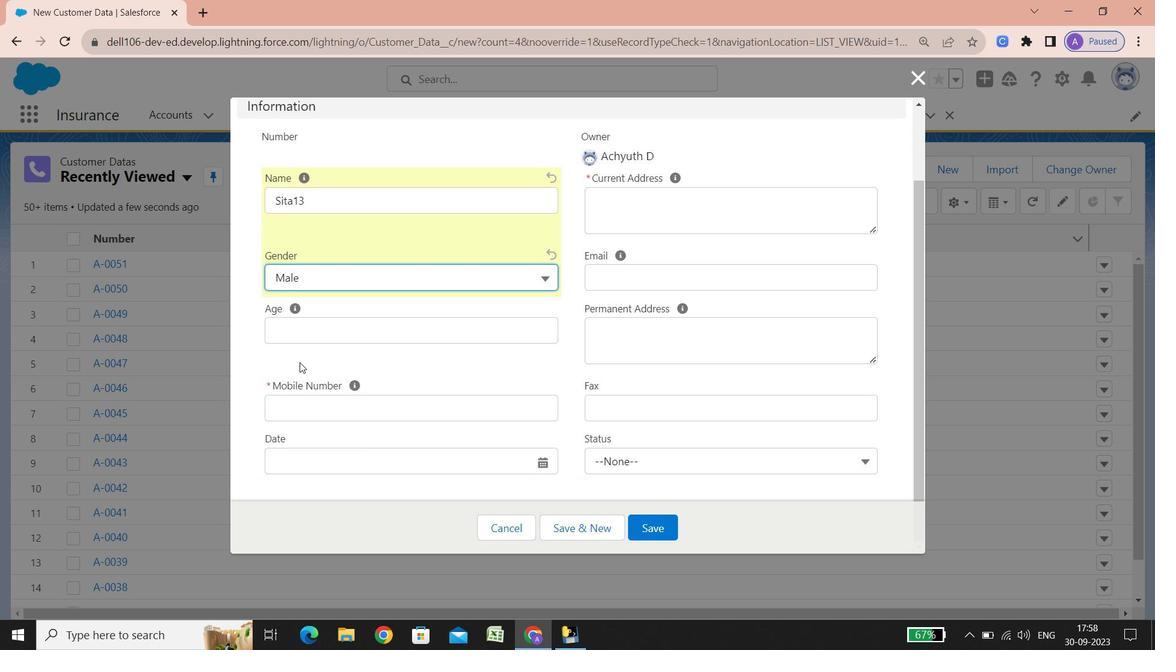 
Action: Mouse scrolled (359, 434) with delta (0, 0)
Screenshot: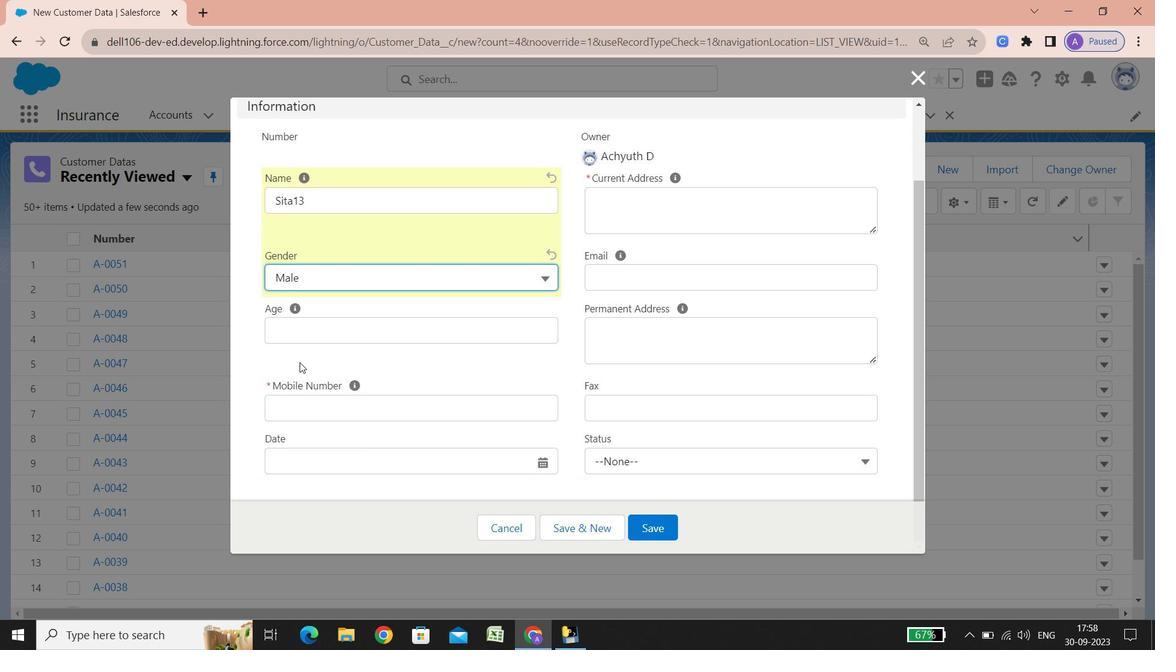 
Action: Mouse scrolled (359, 434) with delta (0, 0)
Screenshot: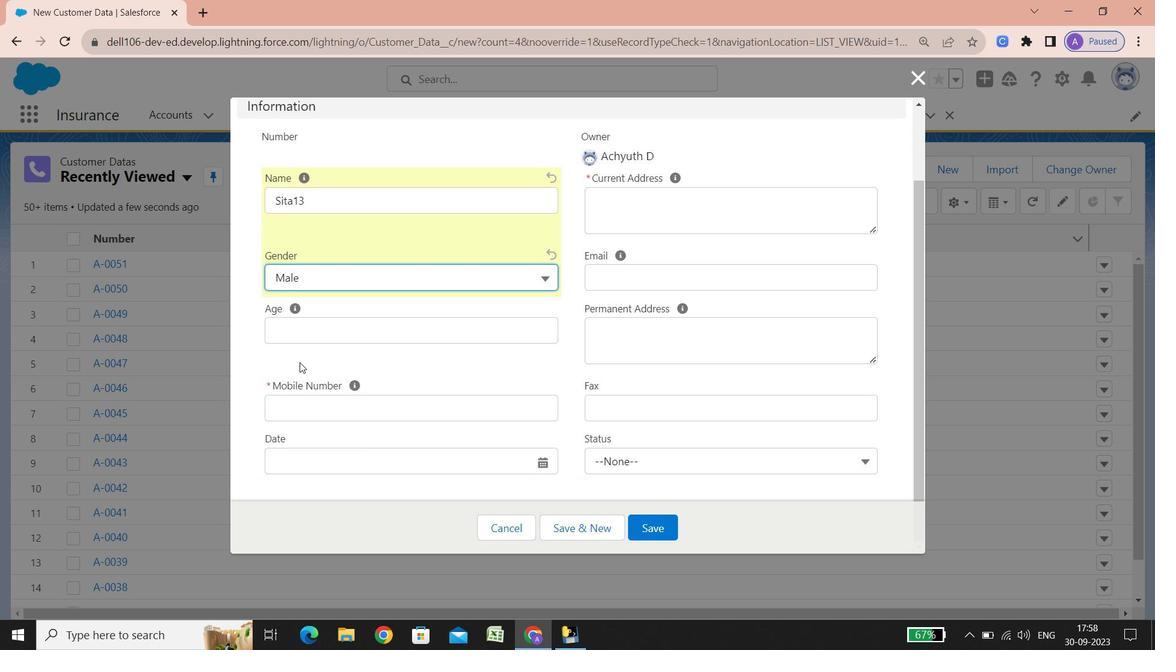 
Action: Mouse scrolled (359, 434) with delta (0, 0)
Screenshot: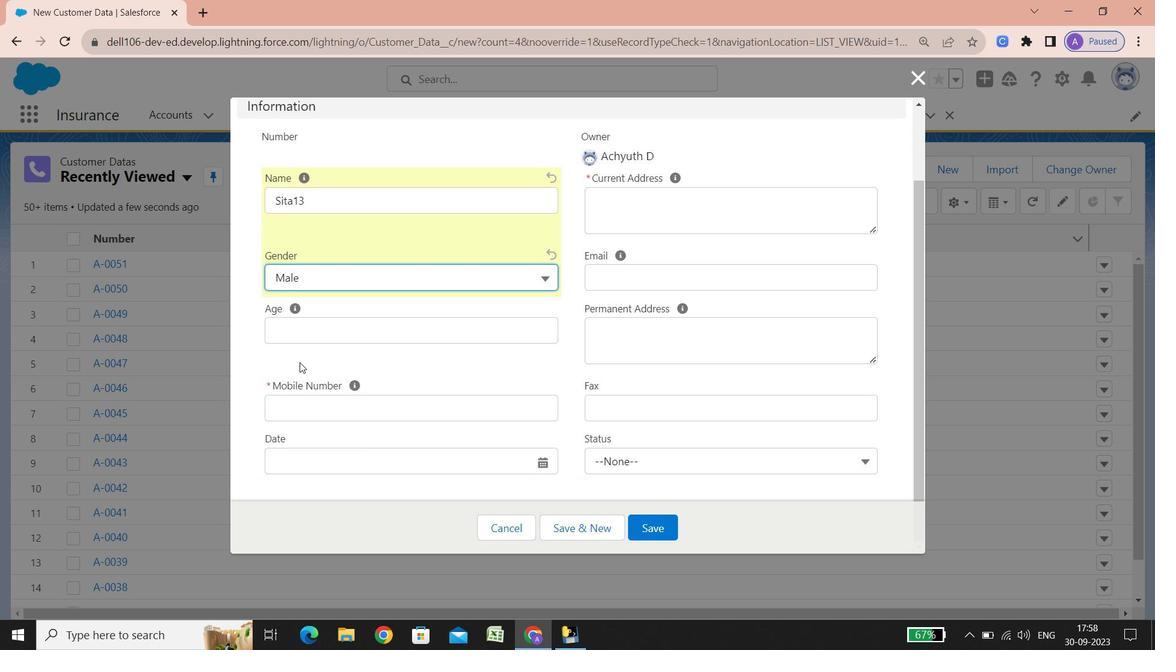 
Action: Mouse scrolled (359, 434) with delta (0, 0)
Screenshot: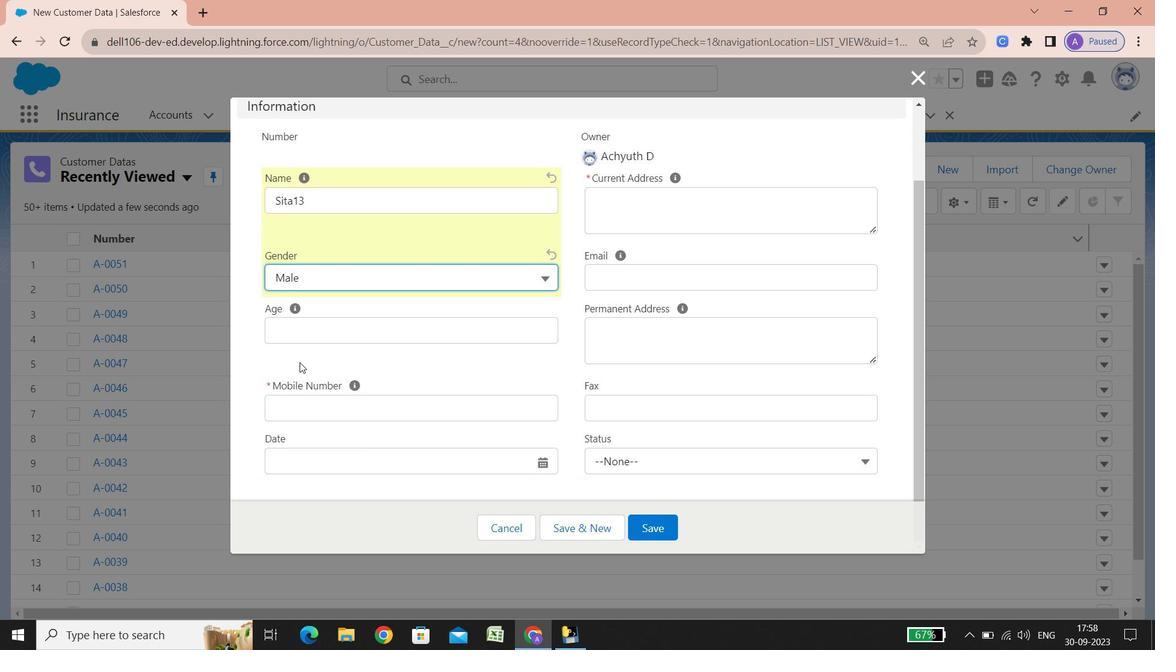 
Action: Mouse scrolled (359, 434) with delta (0, 0)
Screenshot: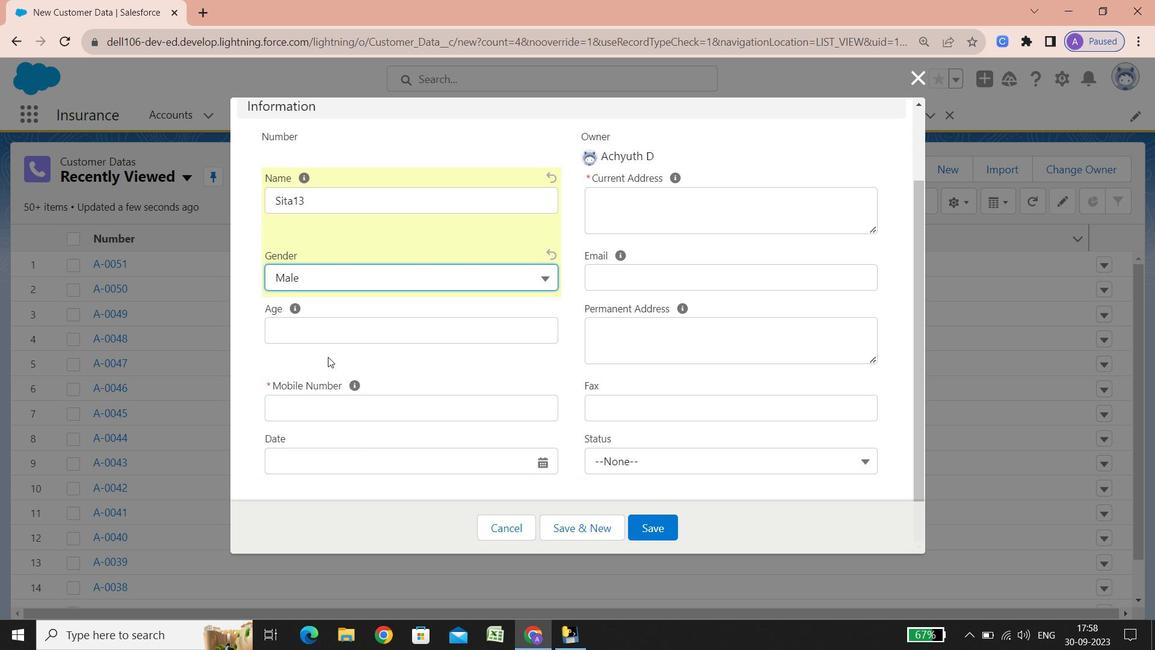 
Action: Mouse scrolled (359, 434) with delta (0, 0)
Screenshot: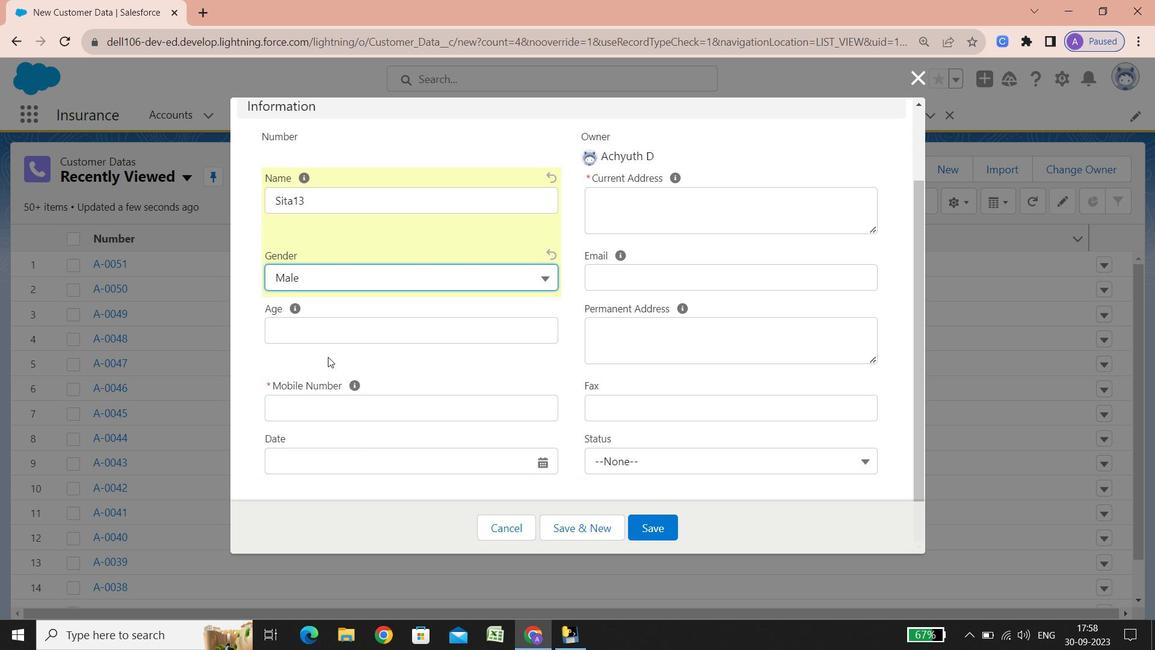 
Action: Mouse scrolled (359, 434) with delta (0, 0)
Screenshot: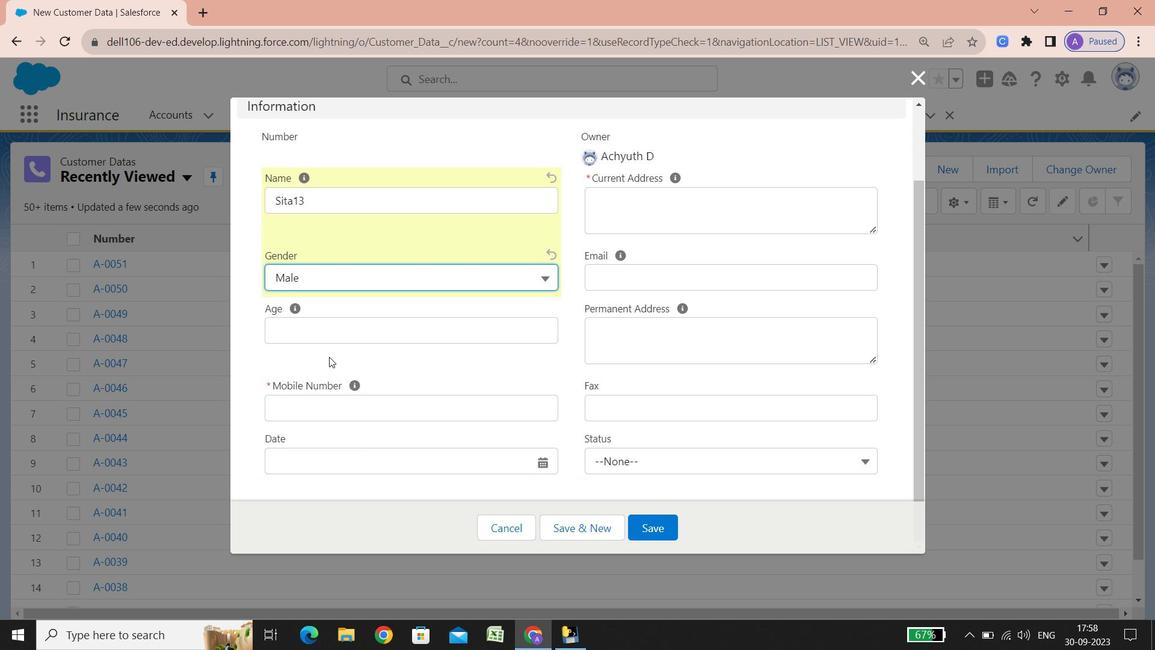 
Action: Mouse scrolled (359, 434) with delta (0, 0)
Screenshot: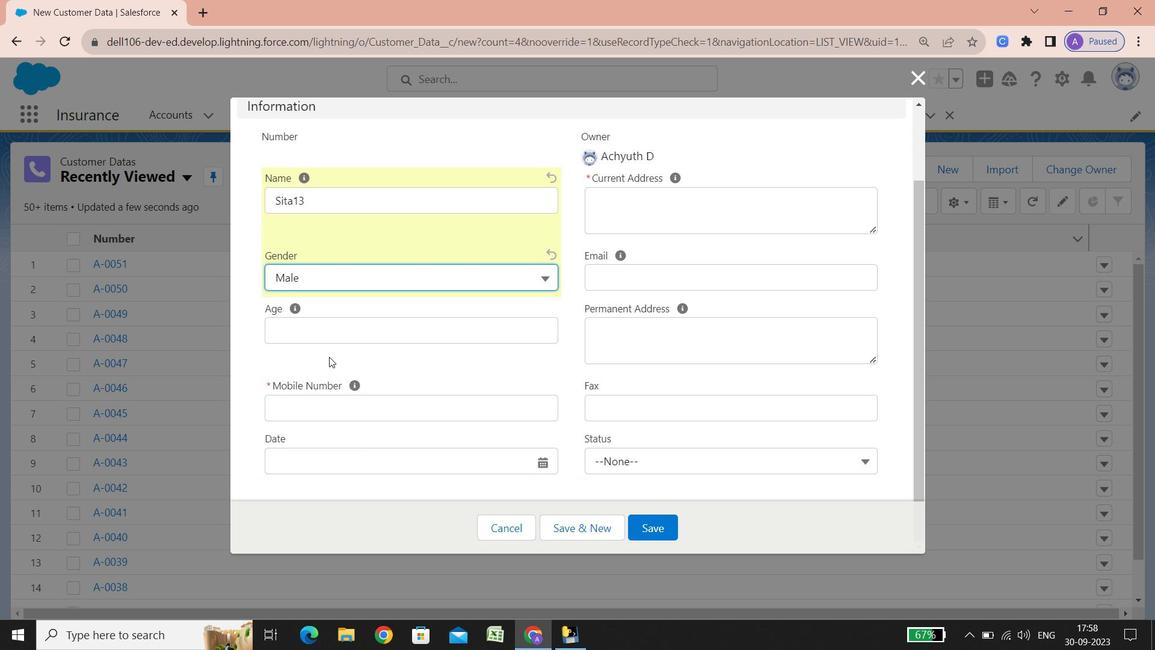 
Action: Mouse scrolled (359, 434) with delta (0, 0)
Screenshot: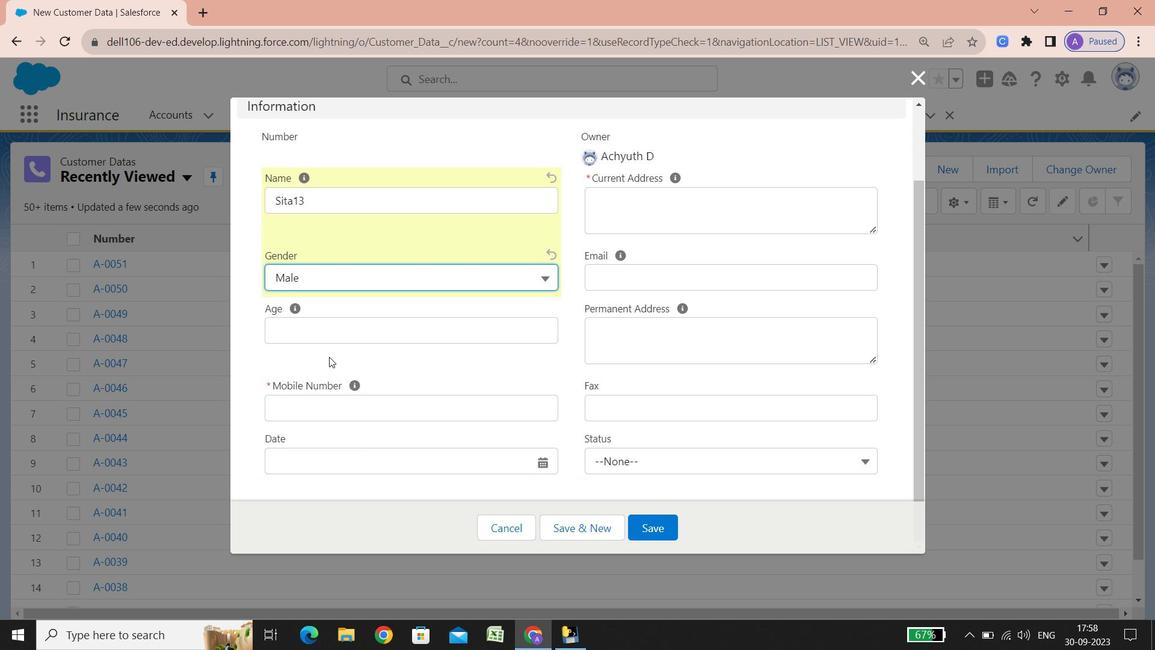 
Action: Mouse scrolled (359, 434) with delta (0, 0)
Screenshot: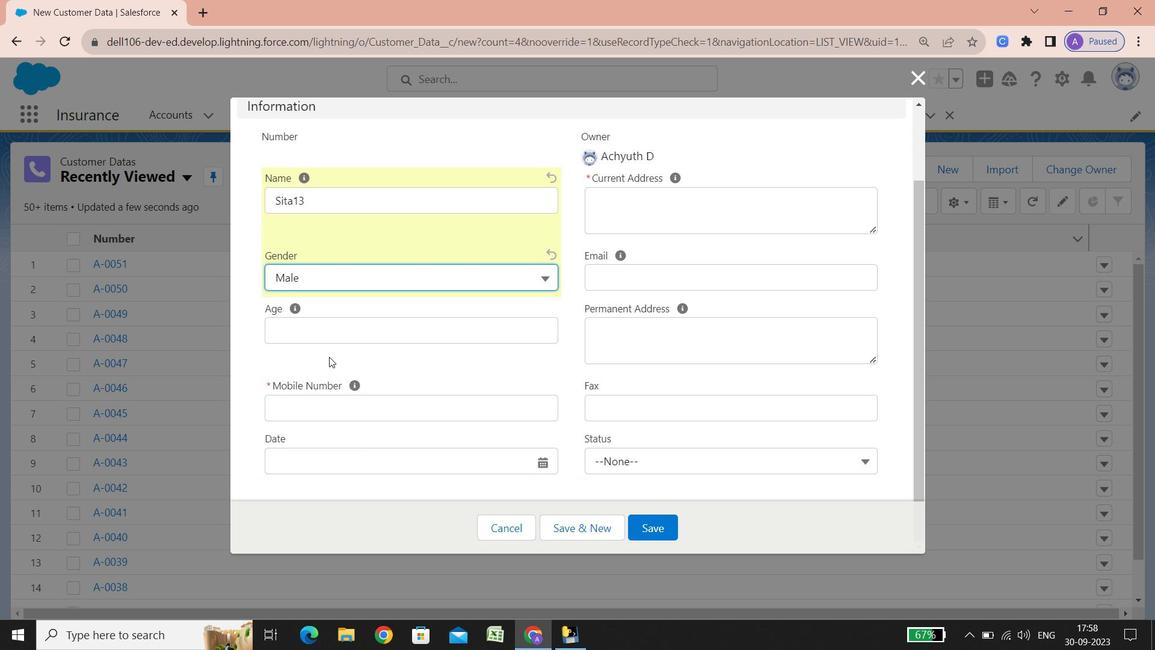 
Action: Mouse scrolled (359, 434) with delta (0, 0)
Screenshot: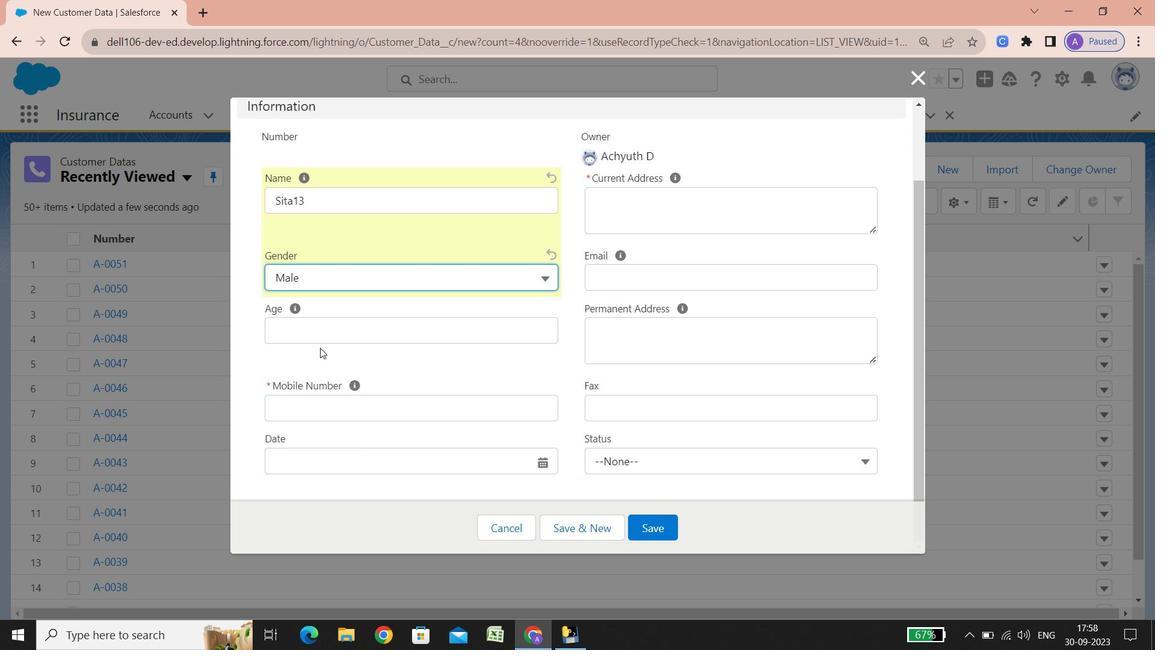 
Action: Mouse moved to (299, 331)
Screenshot: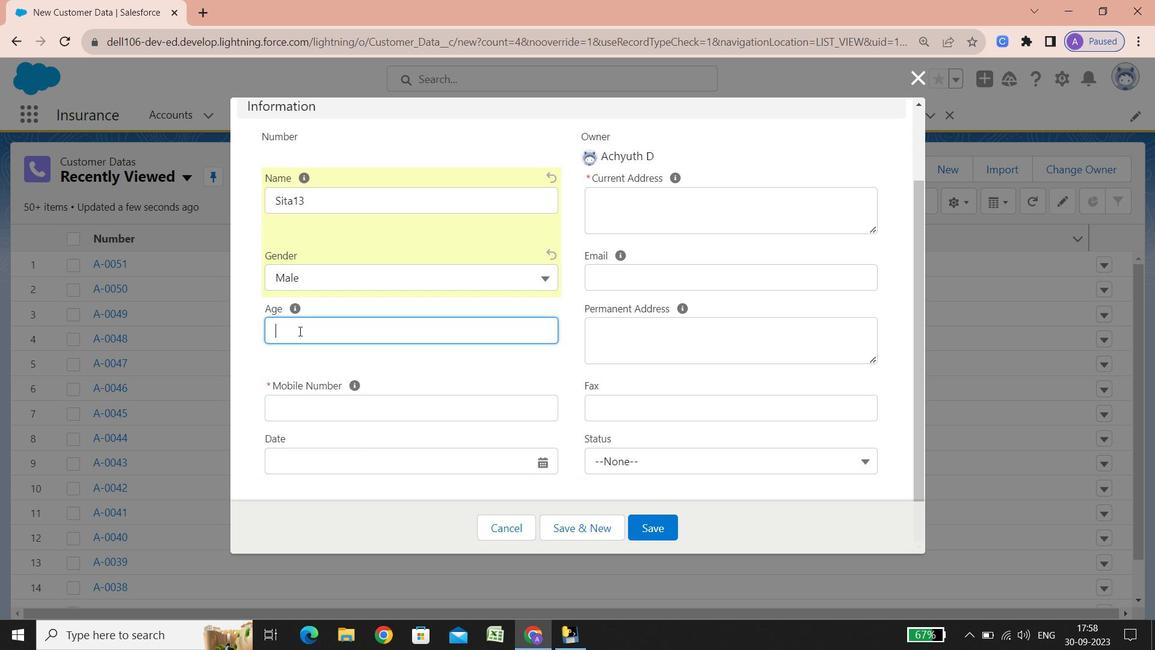 
Action: Mouse pressed left at (299, 331)
Screenshot: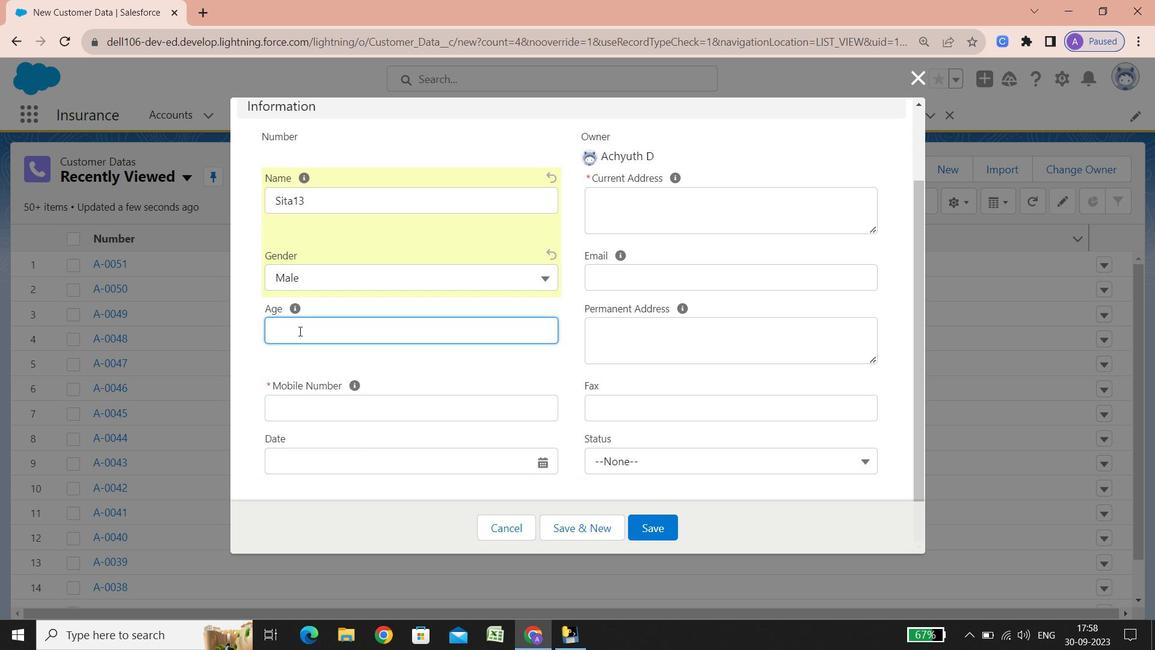 
Action: Key pressed 96<Key.backspace><Key.backspace>38
Screenshot: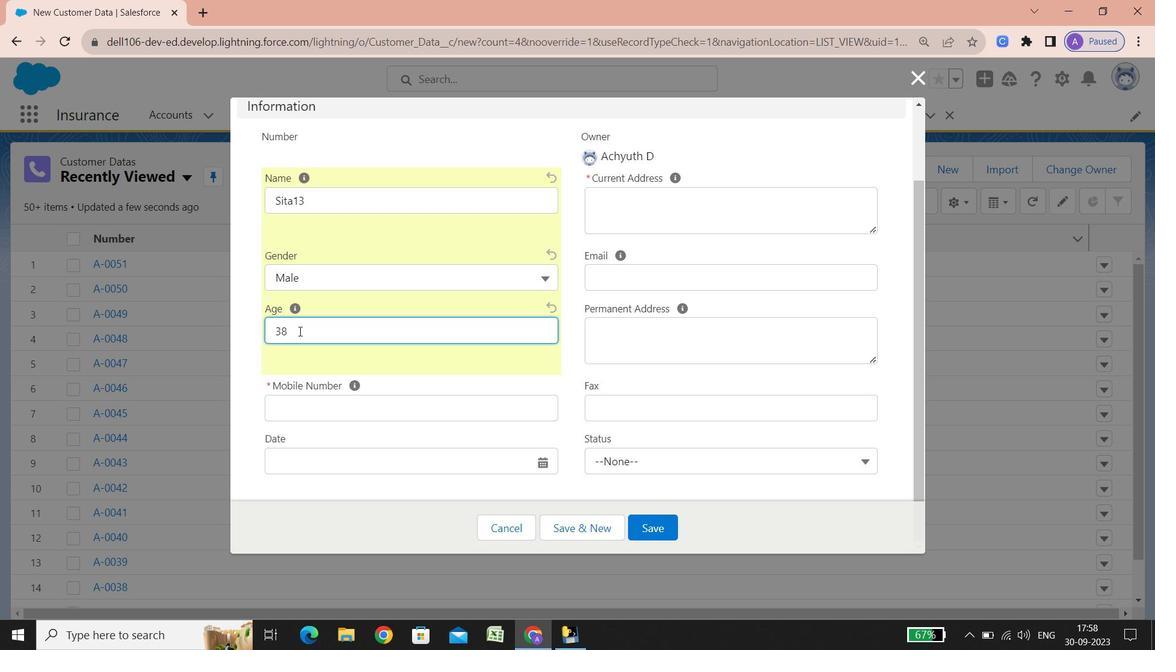 
Action: Mouse moved to (322, 406)
Screenshot: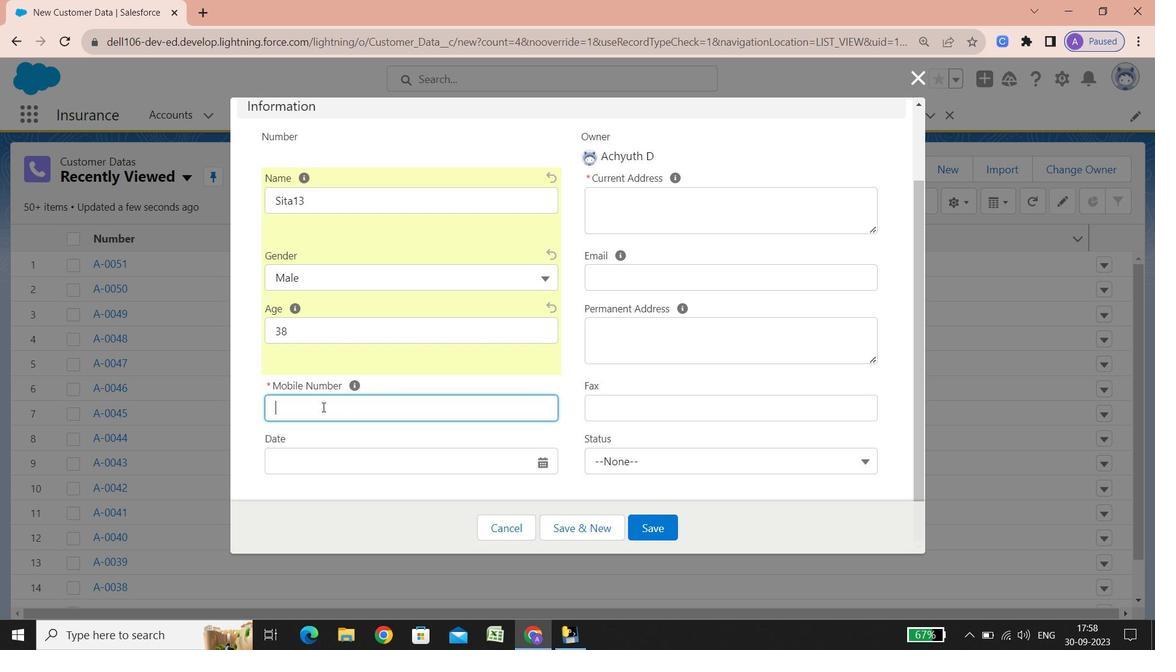 
Action: Mouse pressed left at (322, 406)
Screenshot: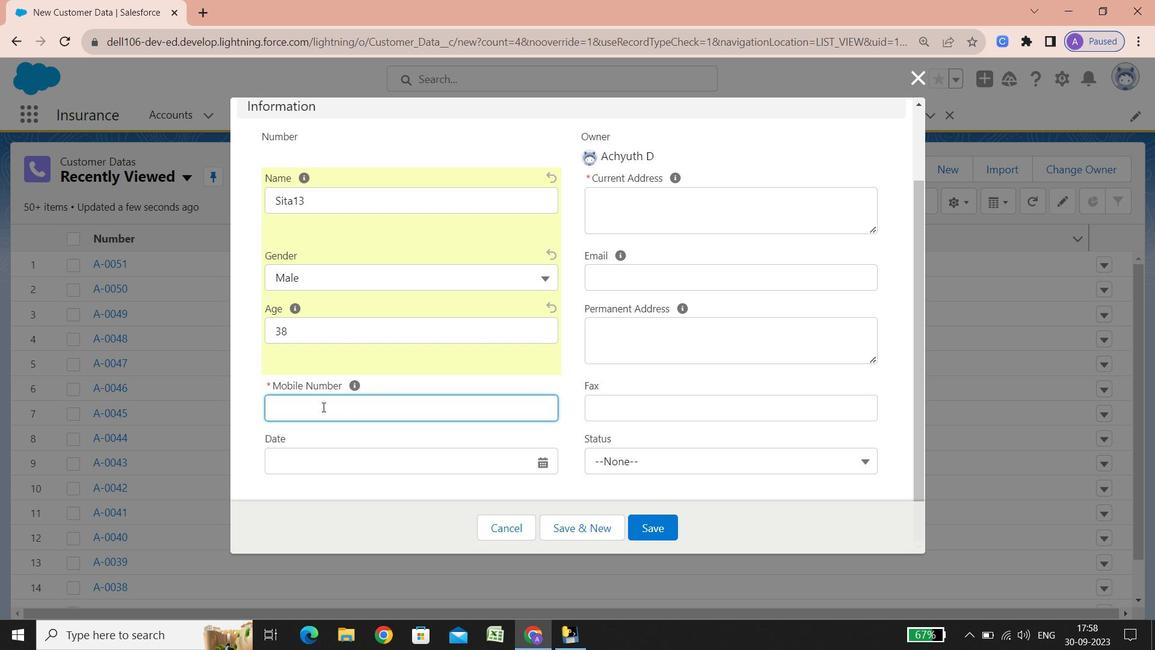 
Action: Key pressed 996324589
Screenshot: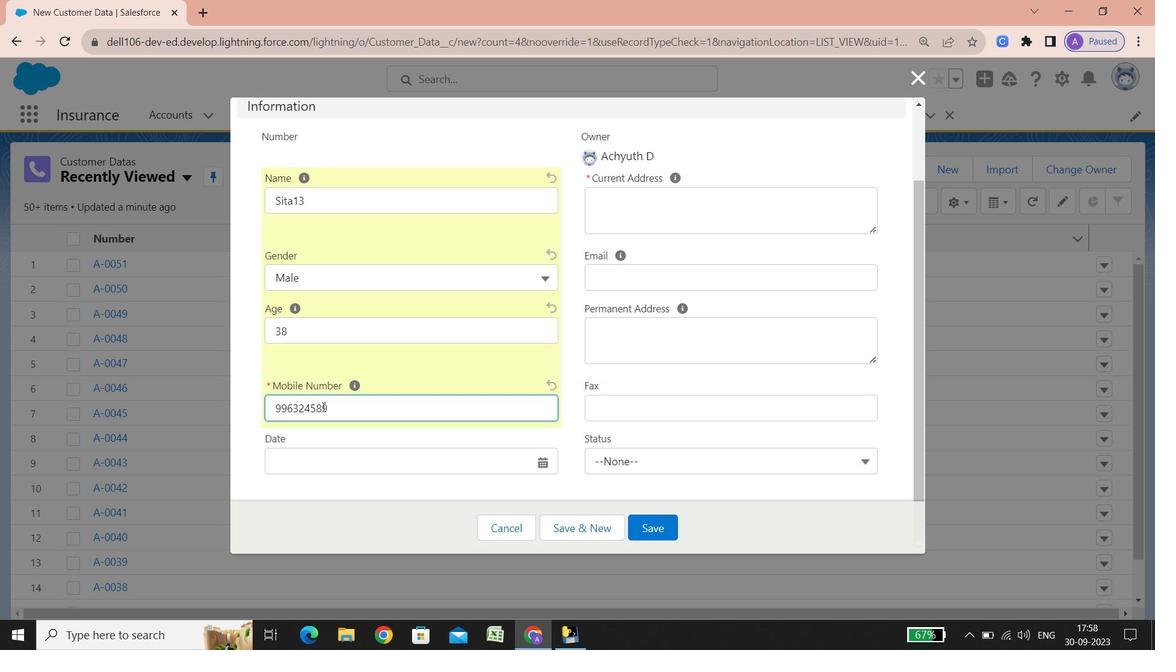 
Action: Mouse moved to (537, 467)
Screenshot: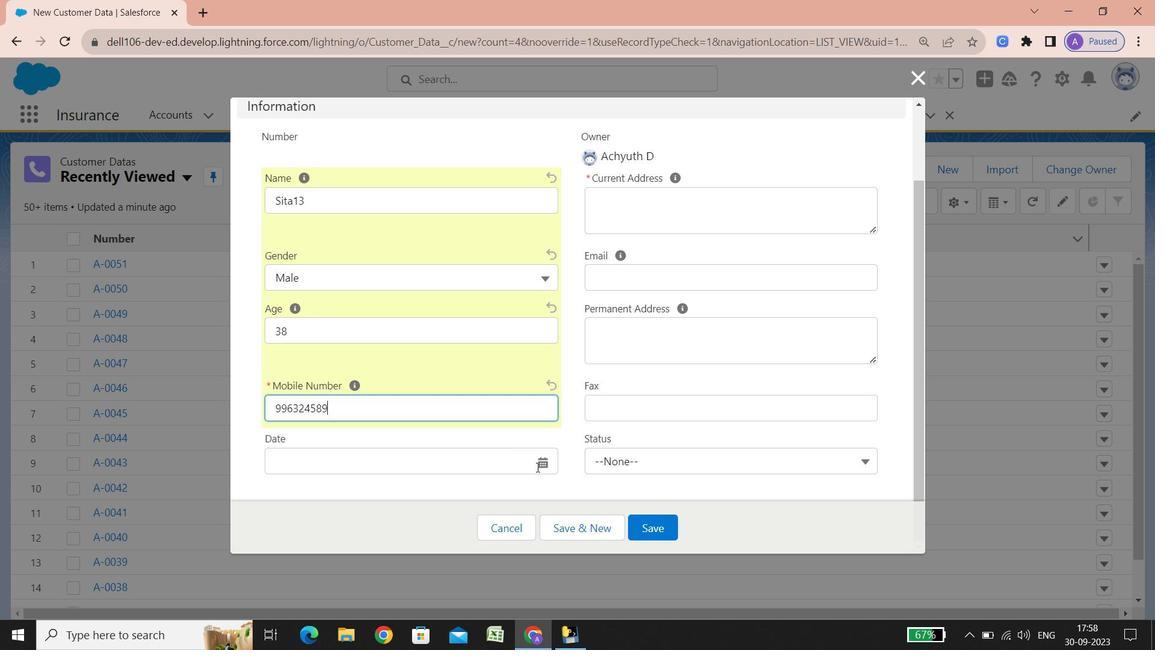 
Action: Mouse pressed left at (537, 467)
Screenshot: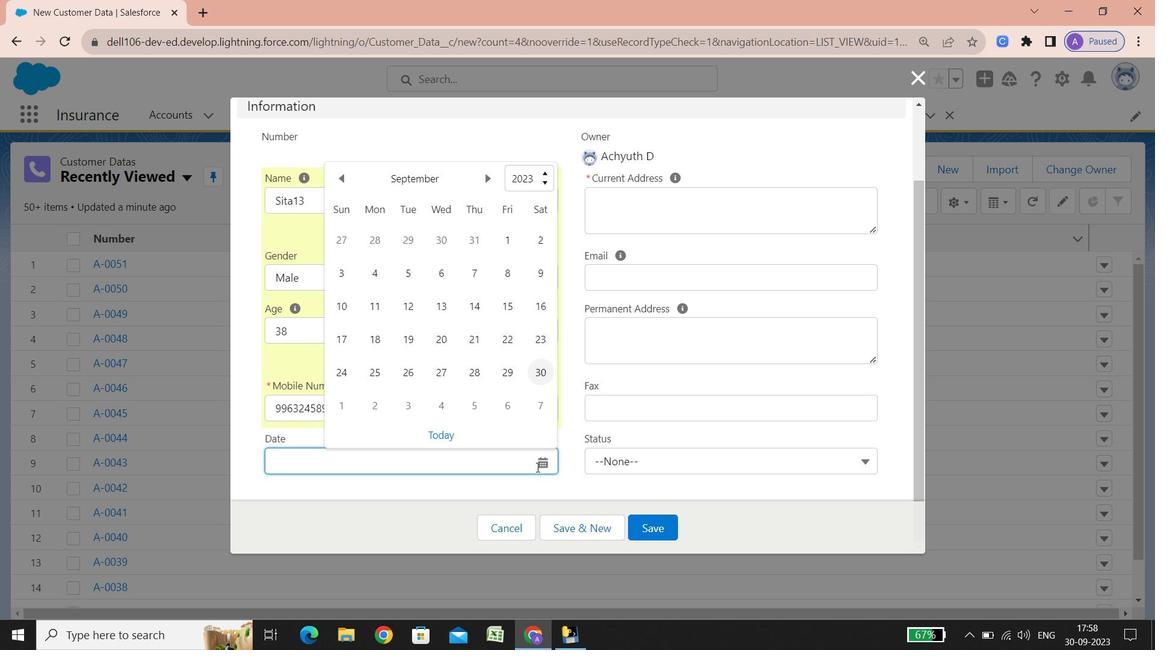 
Action: Mouse moved to (444, 430)
Screenshot: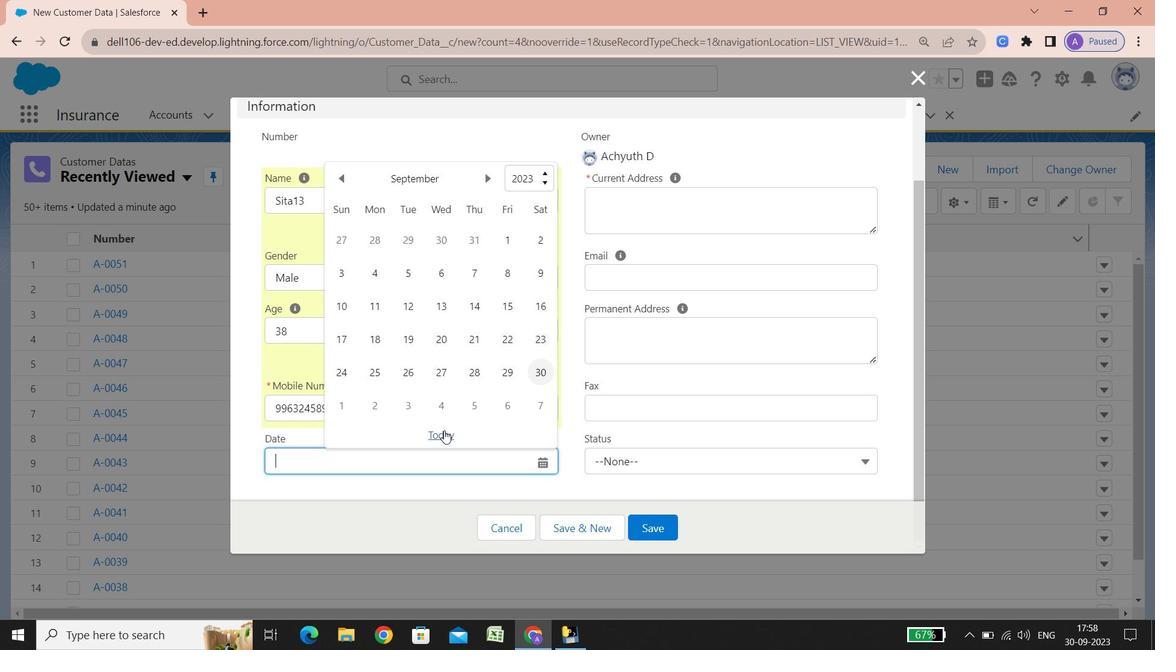 
Action: Mouse pressed left at (444, 430)
Screenshot: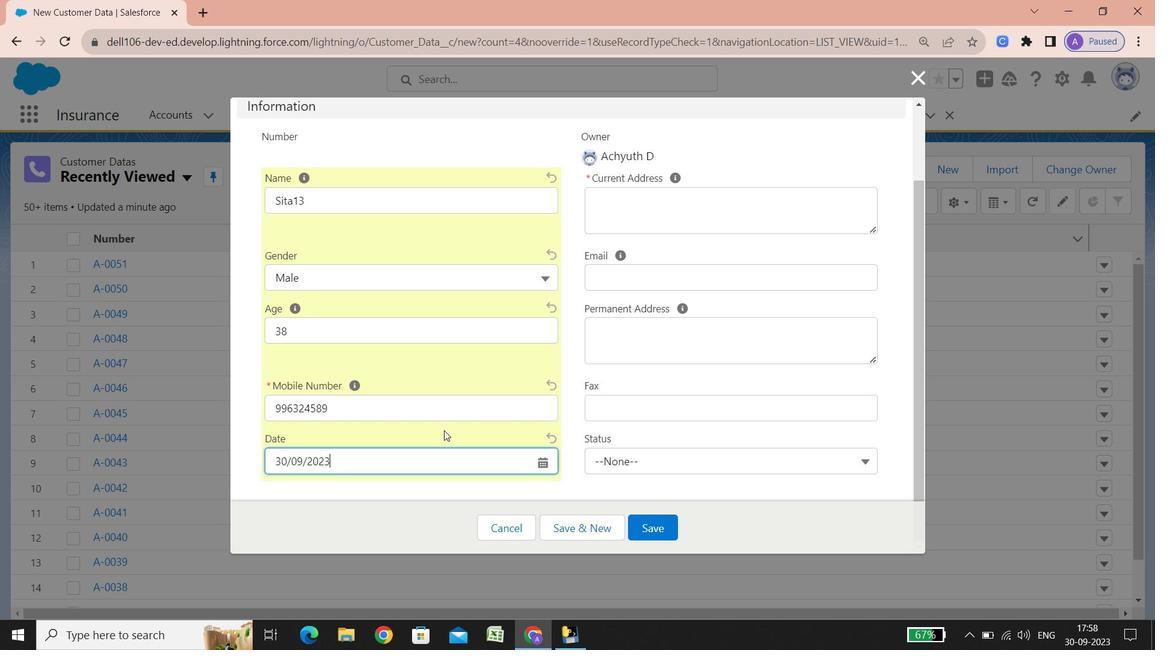 
Action: Mouse moved to (617, 199)
Screenshot: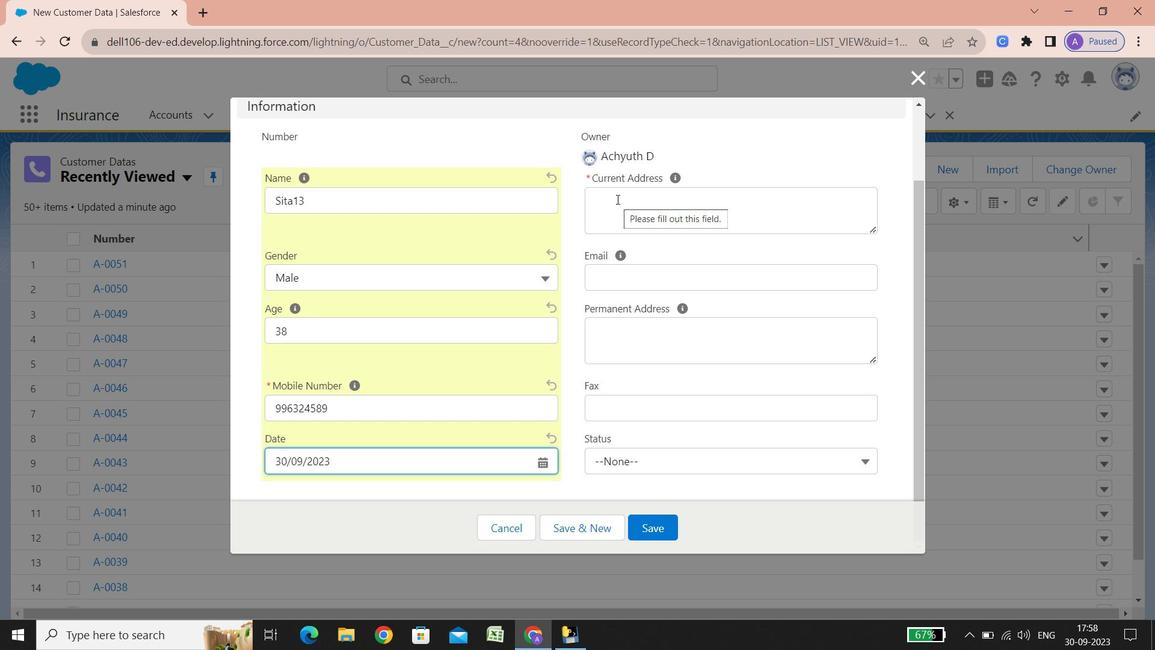 
Action: Mouse pressed left at (617, 199)
Screenshot: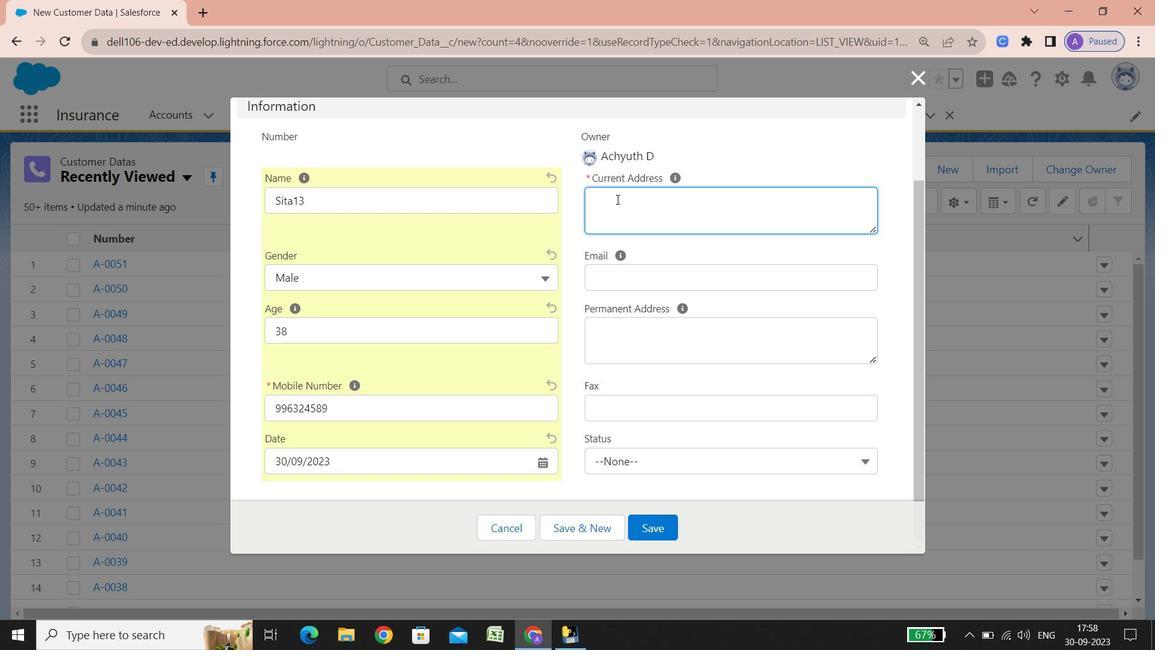 
Action: Key pressed <Key.shift><Key.shift><Key.shift><Key.shift><Key.shift><Key.shift><Key.shift><Key.shift><Key.shift><Key.shift><Key.shift>Street<Key.space><Key.shift_r>:<Key.space><Key.shift>Ortigas<Key.space><Key.shift>Center,<Key.space>,<Key.space><Key.shift>N<Key.shift>CR<Key.enter><Key.shift><Key.shift><Key.shift><Key.shift><Key.shift><Key.shift><Key.shift><Key.shift><Key.shift><Key.shift><Key.shift><Key.shift><Key.shift><Key.shift><Key.shift><Key.shift><Key.shift><Key.shift><Key.shift><Key.shift><Key.shift>City<Key.space><Key.shift_r><Key.shift_r><Key.shift_r><Key.shift_r>:<Key.space><Key.shift><Key.shift><Key.shift><Key.shift><Key.shift><Key.shift><Key.shift><Key.shift><Key.shift><Key.shift><Key.shift><Key.shift><Key.shift><Key.shift><Key.shift><Key.shift><Key.shift><Key.shift><Key.shift><Key.shift><Key.shift><Key.shift><Key.shift><Key.shift><Key.shift><Key.shift><Key.shift><Key.shift><Key.shift><Key.shift><Key.shift><Key.shift><Key.shift><Key.shift><Key.shift><Key.shift><Key.shift><Key.shift>Pasig<Key.space><Key.shift><Key.shift><Key.shift><Key.shift><Key.shift><Key.shift><Key.shift><Key.shift><Key.shift><Key.shift><Key.shift><Key.shift><Key.shift><Key.shift><Key.shift>City<Key.enter><Key.shift><Key.shift><Key.shift><Key.shift><Key.shift>Stae<Key.backspace>te/<Key.shift>Province/area<Key.space><Key.shift_r><Key.shift_r>:<Key.space><Key.shift>Mett<Key.backspace>ro<Key.space><Key.shift>Manila<Key.enter><Key.shift><Key.shift><Key.shift><Key.shift><Key.shift><Key.shift><Key.shift><Key.shift><Key.shift><Key.shift><Key.shift><Key.shift><Key.shift><Key.shift><Key.shift>Phone<Key.space>number<Key.space><Key.shift_r>:<Key.space>633-9041<Key.space>to<Key.space>10<Key.enter><Key.shift><Key.shift><Key.shift><Key.shift><Key.shift><Key.shift>Country<Key.space>calling<Key.space>code<Key.space><Key.shift_r>:<Key.space><Key.shift_r>+63<Key.enter><Key.shift><Key.shift>Country<Key.space><Key.shift_r>:<Key.space><Key.shift>Philippines
Screenshot: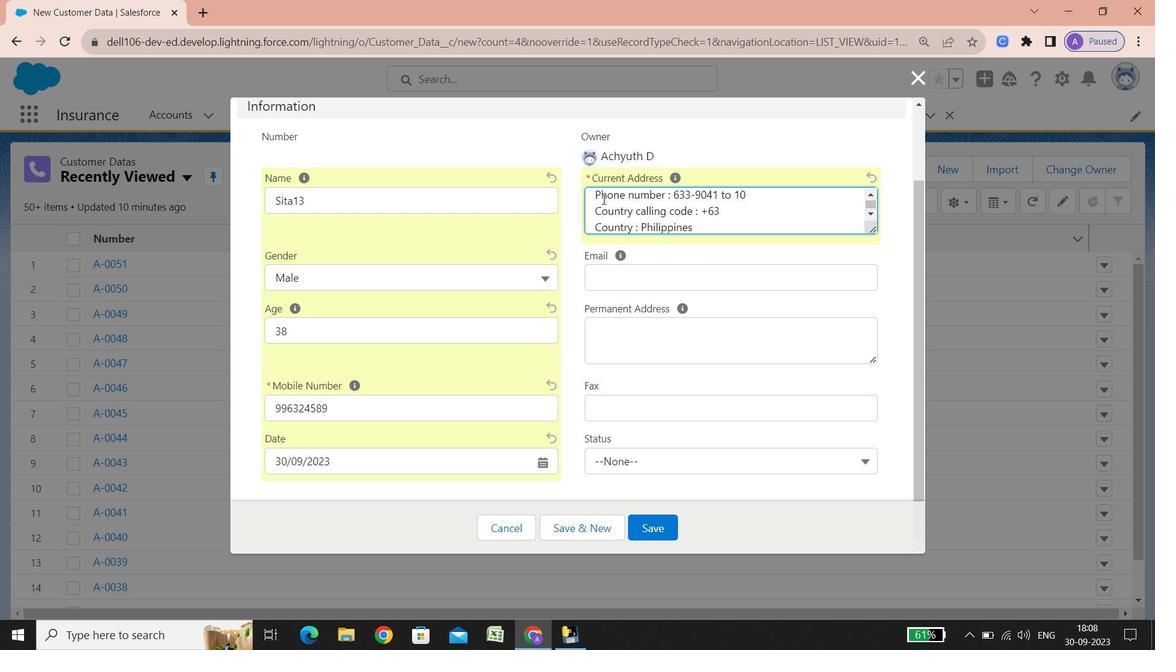 
Action: Mouse moved to (603, 275)
Screenshot: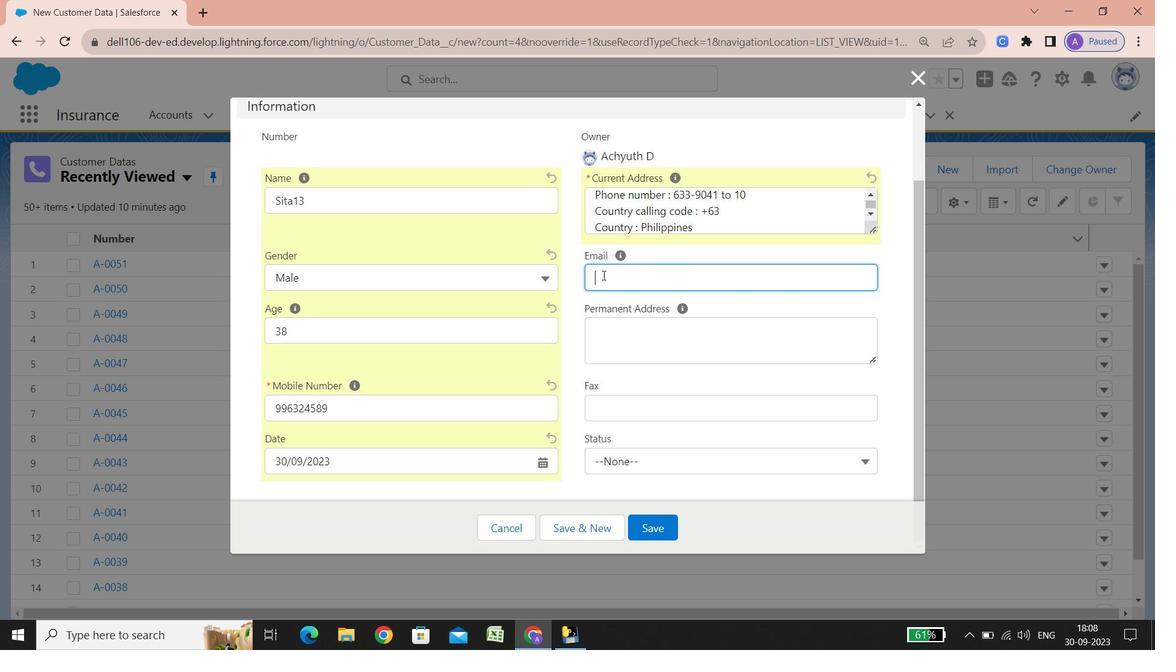
Action: Mouse pressed left at (603, 275)
Screenshot: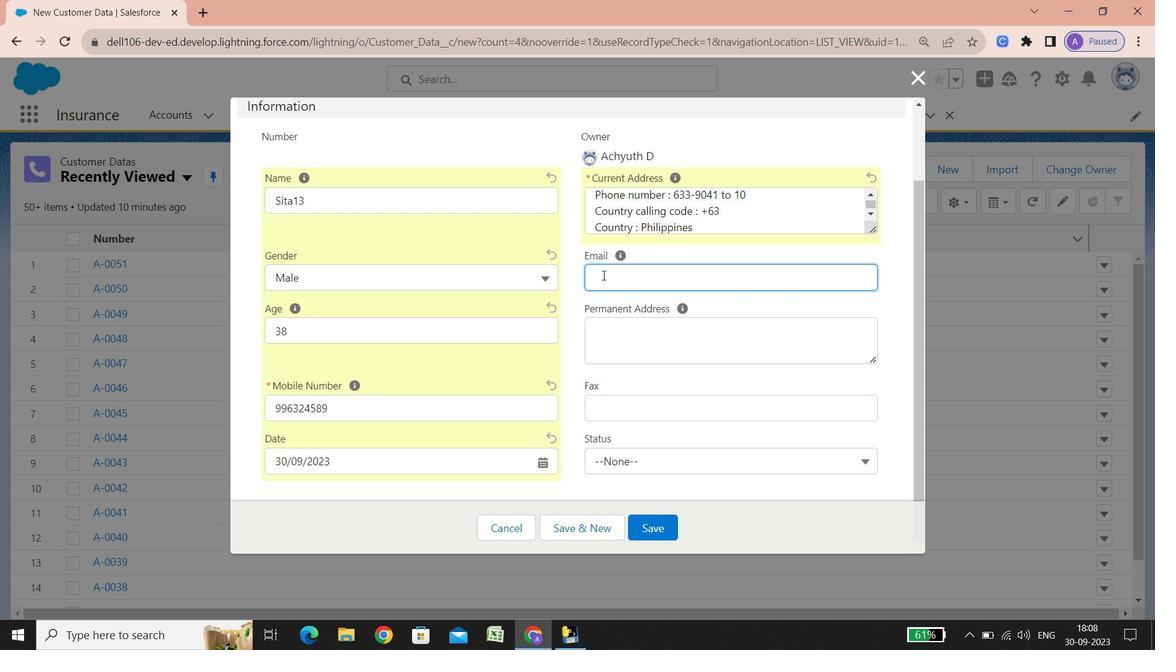 
Action: Key pressed <Key.shift><Key.shift><Key.shift><Key.shift><Key.shift><Key.shift><Key.shift><Key.shift><Key.shift><Key.shift><Key.shift><Key.shift>Sita1329546<Key.shift_r>@google.com
Screenshot: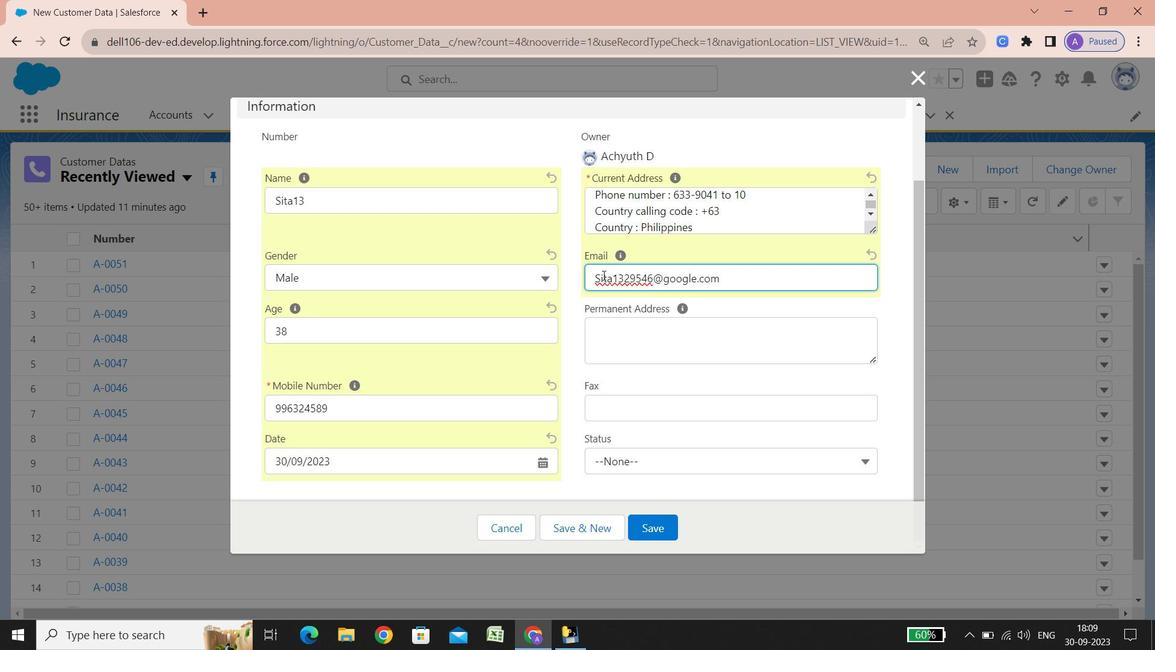 
Action: Mouse moved to (603, 329)
Screenshot: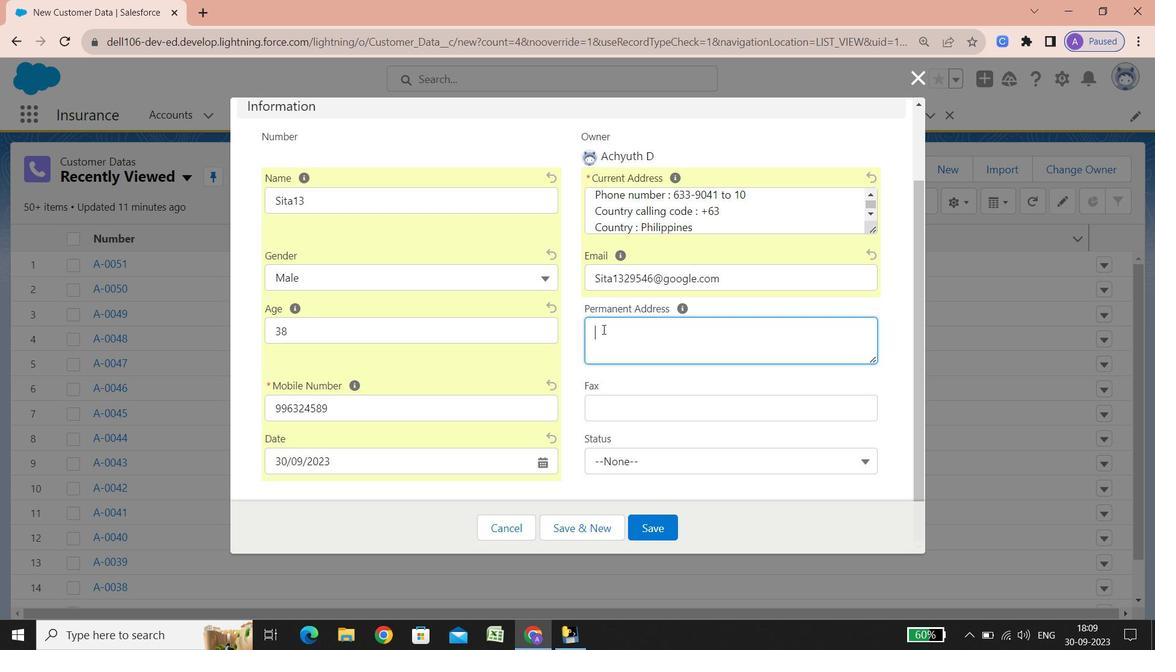 
Action: Mouse pressed left at (603, 329)
Screenshot: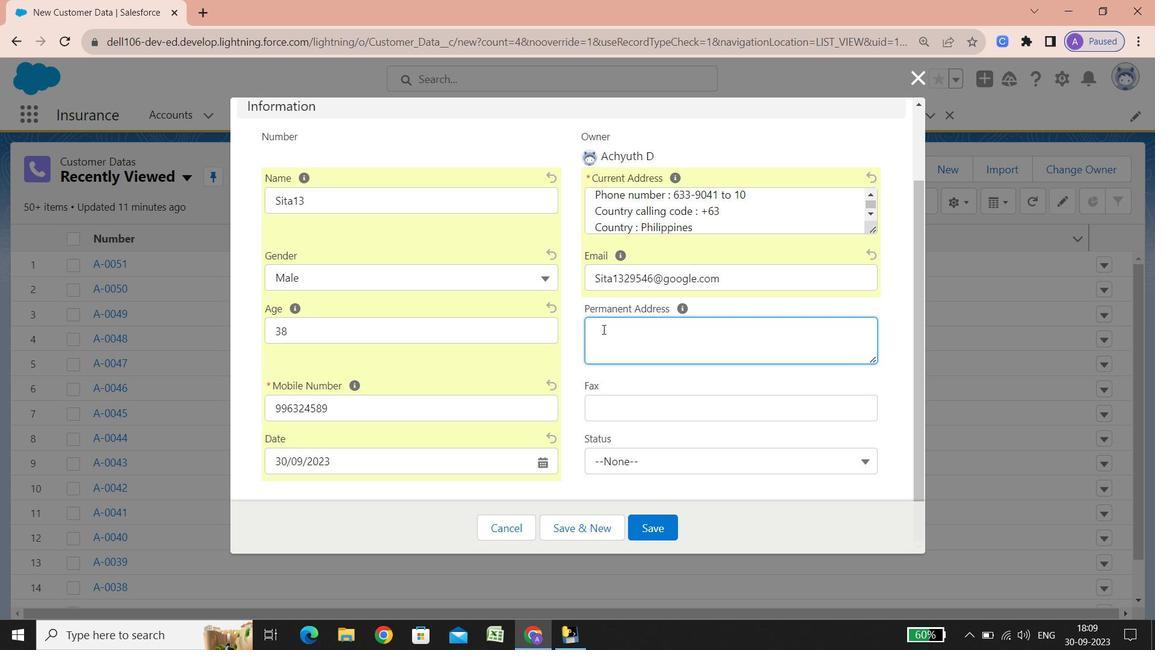 
Action: Key pressed <Key.shift><Key.shift><Key.shift>Street<Key.space><Key.shift_r>:<Key.space>54<Key.space>llagan<Key.space><Key.shift>St,<Key.space><Key.shift><Key.shift><Key.shift><Key.shift><Key.shift><Key.shift><Key.shift><Key.shift><Key.shift><Key.shift><Key.shift>Rizal<Key.space><Key.shift><Key.shift><Key.shift><Key.shift><Key.shift><Key.shift><Key.shift>Avenue<Key.space>corner<Key.space><Key.shift><Key.shift><Key.shift><Key.shift>Quezon<Key.space><Key.shift>Avenue,<Key.space><Key.shift><Key.shift><Key.shift><Key.shift><Key.shift><Key.shift><Key.shift><Key.shift><Key.shift>Central<Key.enter><Key.shift>City<Key.space><Key.shift_r>:<Key.space><Key.shift>Dipolog<Key.enter><Key.shift><Key.shift><Key.shift><Key.shift><Key.shift><Key.shift><Key.shift>State/<Key.shift><Key.shift><Key.shift><Key.shift><Key.shift><Key.shift><Key.shift>Province/area<Key.space><Key.shift_r>:<Key.space><Key.shift><Key.shift><Key.shift><Key.shift><Key.shift>Zamboanga<Key.space>del<Key.space><Key.shift>Norte<Key.enter><Key.shift>Phone<Key.space>number<Key.space><Key.shift_r>:<Key.space><Key.shift_r><Key.shift_r><Key.shift_r><Key.shift_r><Key.shift_r><Key.shift_r>(065<Key.shift_r>)<Key.space>212-6336<Key.enter><Key.shift><Key.shift><Key.shift><Key.shift><Key.shift>Country<Key.space>calling<Key.space>code<Key.space><Key.shift_r>:<Key.space><Key.shift_r>+63<Key.enter><Key.shift><Key.shift><Key.shift><Key.shift><Key.shift><Key.shift><Key.shift><Key.shift><Key.shift>Country<Key.space><Key.shift_r>:<Key.space><Key.shift><Key.shift><Key.shift><Key.shift><Key.shift><Key.shift>Philippines
Screenshot: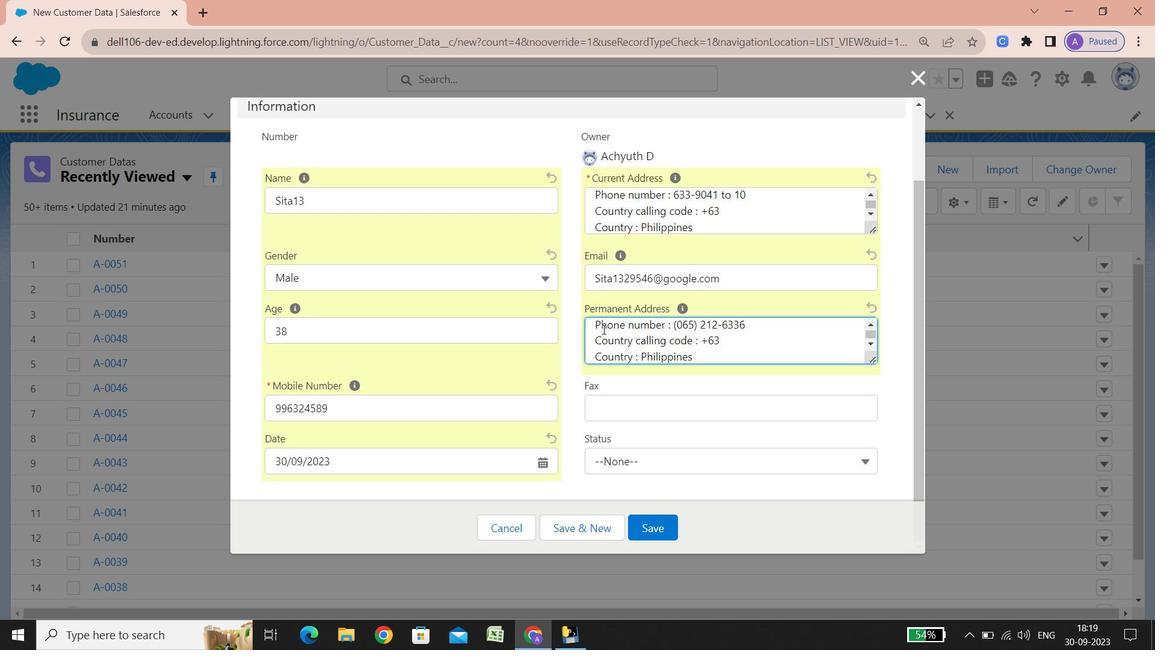 
Action: Mouse moved to (605, 408)
Screenshot: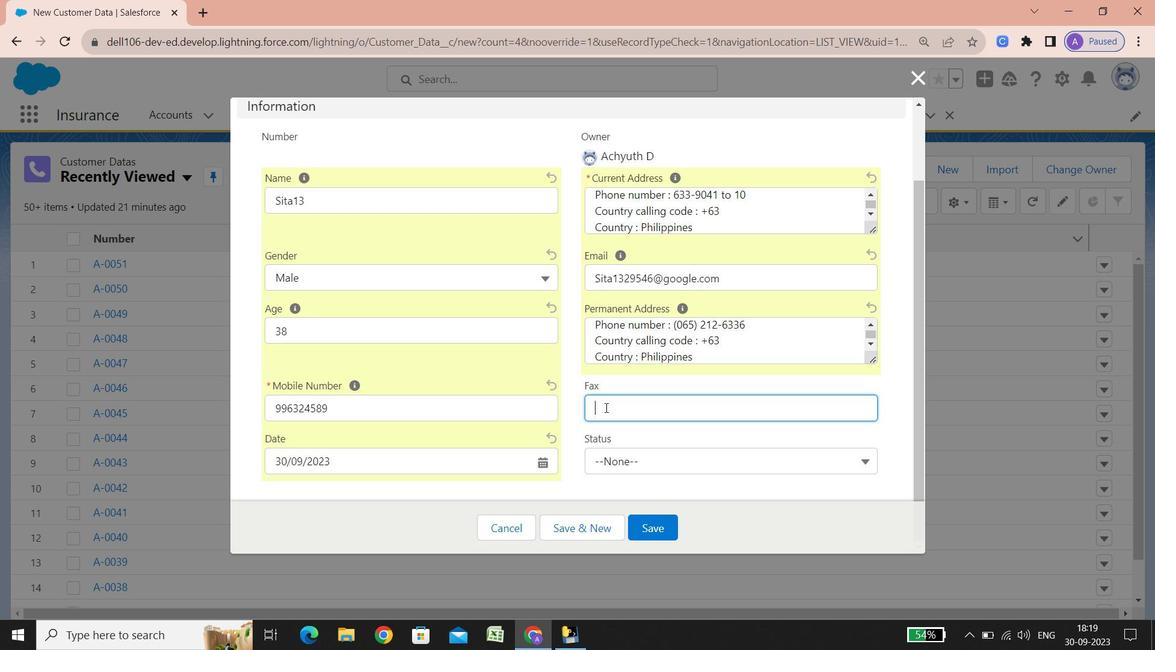
Action: Mouse pressed left at (605, 408)
Screenshot: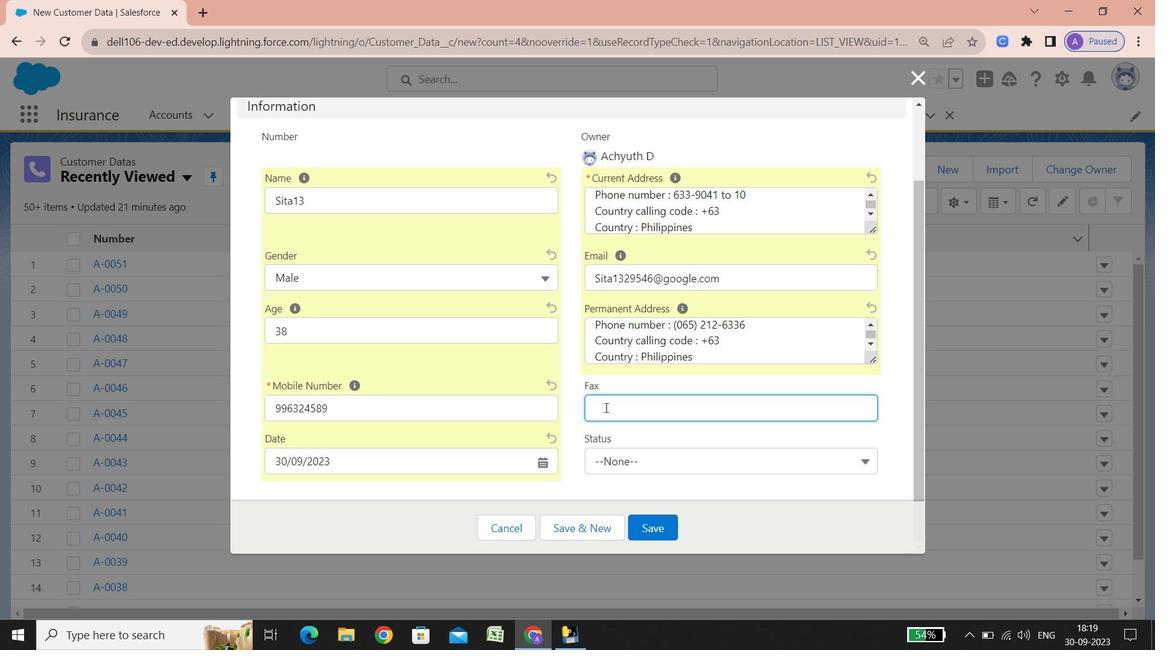
Action: Key pressed 963638984
Screenshot: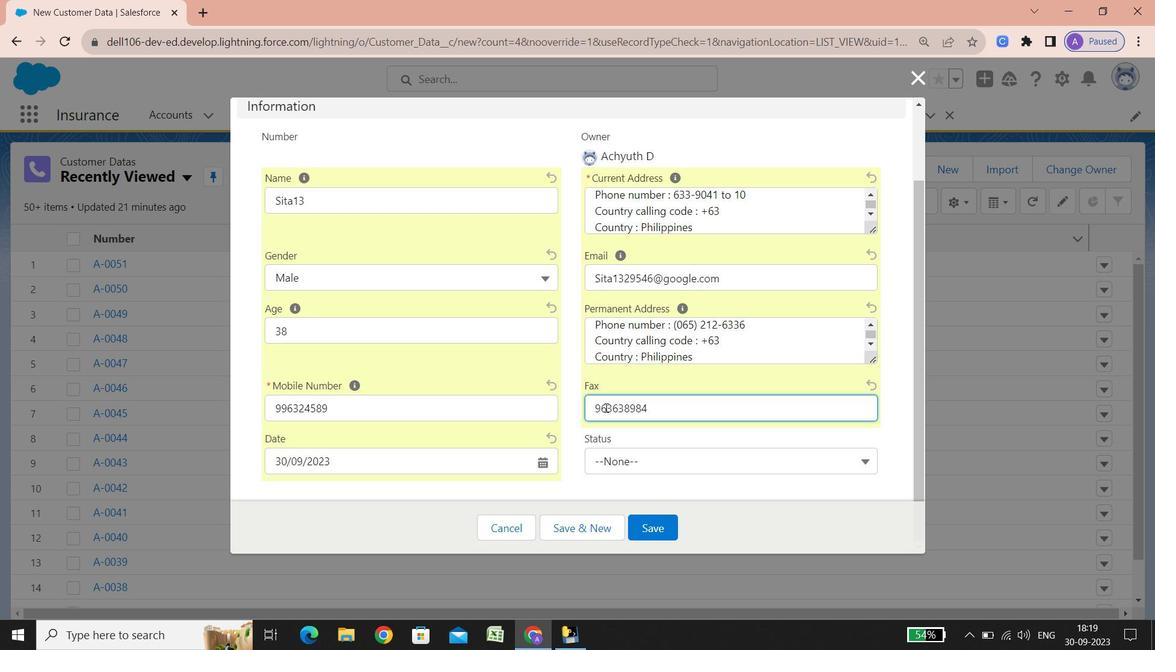
Action: Mouse moved to (722, 418)
Screenshot: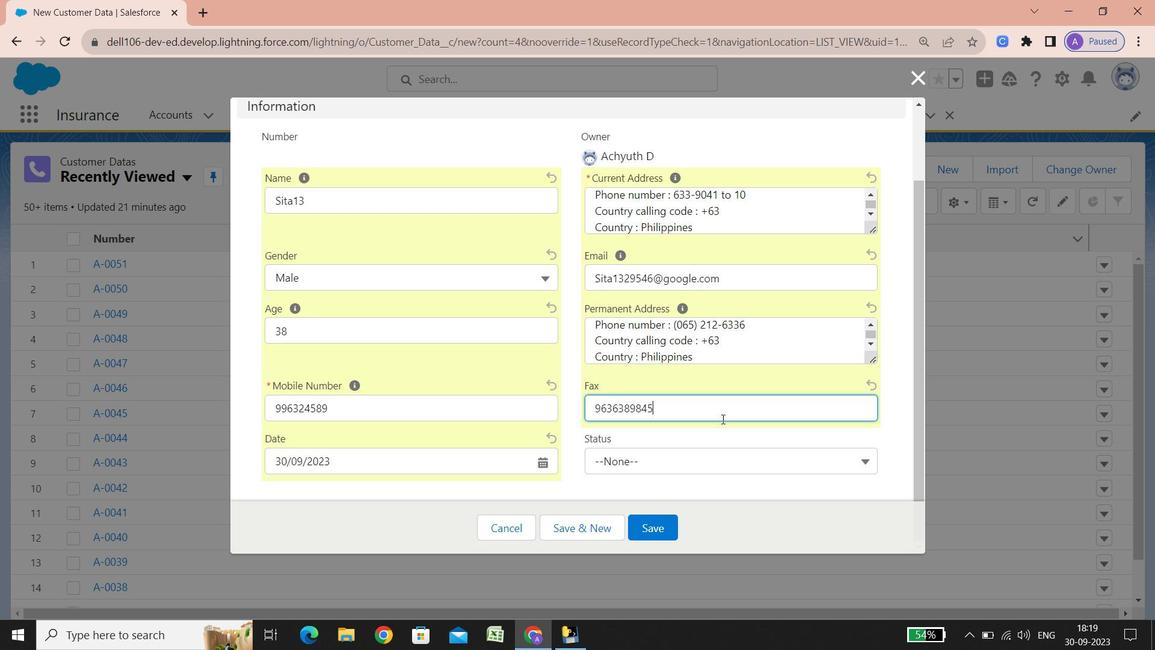 
Action: Key pressed 5565
Screenshot: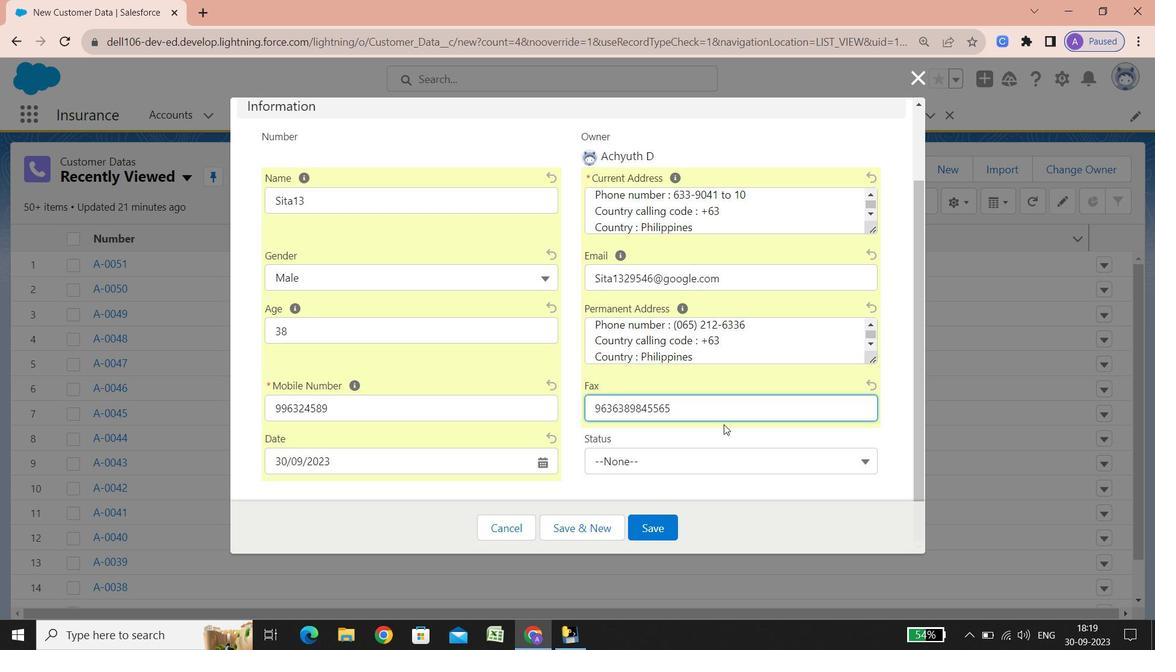 
Action: Mouse moved to (780, 452)
Screenshot: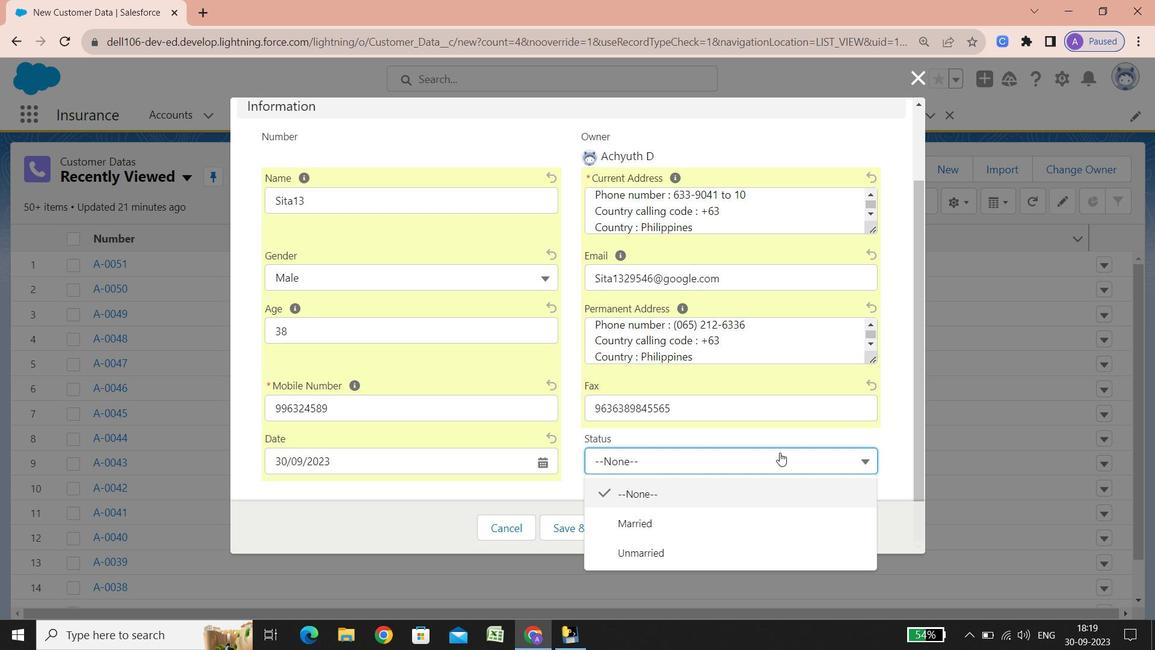 
Action: Mouse pressed left at (780, 452)
Screenshot: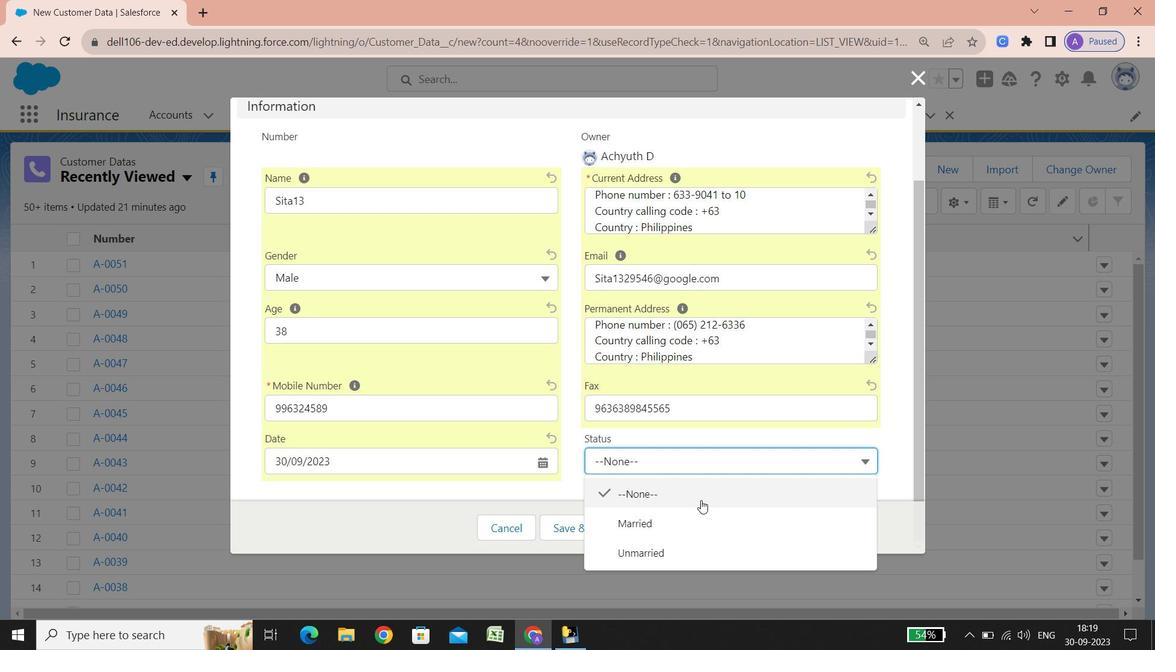 
Action: Mouse moved to (662, 517)
Screenshot: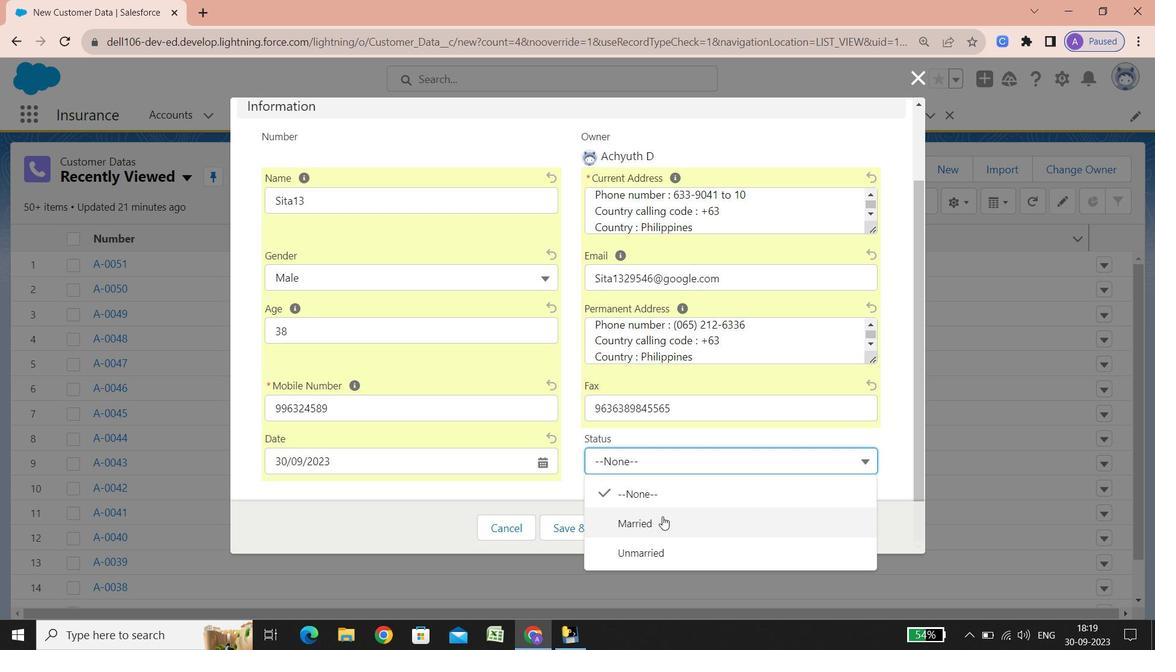 
Action: Mouse pressed left at (662, 517)
Screenshot: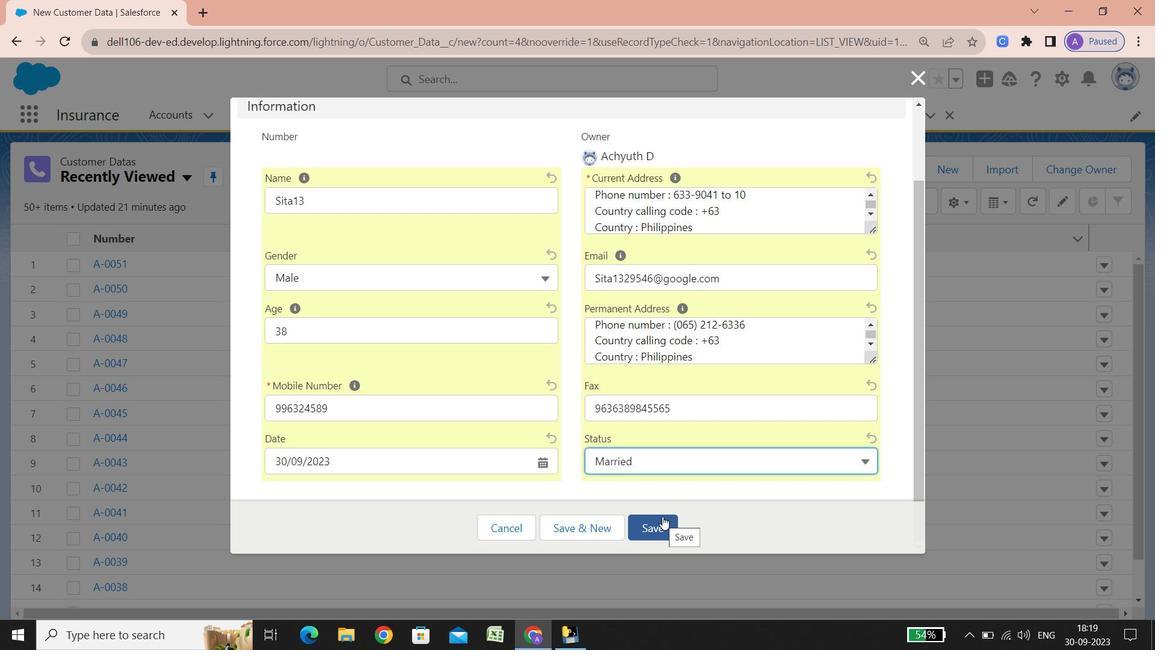 
Action: Mouse moved to (663, 520)
Screenshot: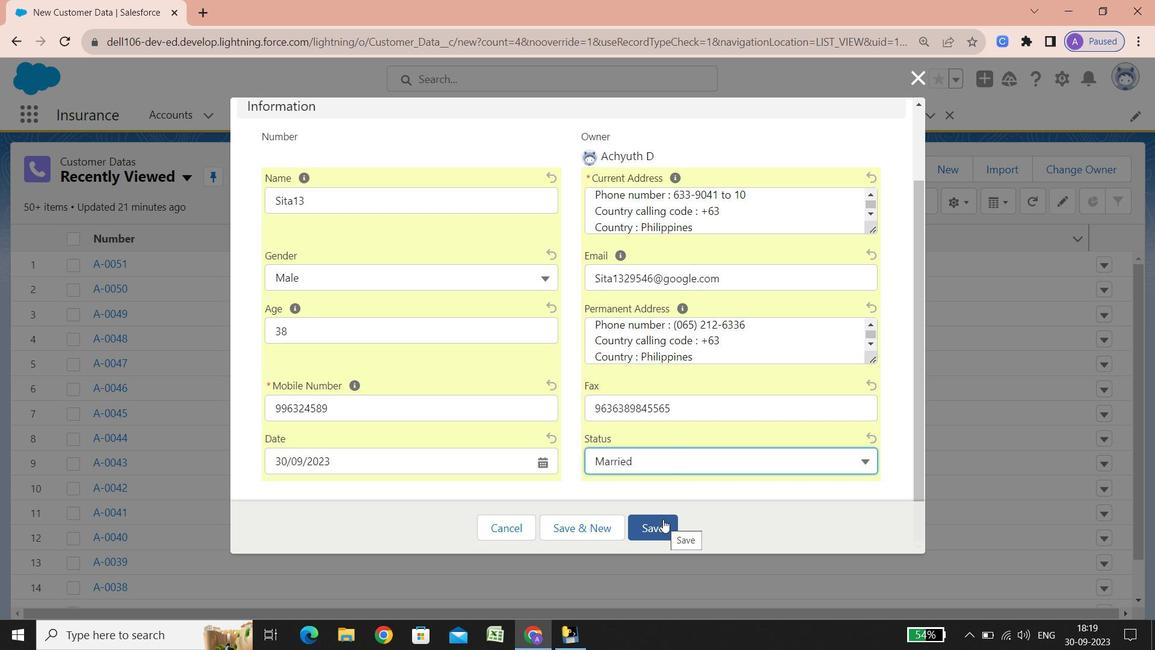 
Action: Mouse pressed left at (663, 520)
Screenshot: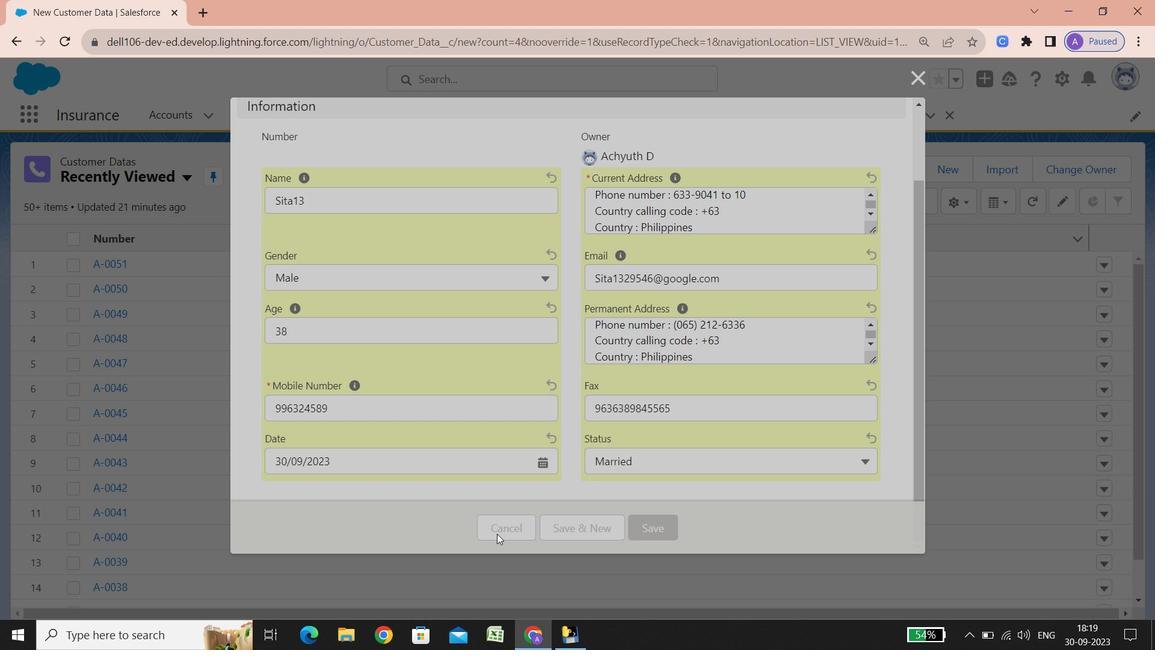 
Action: Mouse moved to (369, 113)
Screenshot: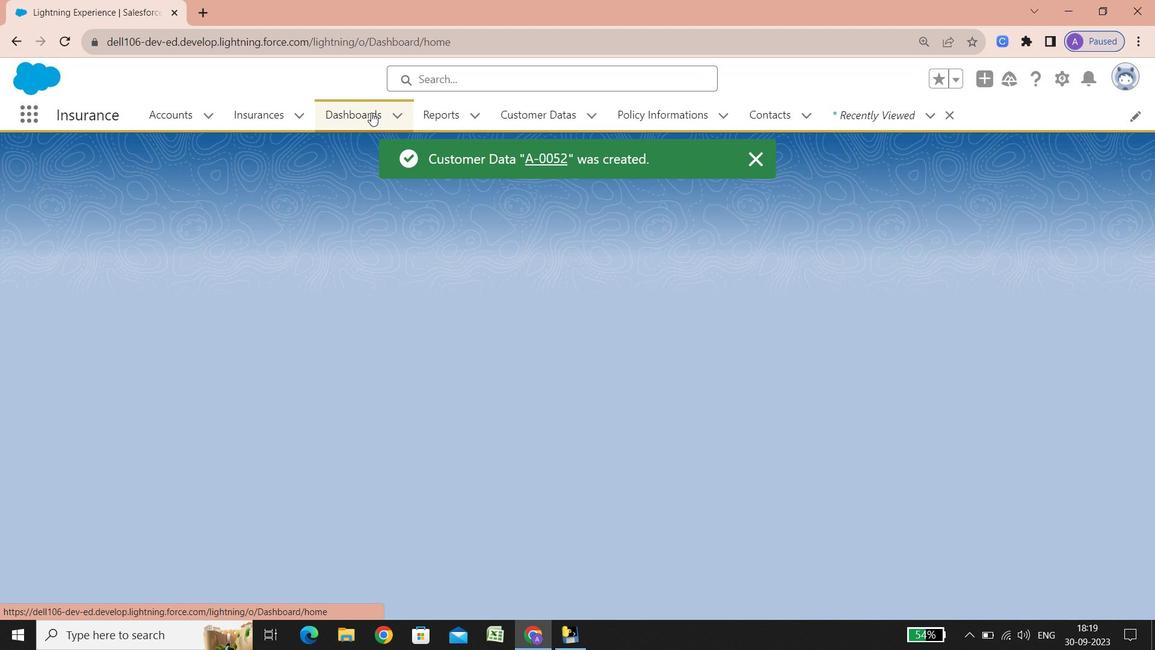 
Action: Mouse pressed left at (369, 113)
Screenshot: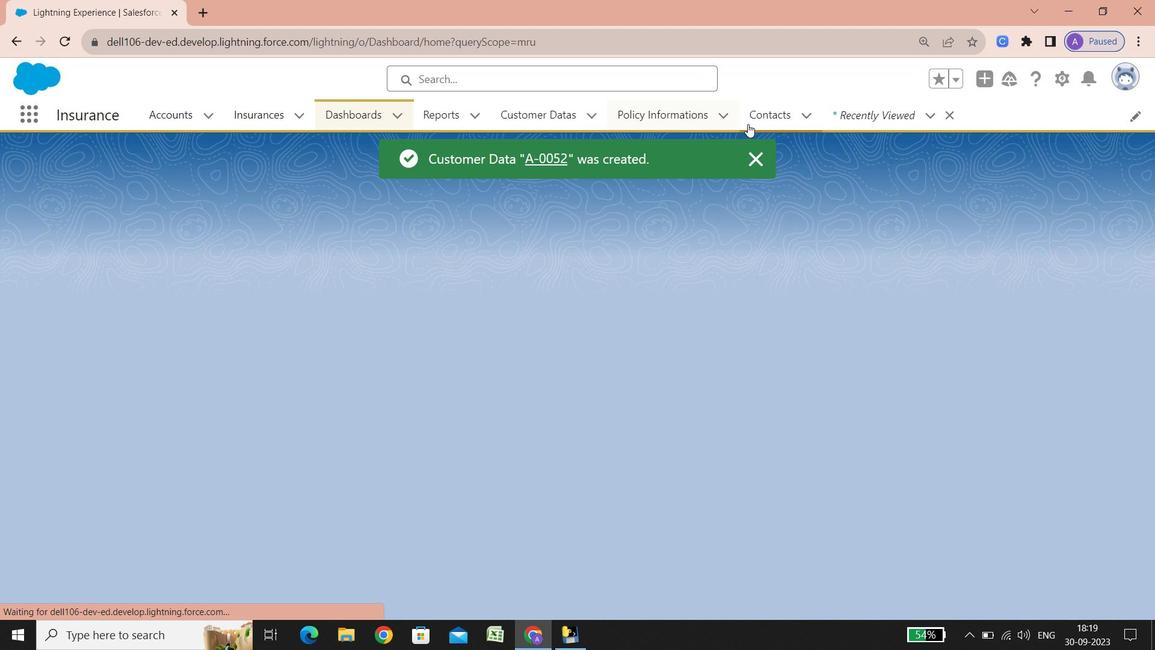 
Action: Mouse moved to (759, 153)
Screenshot: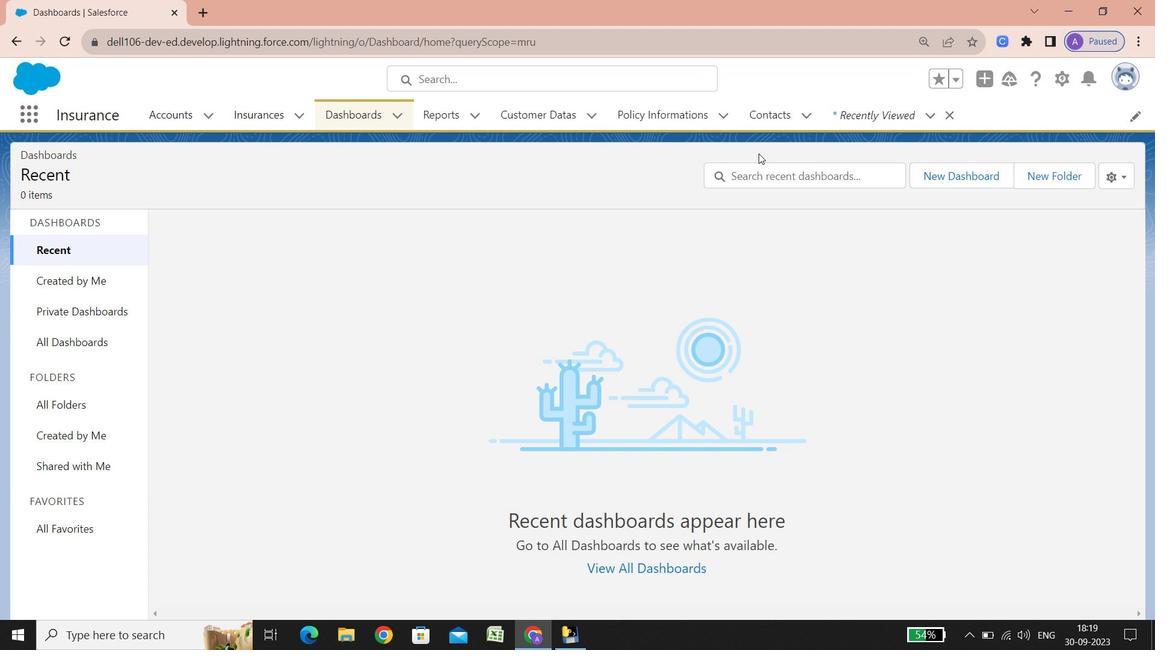 
Action: Mouse pressed left at (759, 153)
Screenshot: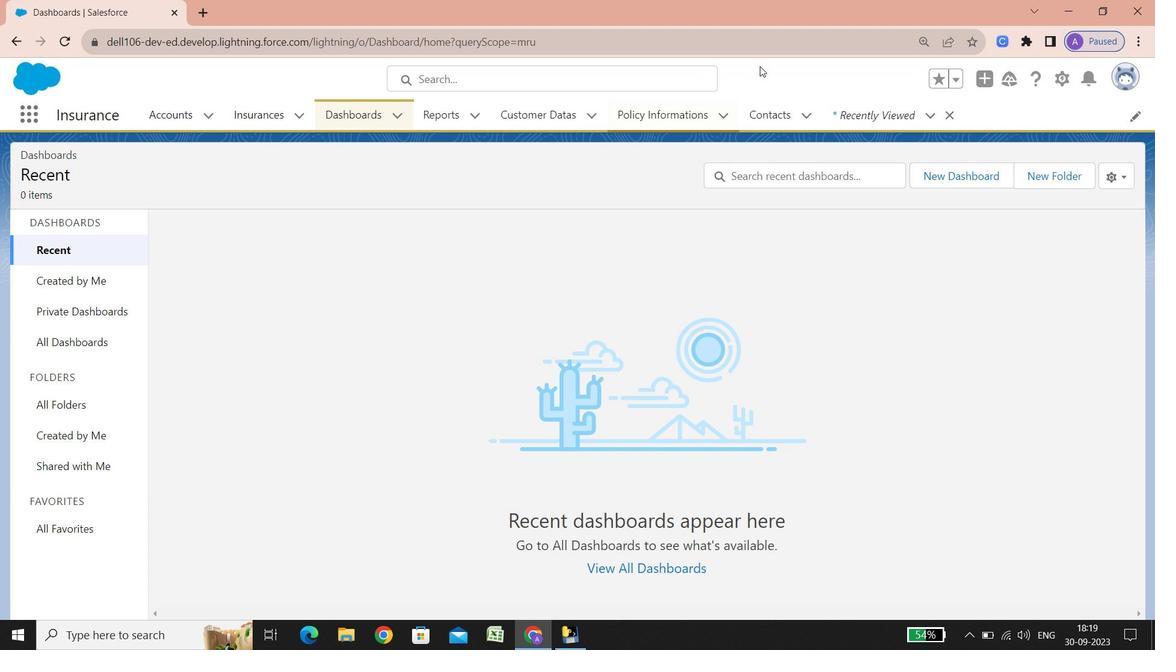 
Action: Mouse moved to (951, 110)
Screenshot: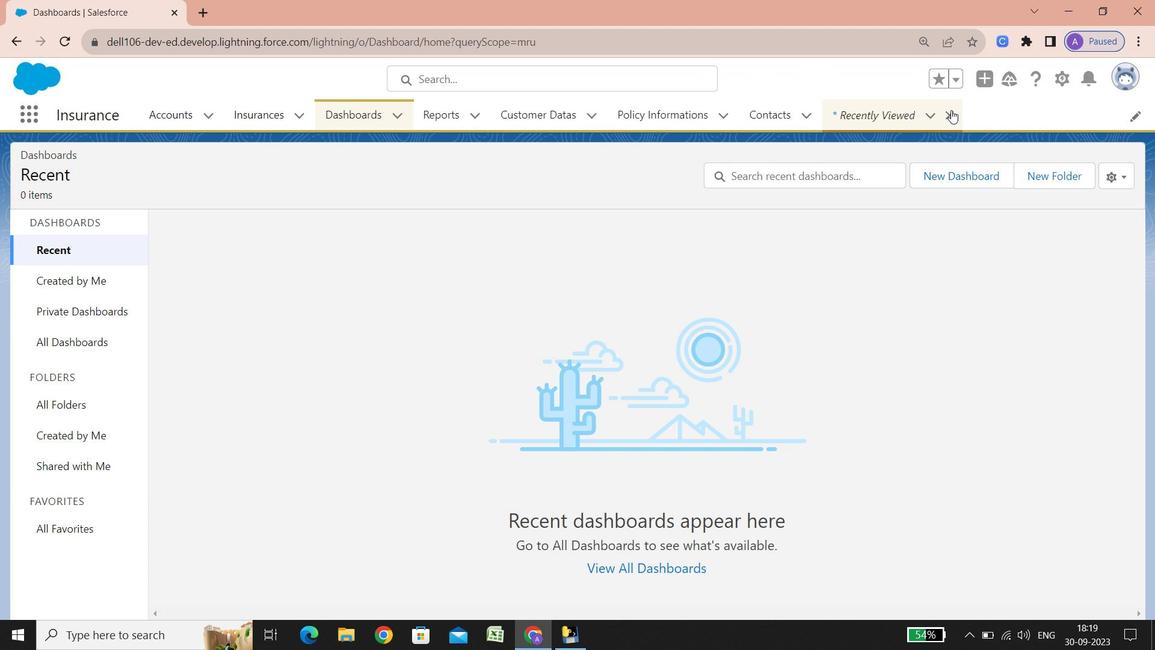 
Action: Mouse pressed left at (951, 110)
Screenshot: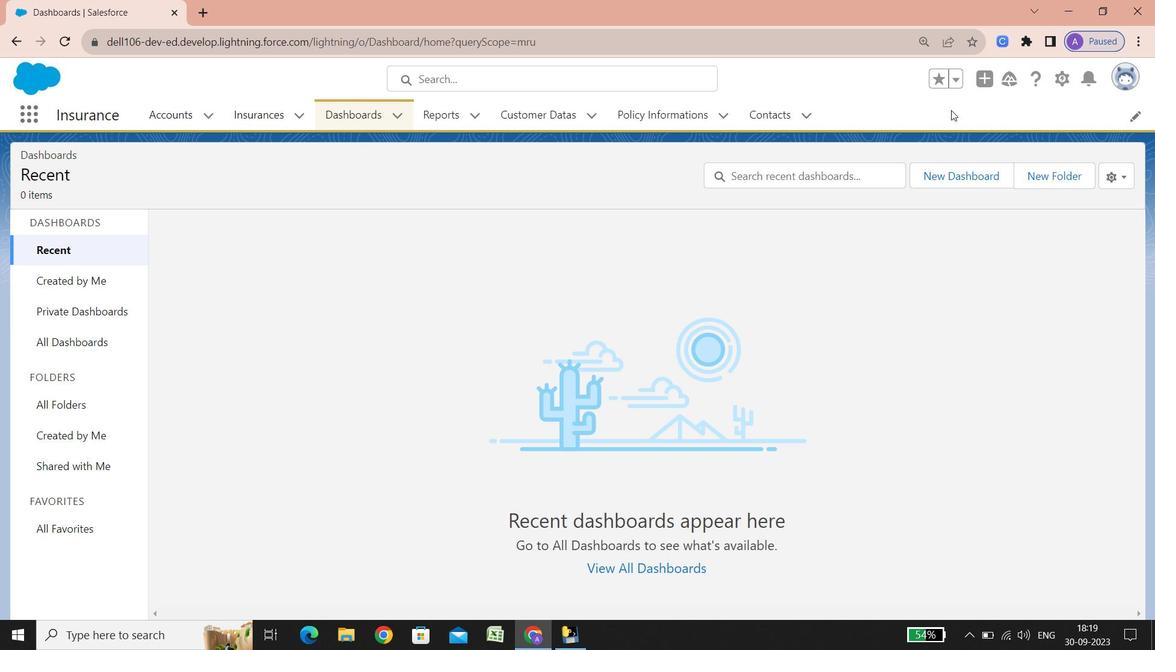 
Action: Mouse moved to (566, 119)
Screenshot: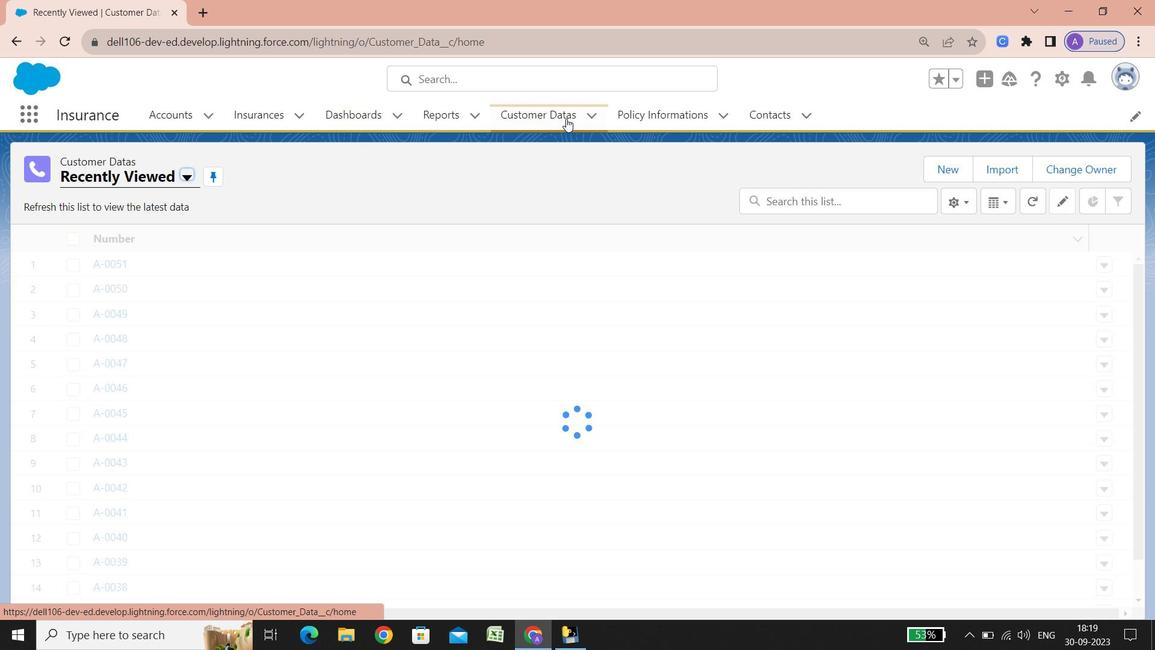 
Action: Mouse pressed left at (566, 119)
Screenshot: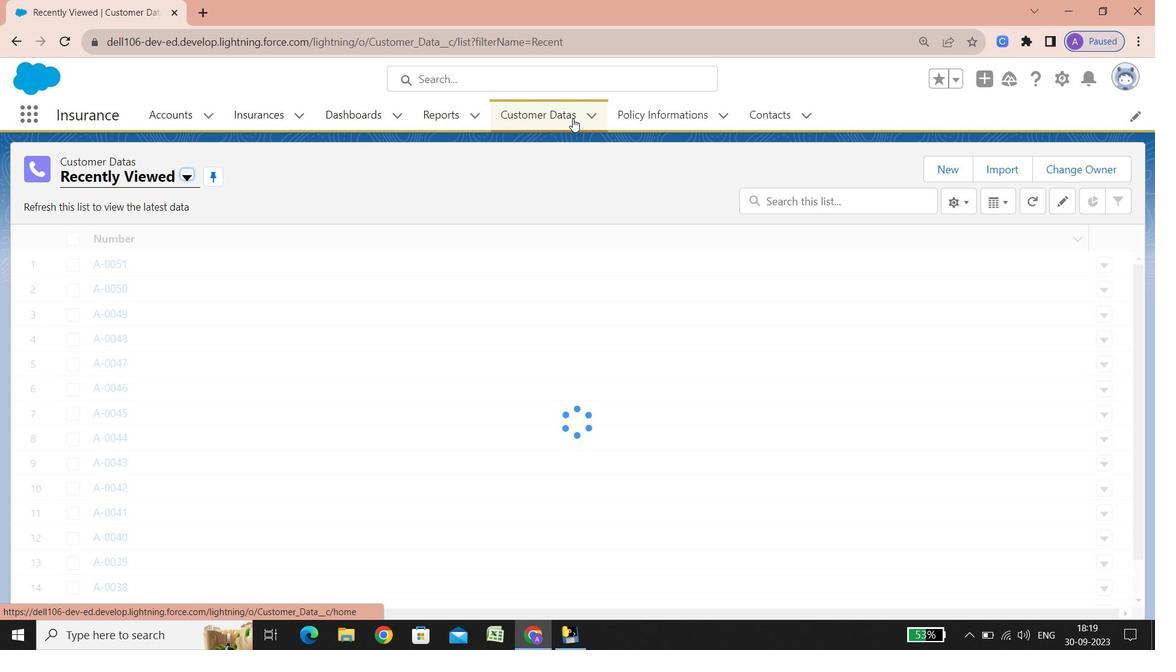 
Action: Mouse moved to (668, 112)
Screenshot: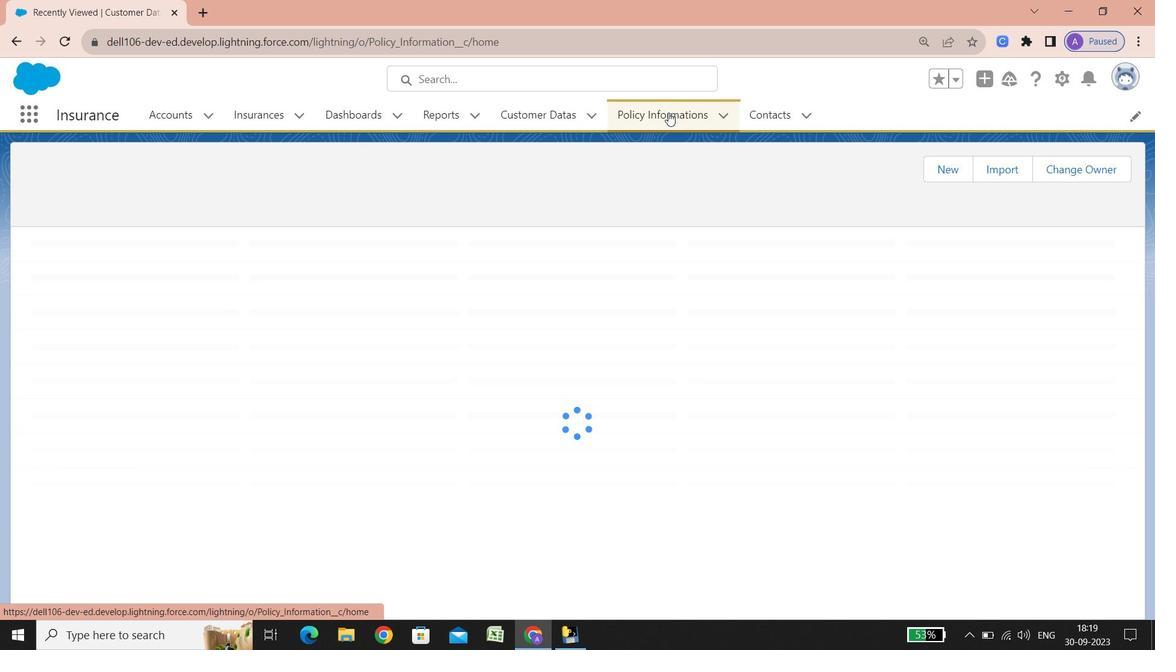 
Action: Mouse pressed left at (668, 112)
Screenshot: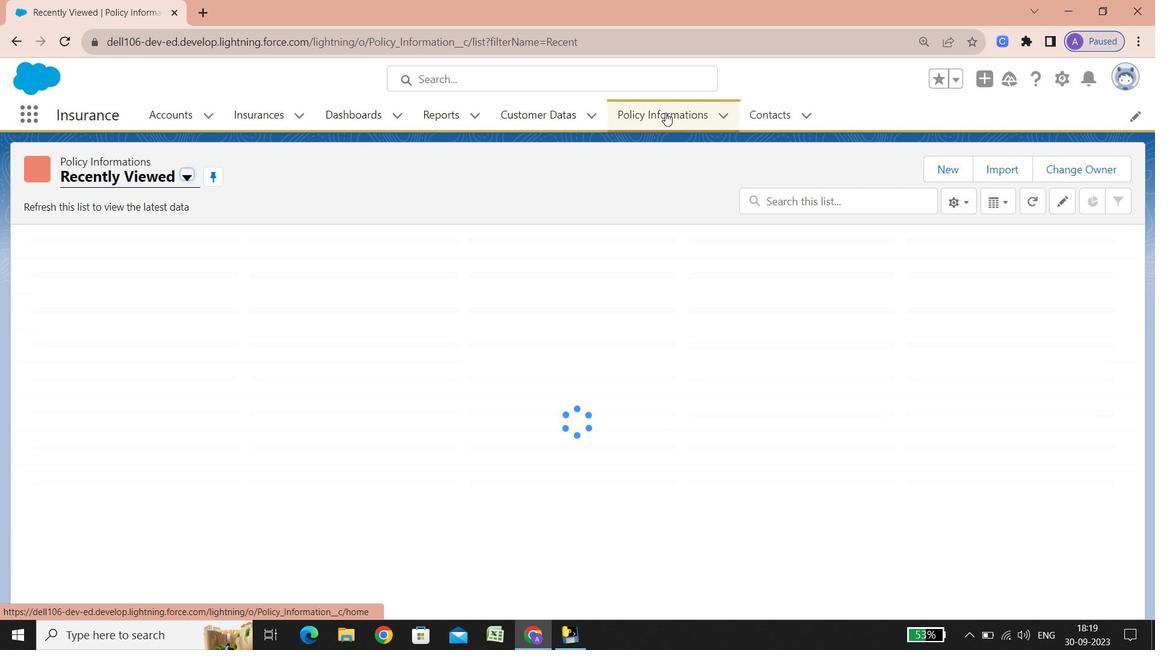 
Action: Mouse moved to (258, 107)
Screenshot: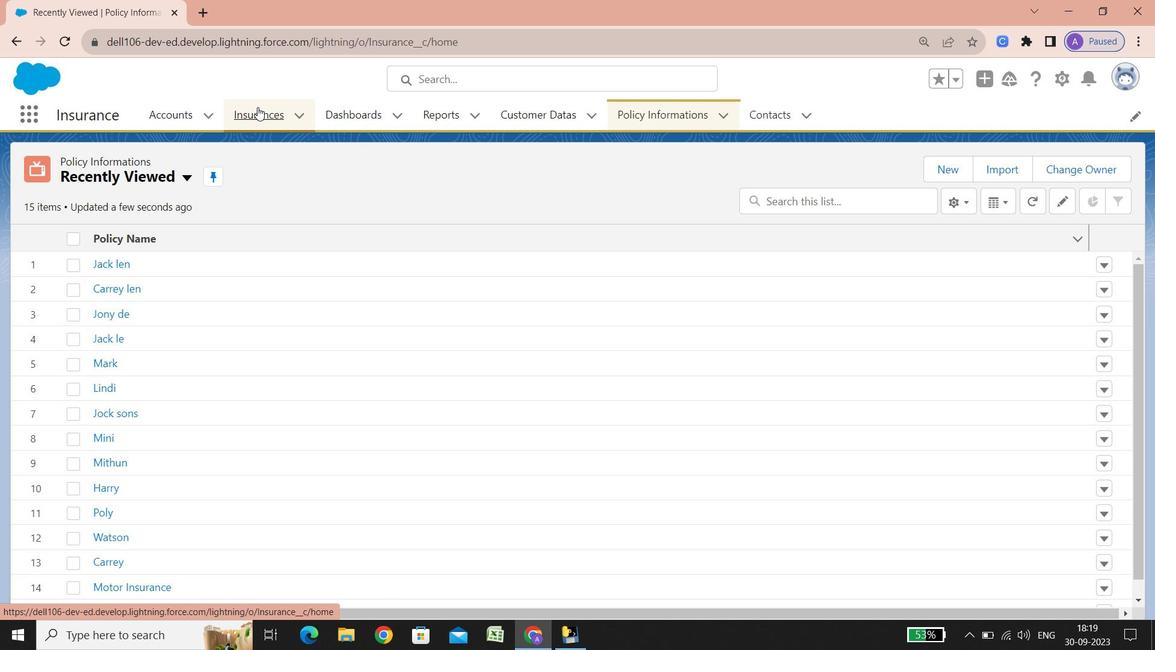 
Action: Mouse pressed left at (258, 107)
Screenshot: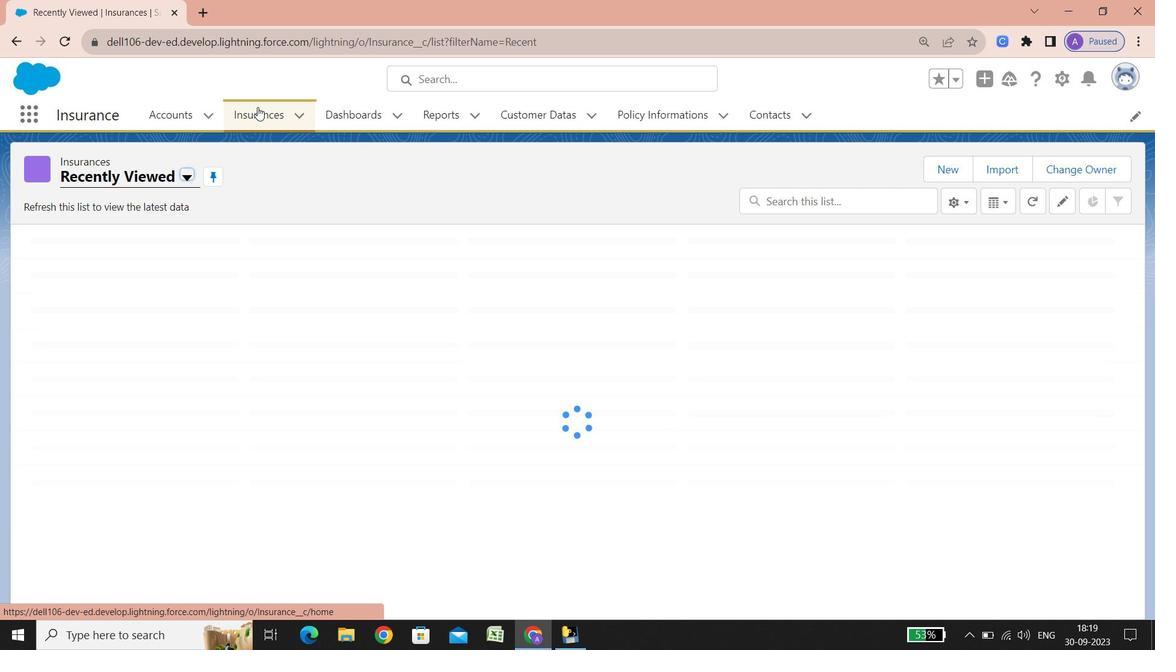 
Action: Mouse moved to (179, 112)
Screenshot: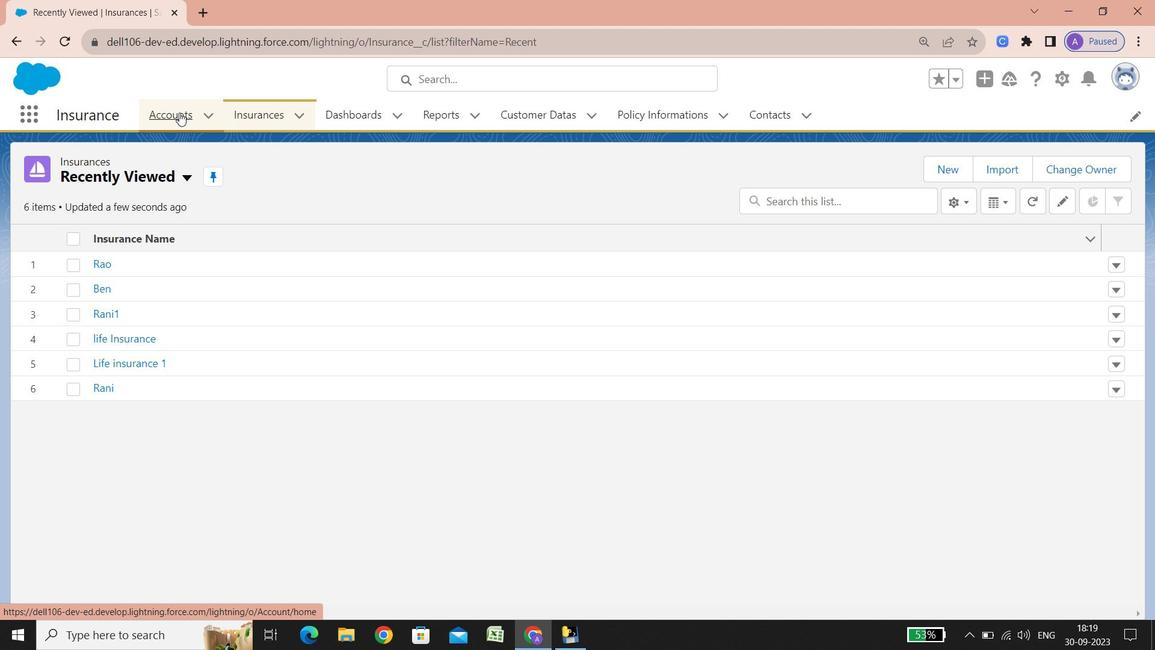 
Action: Mouse pressed left at (179, 112)
Screenshot: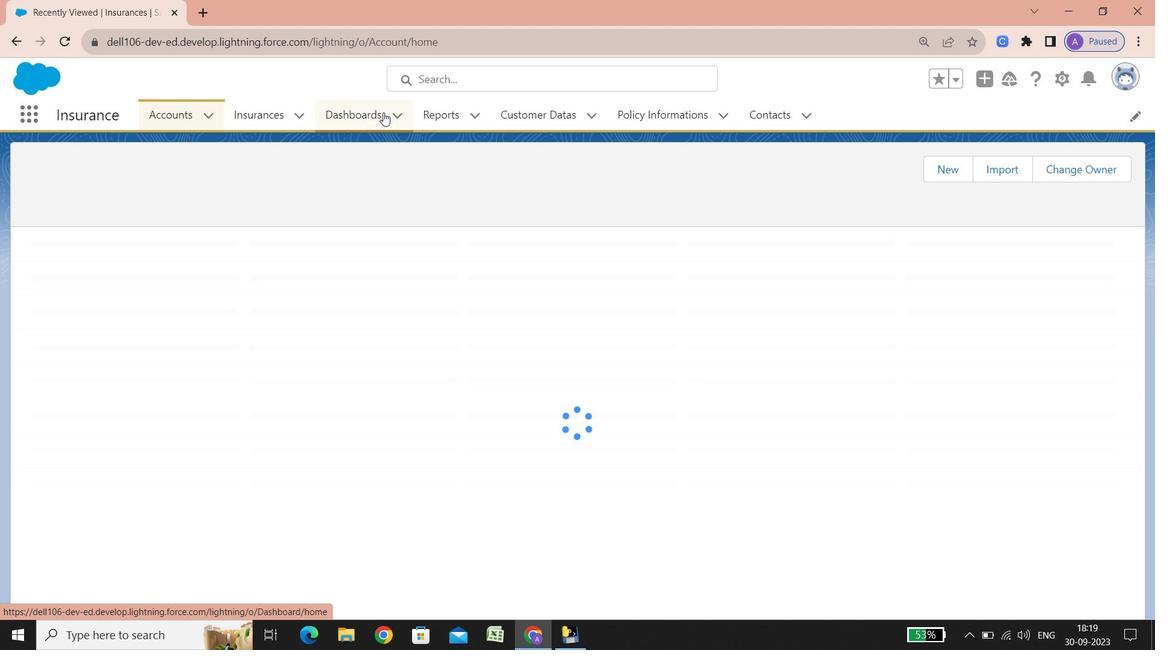 
Action: Mouse moved to (790, 105)
Screenshot: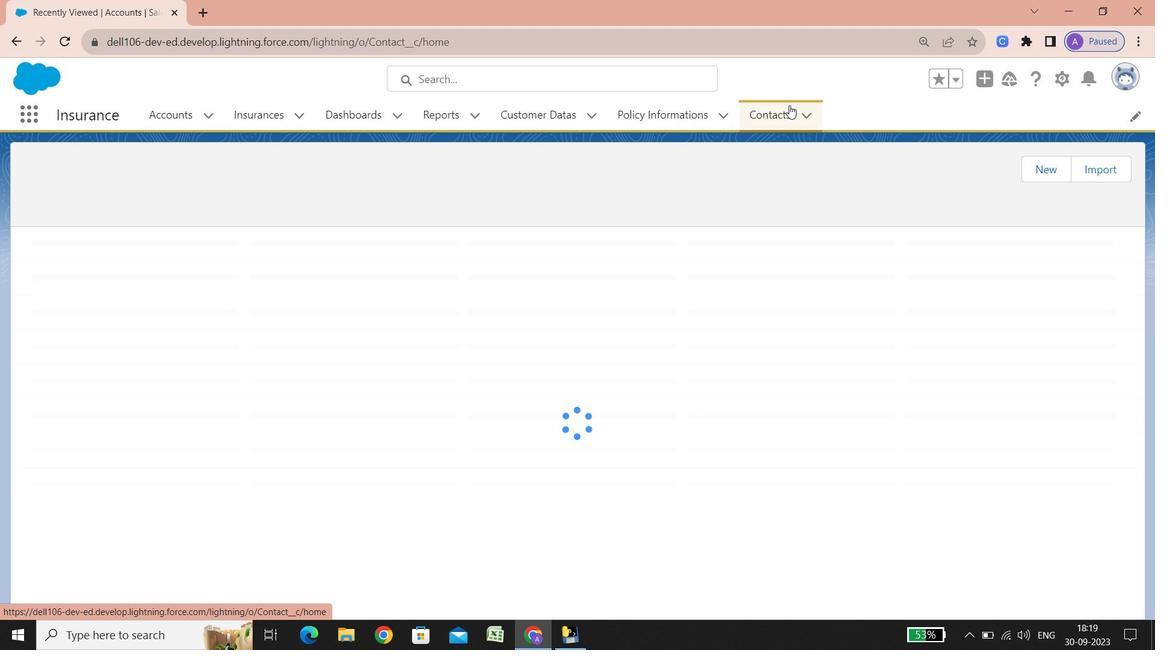 
Action: Mouse pressed left at (790, 105)
Screenshot: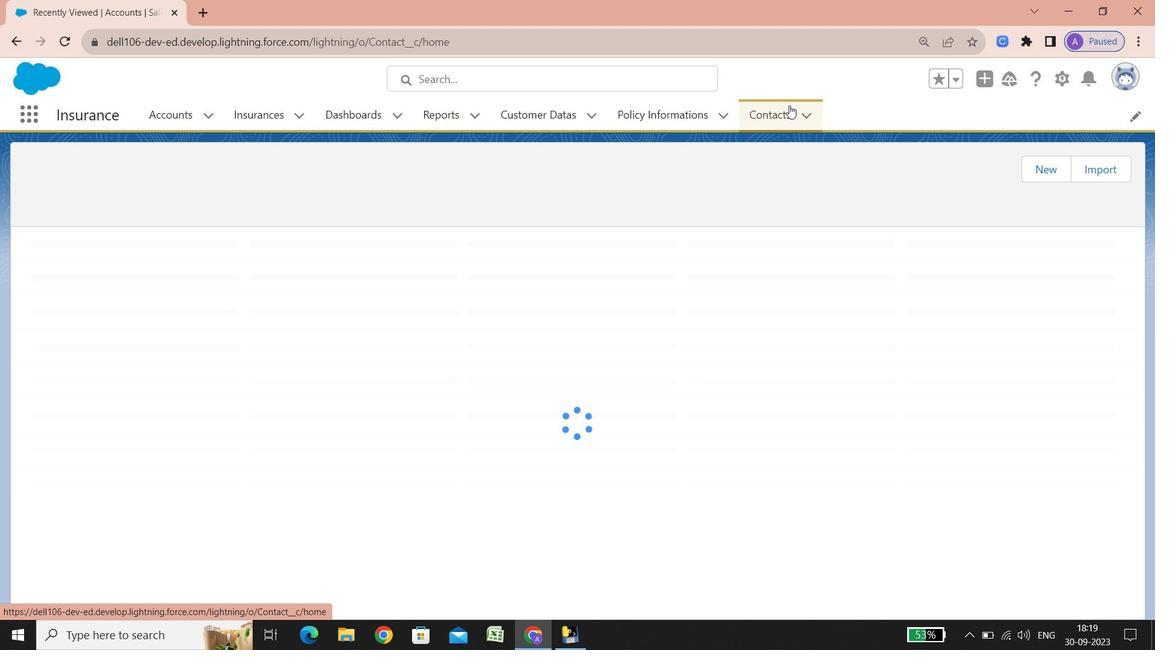 
Action: Mouse moved to (679, 107)
Screenshot: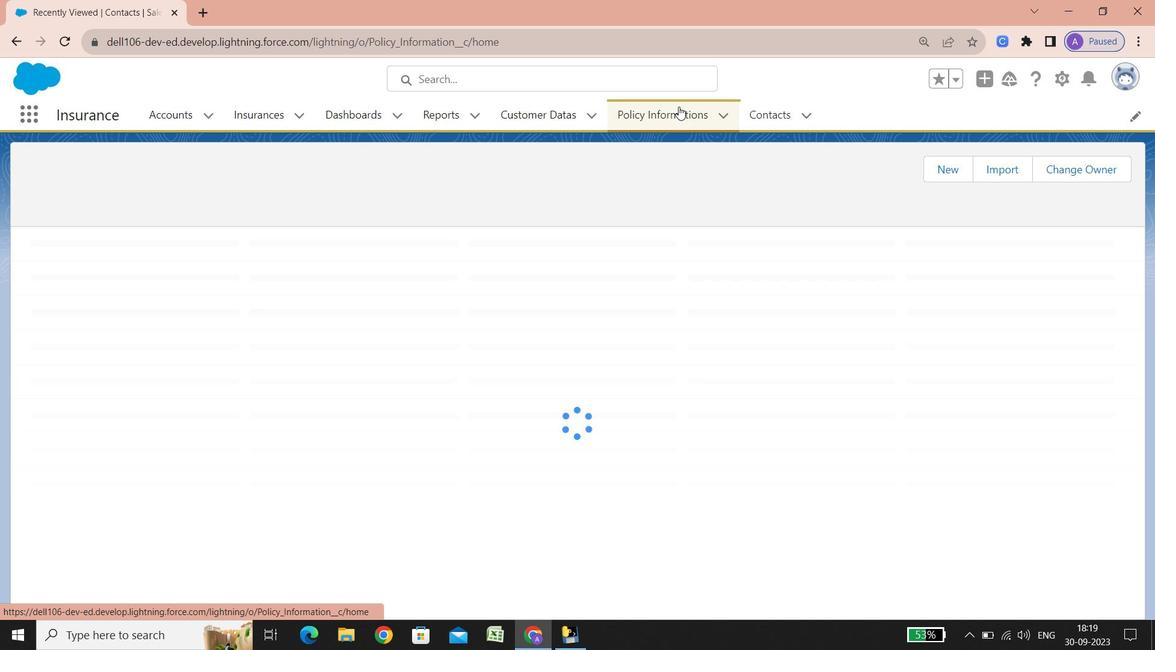 
Action: Mouse pressed left at (679, 107)
Screenshot: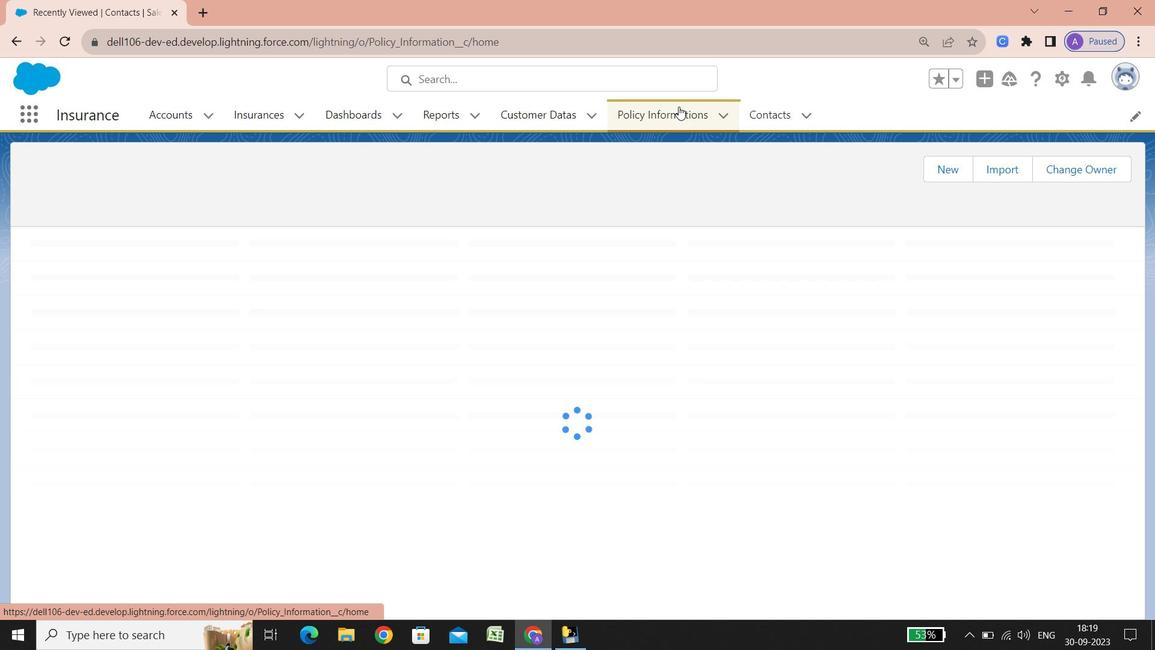 
Action: Mouse moved to (729, 122)
Screenshot: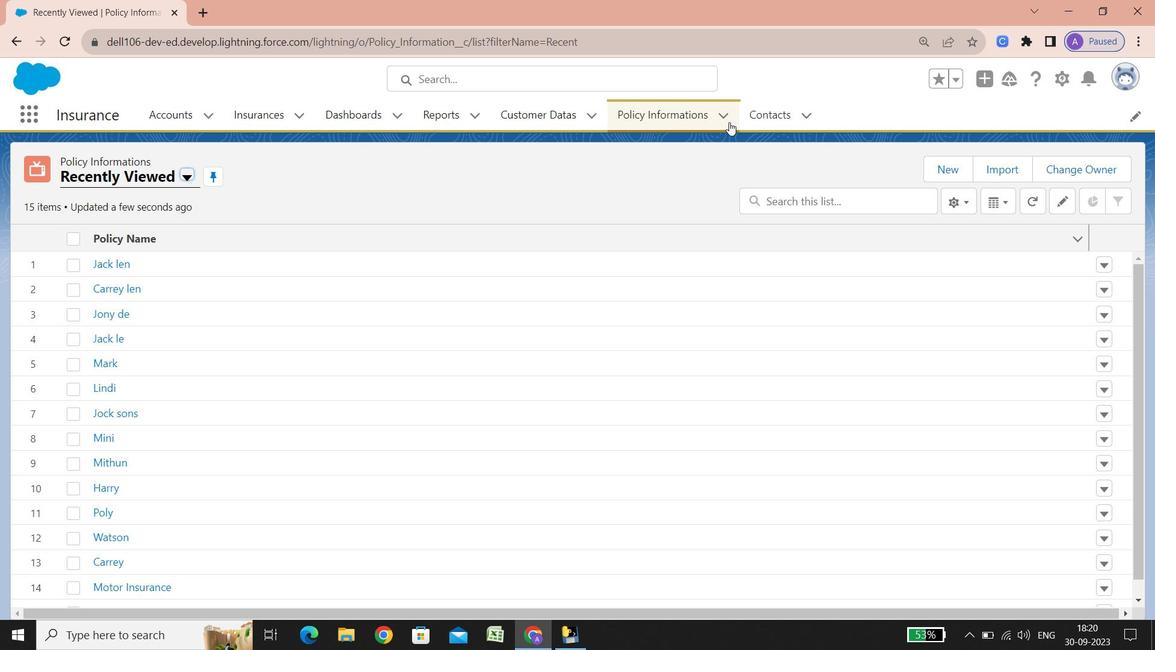 
